 Task: Get directions from Chichen Itza, Mexico to Tulum, Quintana Roo, Mexico and explore the nearby things to do with rating 4.5 and open @ 5:00 Sunday
Action: Mouse moved to (315, 72)
Screenshot: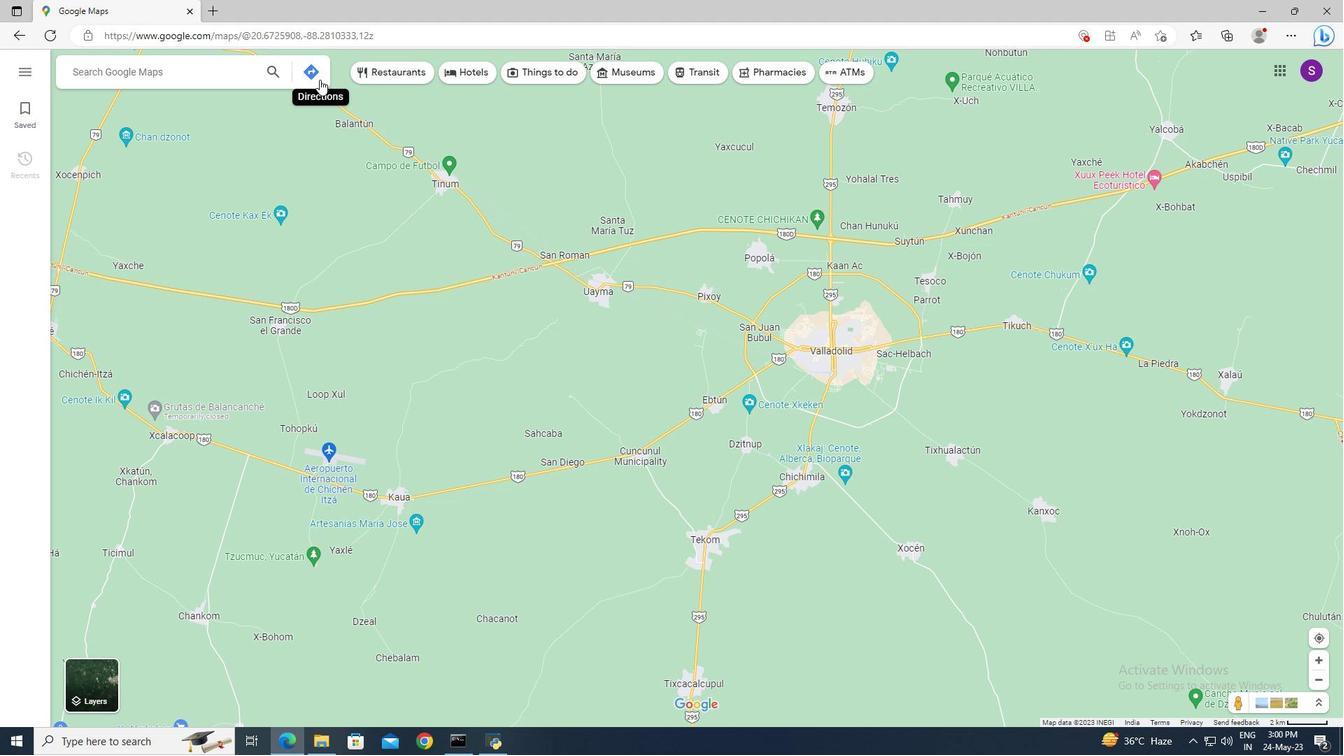 
Action: Mouse pressed left at (315, 72)
Screenshot: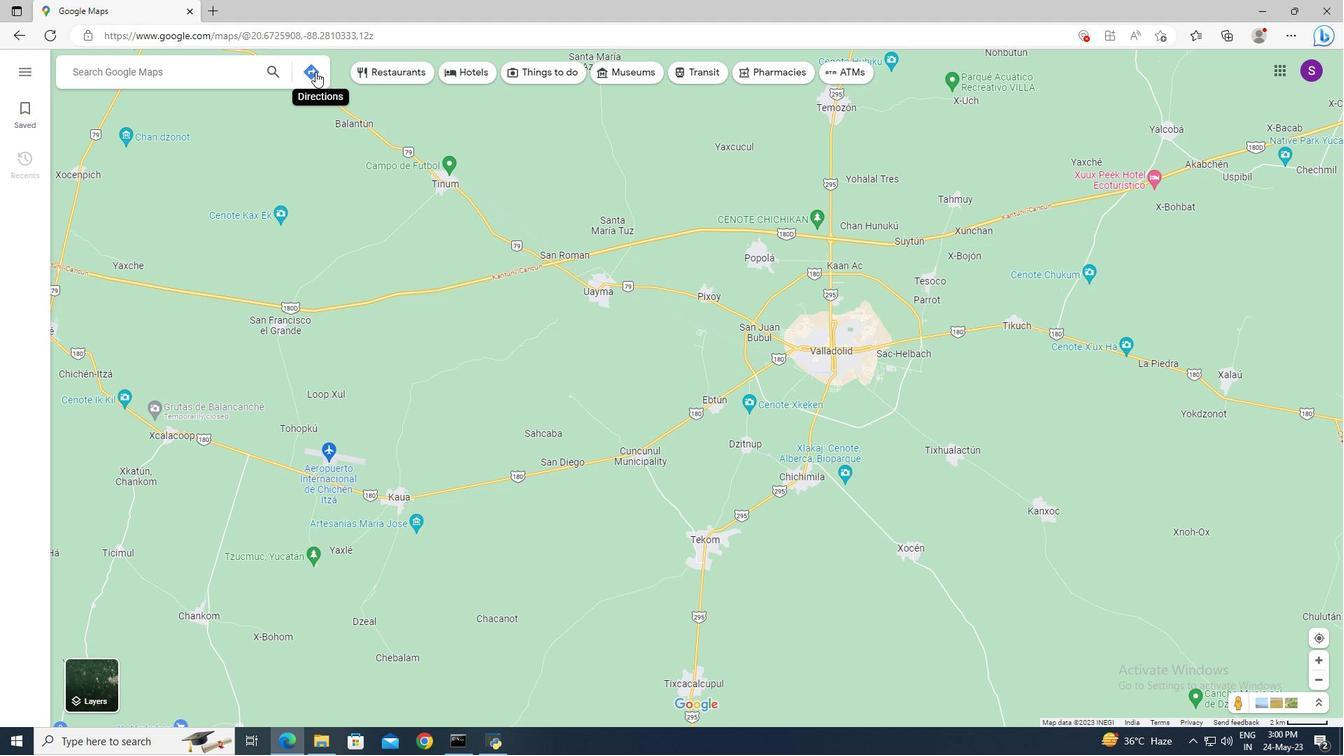 
Action: Mouse moved to (189, 109)
Screenshot: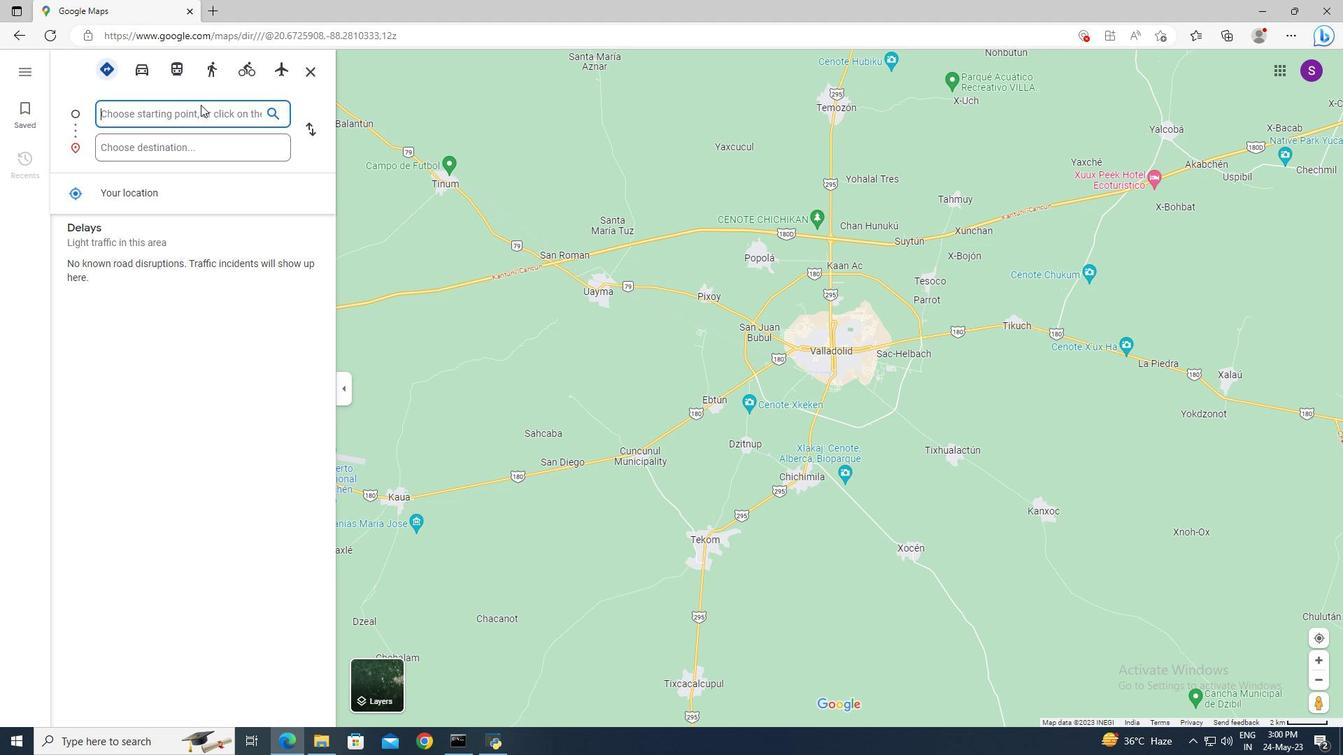 
Action: Mouse pressed left at (189, 109)
Screenshot: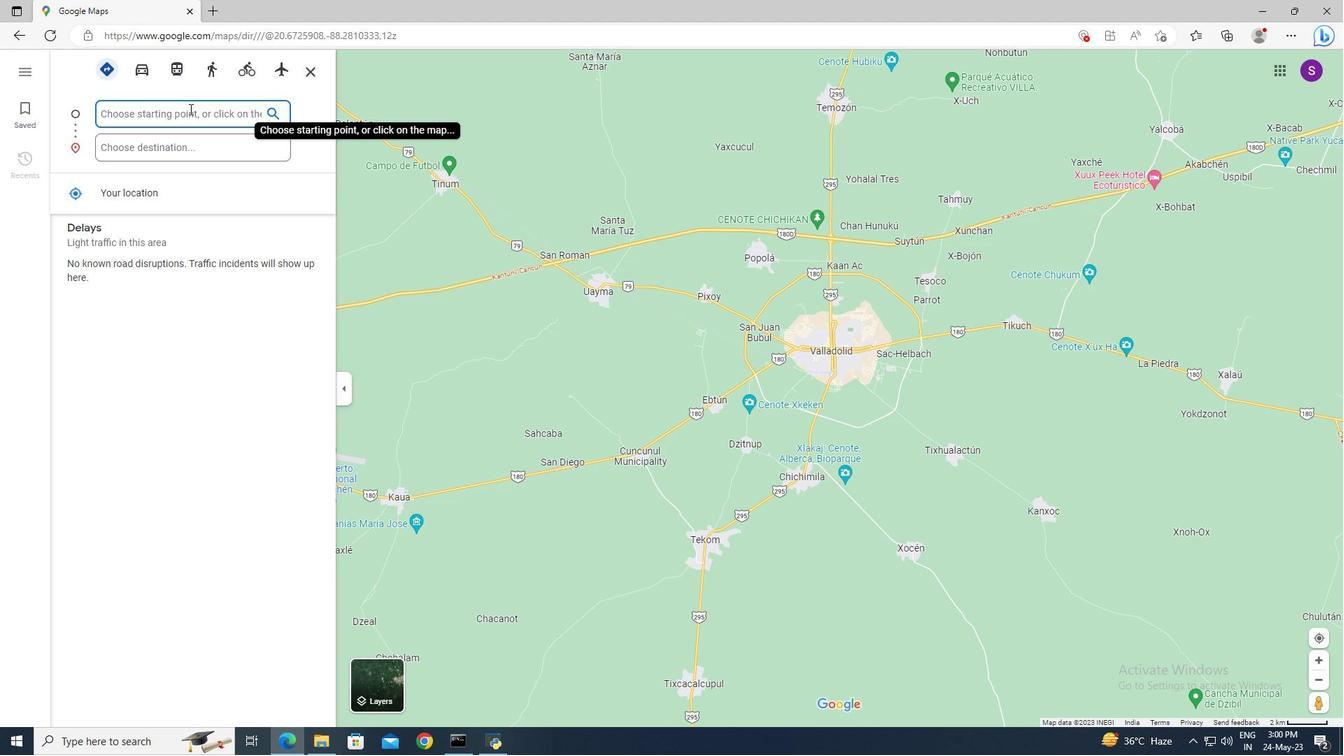 
Action: Key pressed <Key.shift>Chichen<Key.space><Key.shift>Itza,<Key.space><Key.shift>Mexico<Key.tab><Key.tab><Key.shift><Key.shift>Tulum,<Key.space><Key.shift>Qui
Screenshot: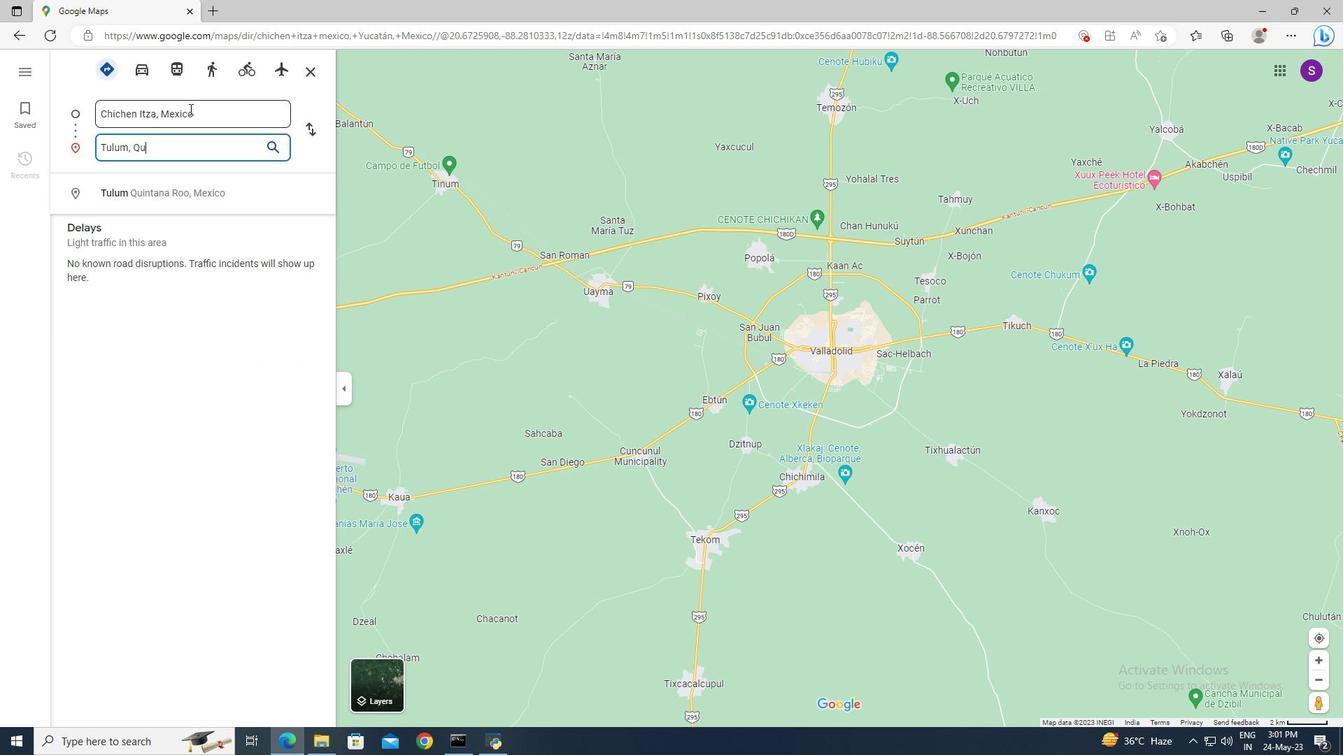 
Action: Mouse moved to (187, 188)
Screenshot: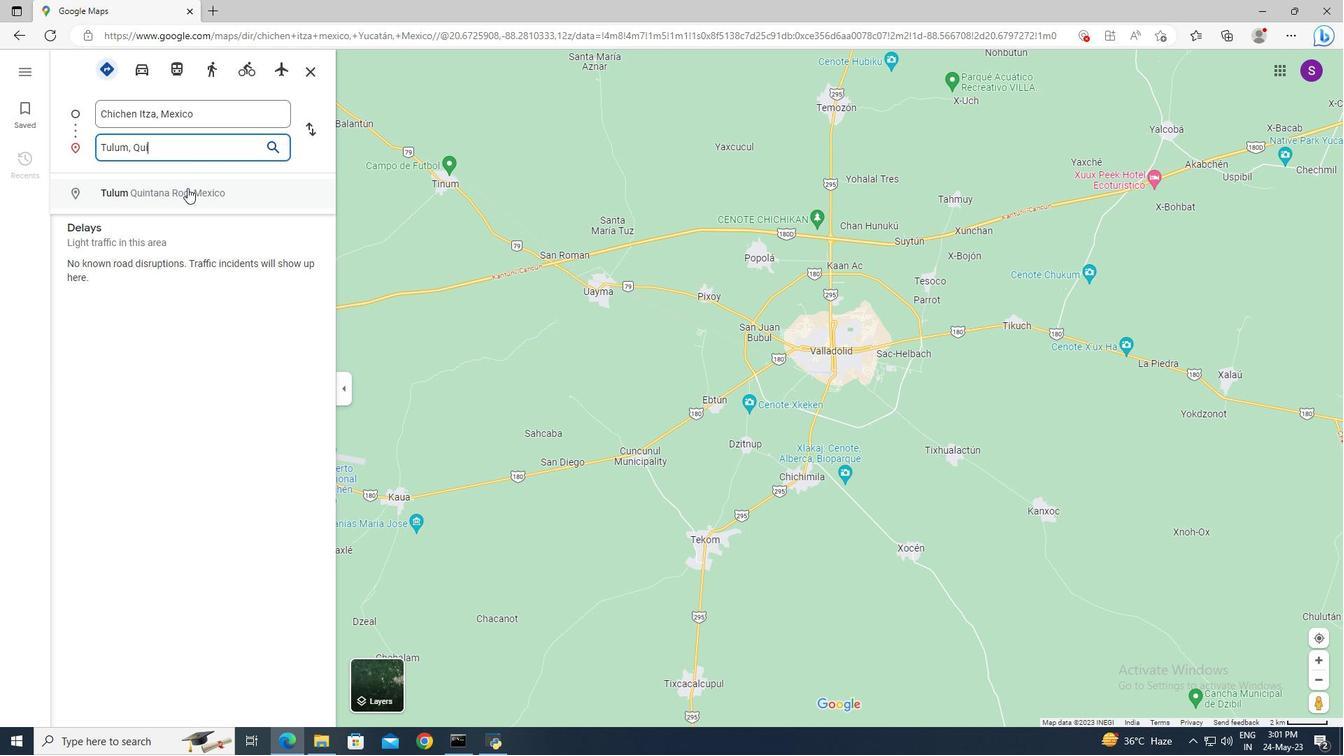 
Action: Mouse pressed left at (187, 188)
Screenshot: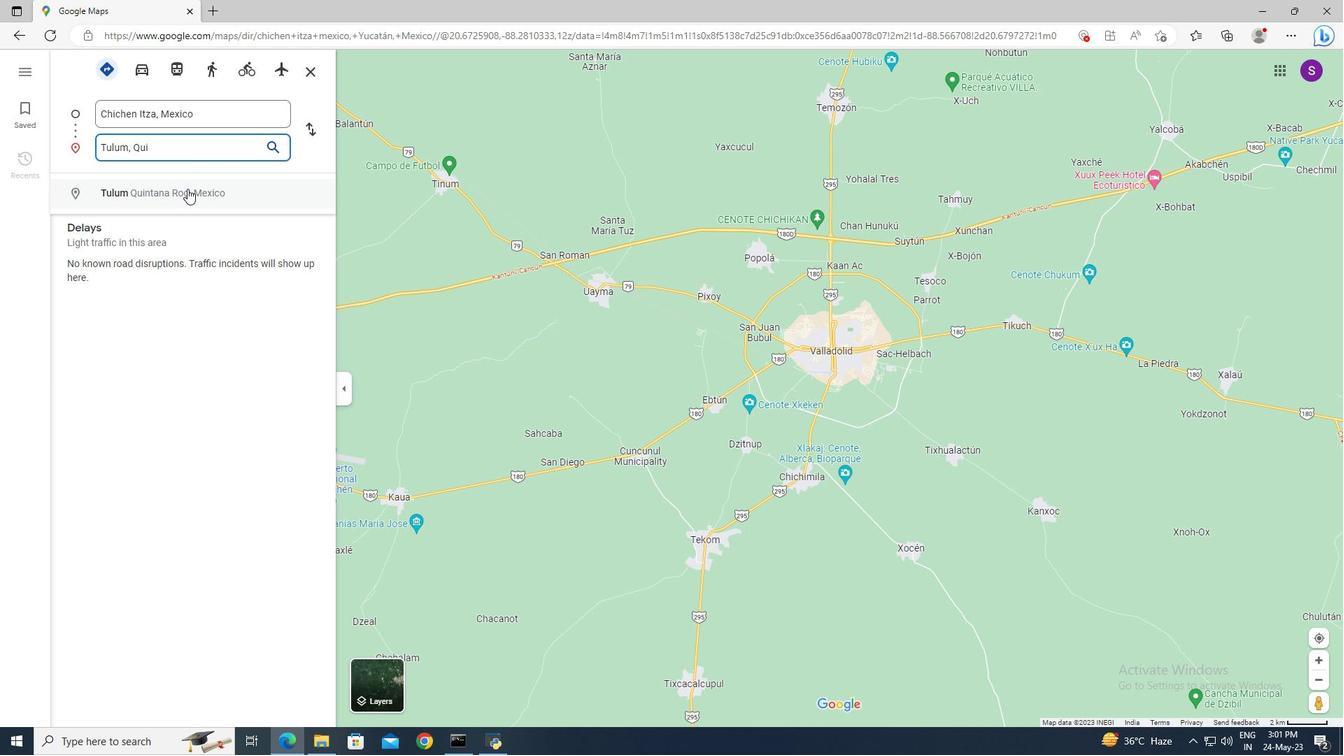
Action: Mouse moved to (308, 615)
Screenshot: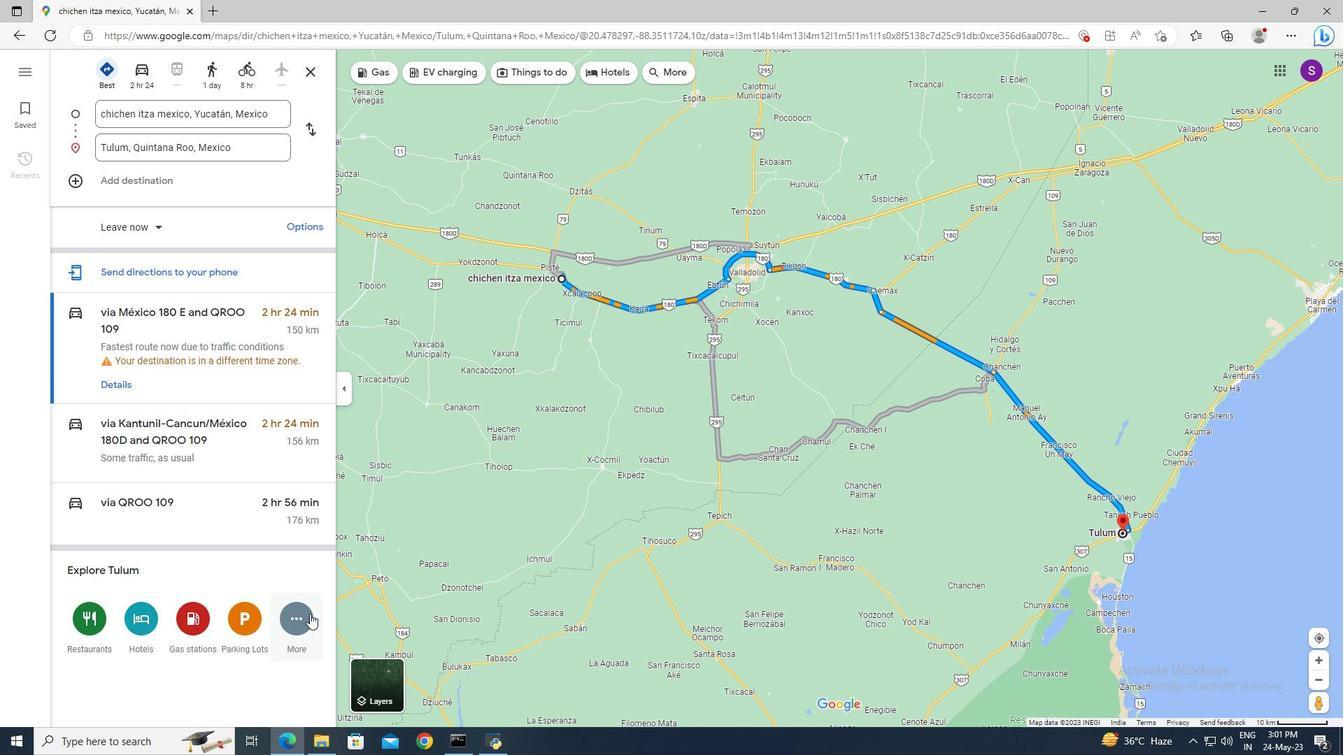 
Action: Mouse pressed left at (308, 615)
Screenshot: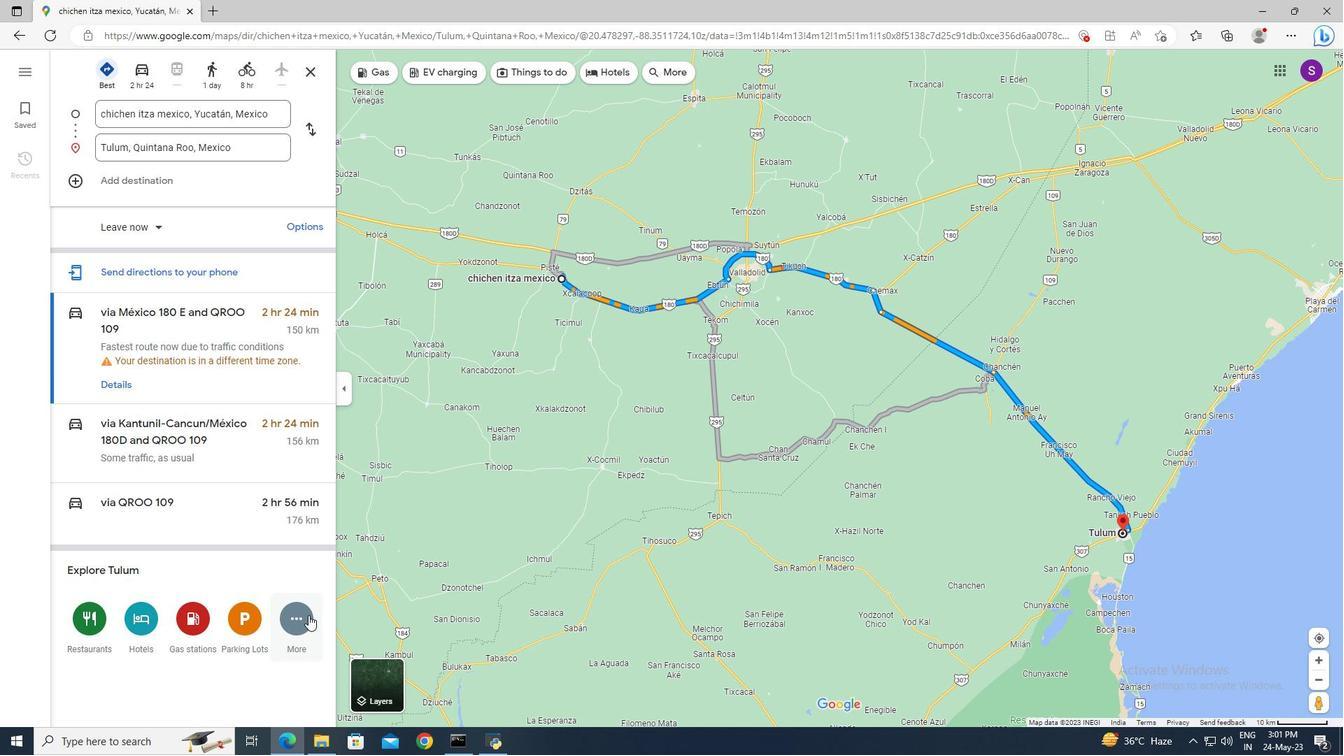 
Action: Mouse moved to (275, 477)
Screenshot: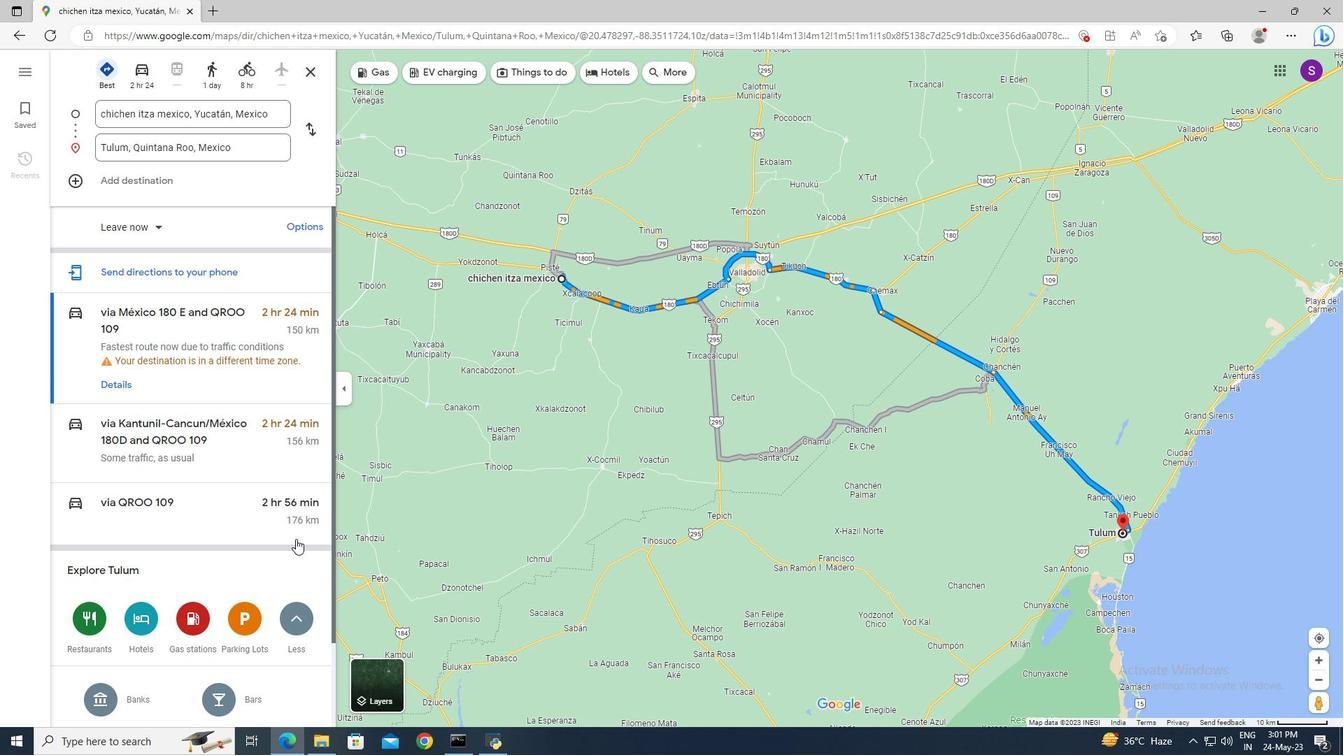 
Action: Mouse scrolled (275, 477) with delta (0, 0)
Screenshot: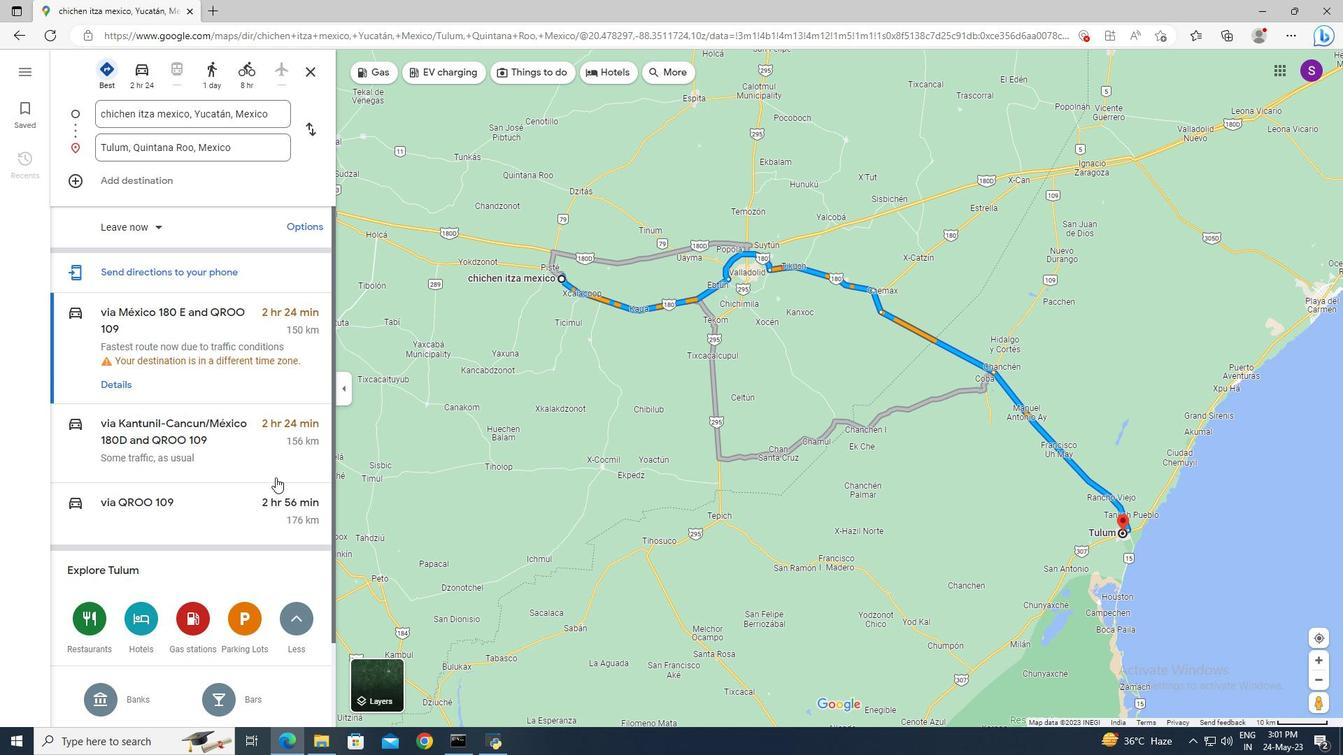 
Action: Mouse scrolled (275, 477) with delta (0, 0)
Screenshot: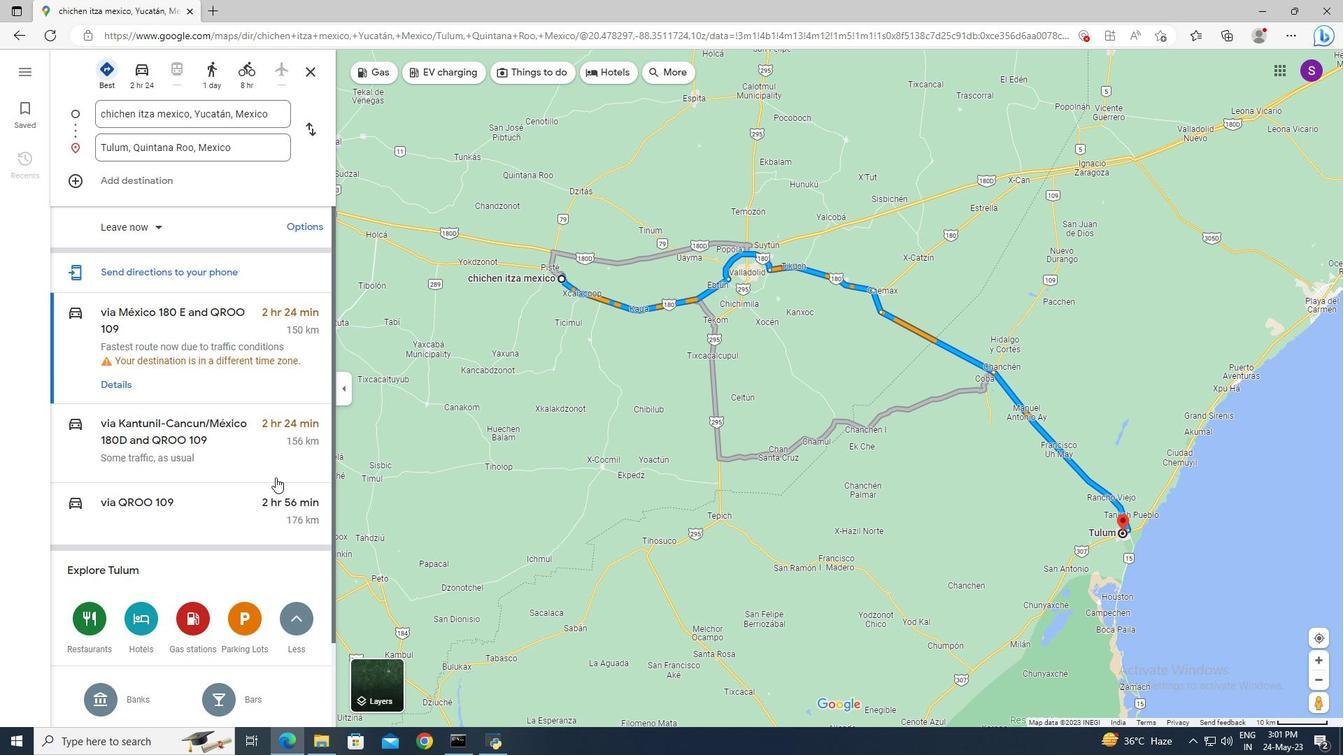 
Action: Mouse moved to (90, 530)
Screenshot: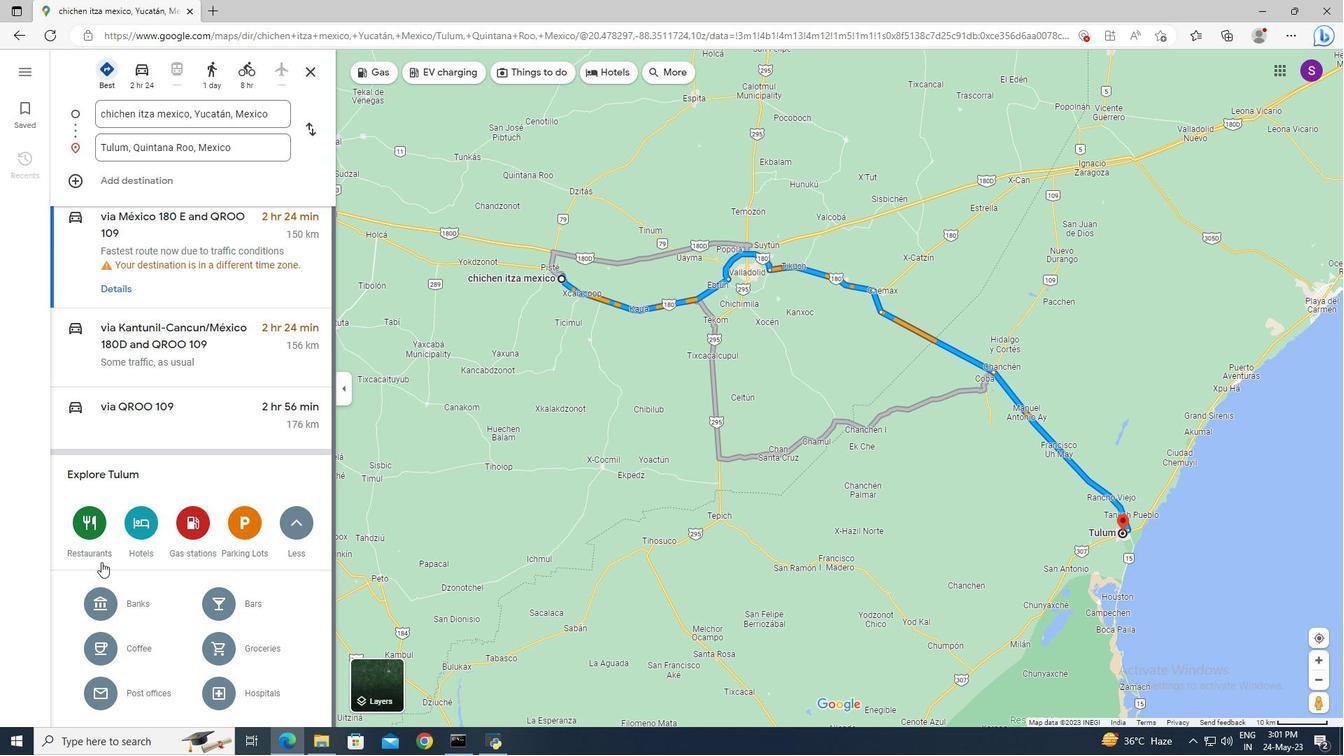 
Action: Mouse pressed left at (90, 530)
Screenshot: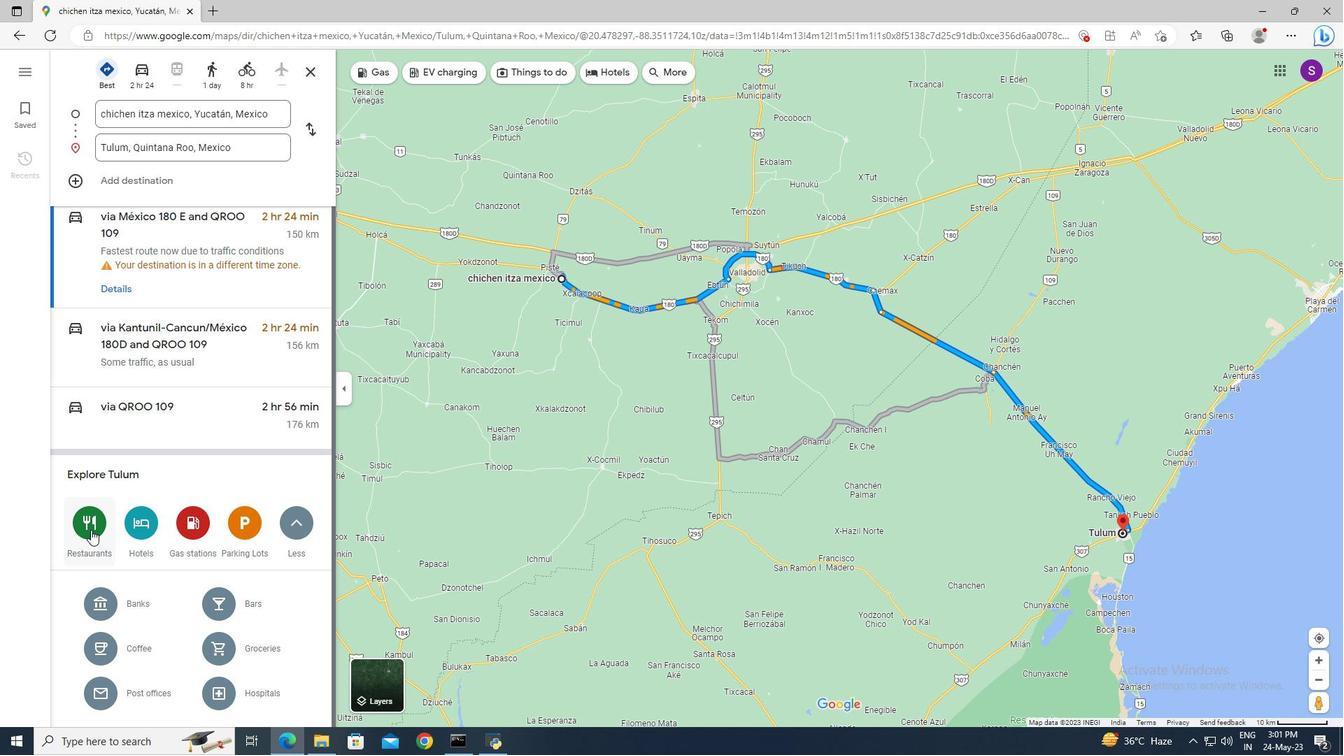 
Action: Mouse moved to (182, 202)
Screenshot: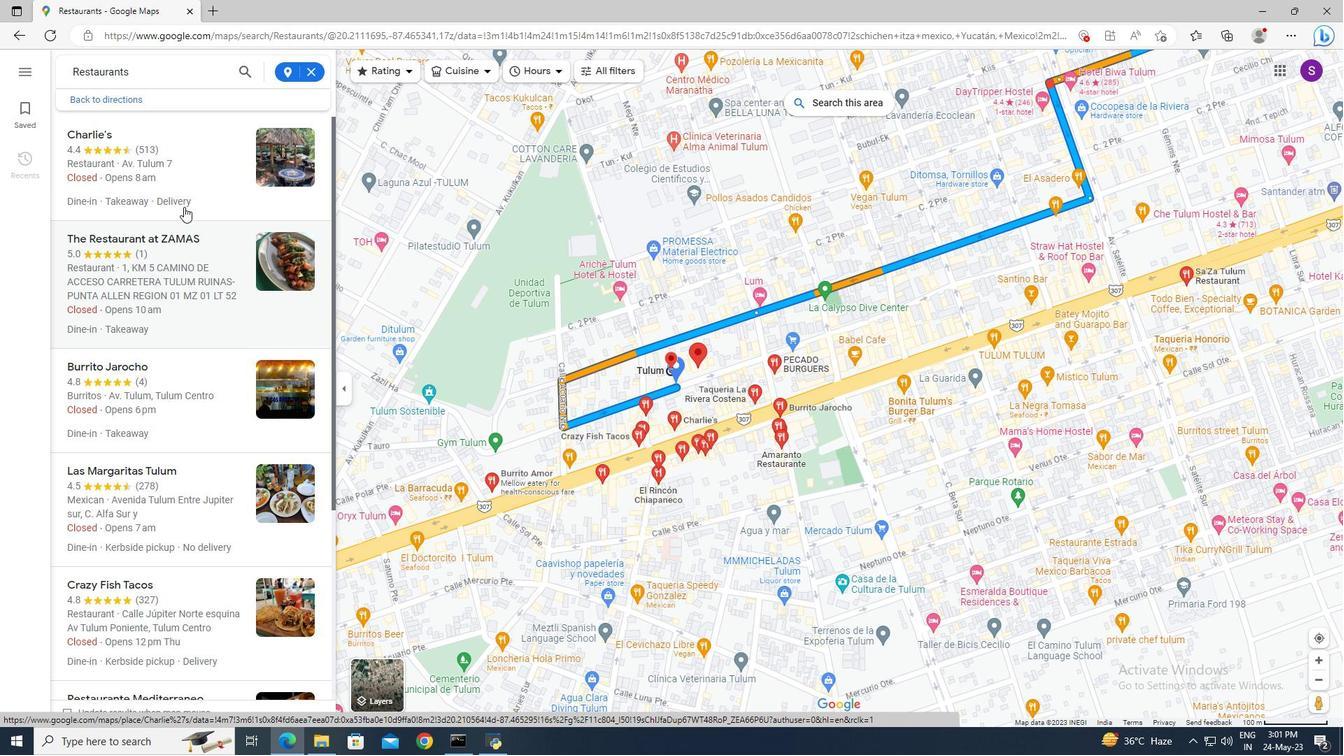
Action: Mouse scrolled (182, 202) with delta (0, 0)
Screenshot: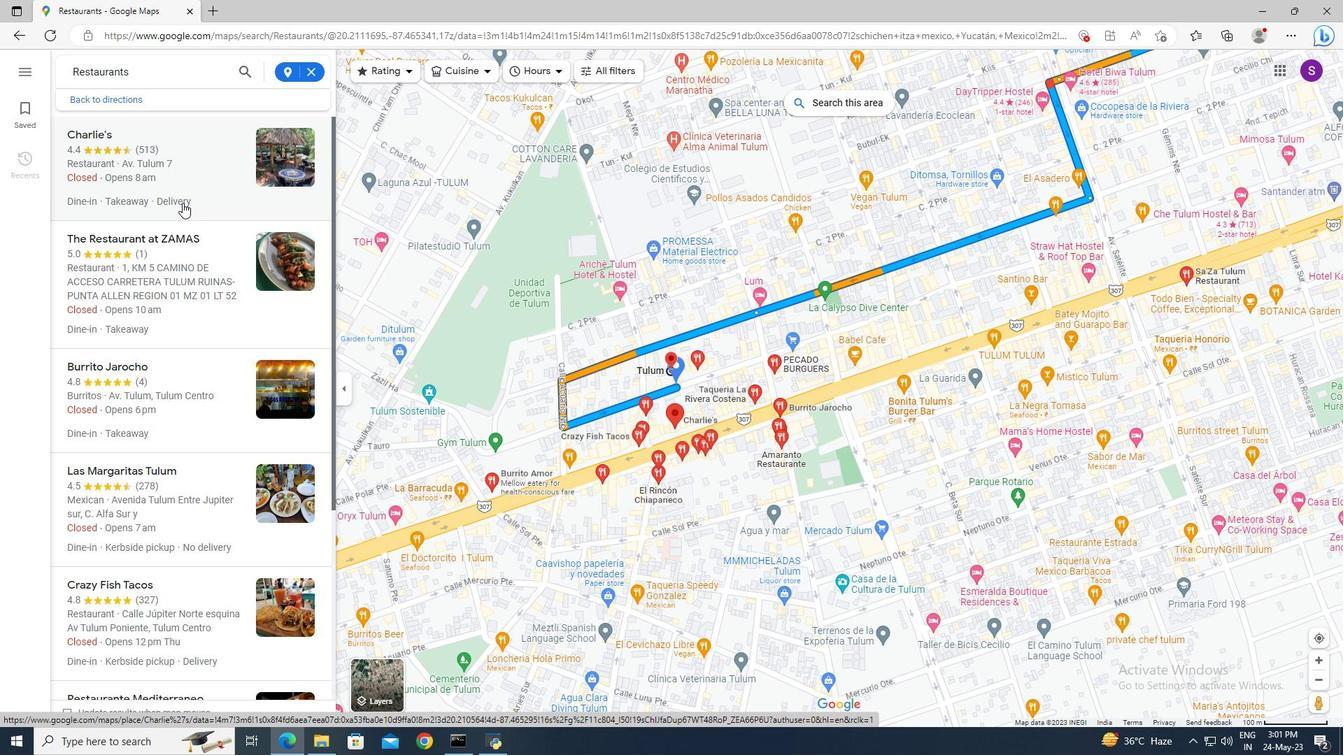 
Action: Mouse moved to (181, 202)
Screenshot: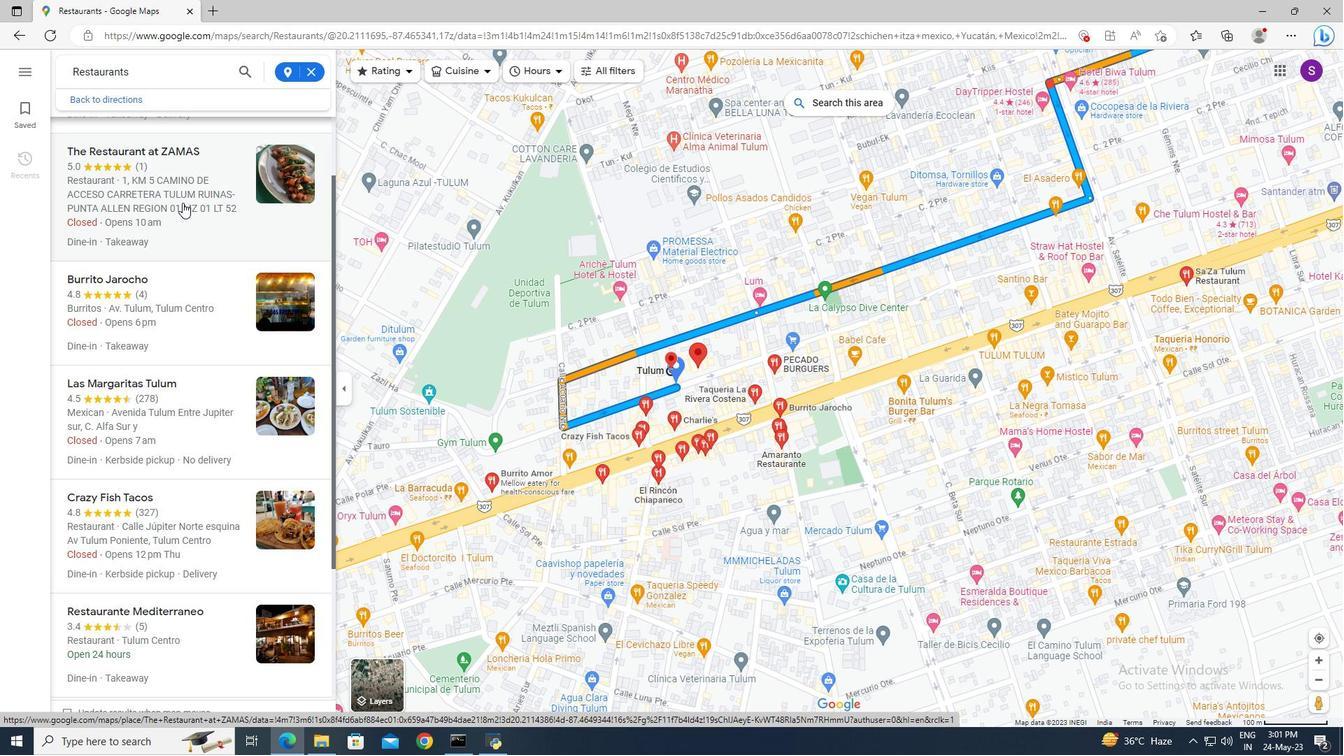 
Action: Mouse scrolled (181, 203) with delta (0, 0)
Screenshot: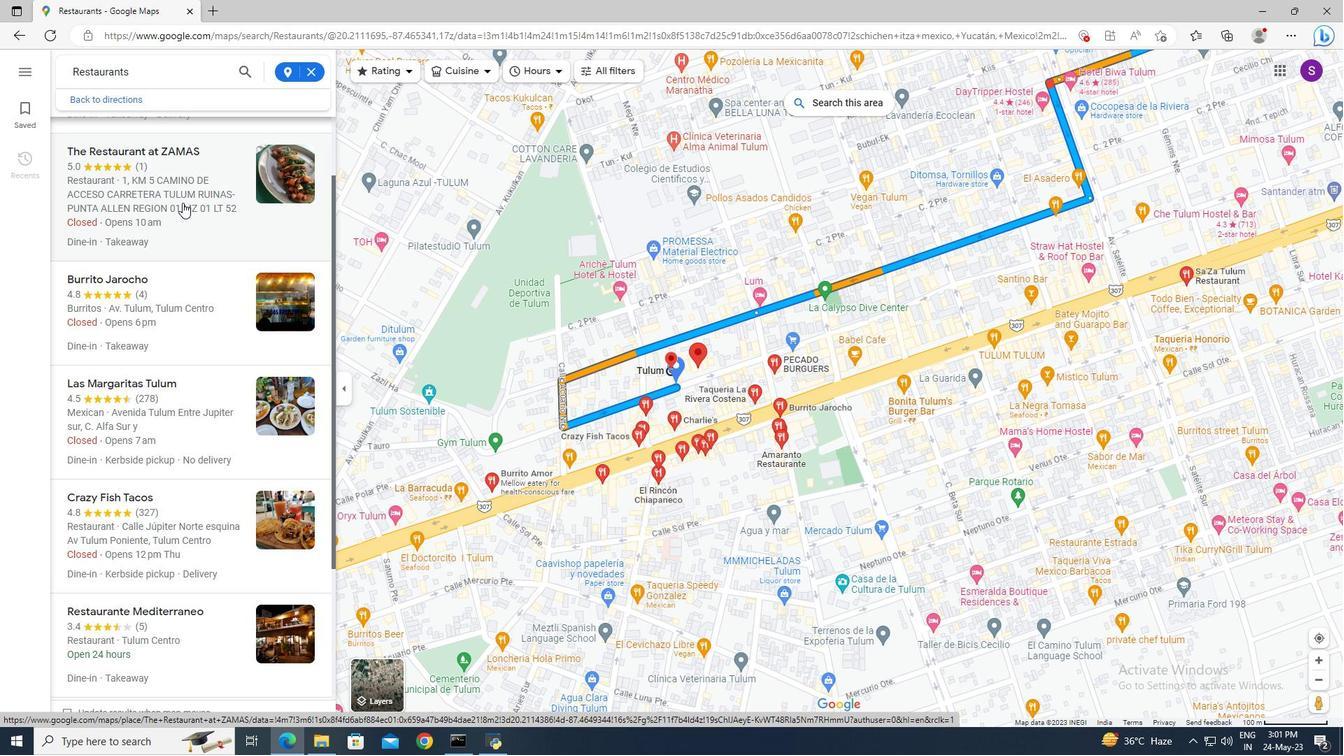 
Action: Mouse moved to (181, 202)
Screenshot: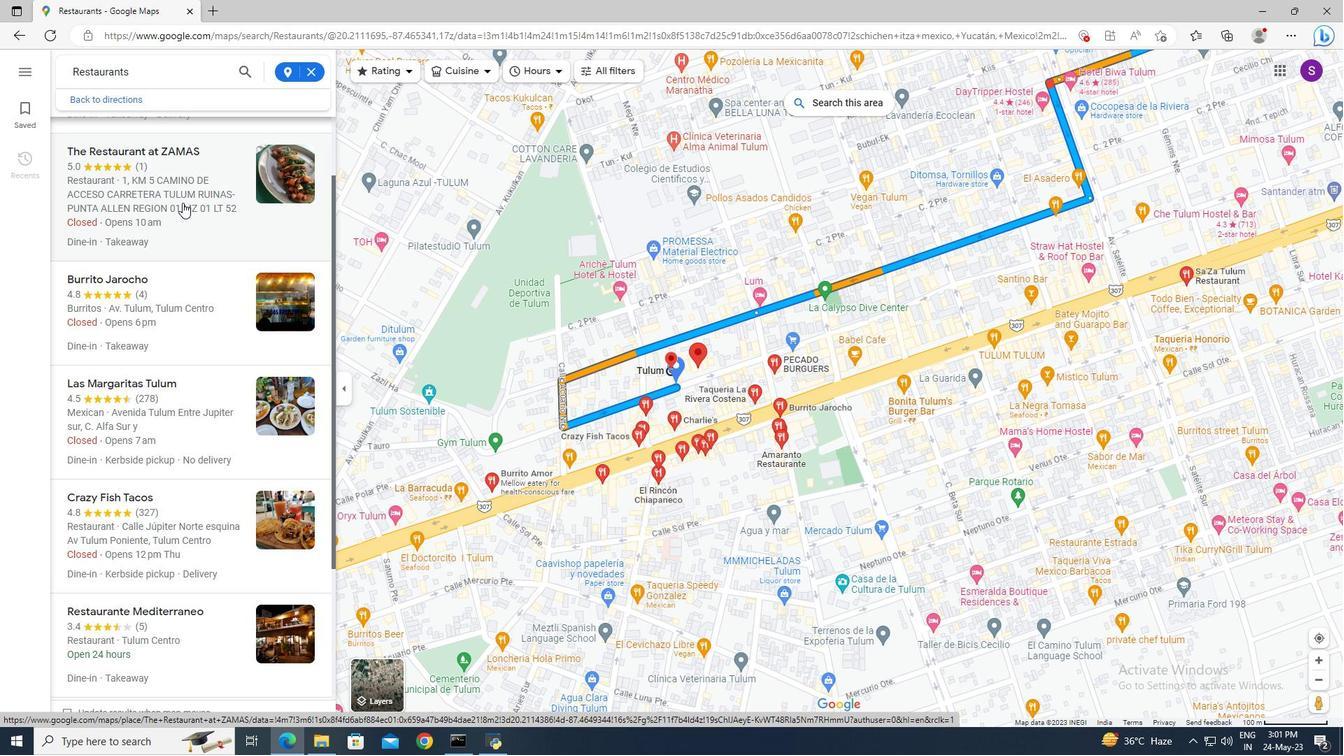 
Action: Mouse scrolled (181, 203) with delta (0, 0)
Screenshot: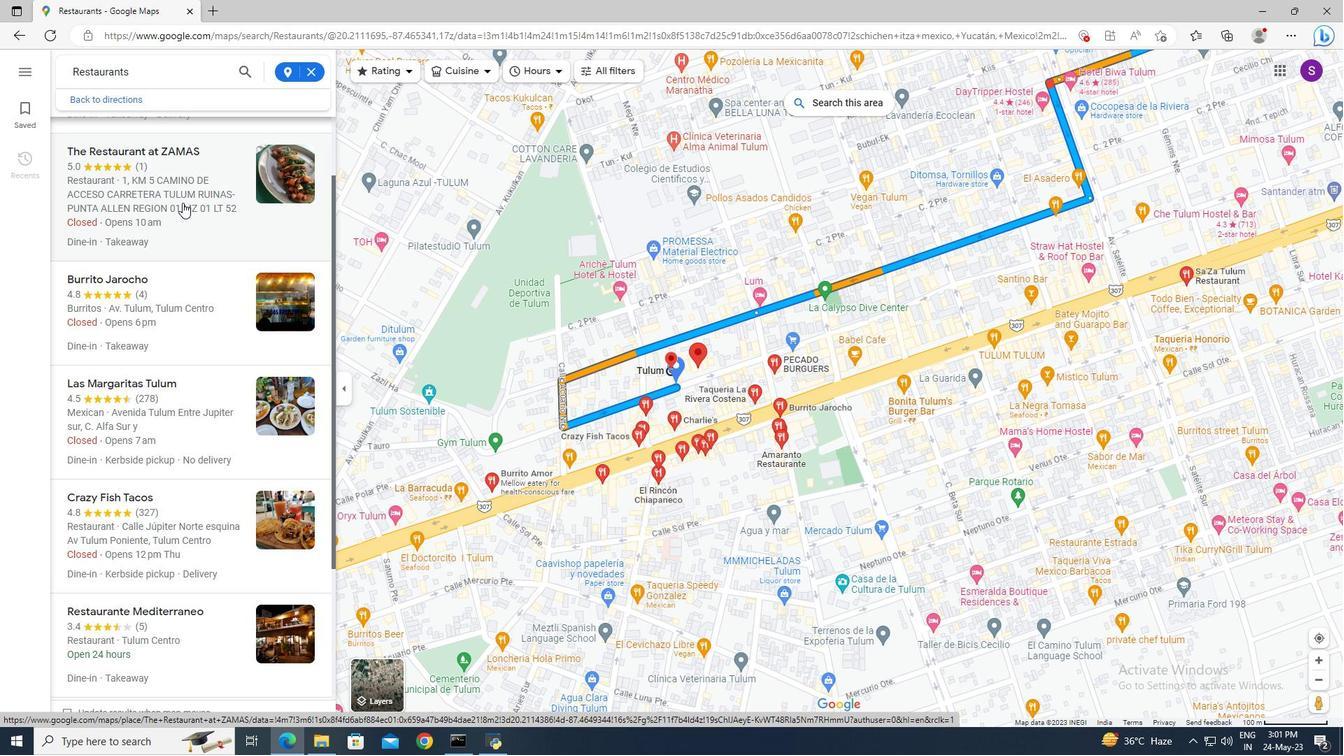 
Action: Mouse moved to (176, 204)
Screenshot: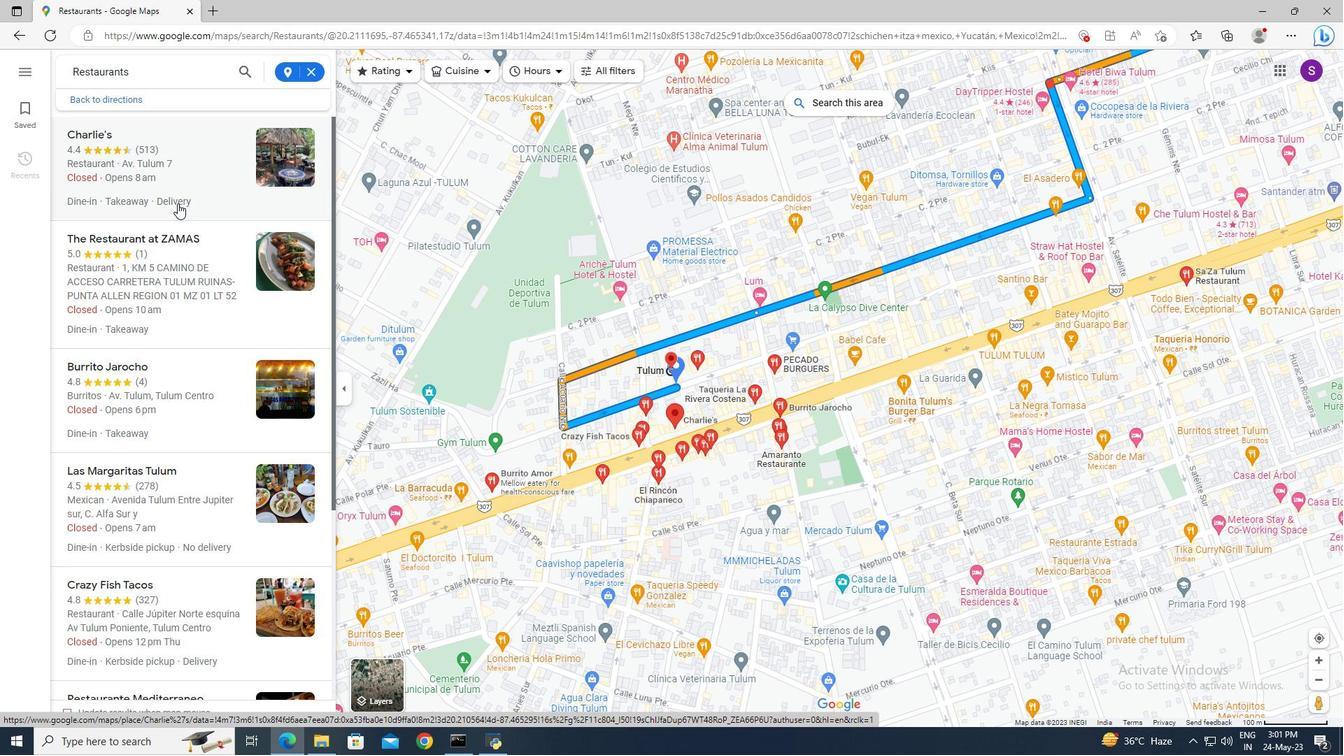 
Action: Mouse scrolled (176, 203) with delta (0, 0)
Screenshot: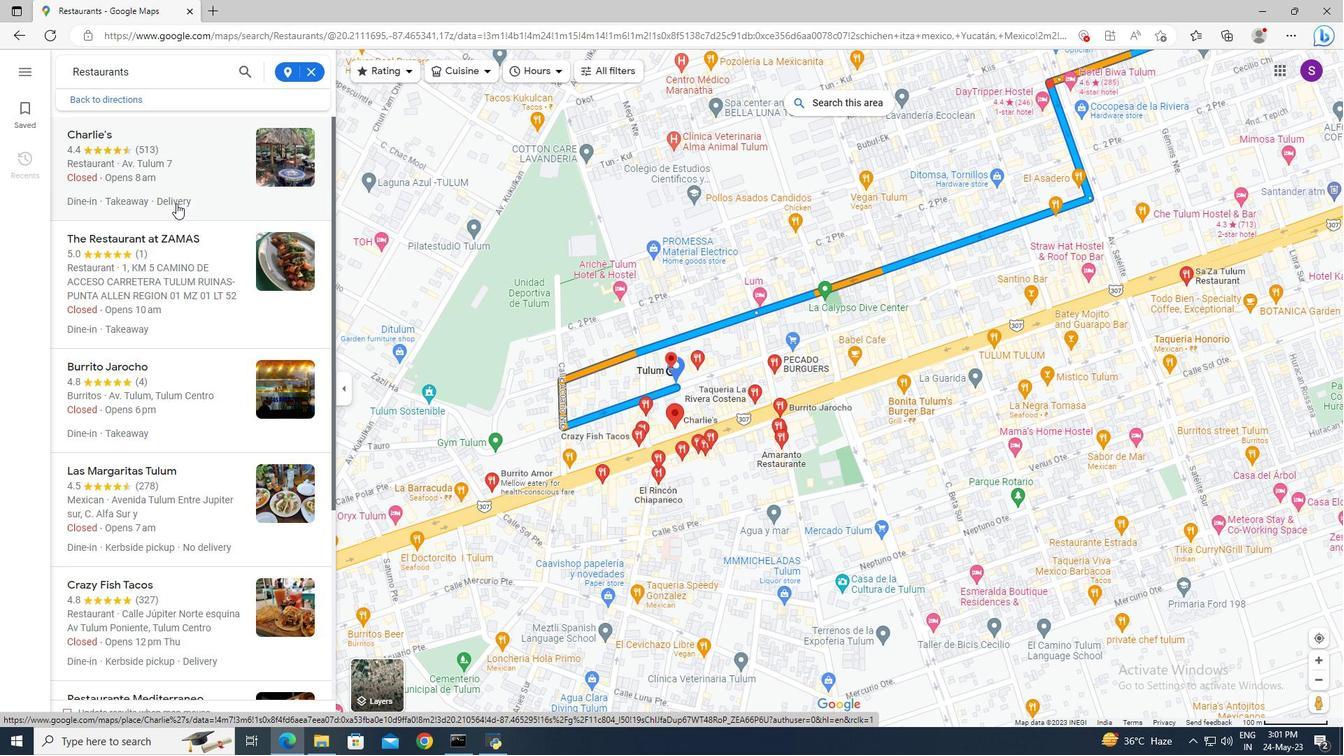 
Action: Mouse scrolled (176, 203) with delta (0, 0)
Screenshot: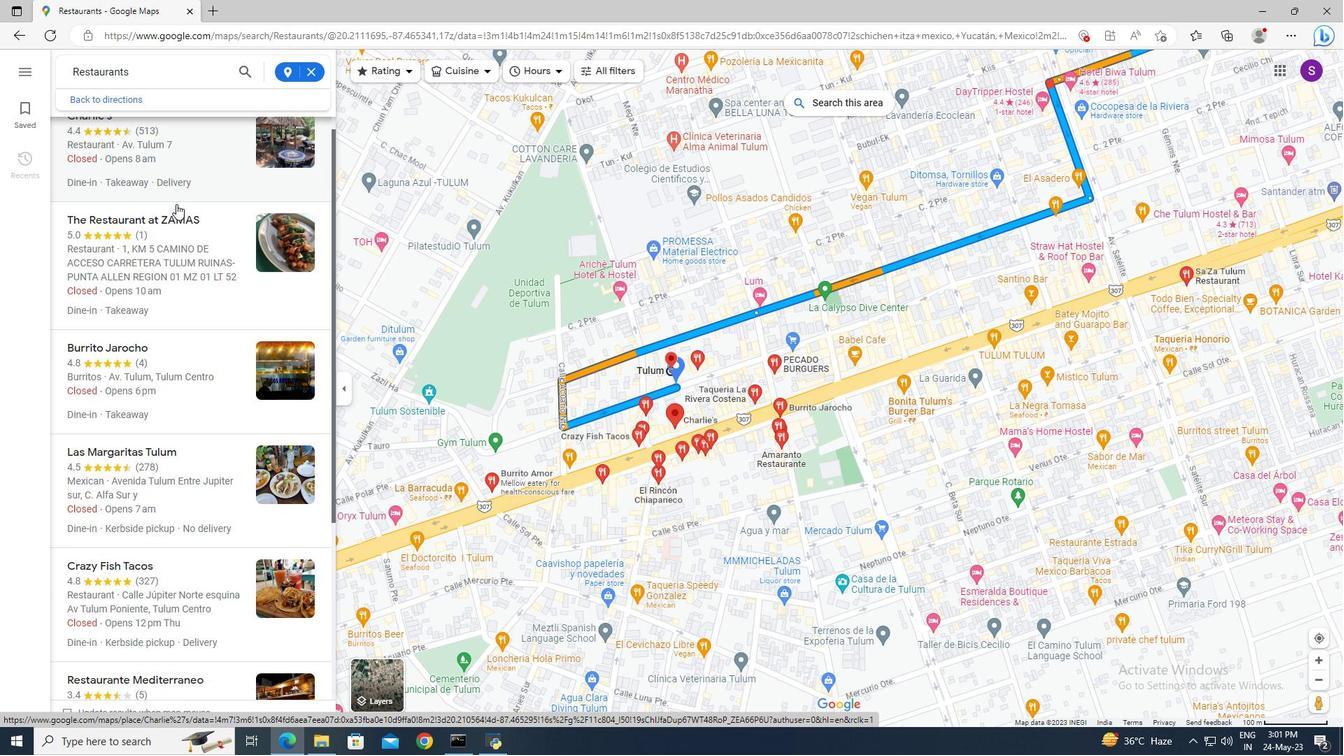 
Action: Mouse moved to (598, 72)
Screenshot: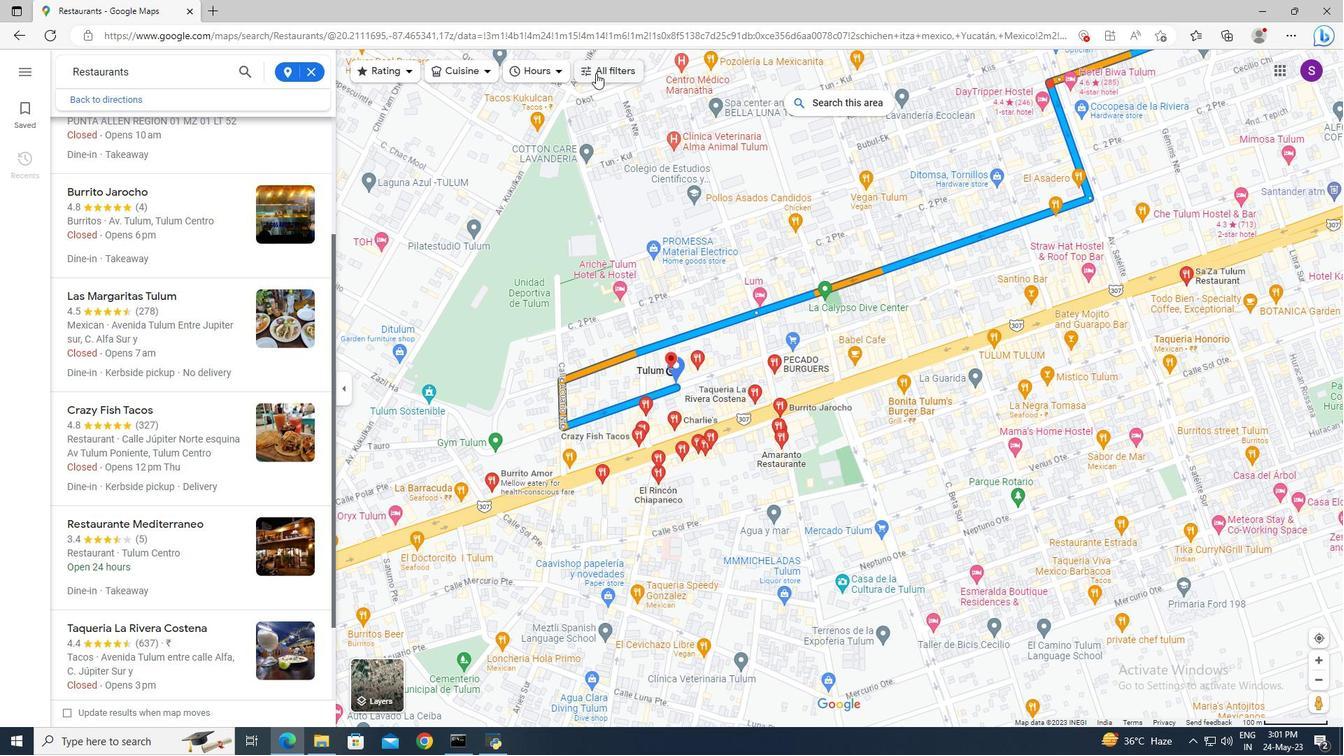 
Action: Mouse pressed left at (598, 72)
Screenshot: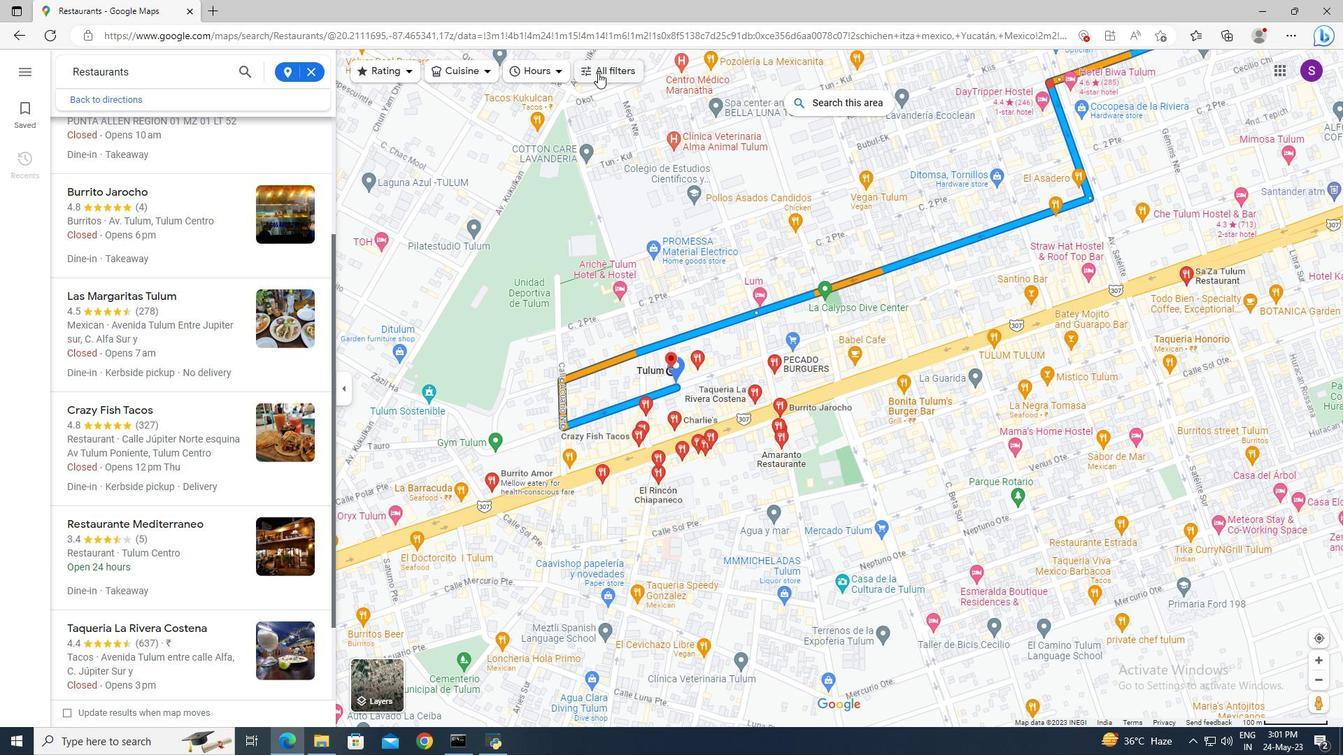 
Action: Mouse moved to (136, 211)
Screenshot: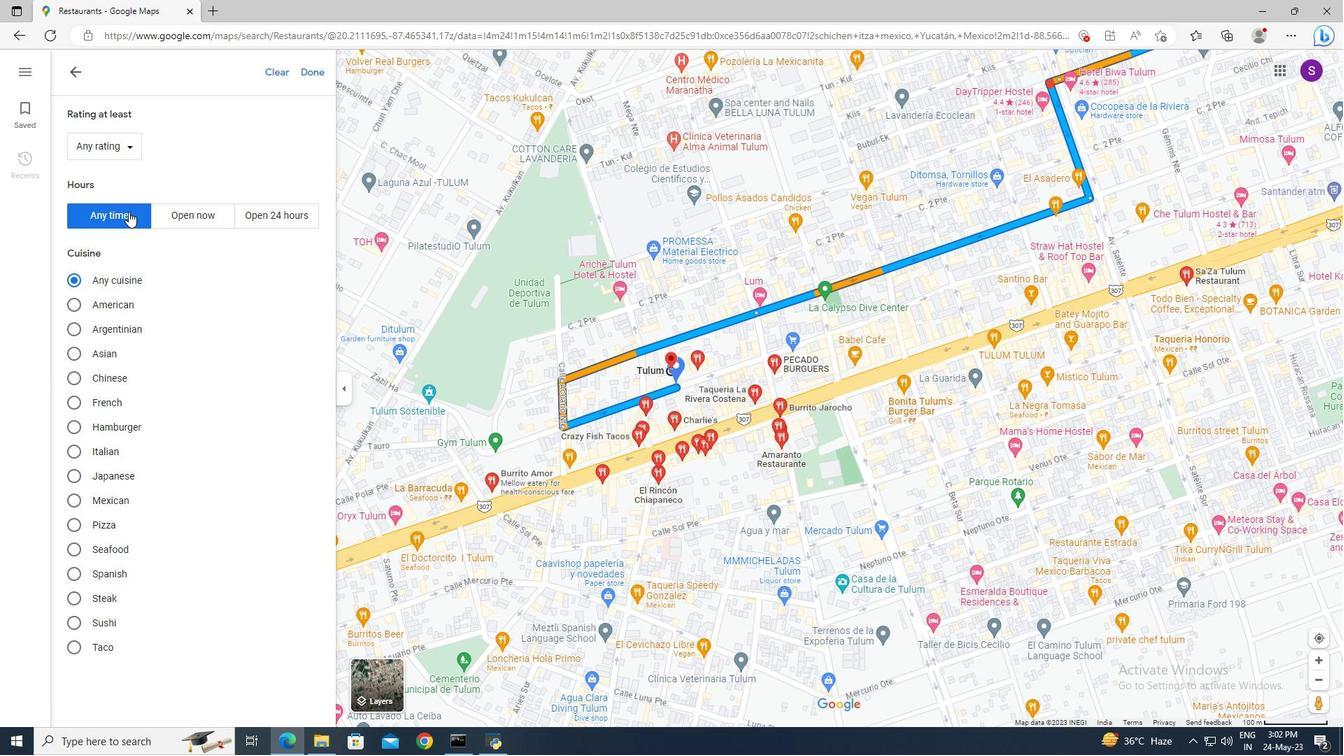 
Action: Mouse pressed left at (136, 211)
Screenshot: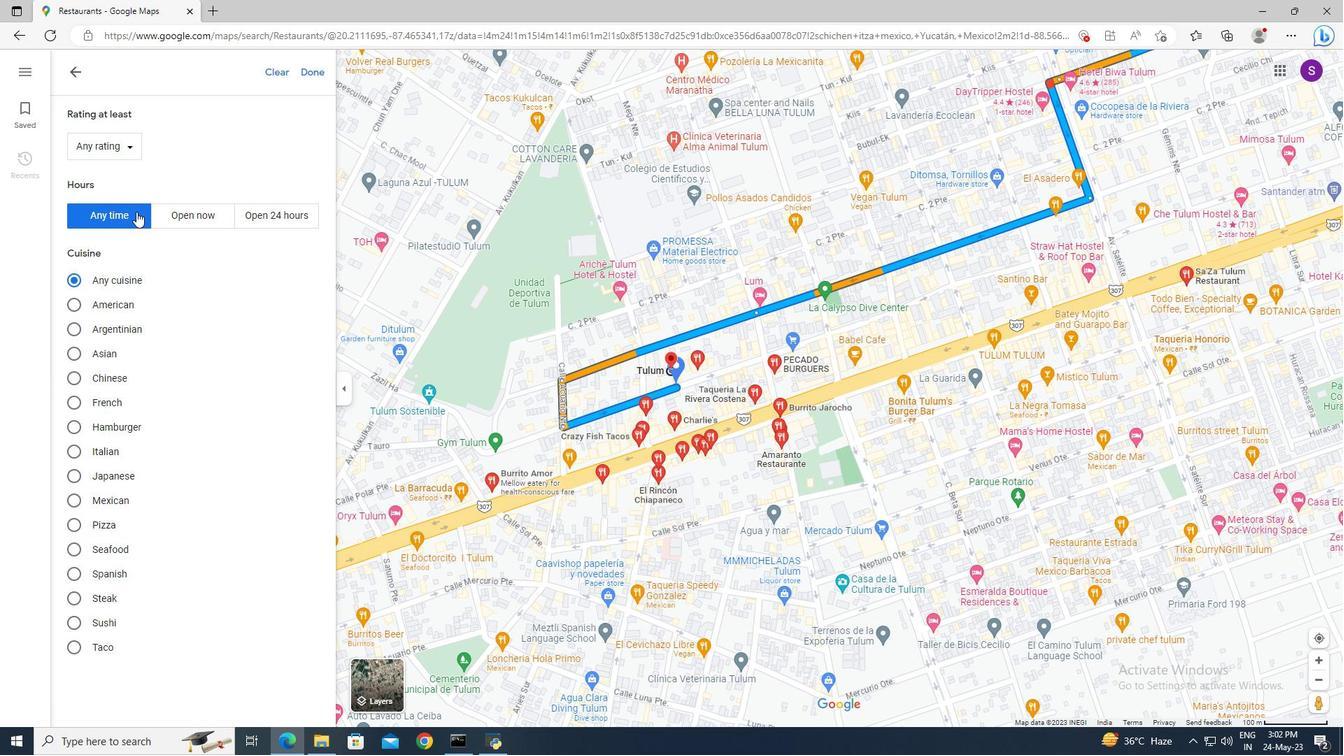 
Action: Mouse moved to (162, 211)
Screenshot: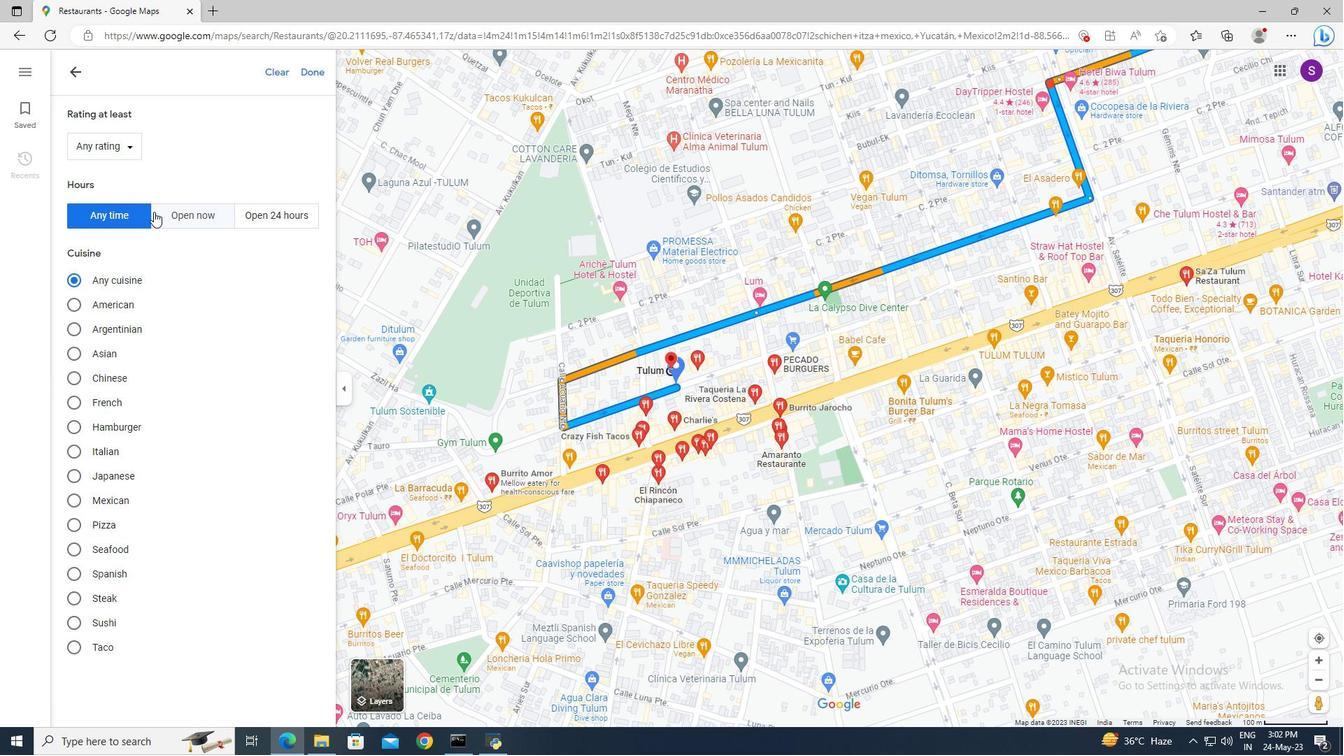 
Action: Mouse pressed left at (162, 211)
Screenshot: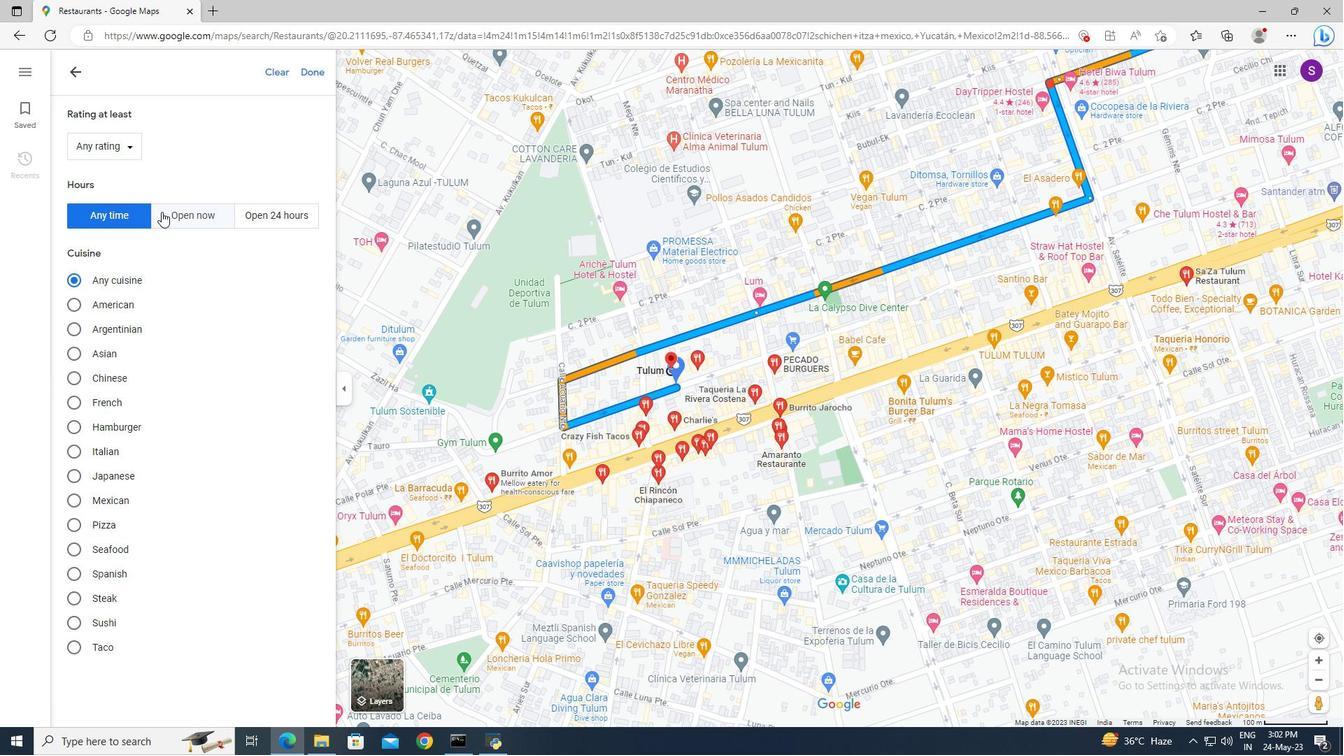 
Action: Mouse moved to (265, 221)
Screenshot: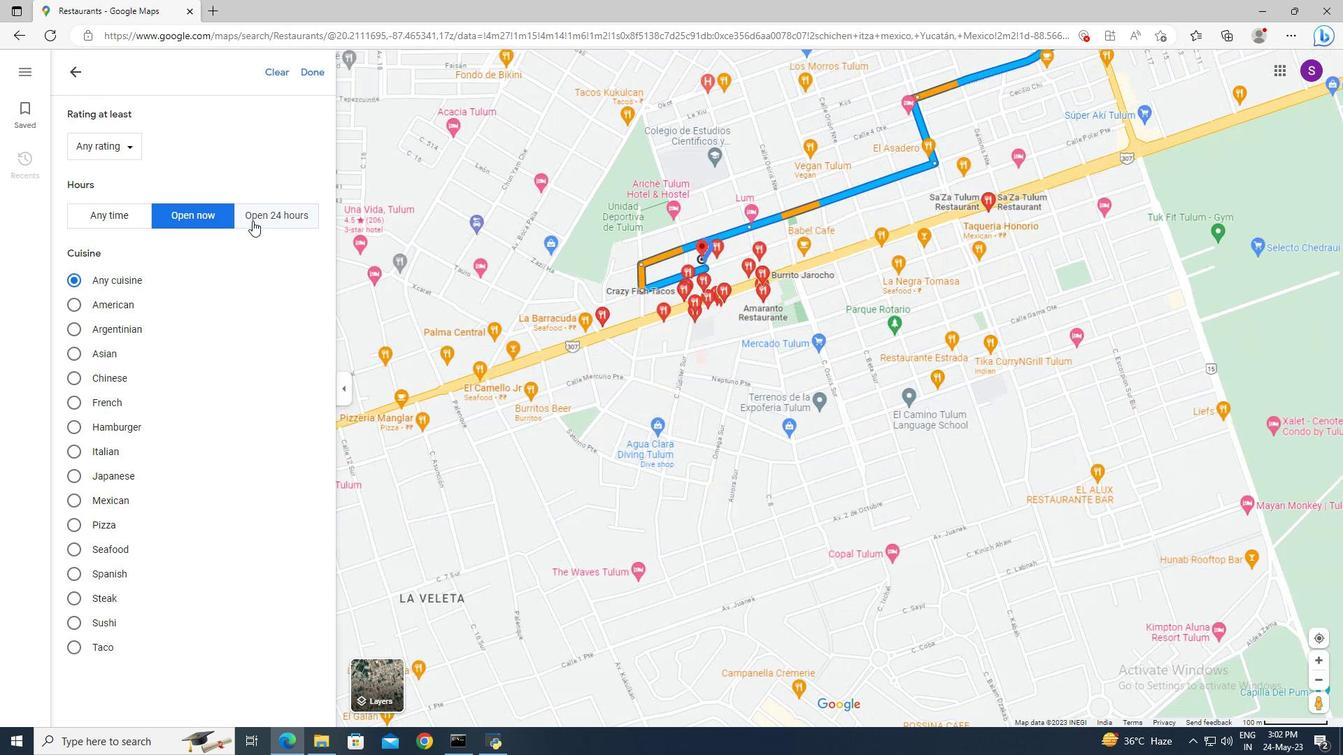 
Action: Mouse pressed left at (265, 221)
Screenshot: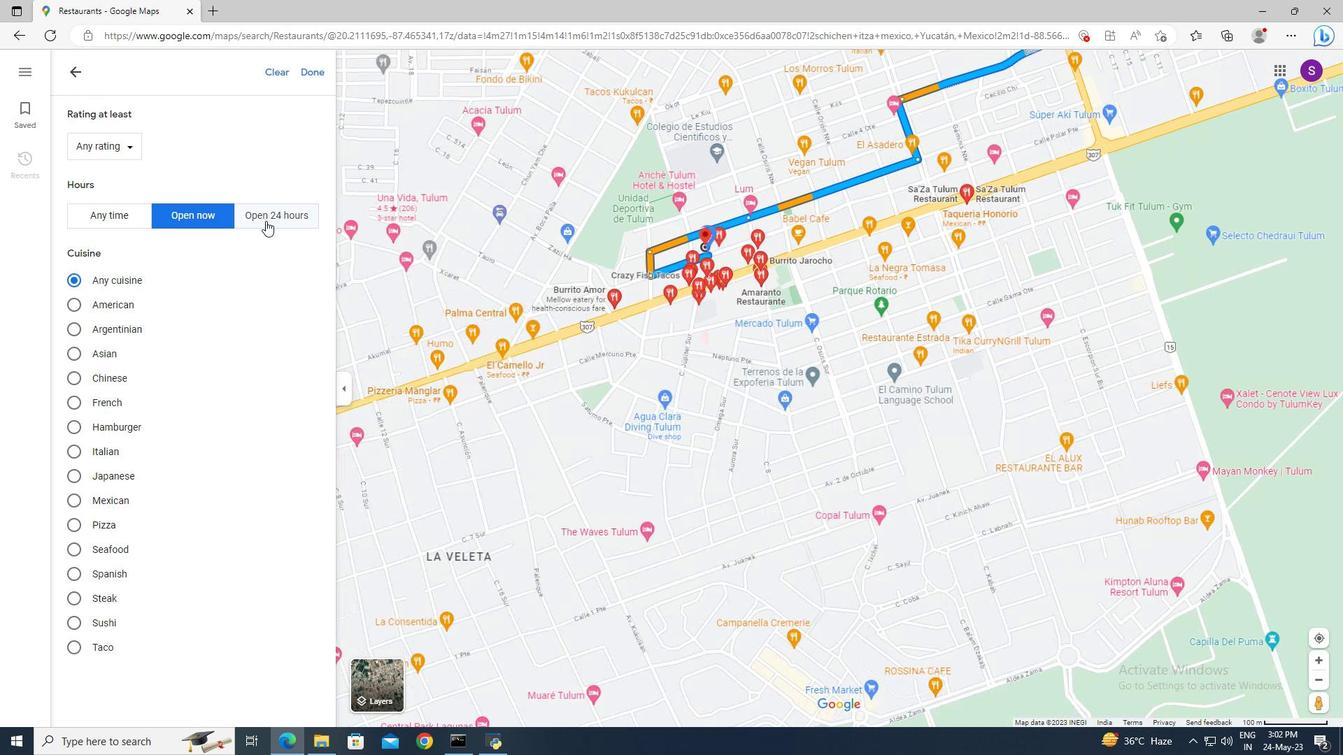 
Action: Mouse moved to (111, 215)
Screenshot: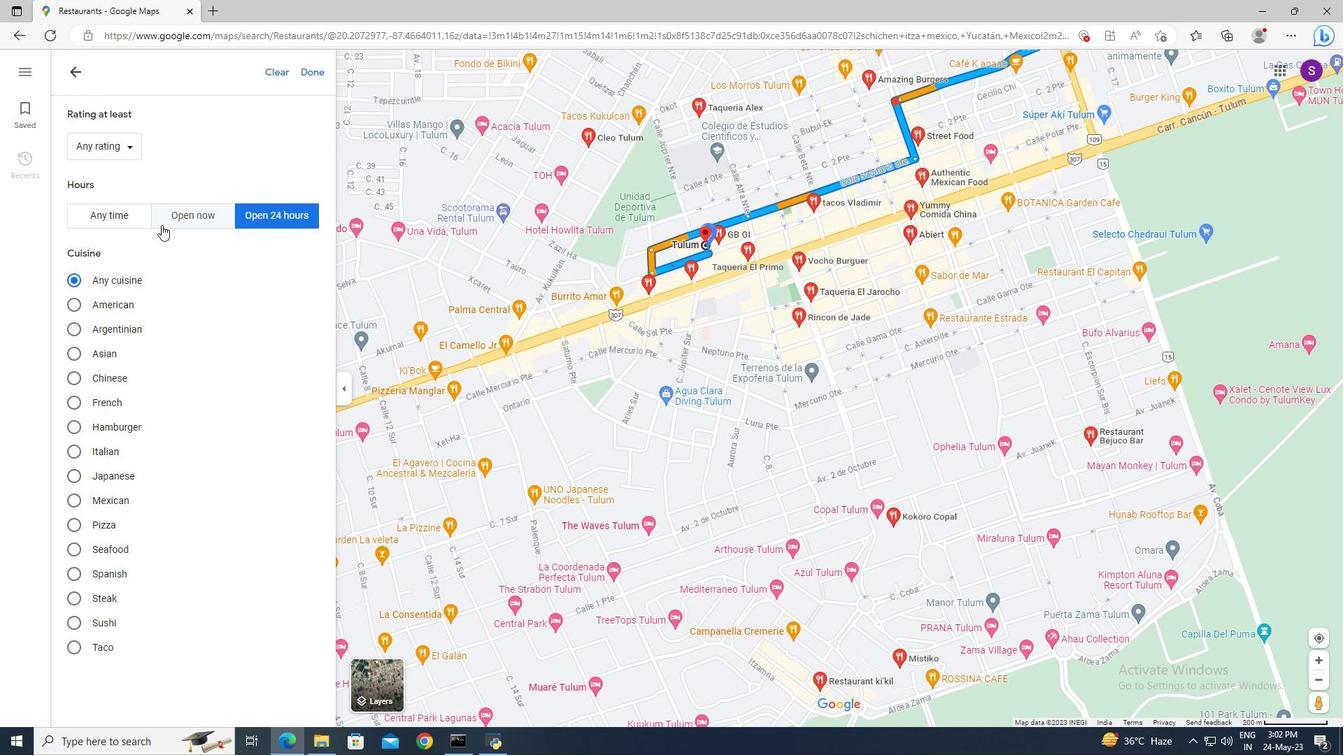 
Action: Mouse pressed left at (111, 215)
Screenshot: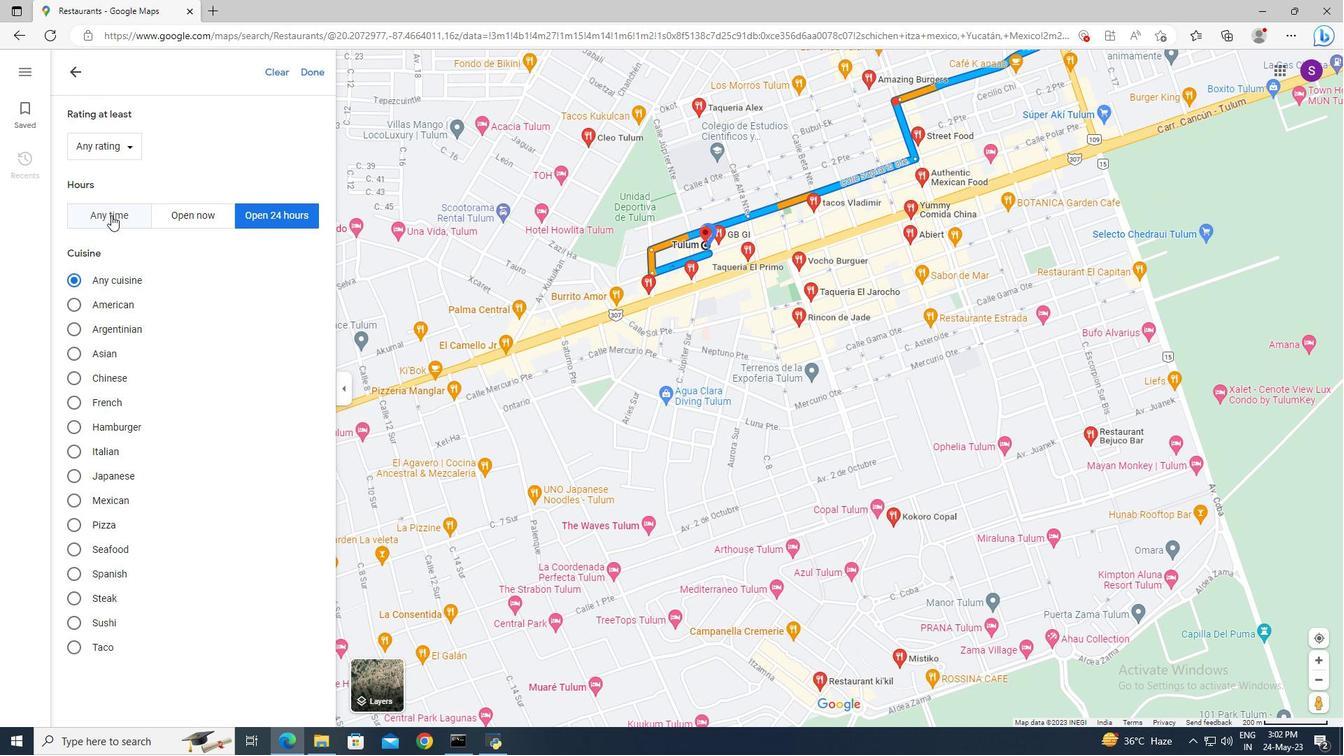 
Action: Mouse moved to (130, 152)
Screenshot: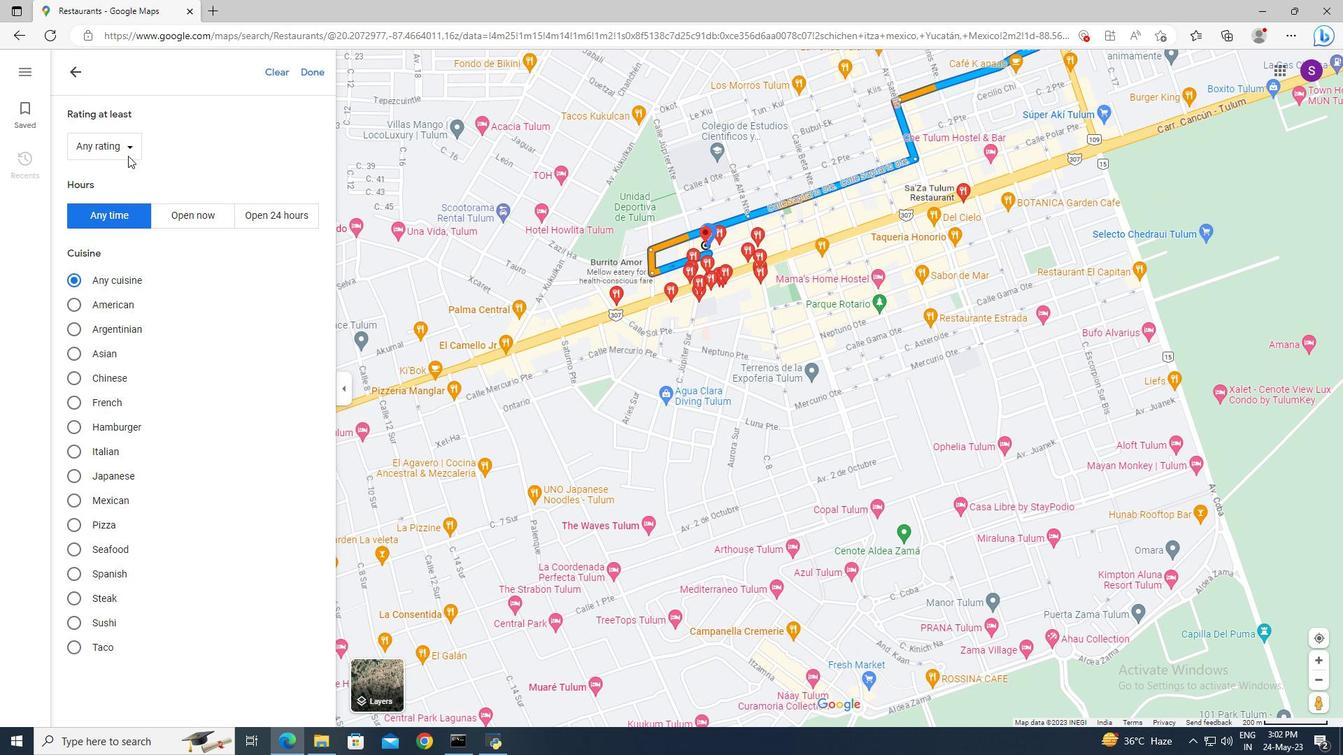 
Action: Mouse pressed left at (130, 152)
Screenshot: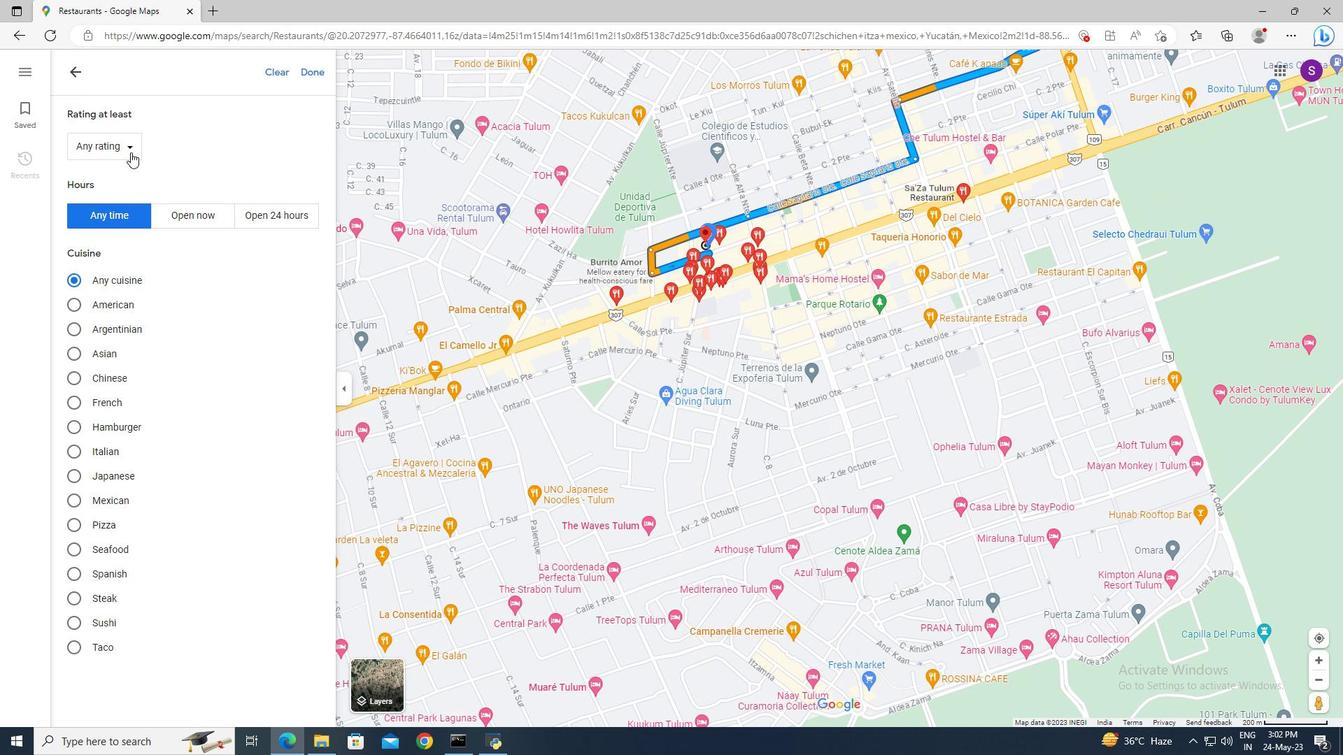 
Action: Mouse moved to (124, 283)
Screenshot: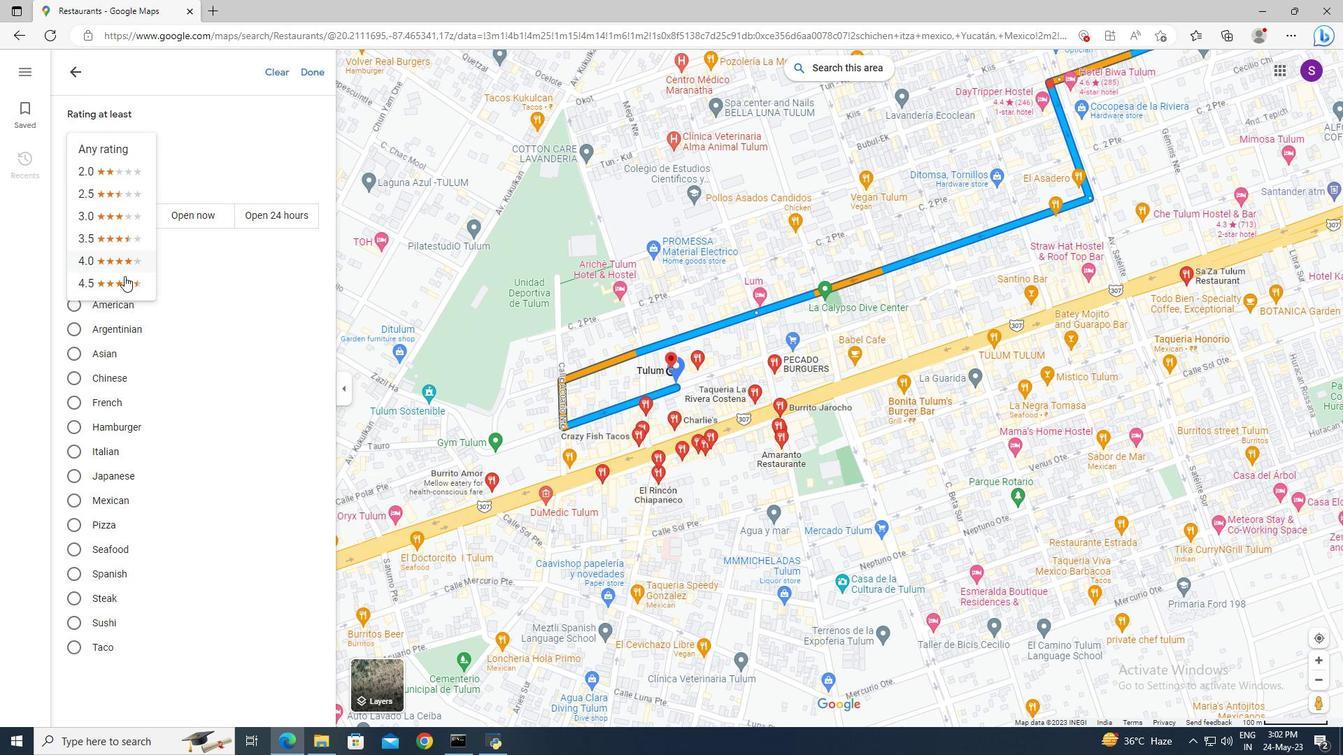 
Action: Mouse pressed left at (124, 283)
Screenshot: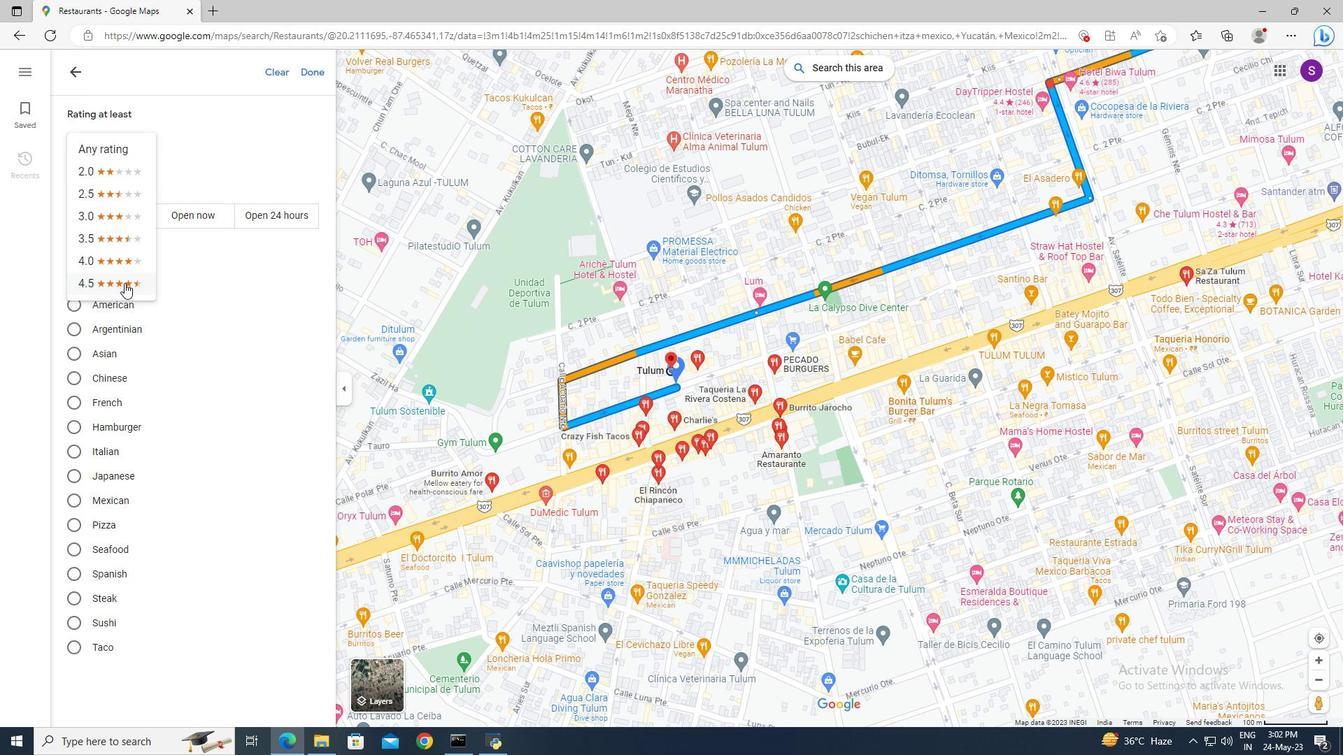 
Action: Mouse moved to (148, 257)
Screenshot: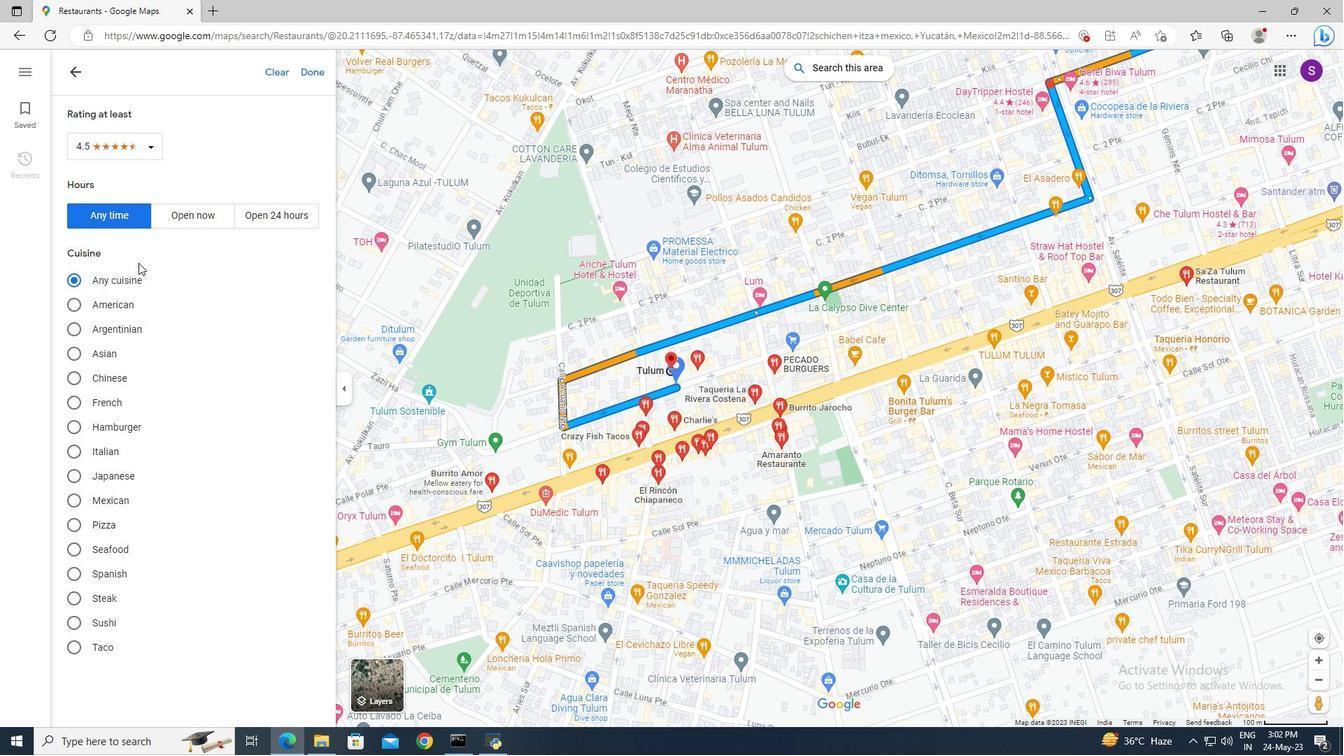 
Action: Mouse scrolled (148, 256) with delta (0, 0)
Screenshot: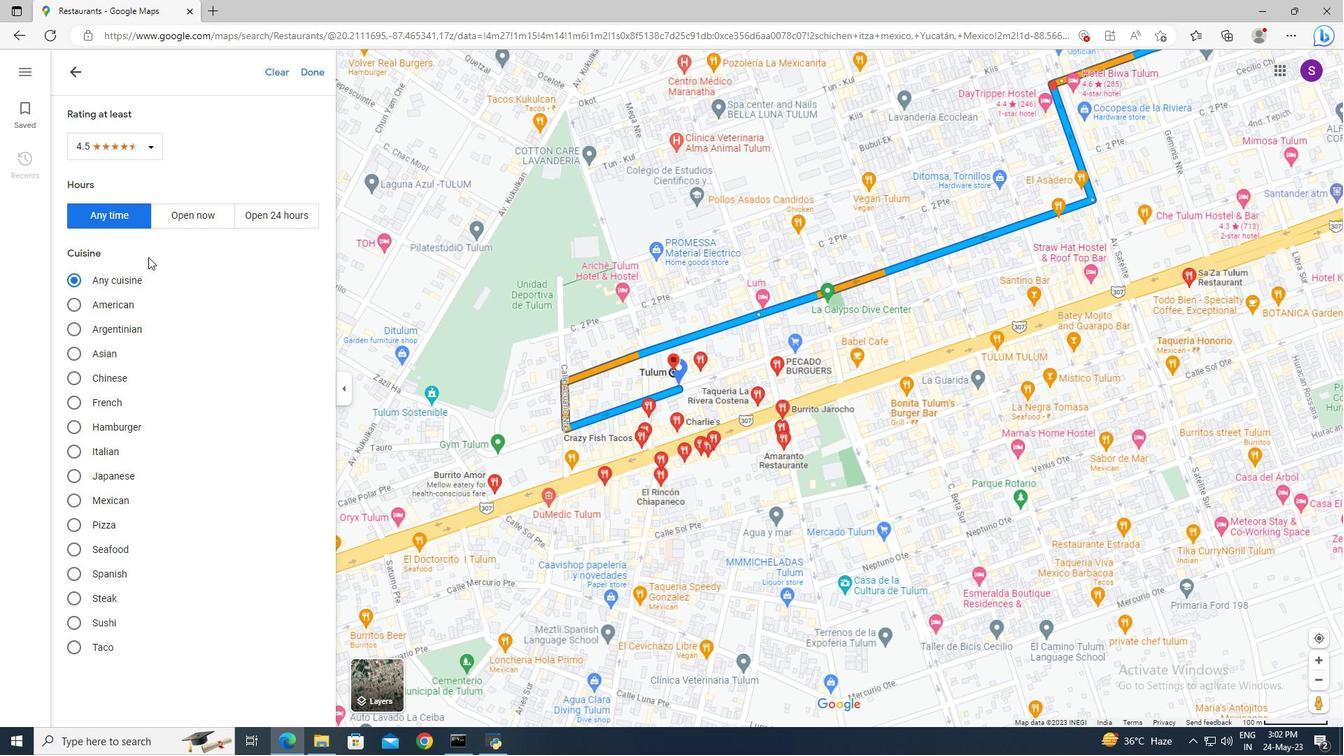 
Action: Mouse scrolled (148, 256) with delta (0, 0)
Screenshot: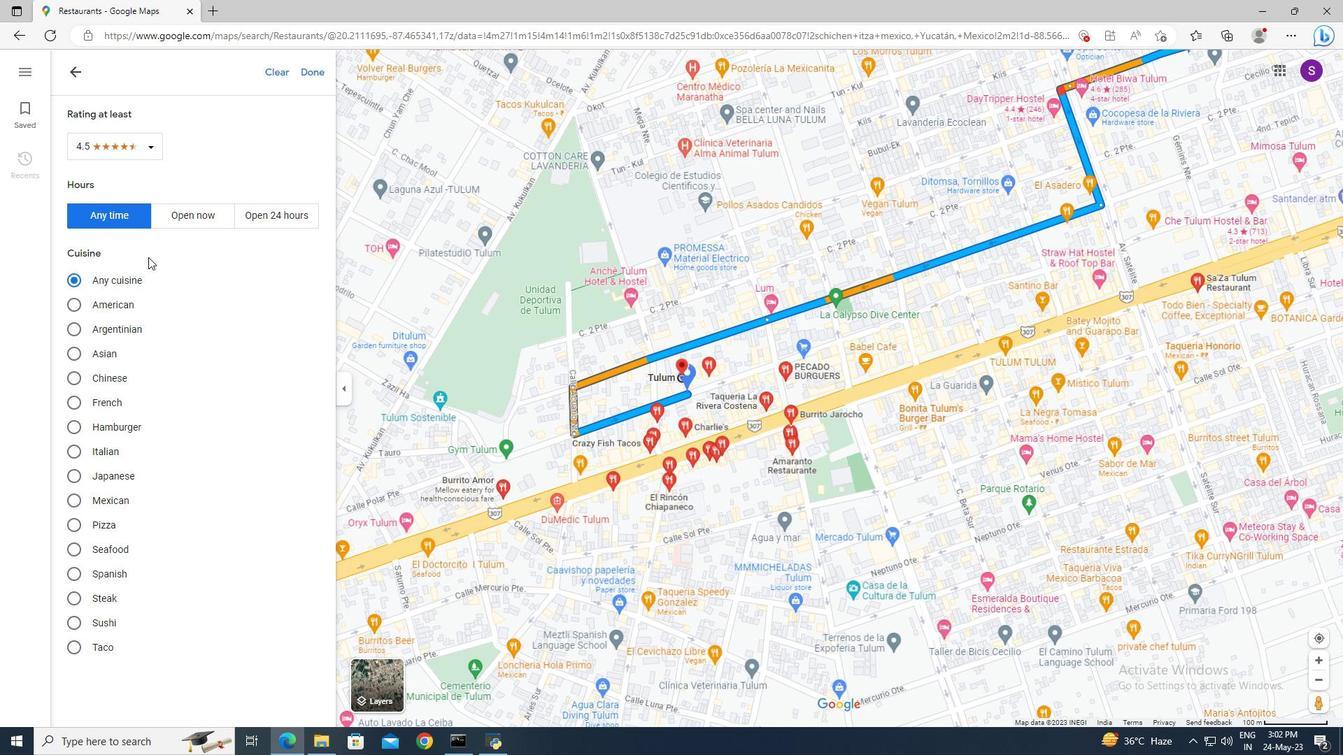 
Action: Mouse scrolled (148, 256) with delta (0, 0)
Screenshot: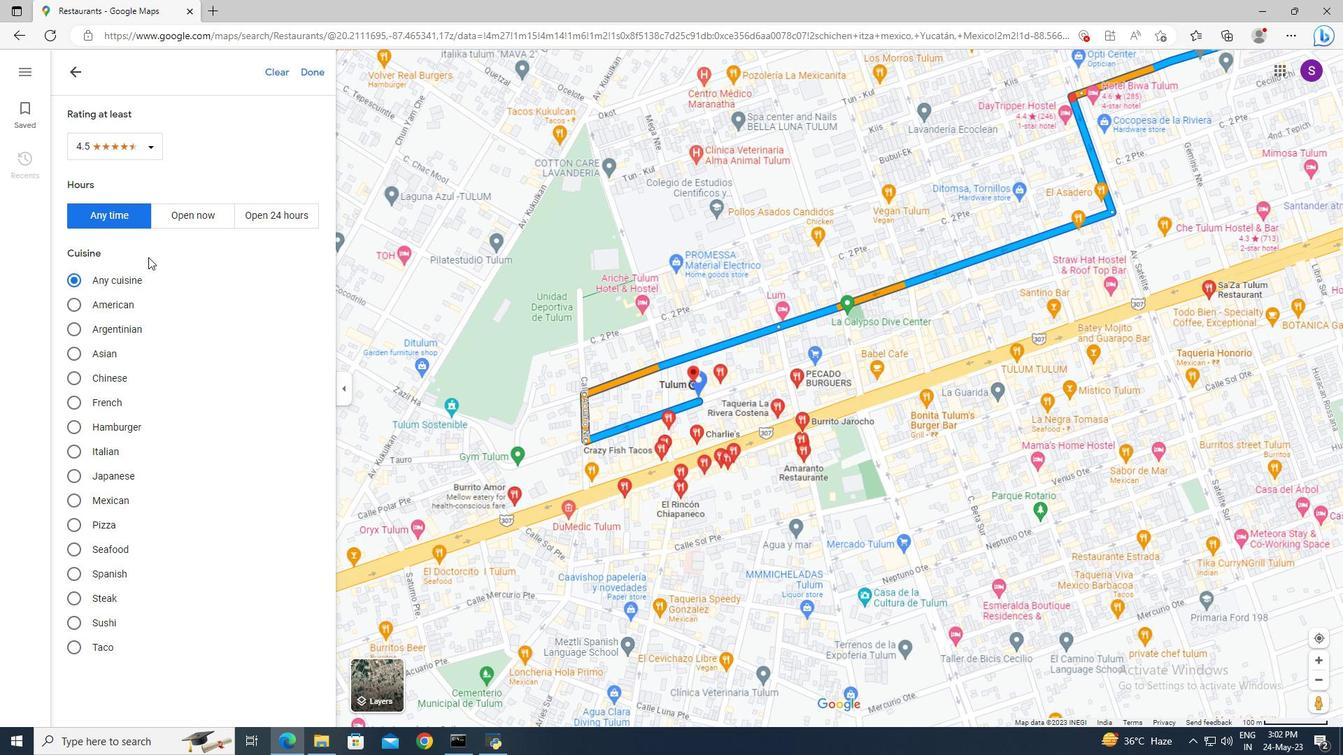 
Action: Mouse moved to (75, 357)
Screenshot: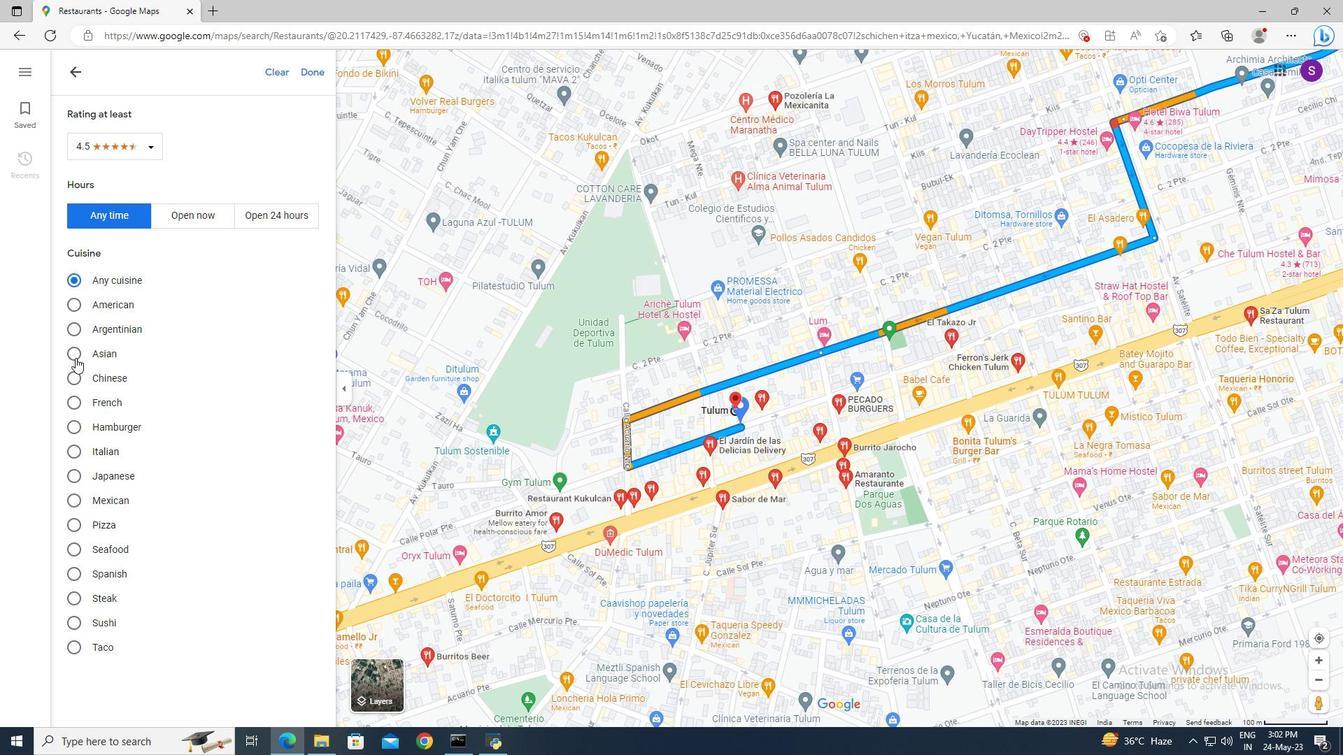 
Action: Mouse pressed left at (75, 357)
Screenshot: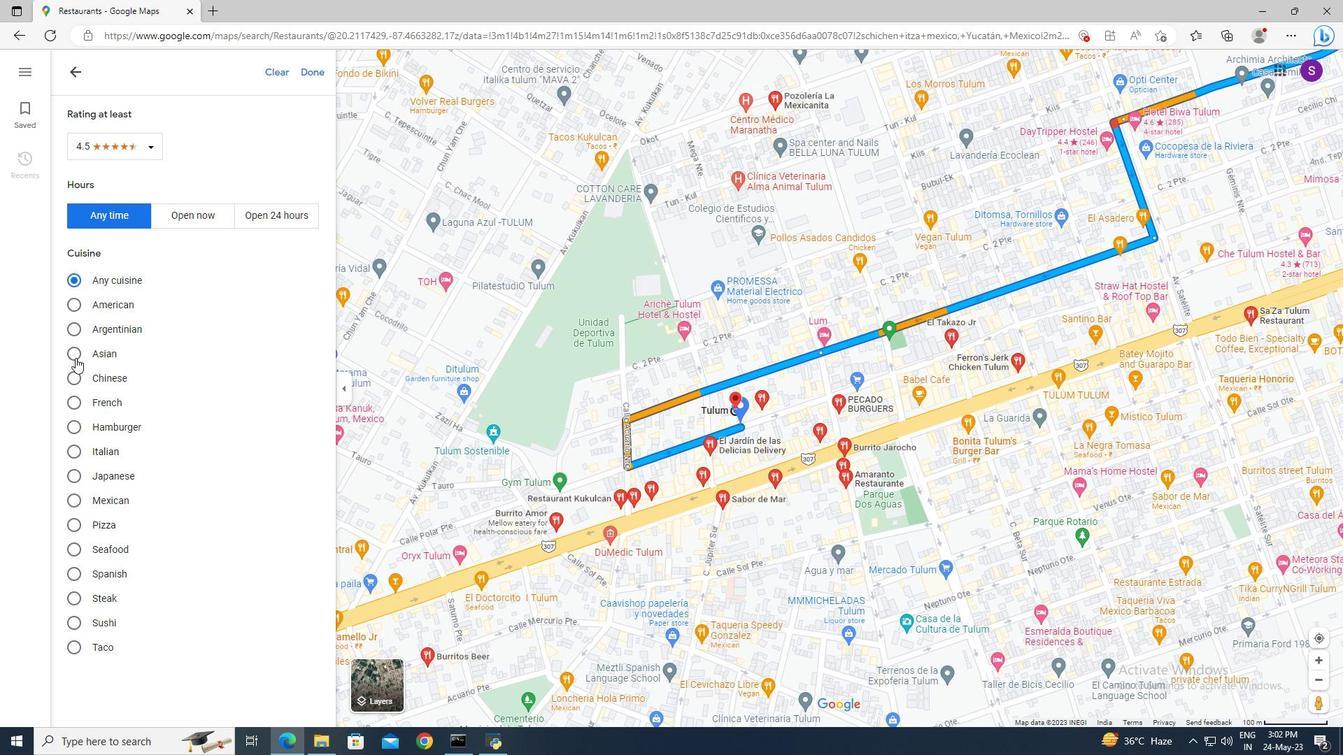
Action: Mouse moved to (310, 70)
Screenshot: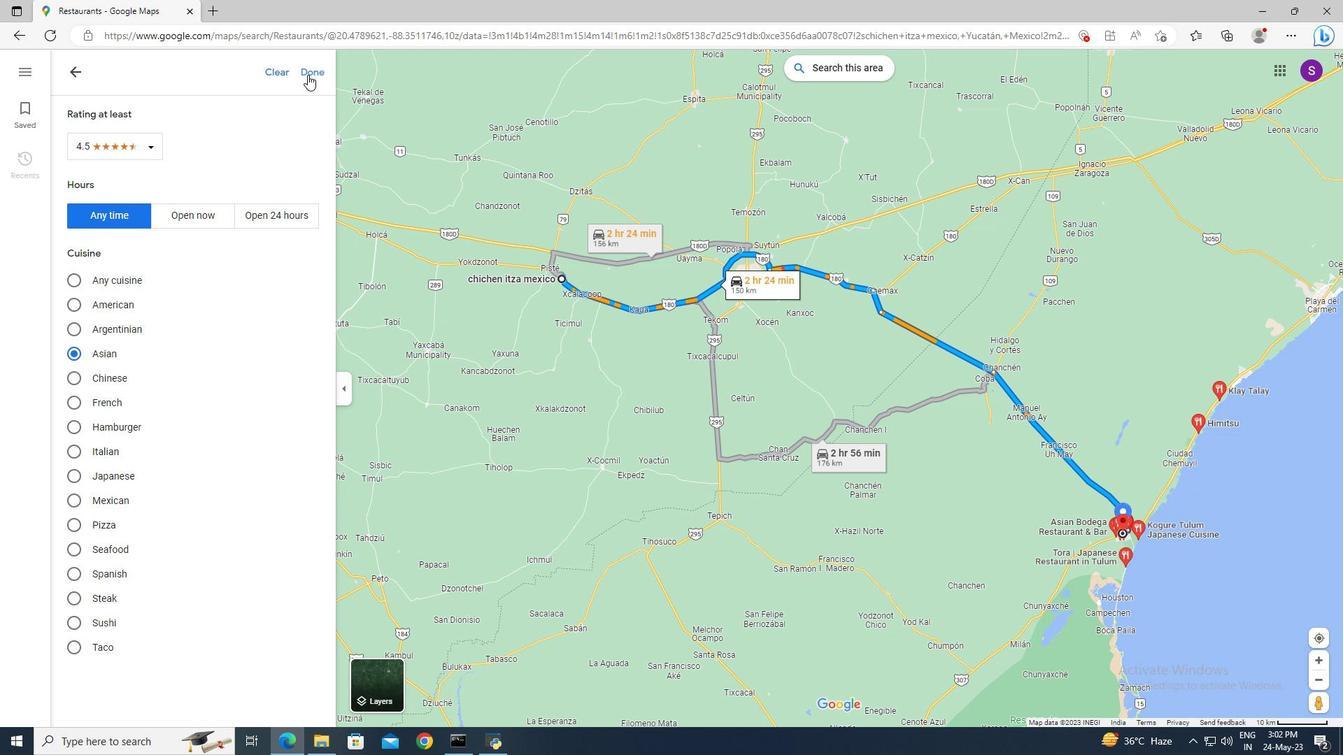 
Action: Mouse pressed left at (310, 70)
Screenshot: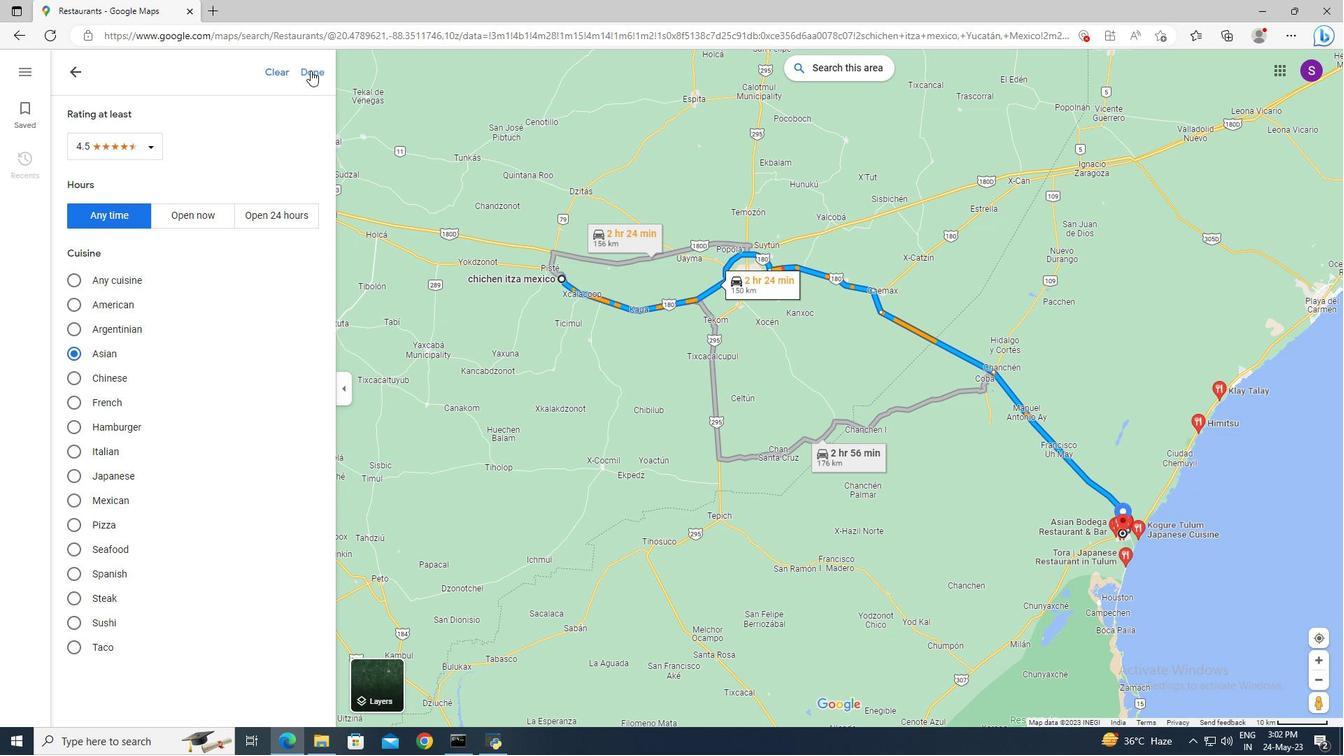 
Action: Mouse moved to (225, 165)
Screenshot: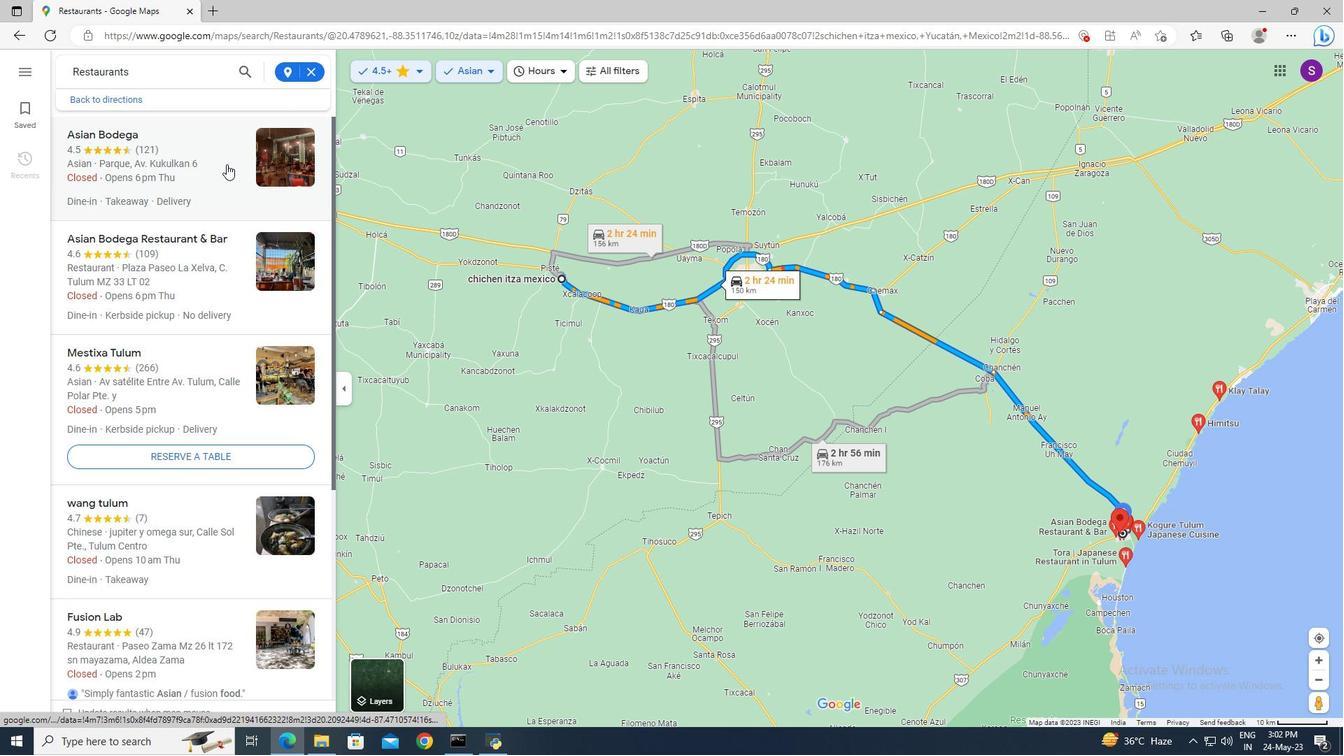 
Action: Mouse scrolled (225, 164) with delta (0, 0)
Screenshot: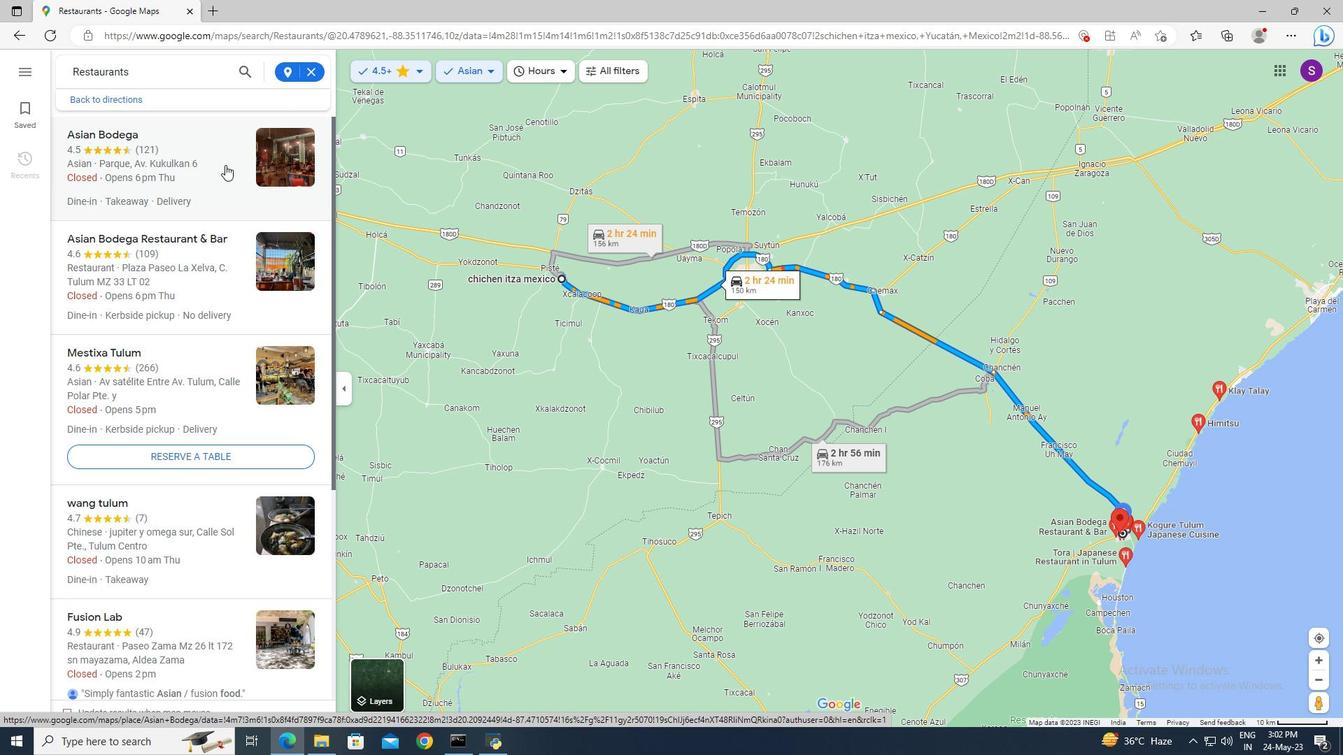 
Action: Mouse scrolled (225, 164) with delta (0, 0)
Screenshot: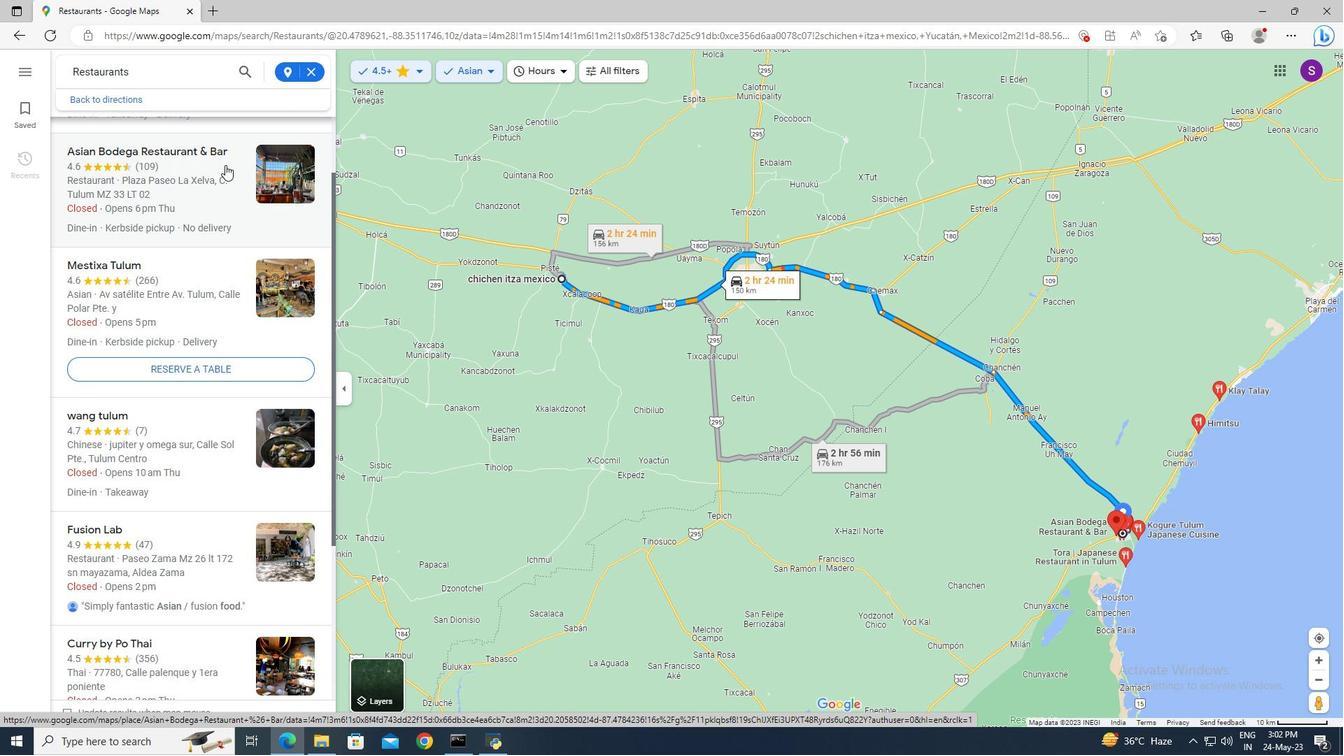 
Action: Mouse scrolled (225, 164) with delta (0, 0)
Screenshot: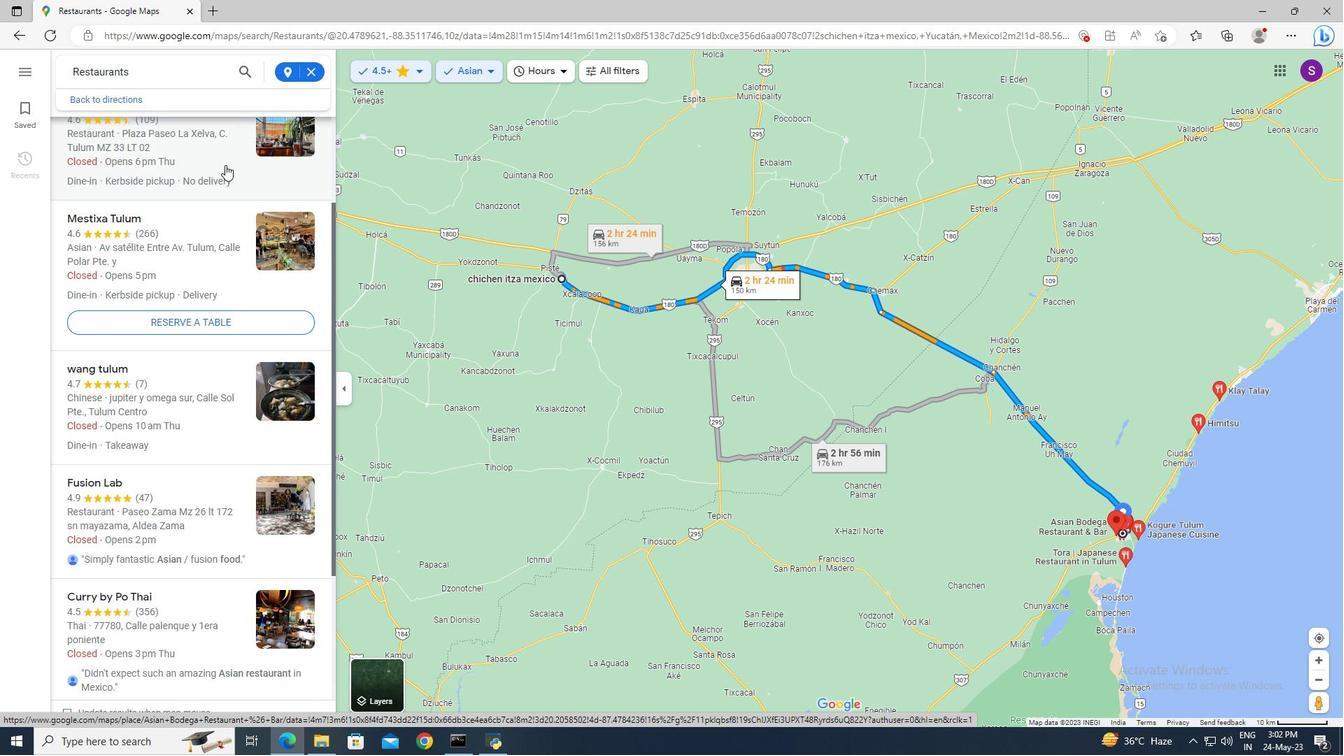 
Action: Mouse scrolled (225, 164) with delta (0, 0)
Screenshot: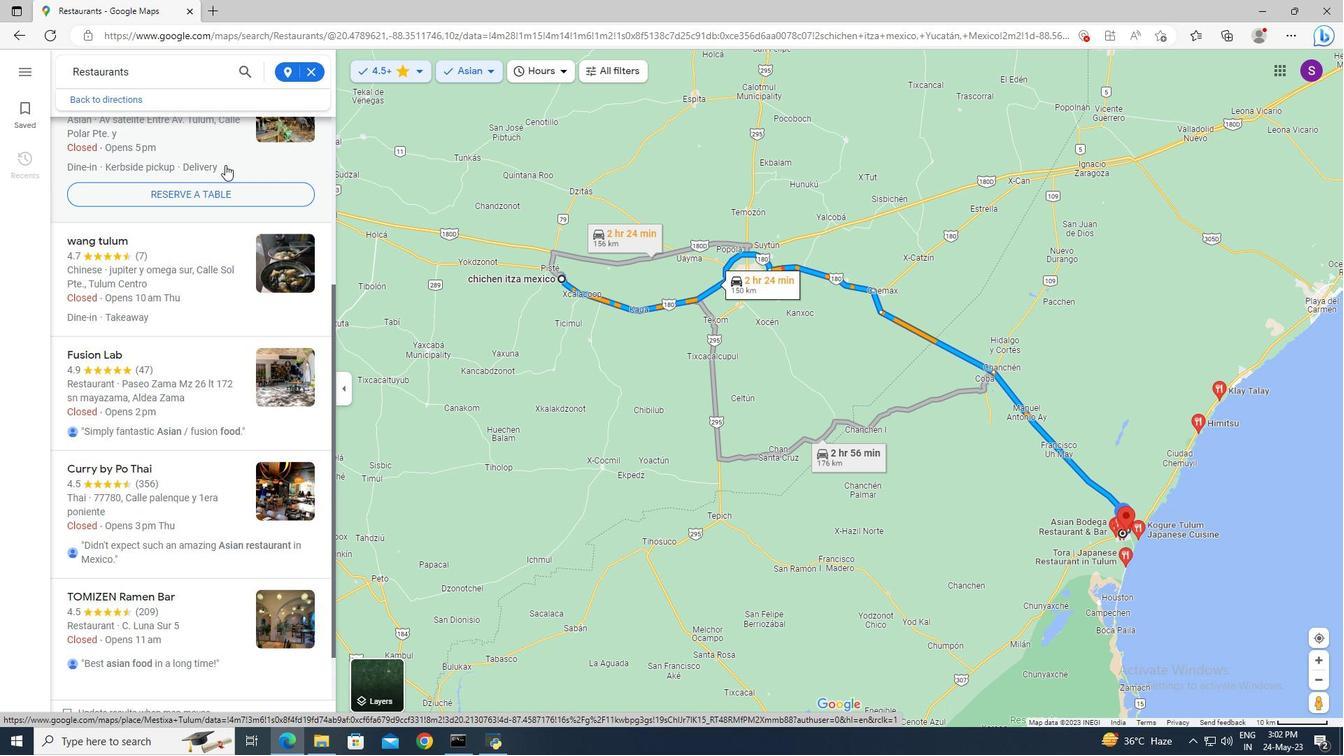 
Action: Mouse scrolled (225, 164) with delta (0, 0)
Screenshot: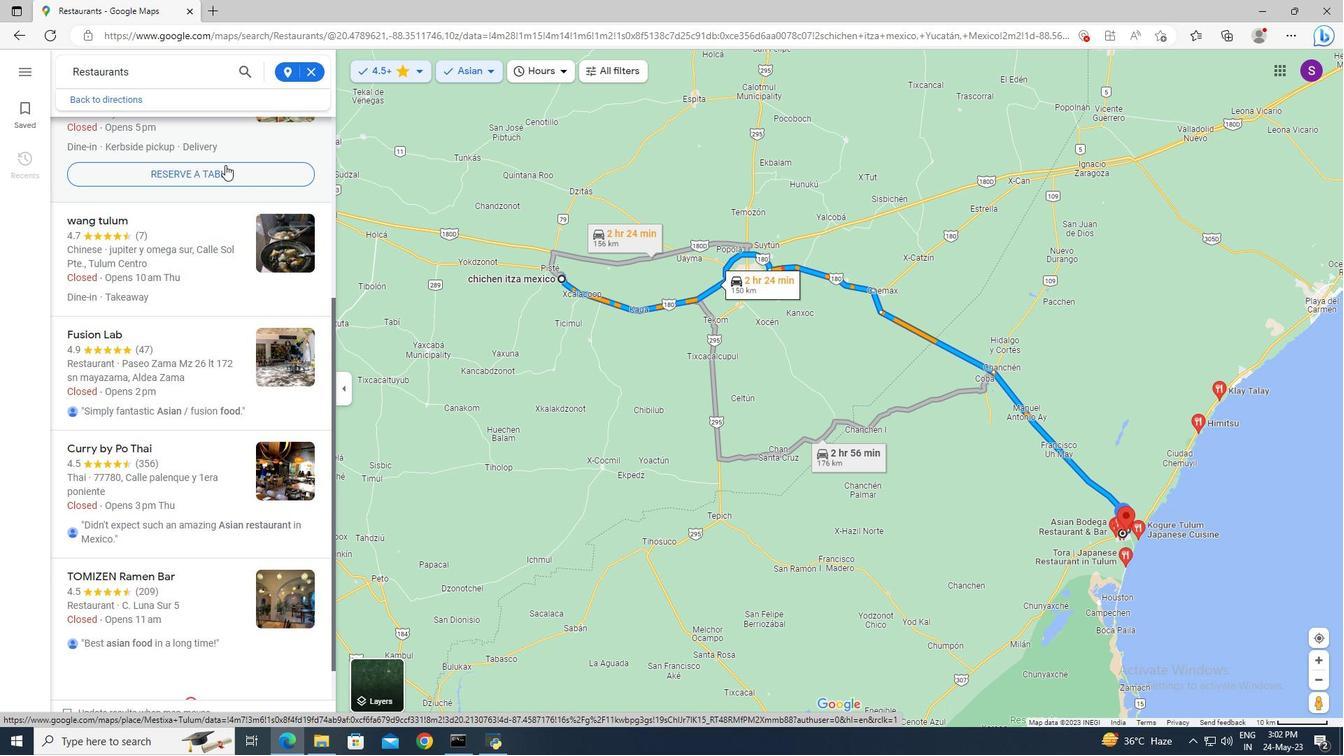 
Action: Mouse scrolled (225, 164) with delta (0, 0)
Screenshot: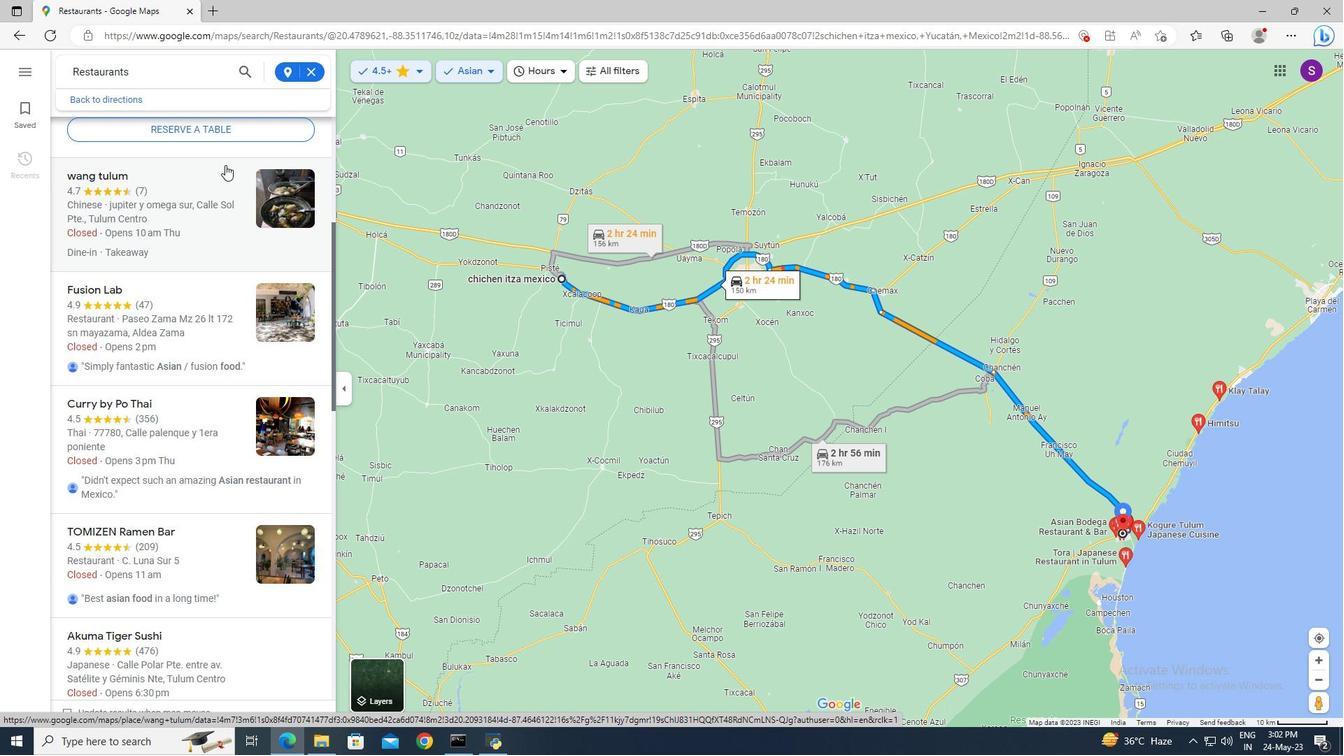 
Action: Mouse scrolled (225, 164) with delta (0, 0)
Screenshot: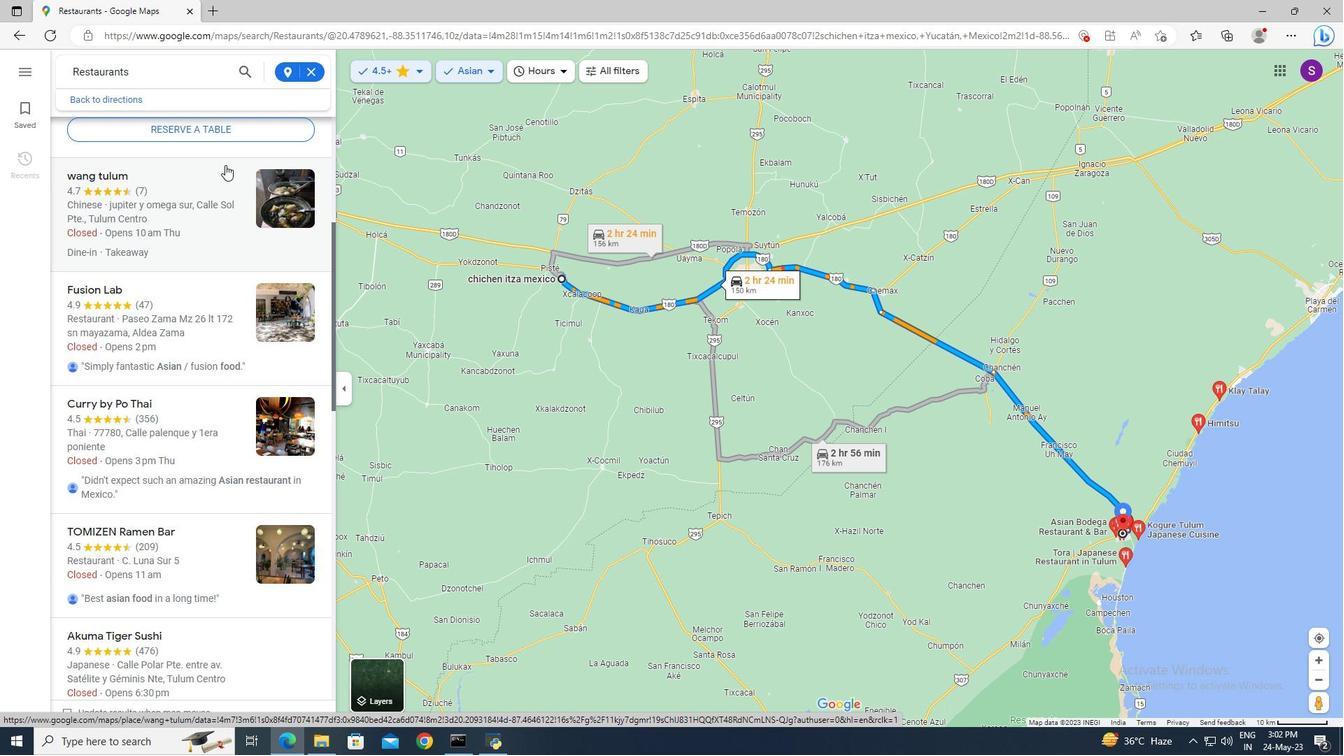 
Action: Mouse scrolled (225, 164) with delta (0, 0)
Screenshot: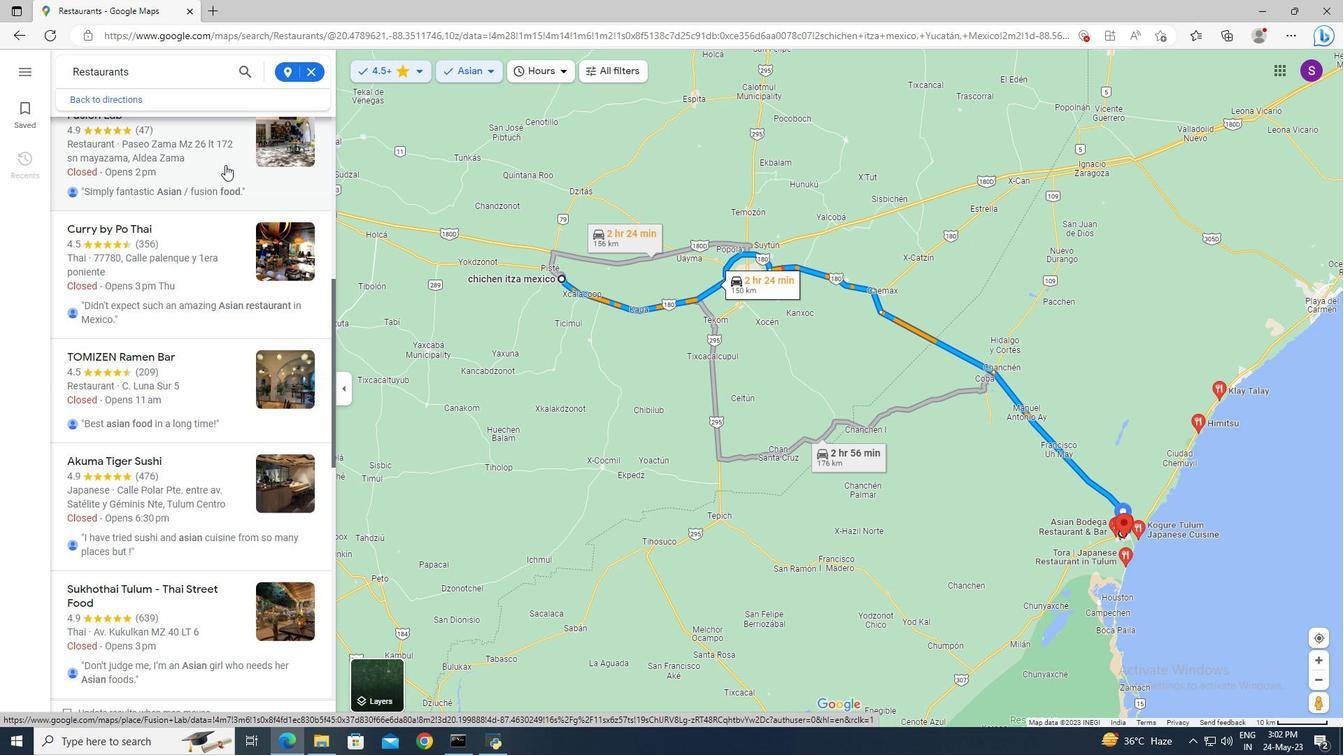 
Action: Mouse scrolled (225, 164) with delta (0, 0)
Screenshot: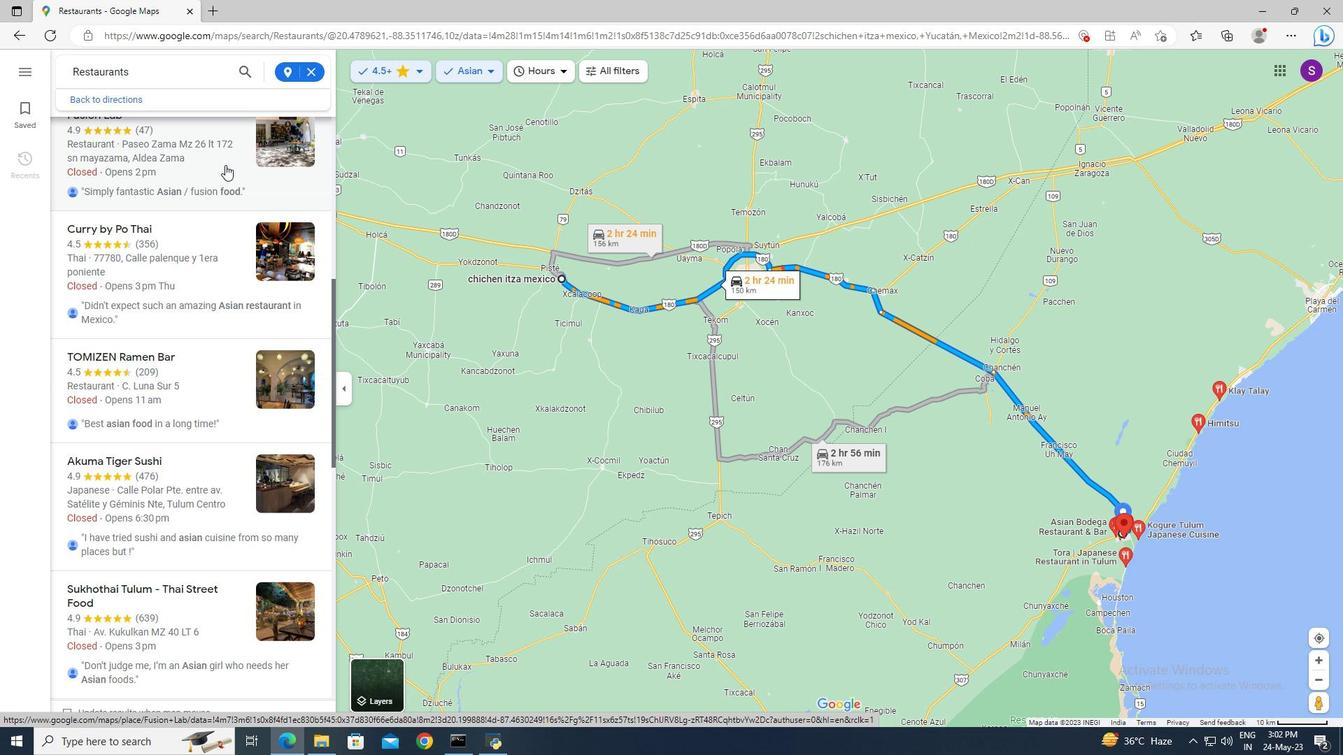 
Action: Mouse scrolled (225, 164) with delta (0, 0)
Screenshot: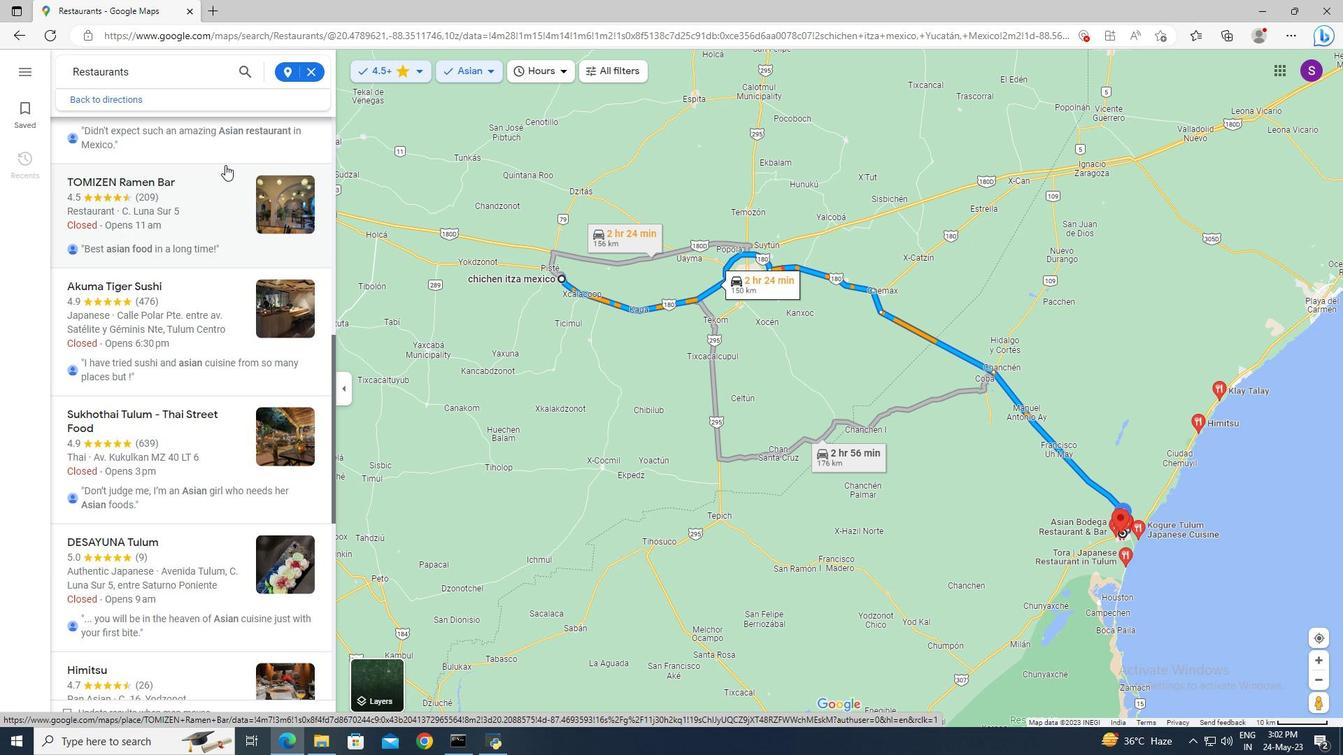 
Action: Mouse scrolled (225, 164) with delta (0, 0)
Screenshot: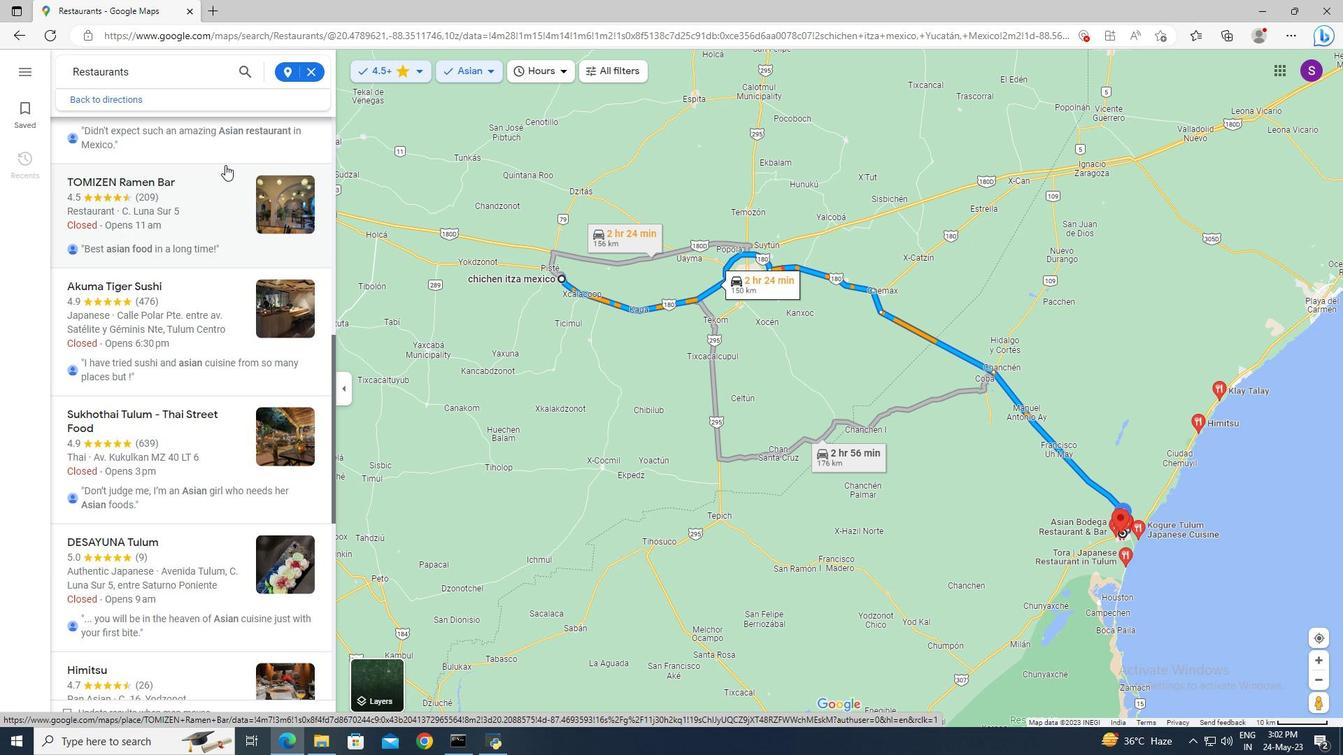 
Action: Mouse moved to (534, 74)
Screenshot: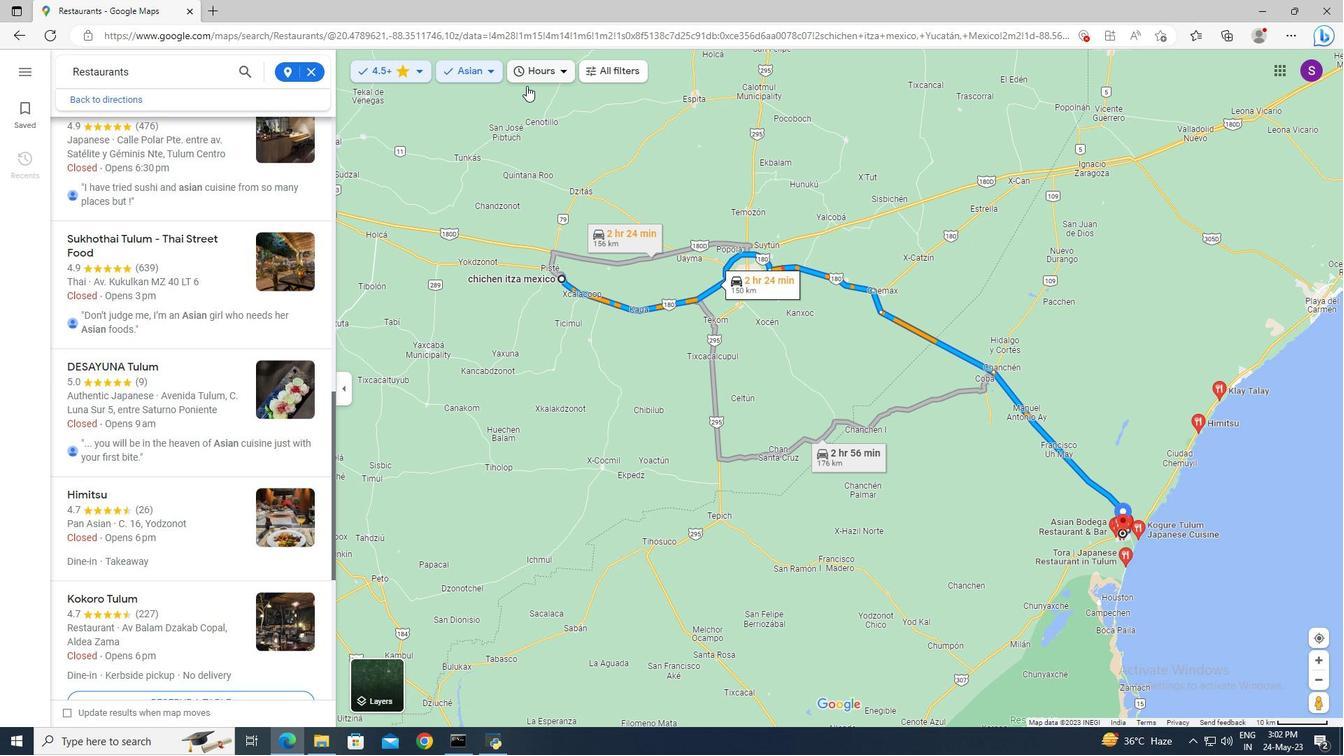 
Action: Mouse pressed left at (534, 74)
Screenshot: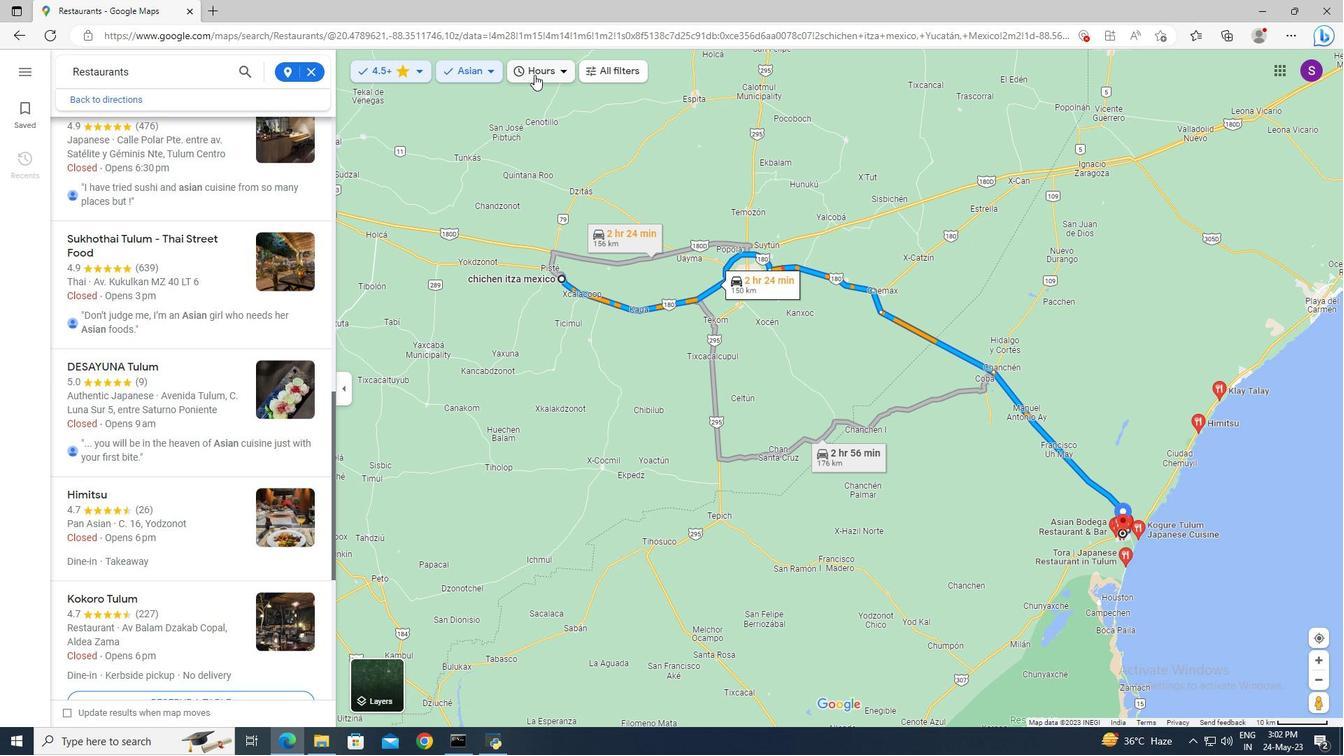 
Action: Mouse moved to (637, 373)
Screenshot: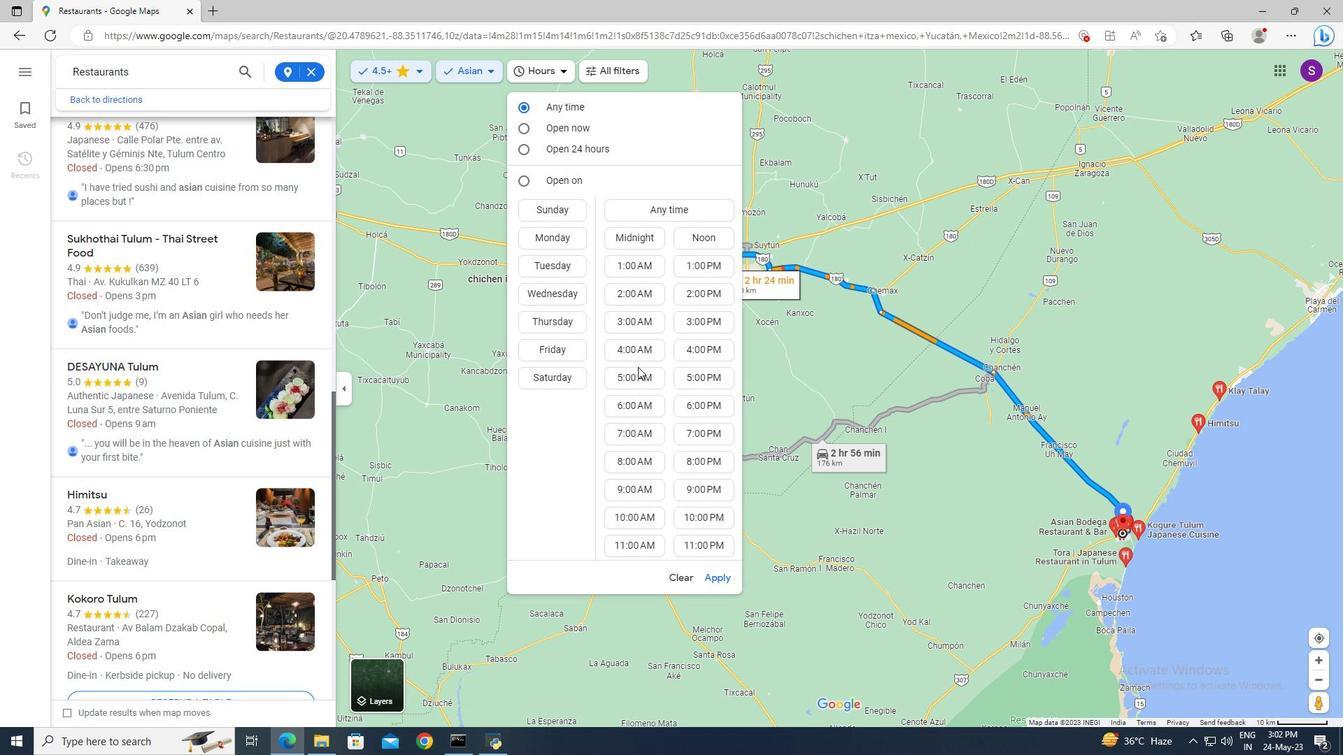 
Action: Mouse pressed left at (637, 373)
Screenshot: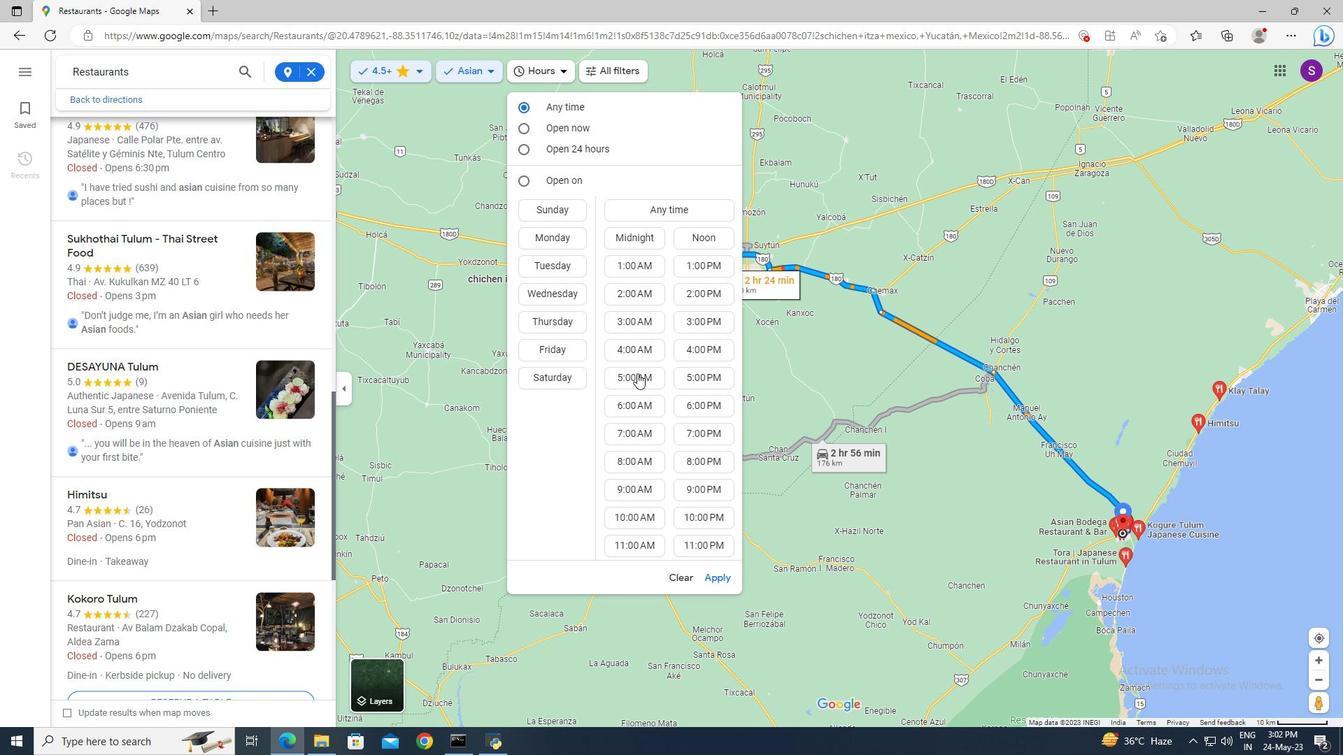 
Action: Mouse moved to (569, 212)
Screenshot: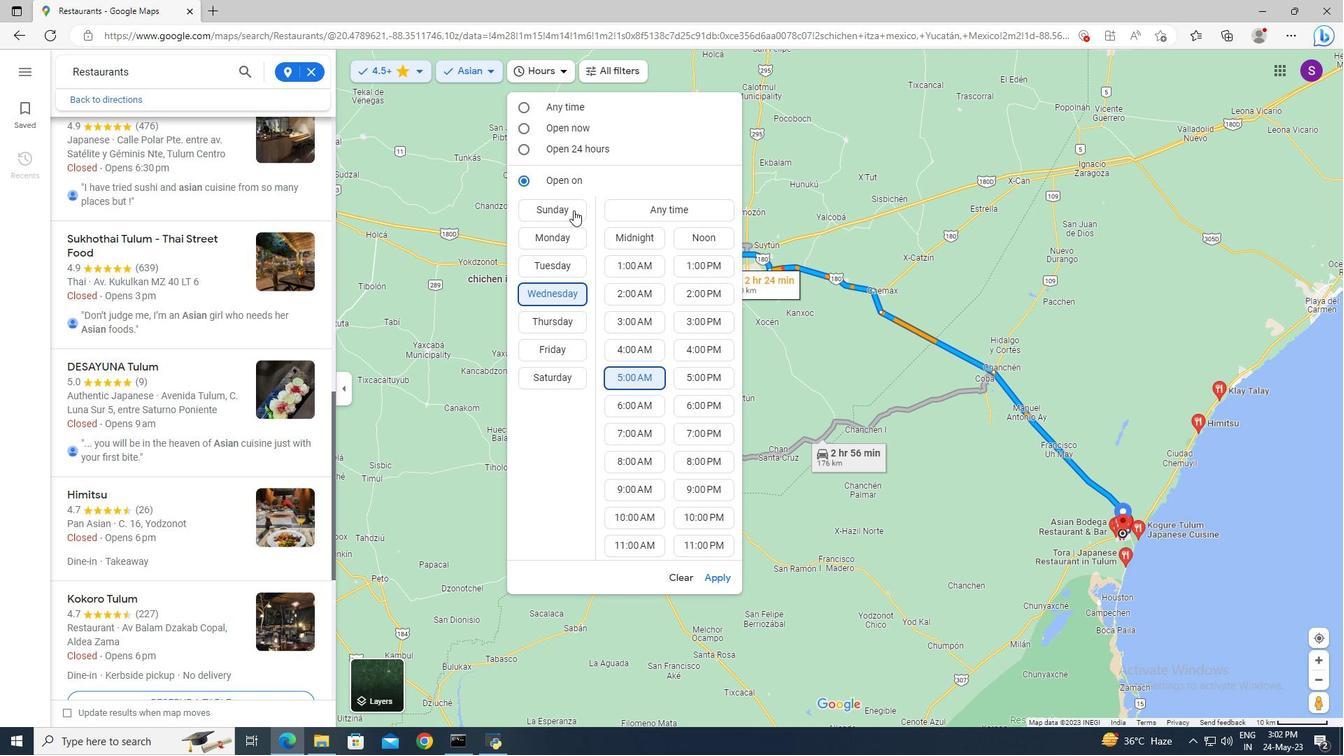 
Action: Mouse pressed left at (569, 212)
Screenshot: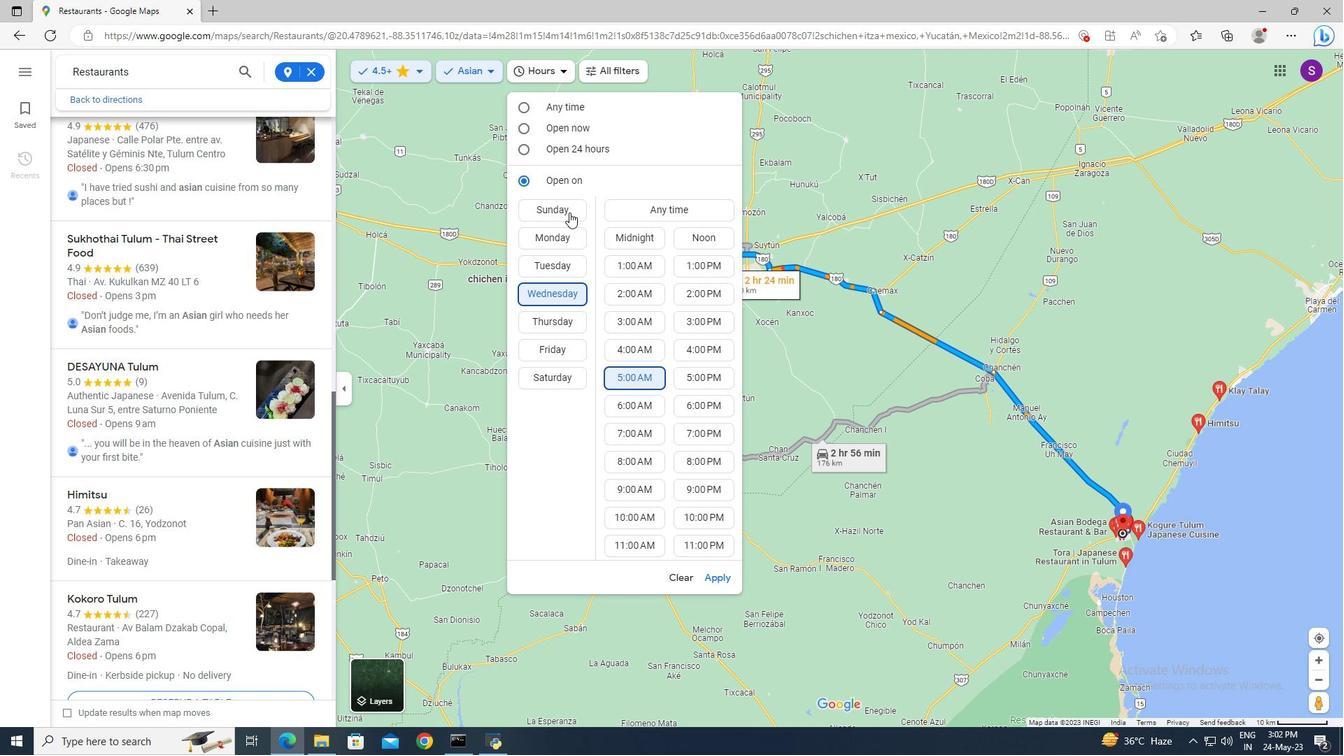 
Action: Mouse moved to (638, 374)
Screenshot: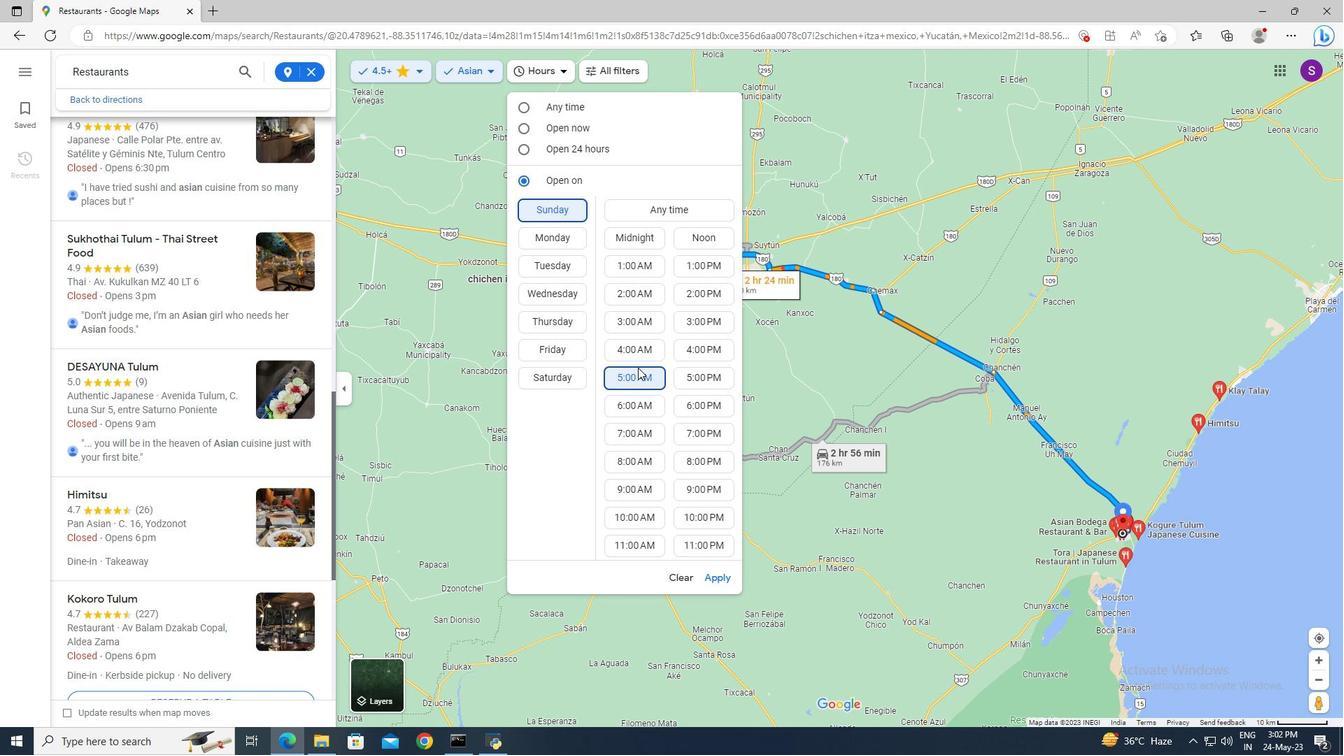 
Action: Mouse pressed left at (638, 374)
Screenshot: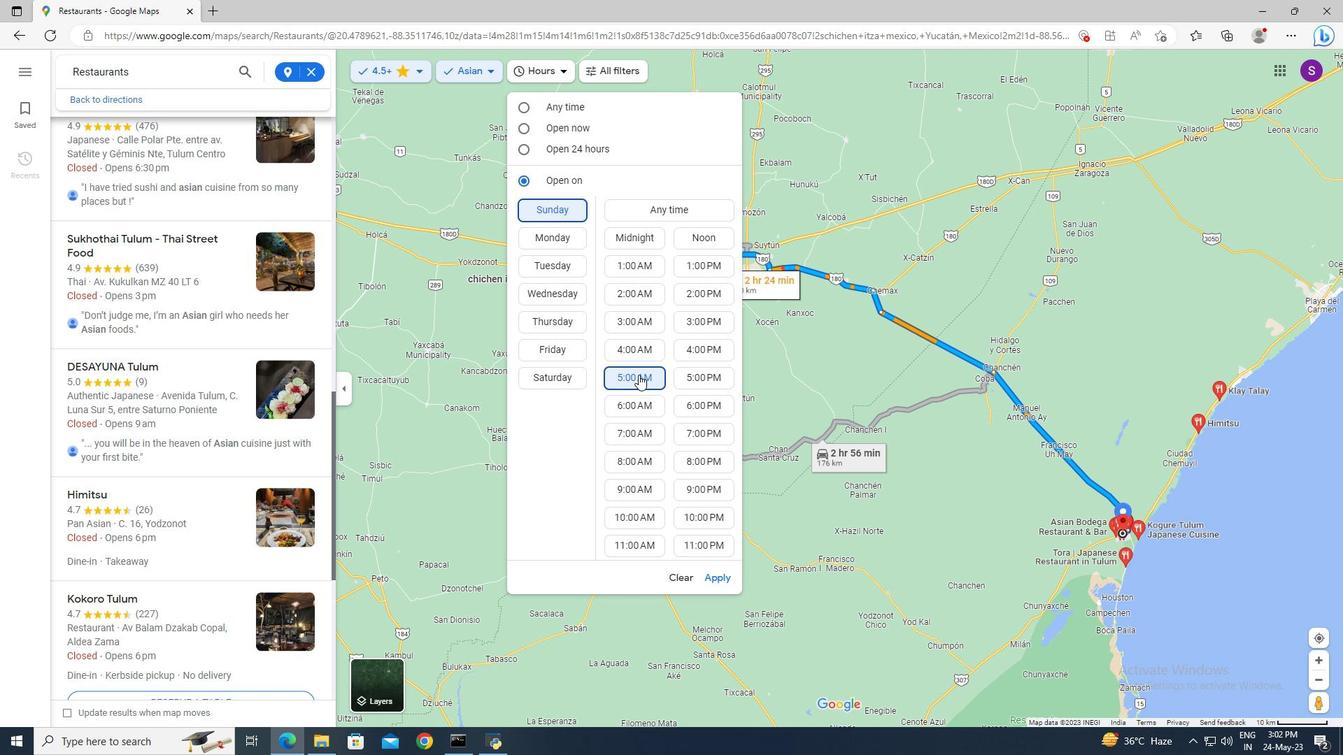 
Action: Mouse moved to (717, 580)
Screenshot: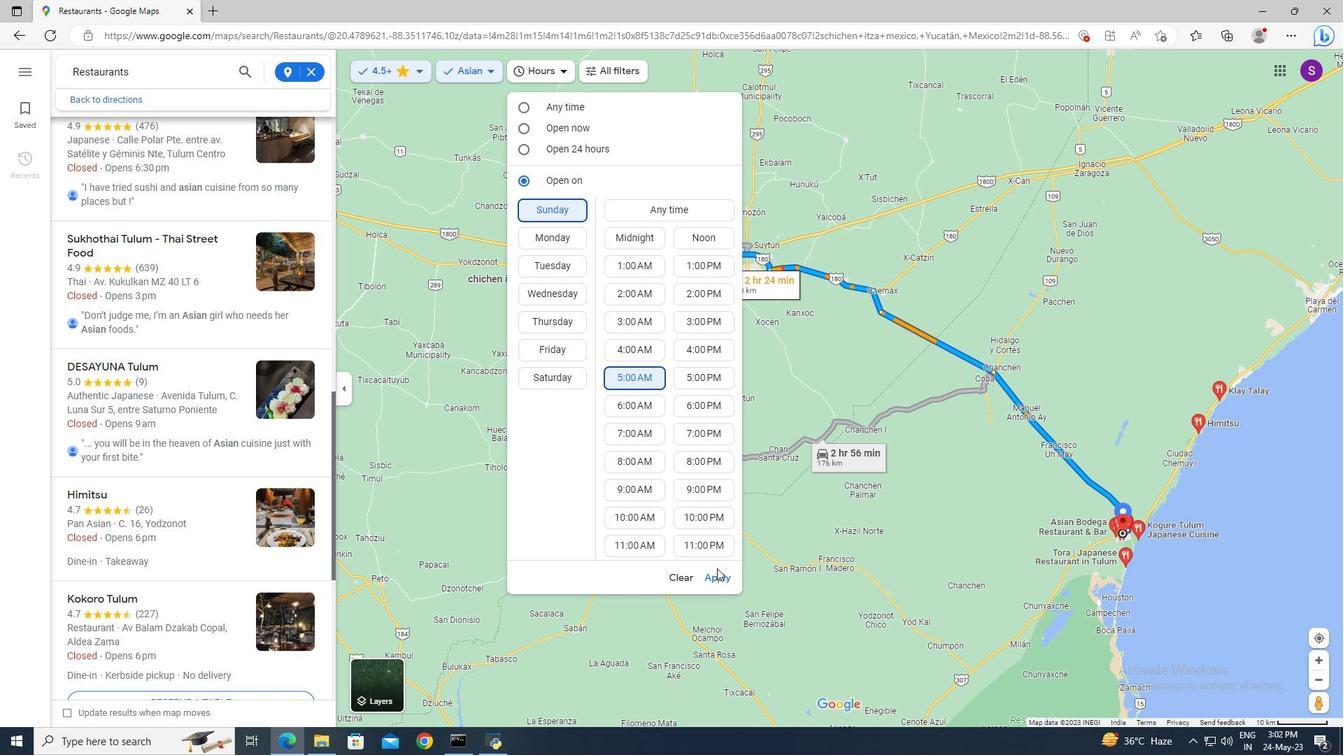 
Action: Mouse pressed left at (717, 580)
Screenshot: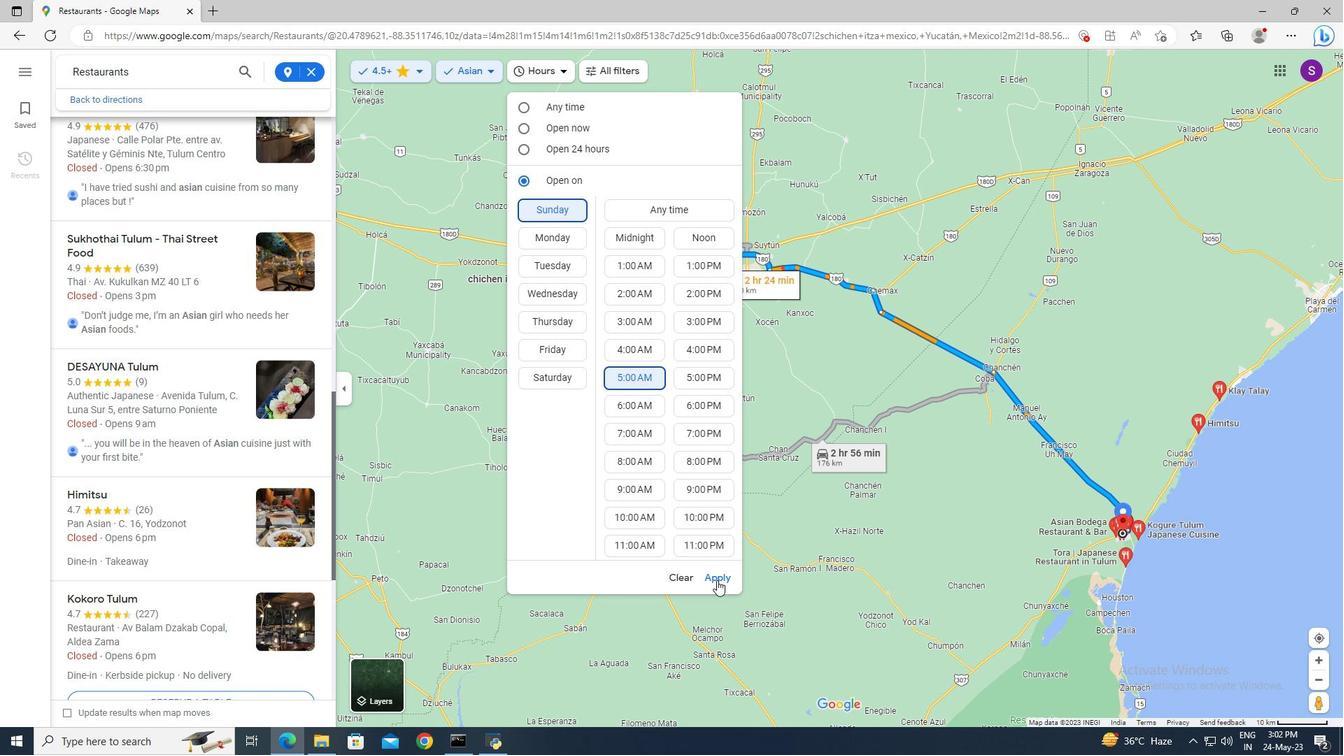 
Action: Mouse moved to (255, 257)
Screenshot: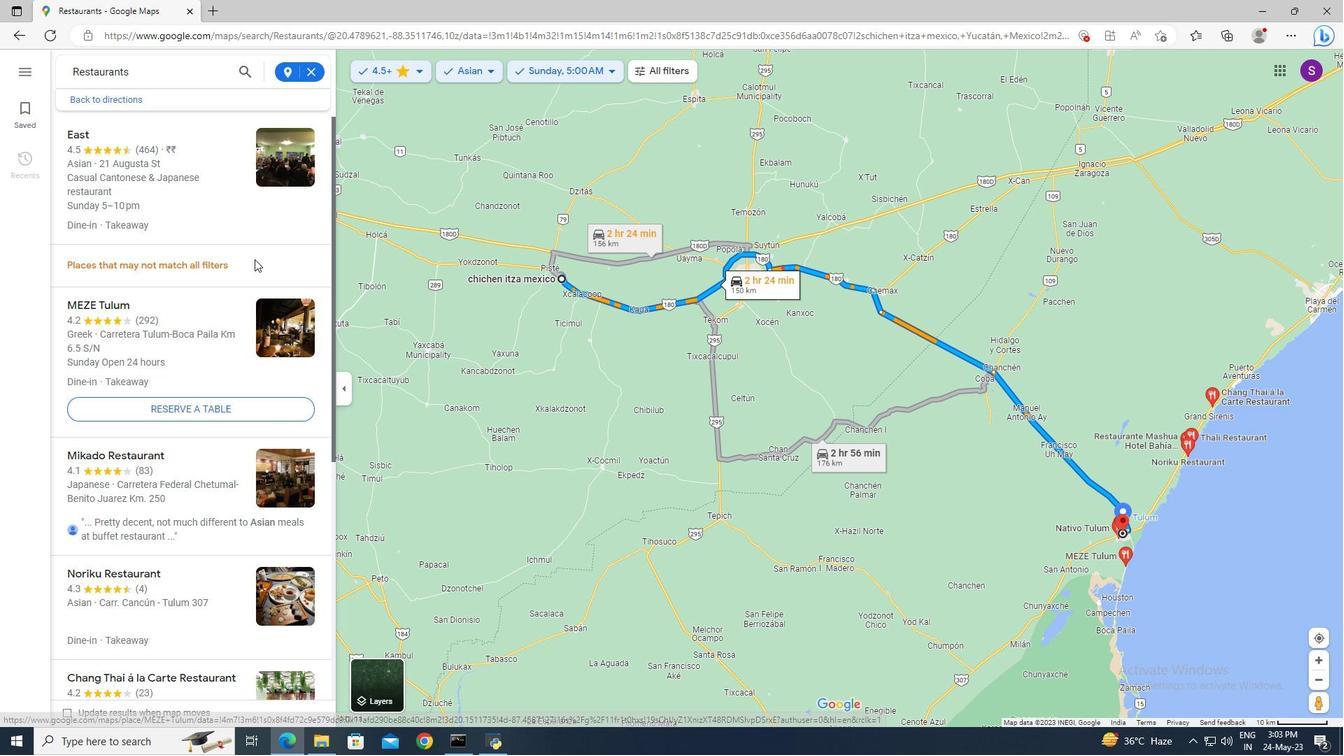
Action: Mouse scrolled (255, 256) with delta (0, 0)
Screenshot: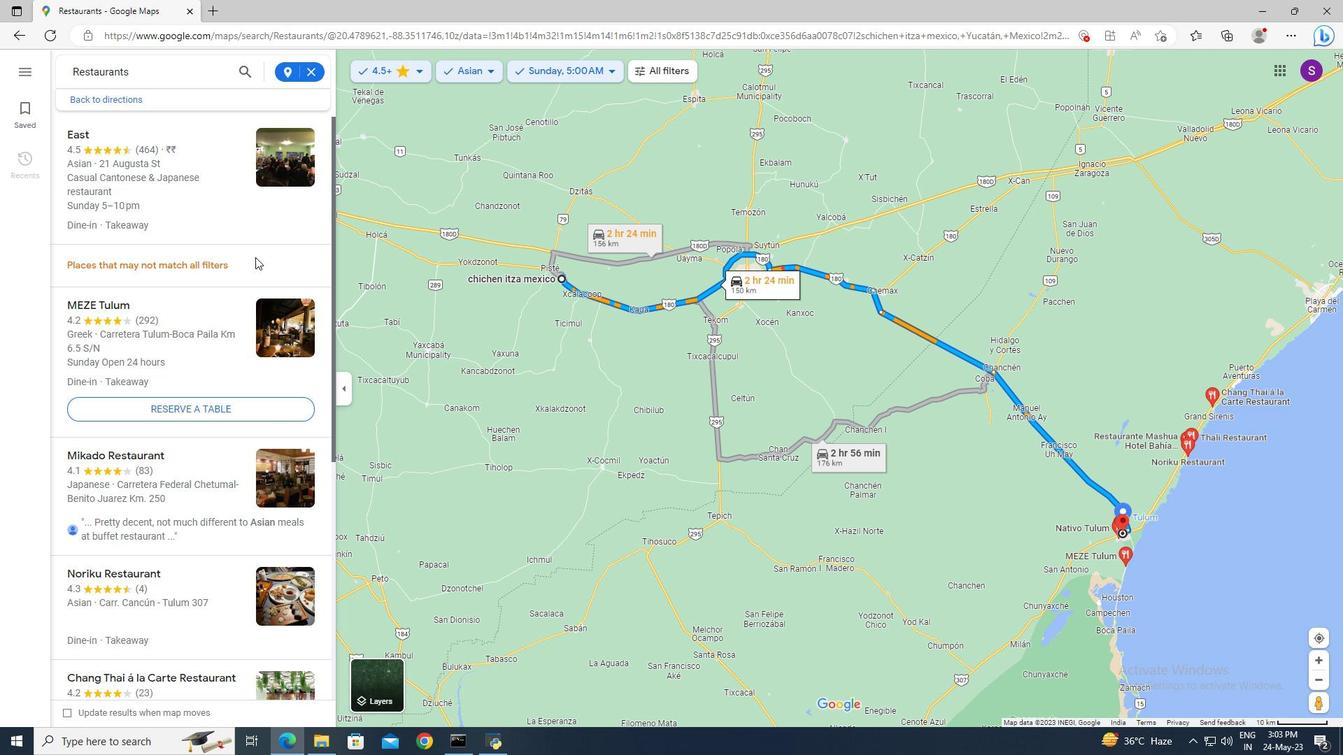 
Action: Mouse scrolled (255, 256) with delta (0, 0)
Screenshot: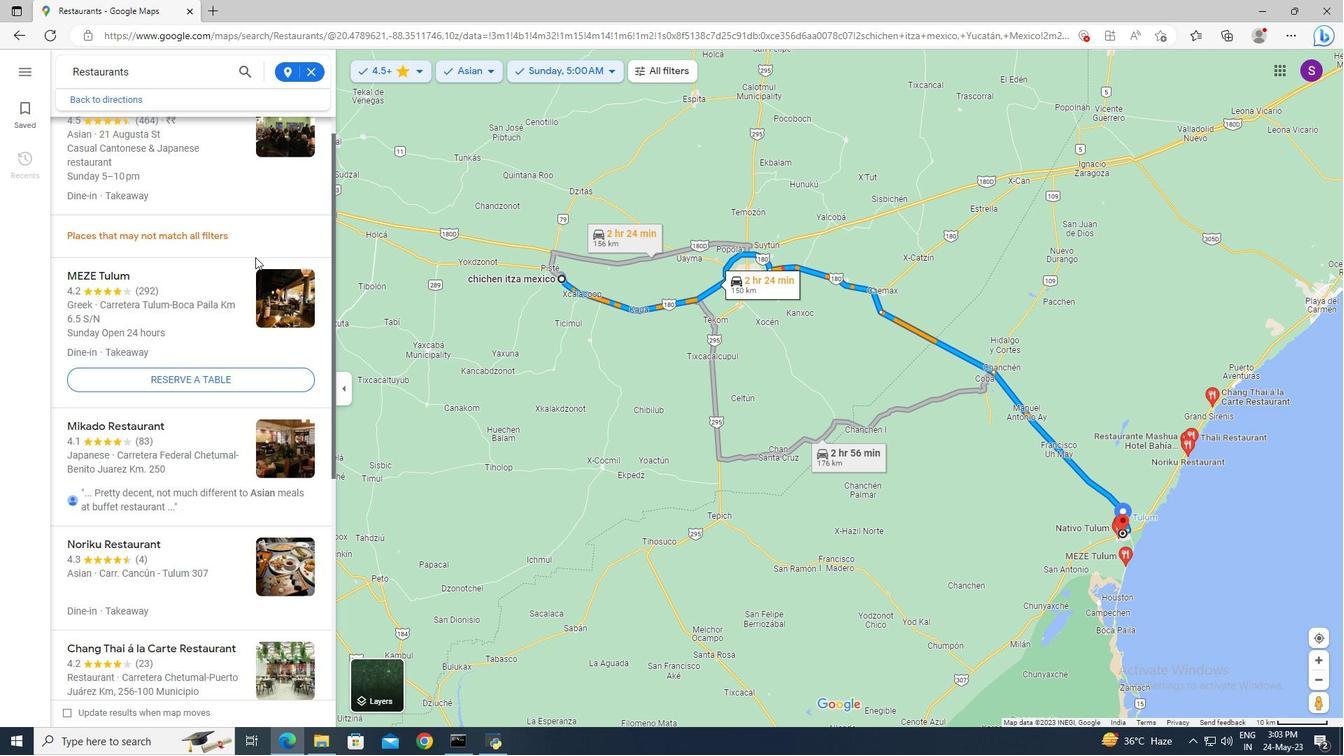 
Action: Mouse scrolled (255, 256) with delta (0, 0)
Screenshot: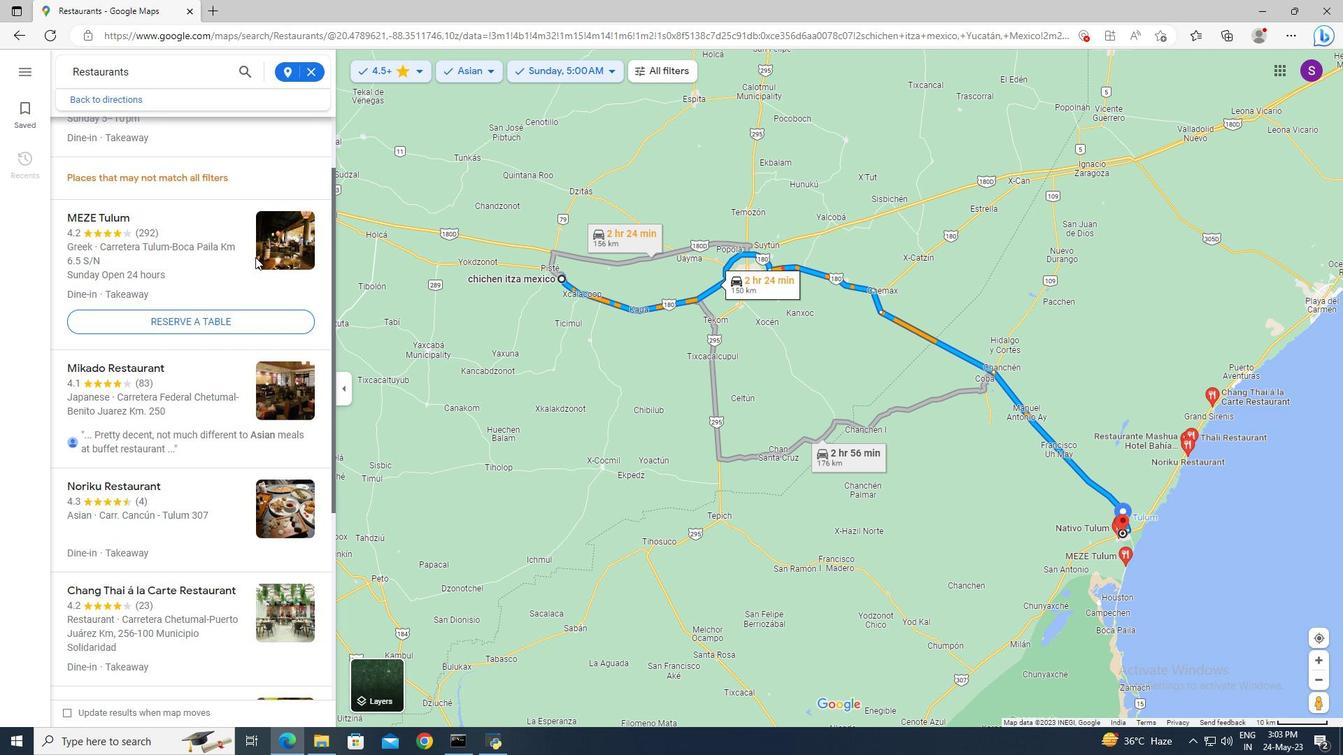 
Action: Mouse moved to (258, 255)
Screenshot: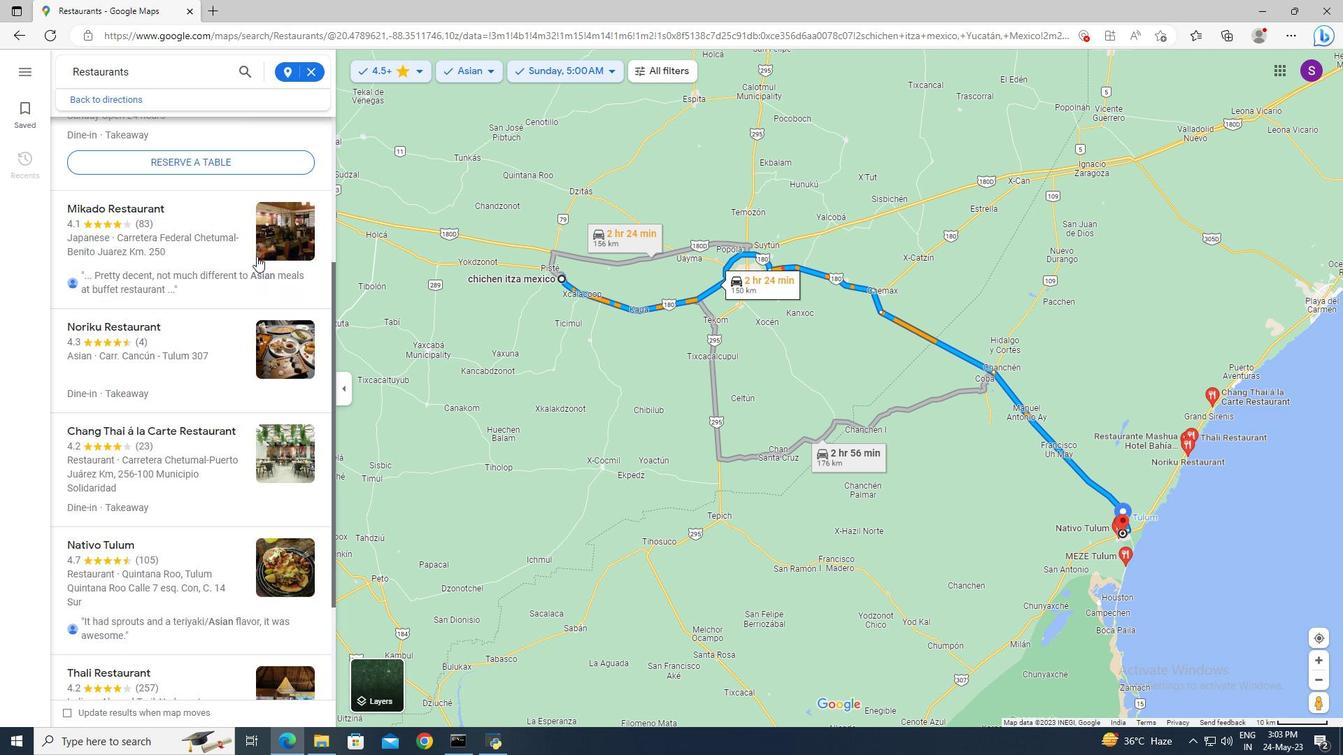 
Action: Mouse scrolled (258, 254) with delta (0, 0)
Screenshot: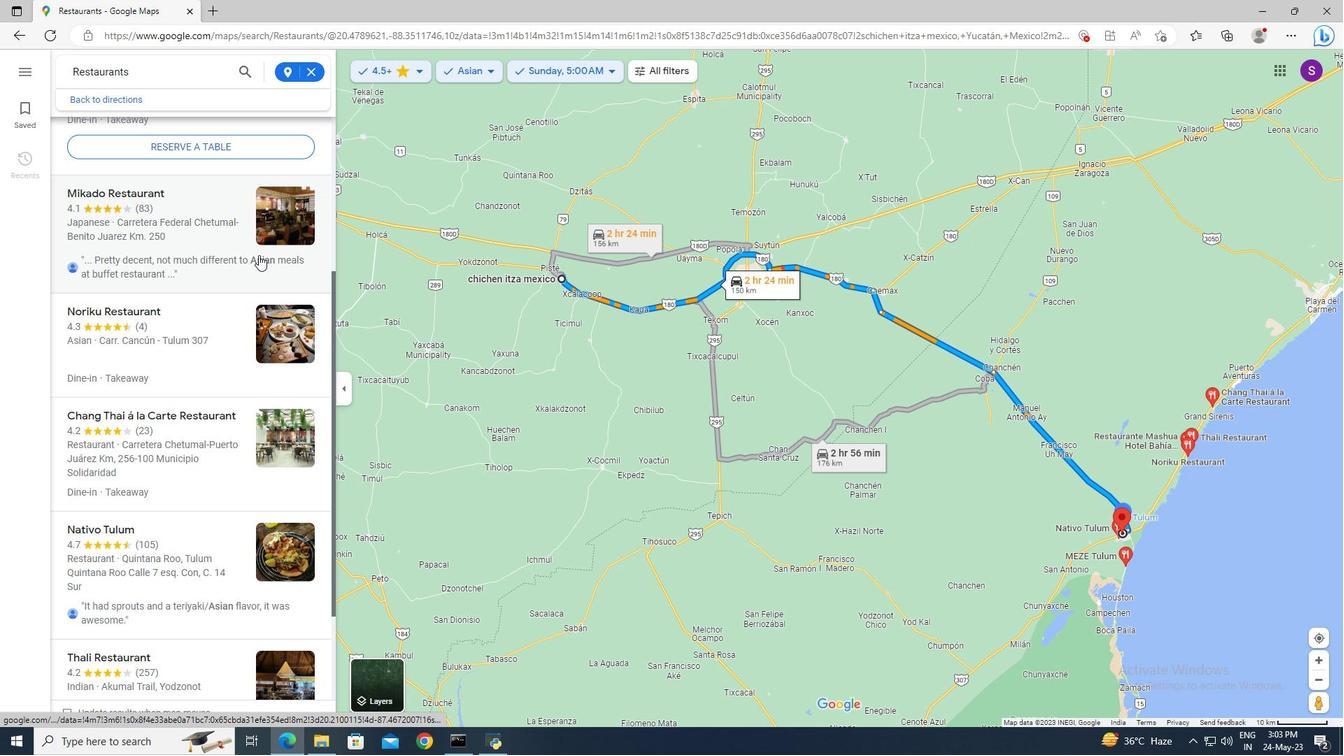 
Action: Mouse scrolled (258, 254) with delta (0, 0)
Screenshot: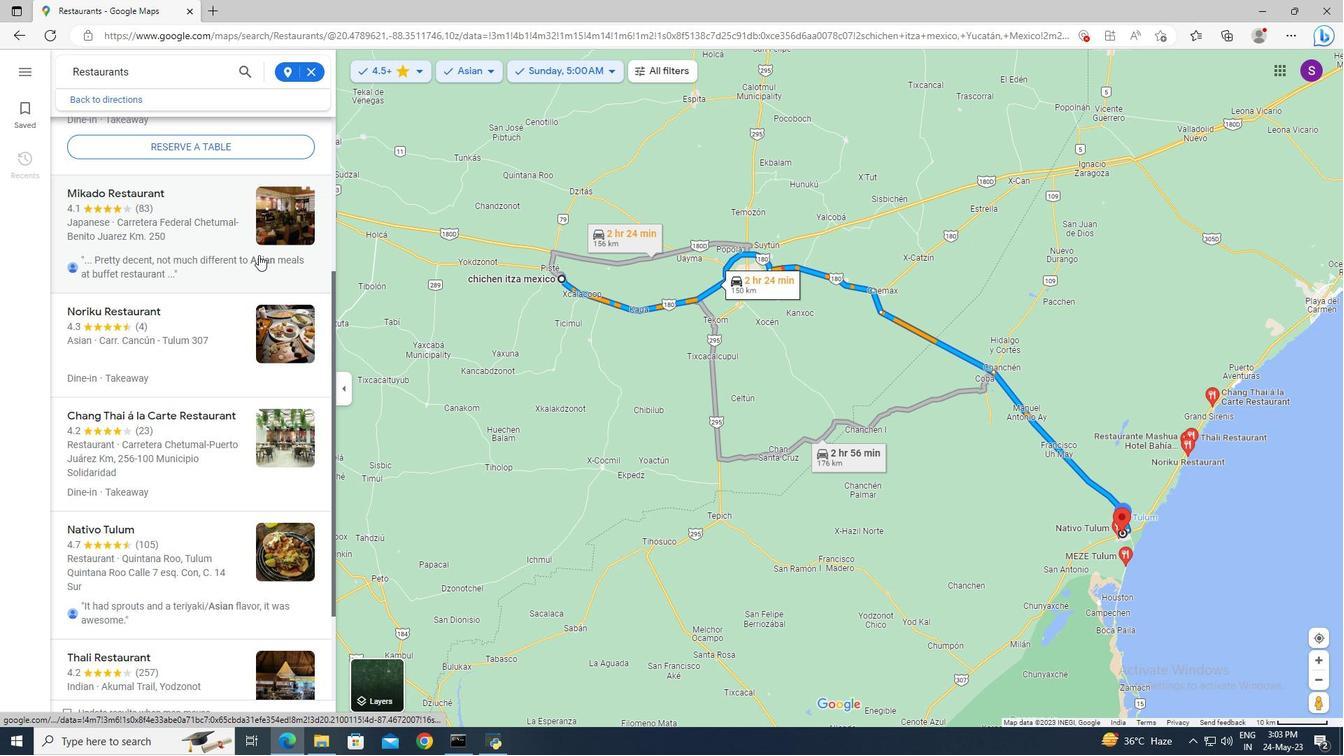 
Action: Mouse scrolled (258, 254) with delta (0, 0)
Screenshot: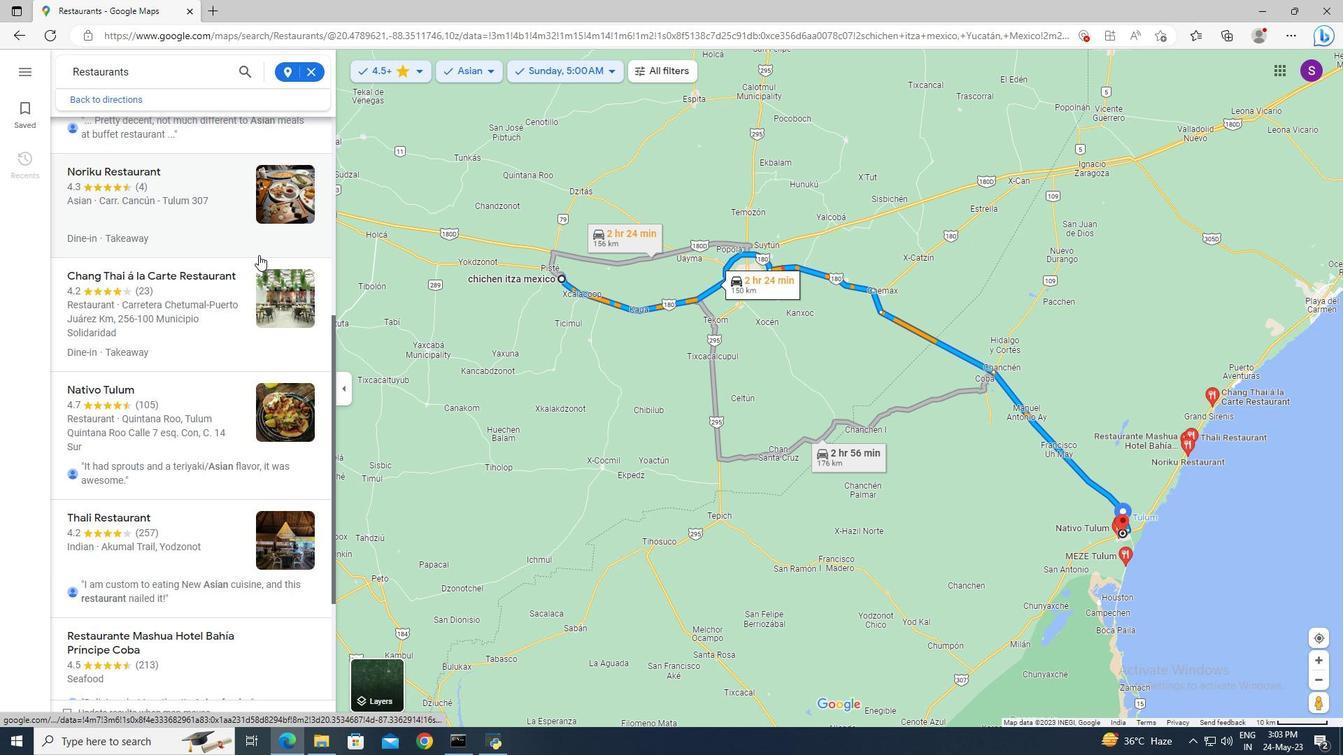 
Action: Mouse scrolled (258, 254) with delta (0, 0)
Screenshot: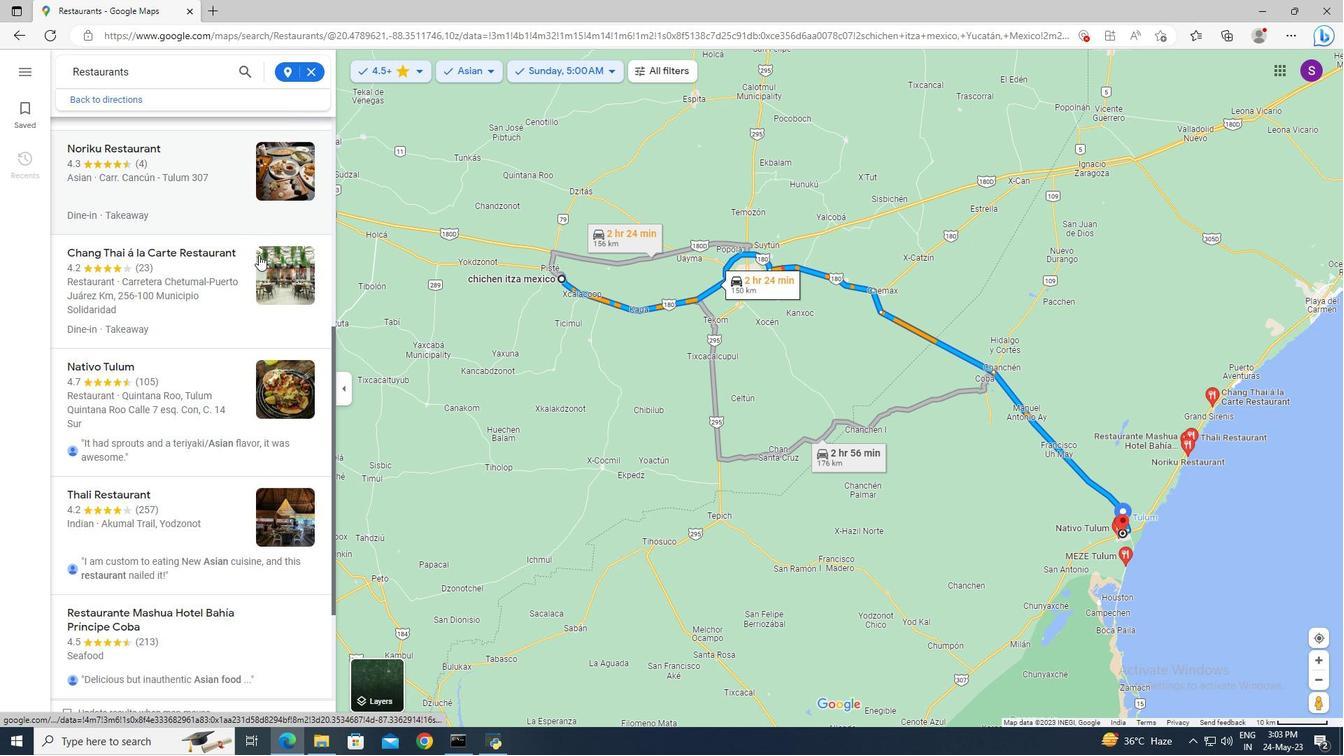 
Action: Mouse scrolled (258, 256) with delta (0, 0)
Screenshot: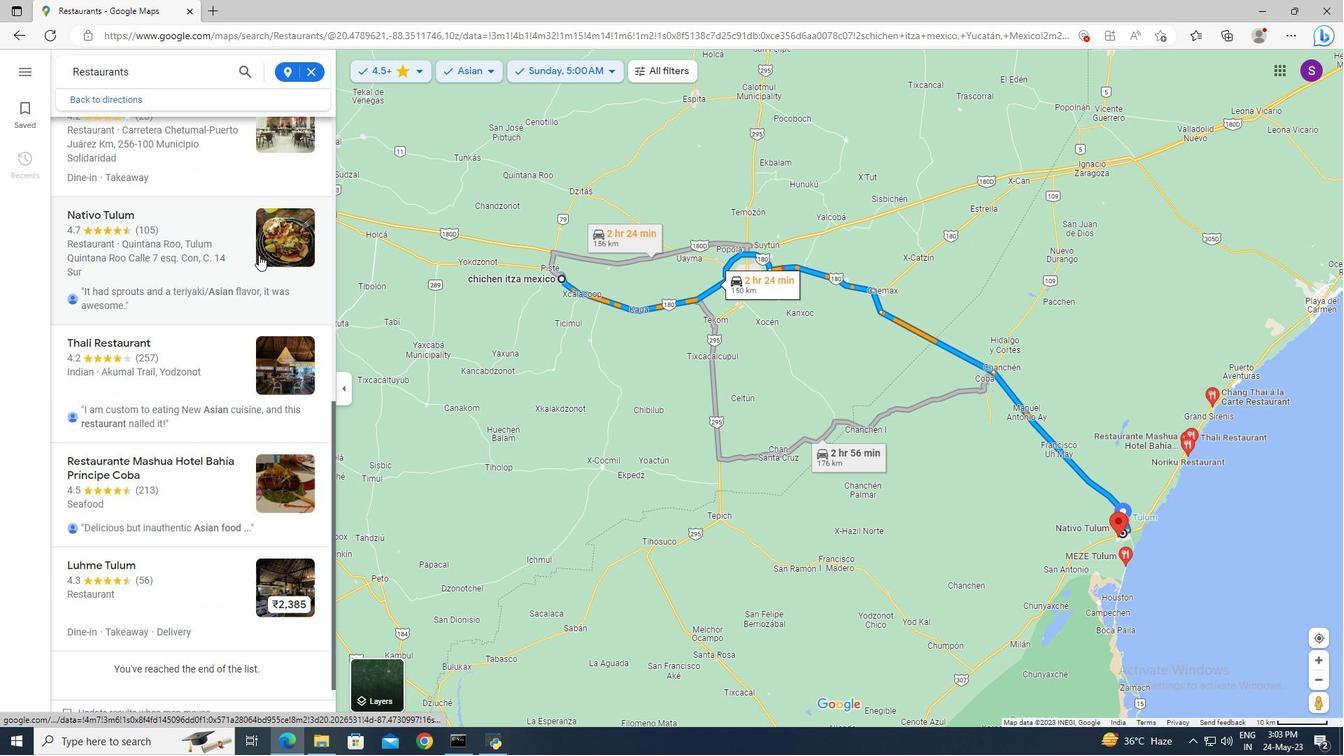 
Action: Mouse scrolled (258, 256) with delta (0, 0)
Screenshot: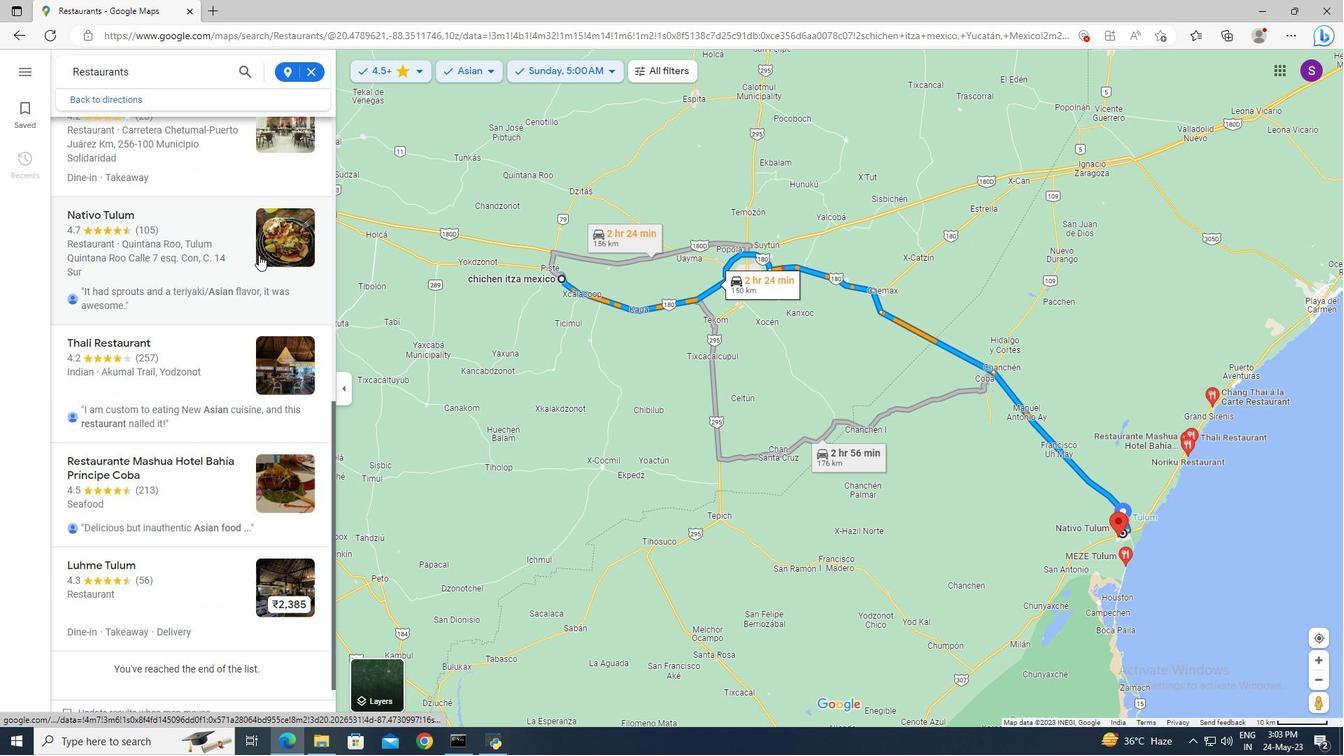
Action: Mouse scrolled (258, 256) with delta (0, 0)
Screenshot: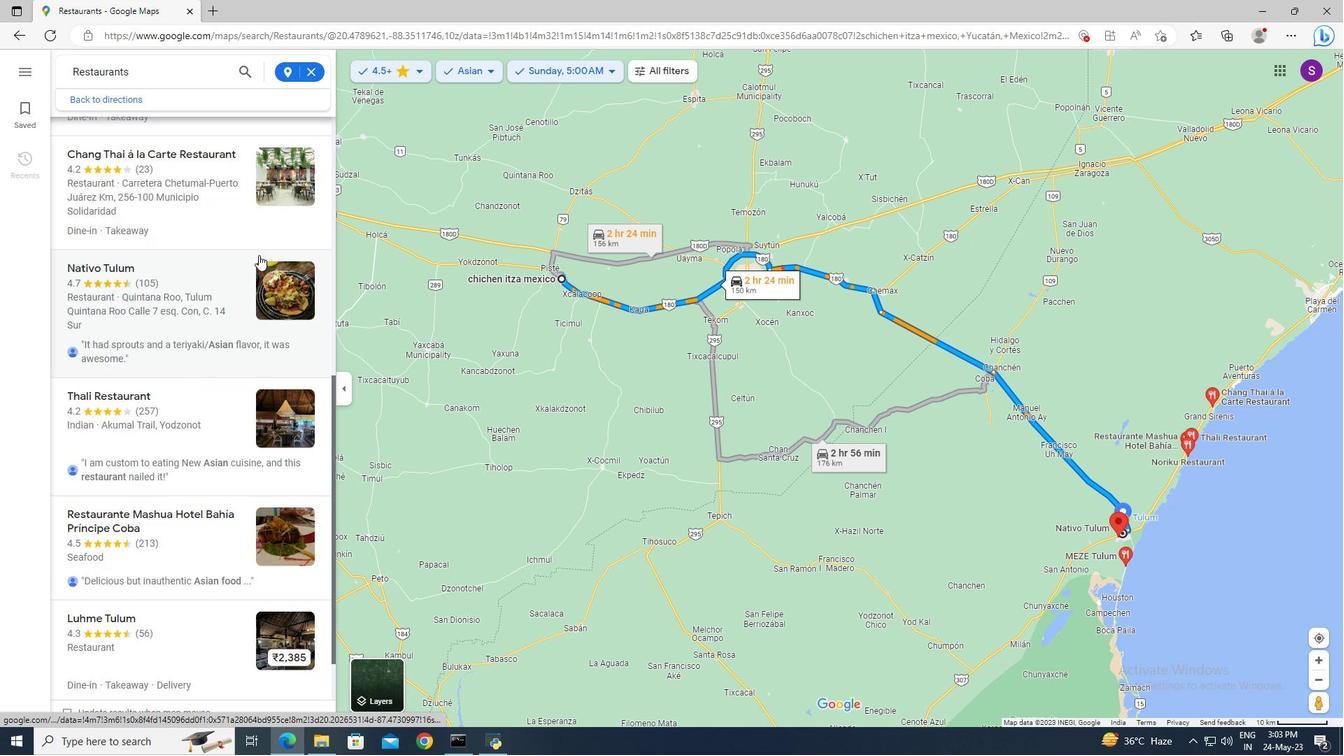 
Action: Mouse scrolled (258, 256) with delta (0, 0)
Screenshot: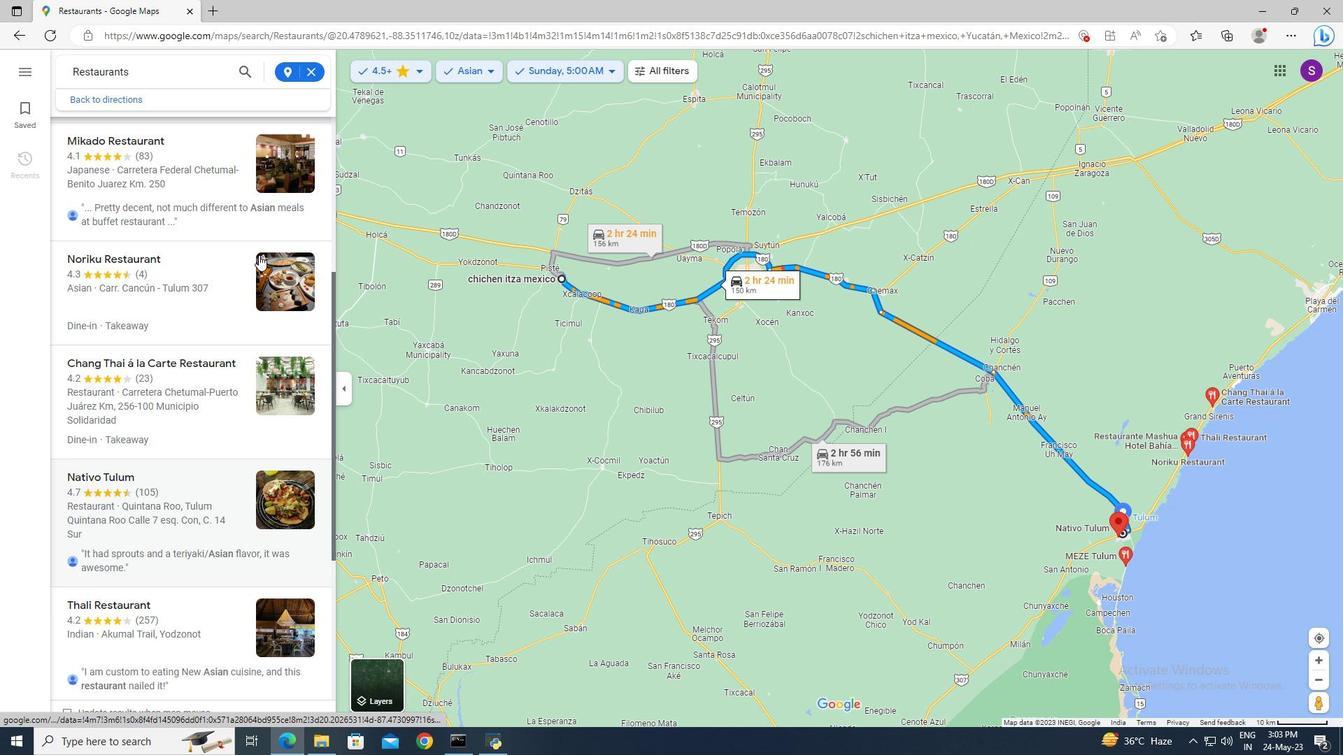 
Action: Mouse scrolled (258, 256) with delta (0, 0)
Screenshot: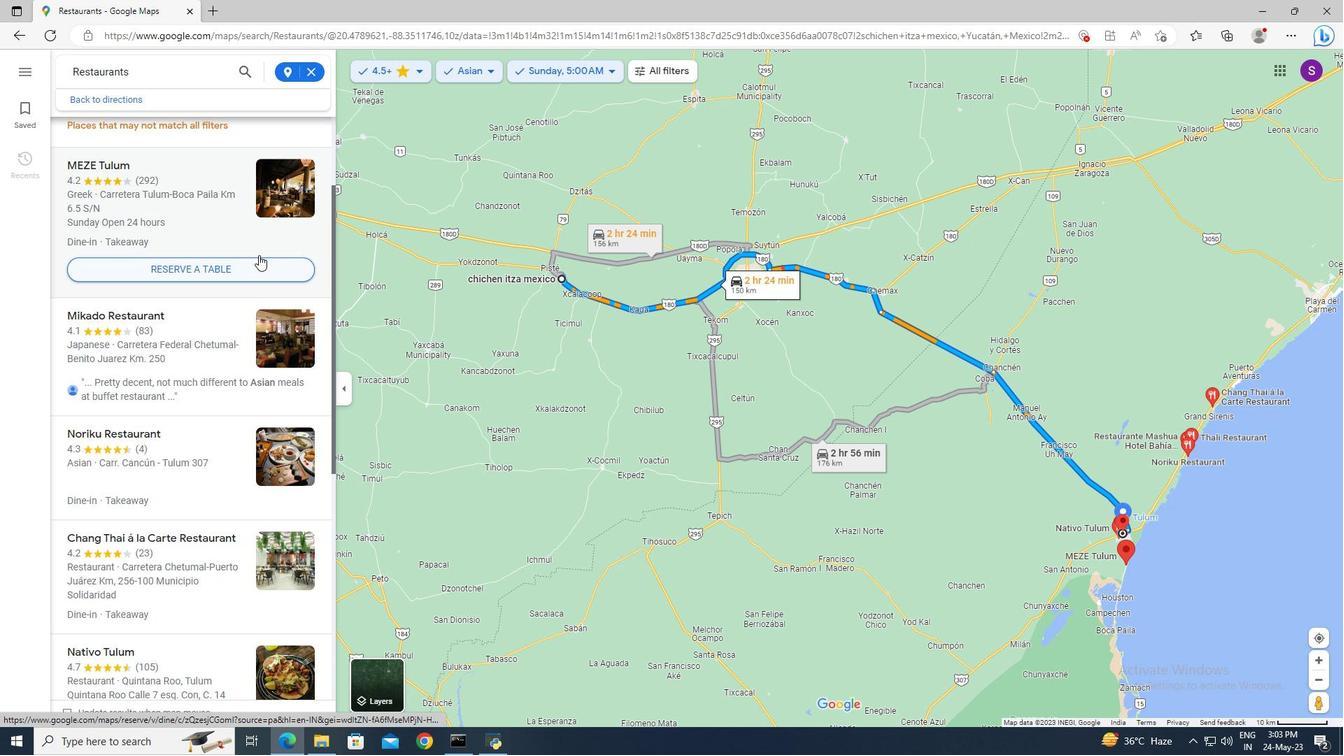 
Action: Mouse moved to (103, 102)
Screenshot: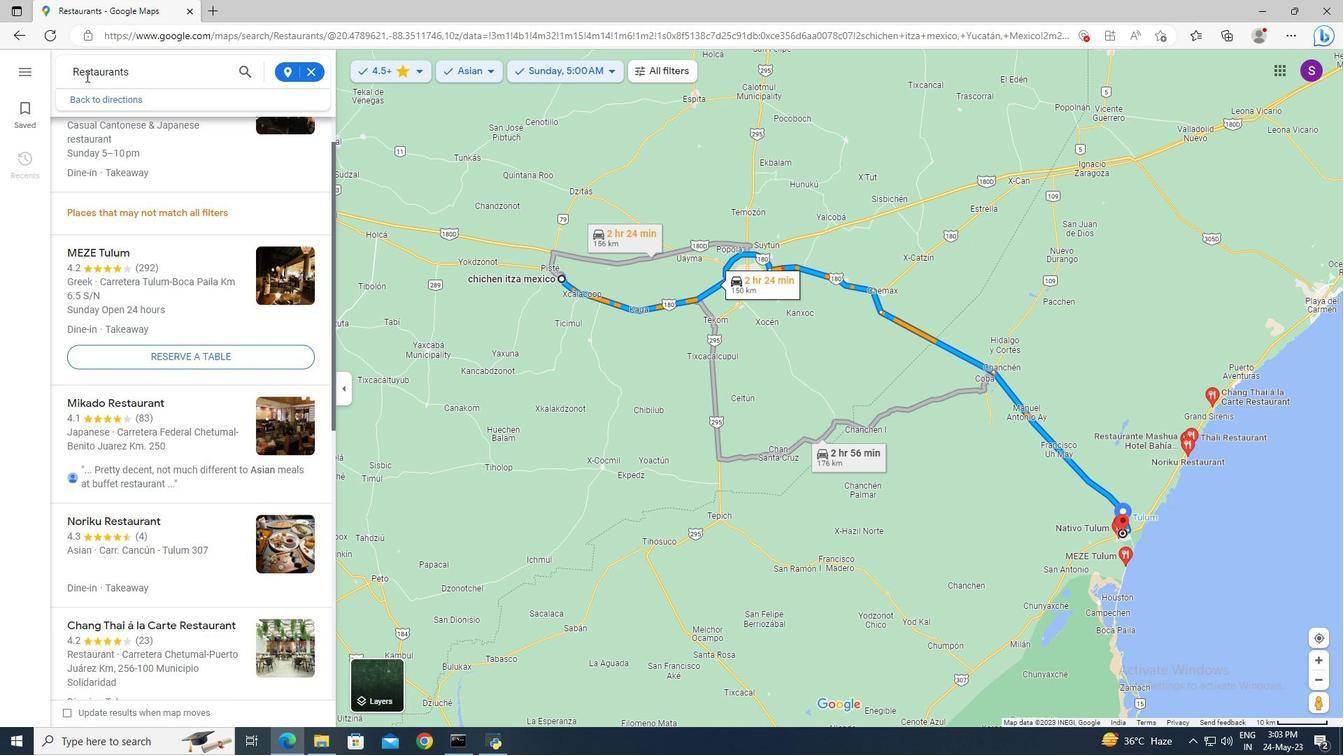 
Action: Mouse pressed left at (103, 102)
Screenshot: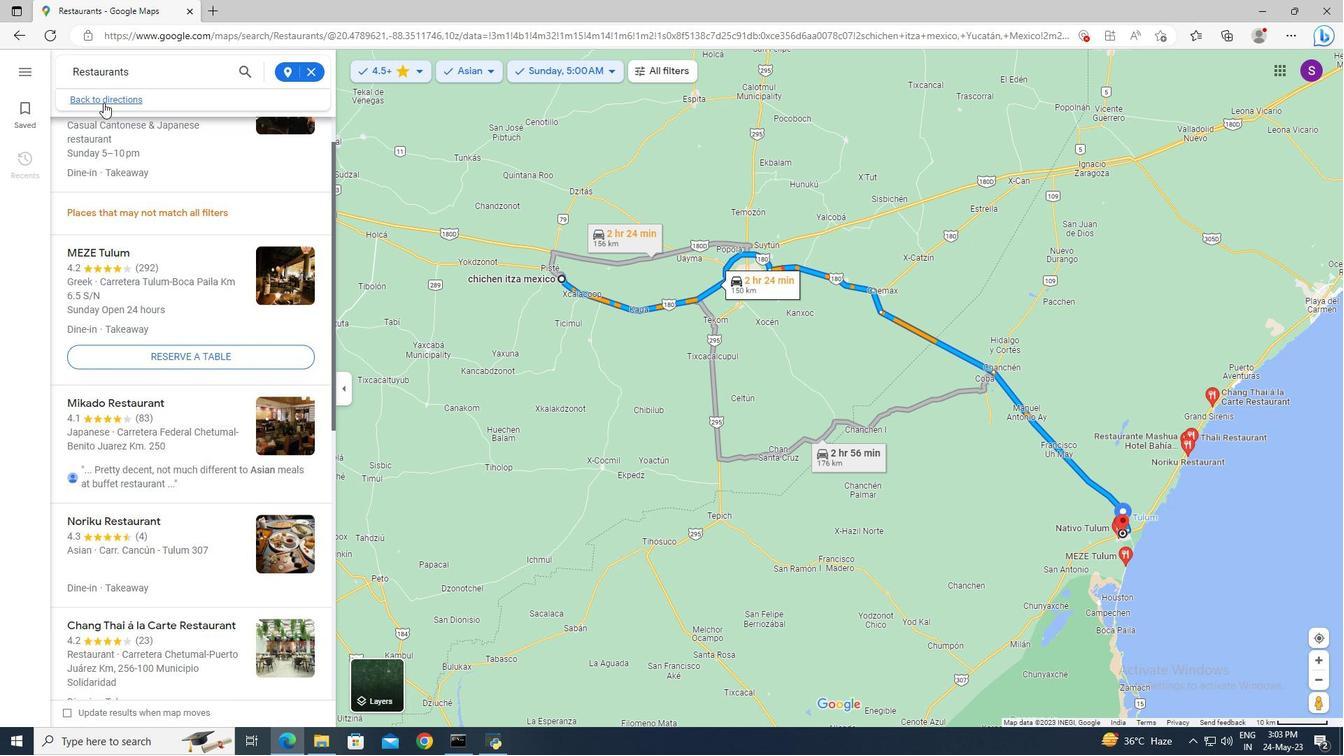 
Action: Mouse moved to (252, 227)
Screenshot: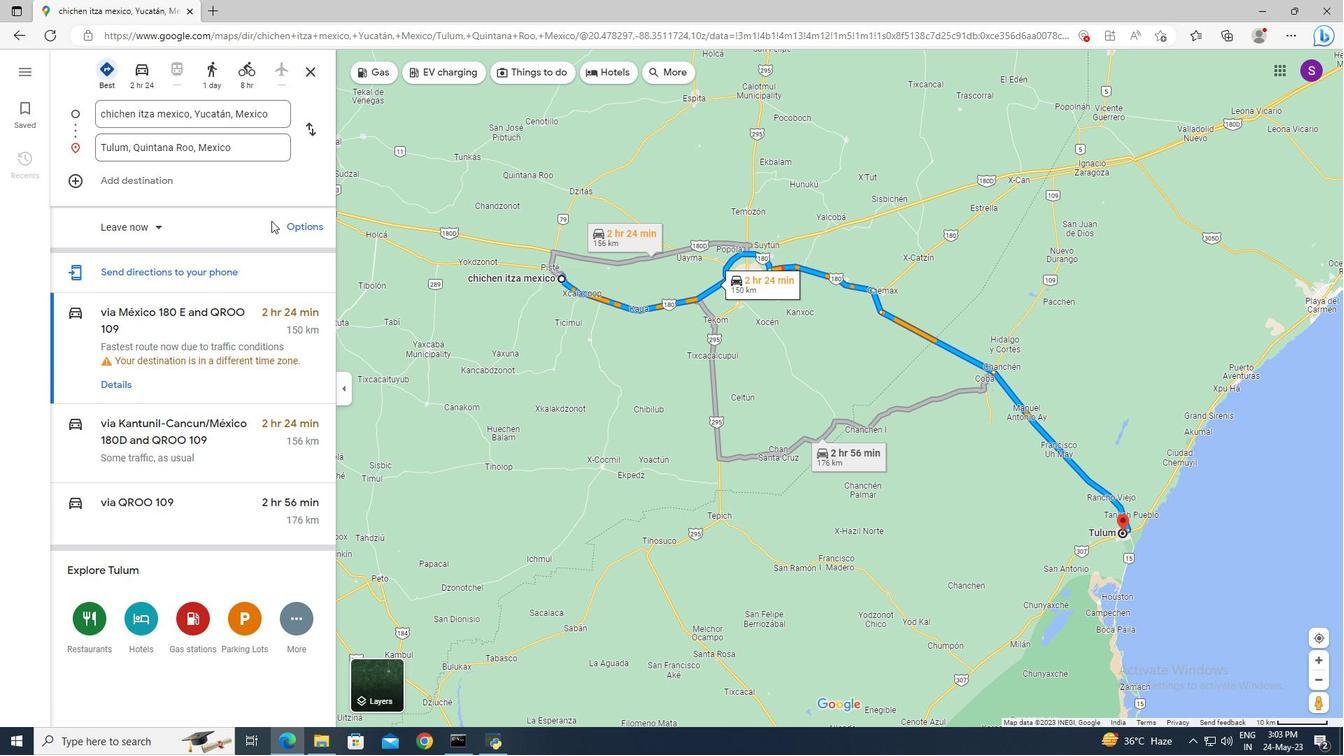 
Action: Mouse scrolled (252, 226) with delta (0, 0)
Screenshot: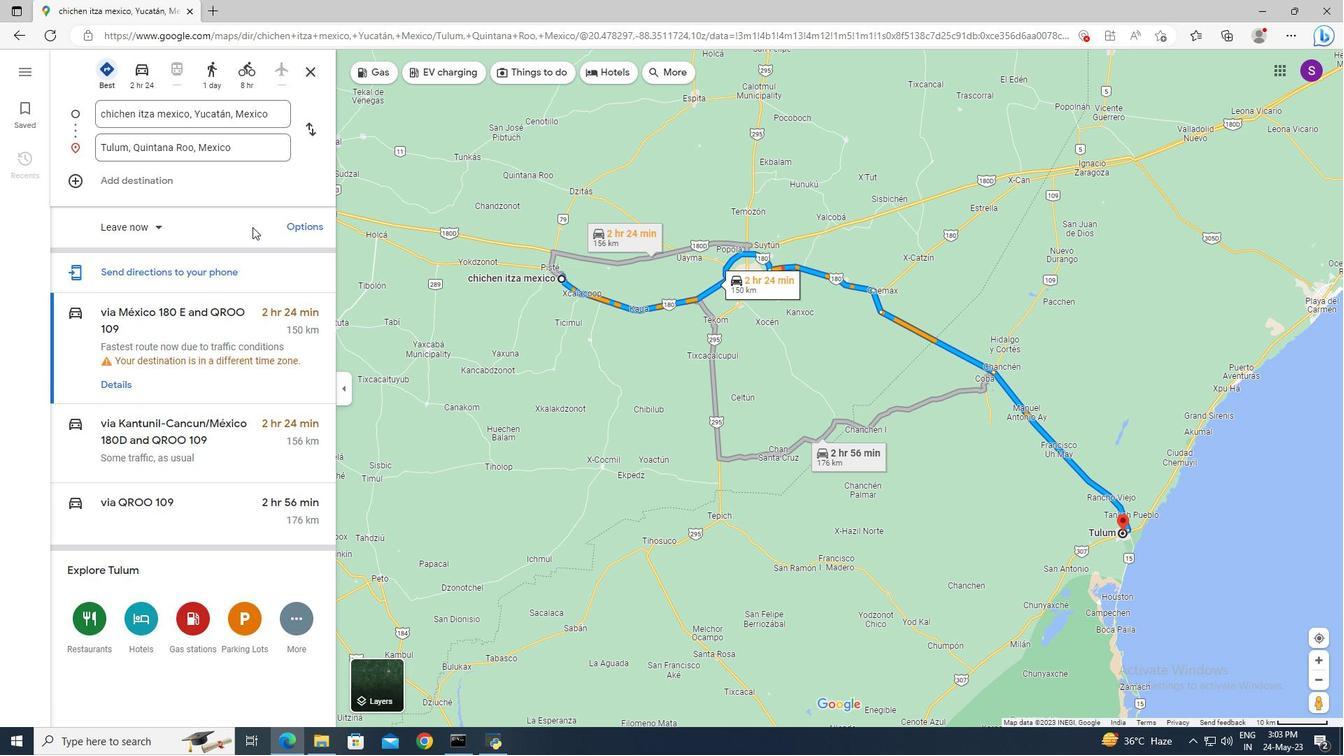 
Action: Mouse moved to (235, 325)
Screenshot: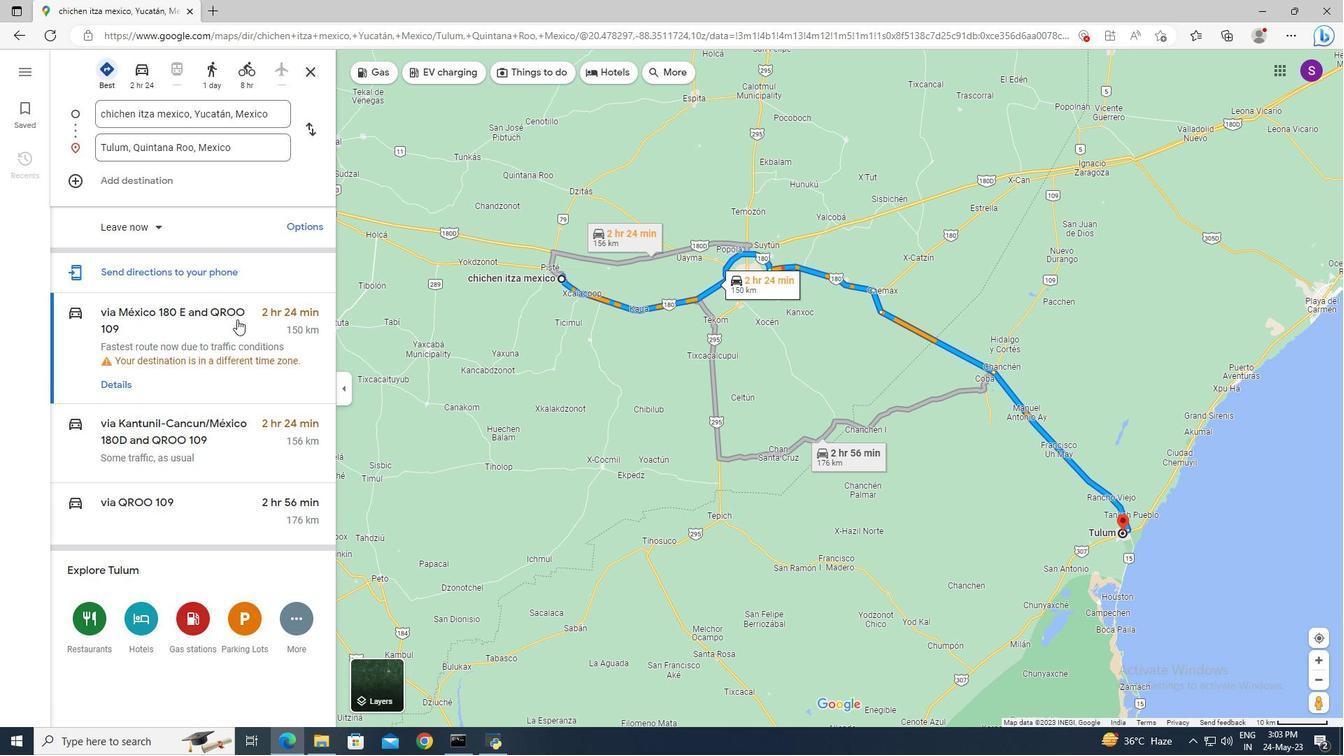 
Action: Mouse scrolled (235, 325) with delta (0, 0)
Screenshot: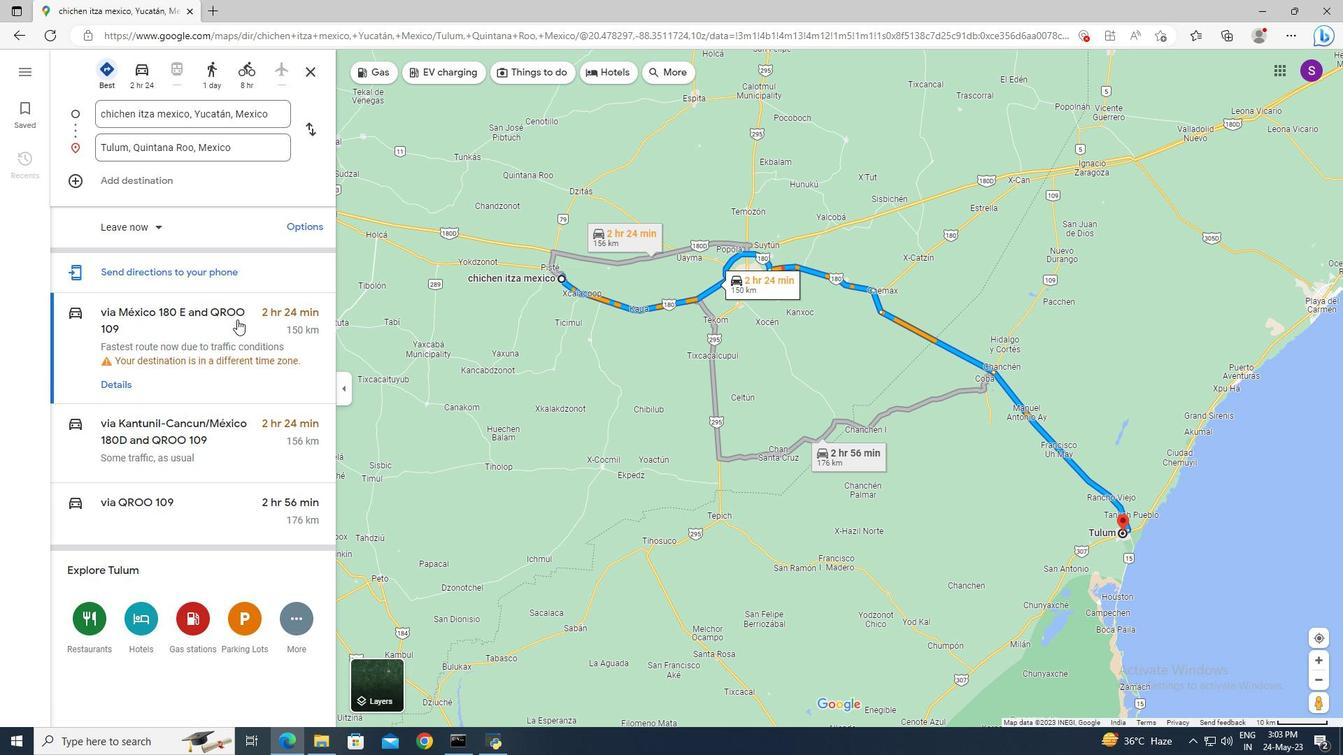 
Action: Mouse moved to (235, 326)
Screenshot: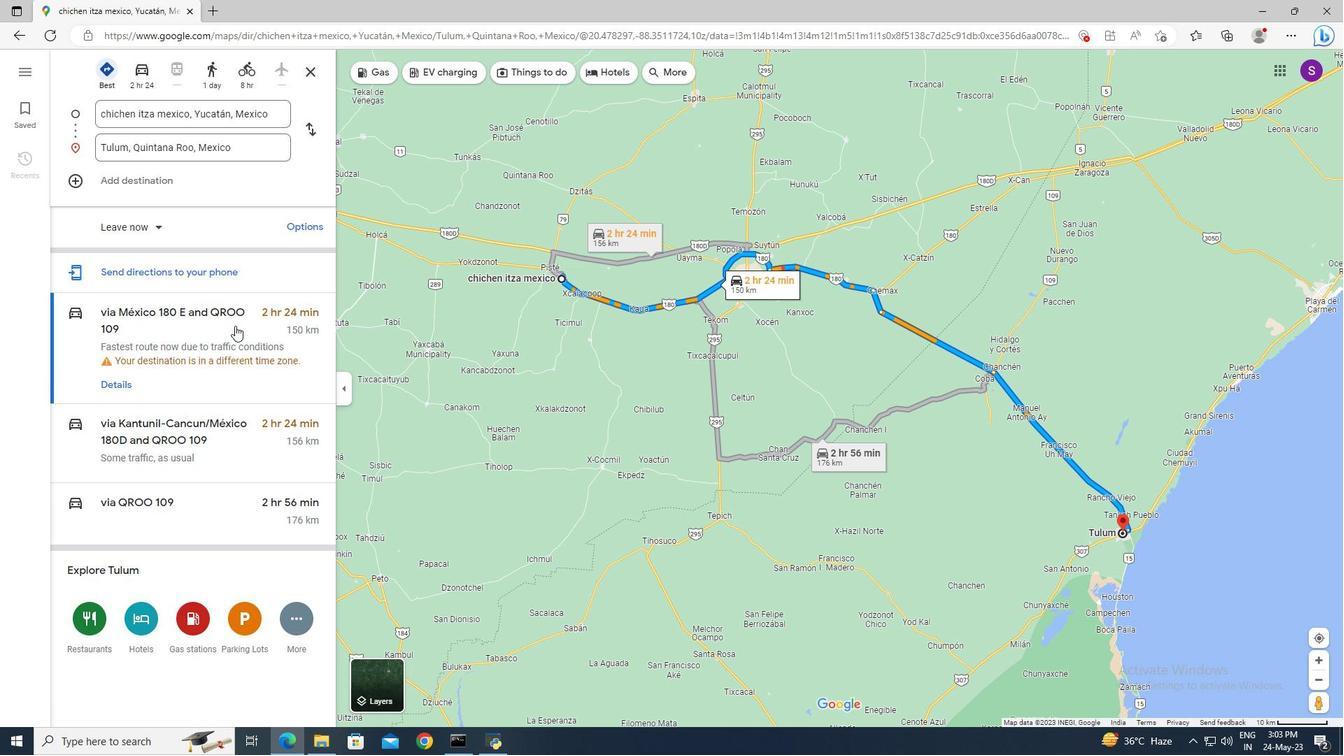 
Action: Mouse scrolled (235, 325) with delta (0, 0)
Screenshot: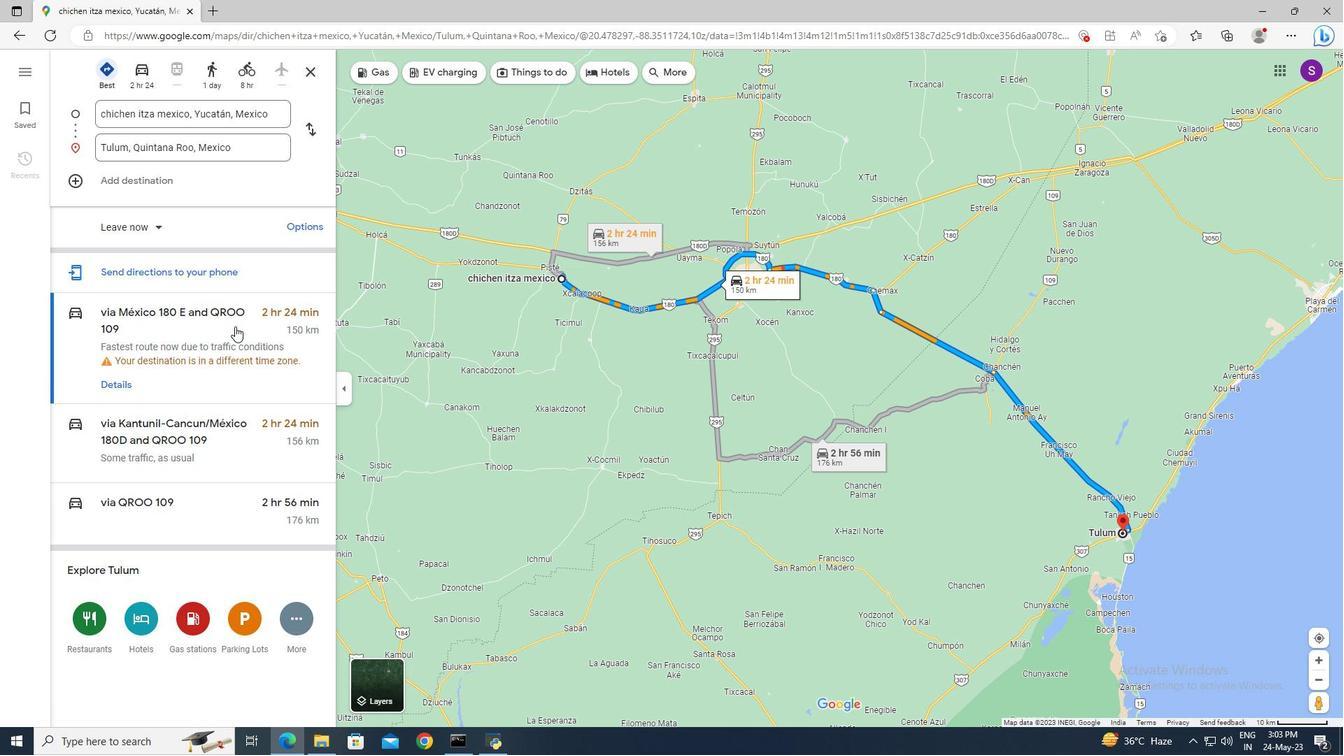 
Action: Mouse moved to (295, 614)
Screenshot: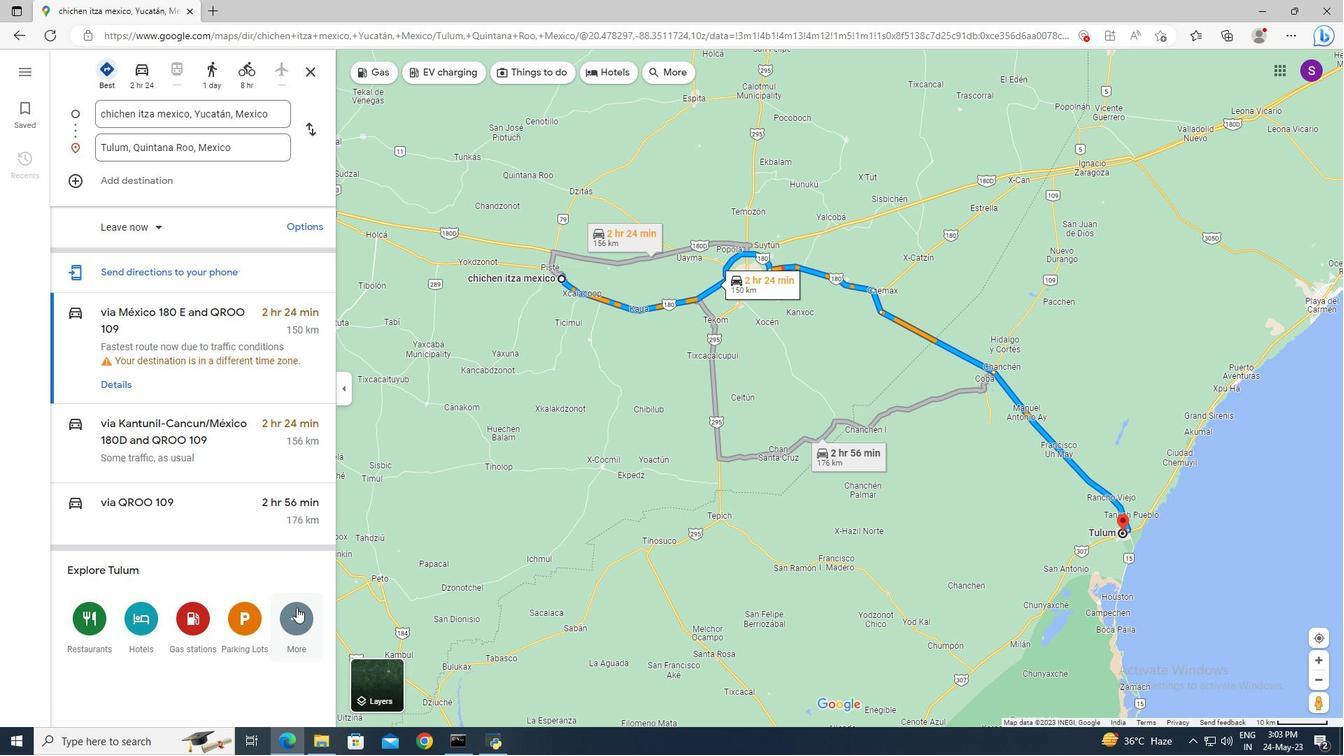 
Action: Mouse pressed left at (295, 614)
Screenshot: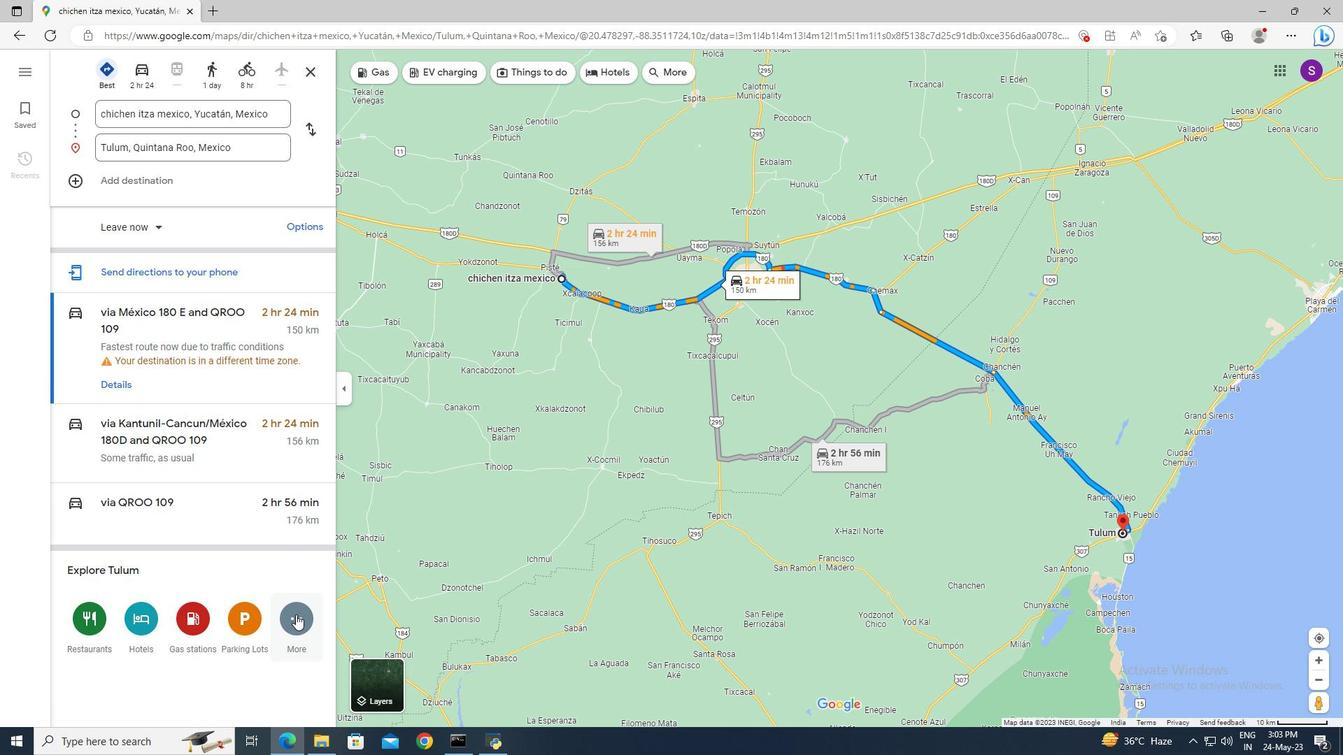 
Action: Mouse moved to (223, 351)
Screenshot: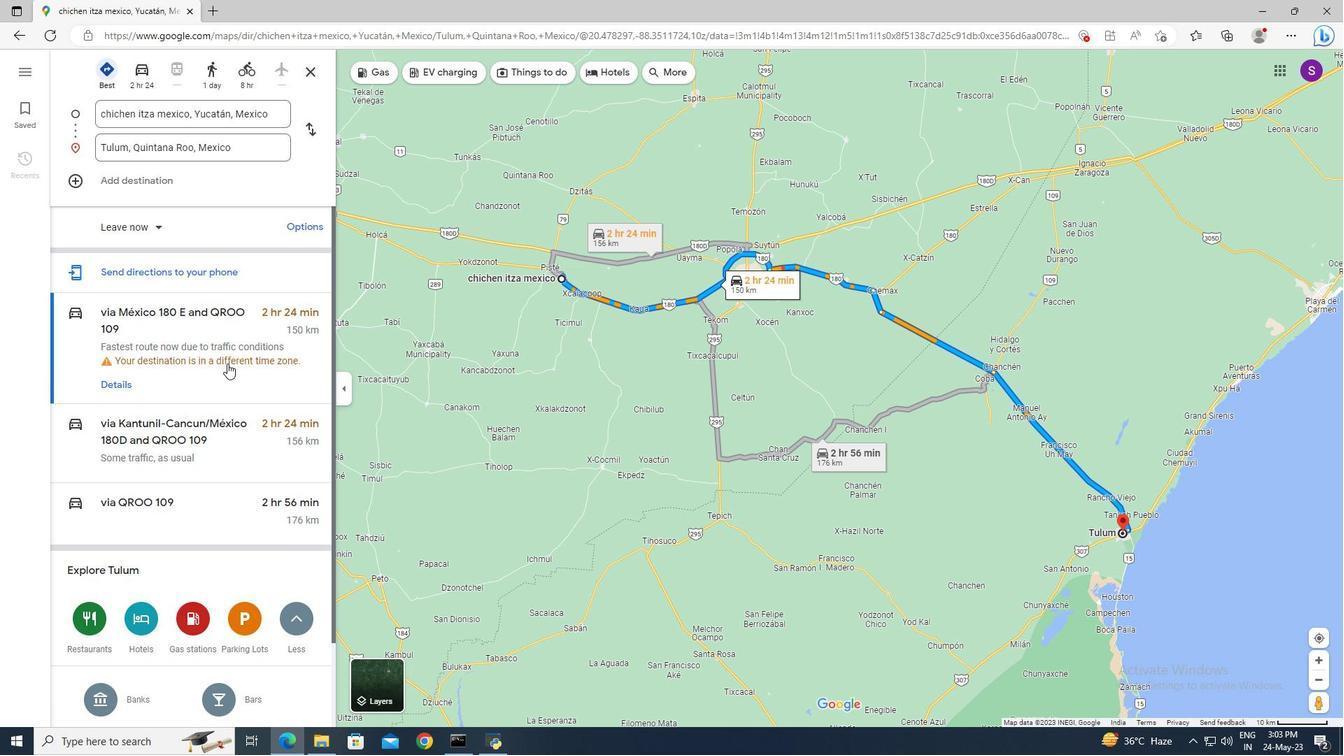 
Action: Mouse scrolled (223, 350) with delta (0, 0)
Screenshot: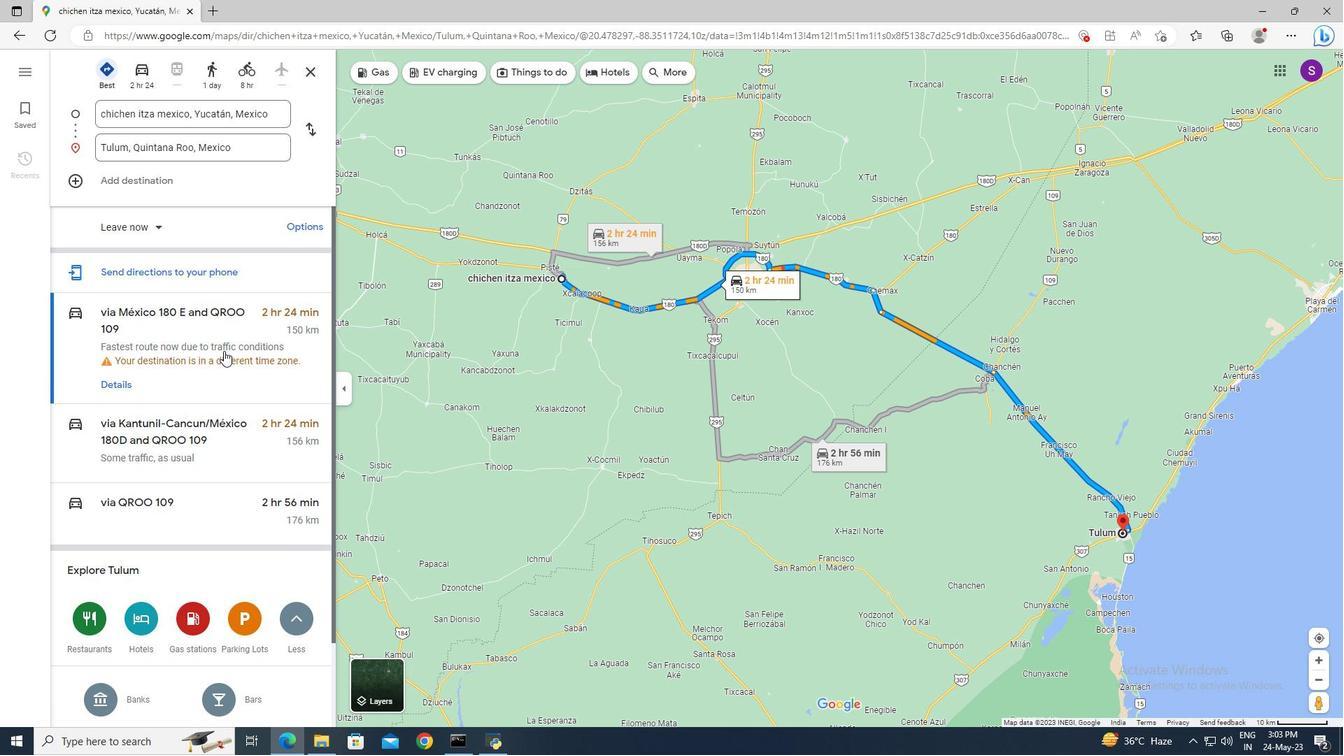 
Action: Mouse moved to (223, 349)
Screenshot: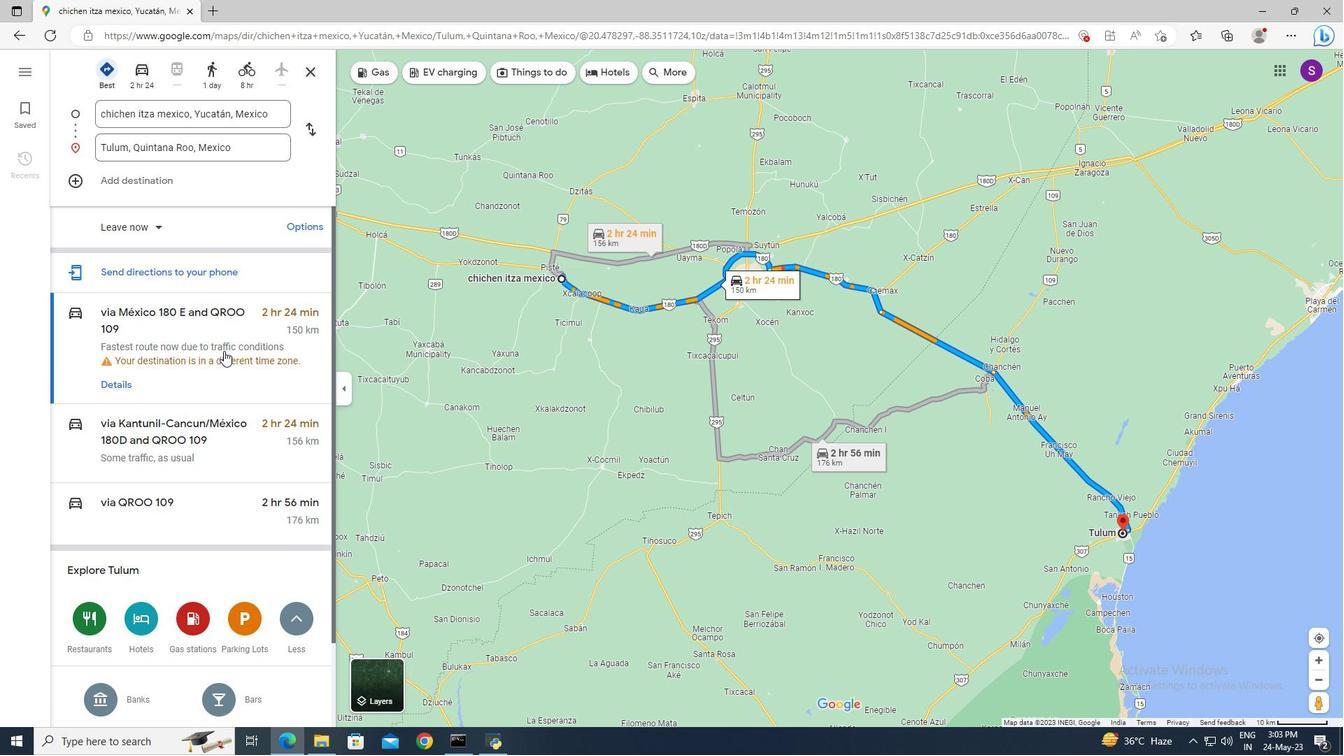 
Action: Mouse scrolled (223, 349) with delta (0, 0)
Screenshot: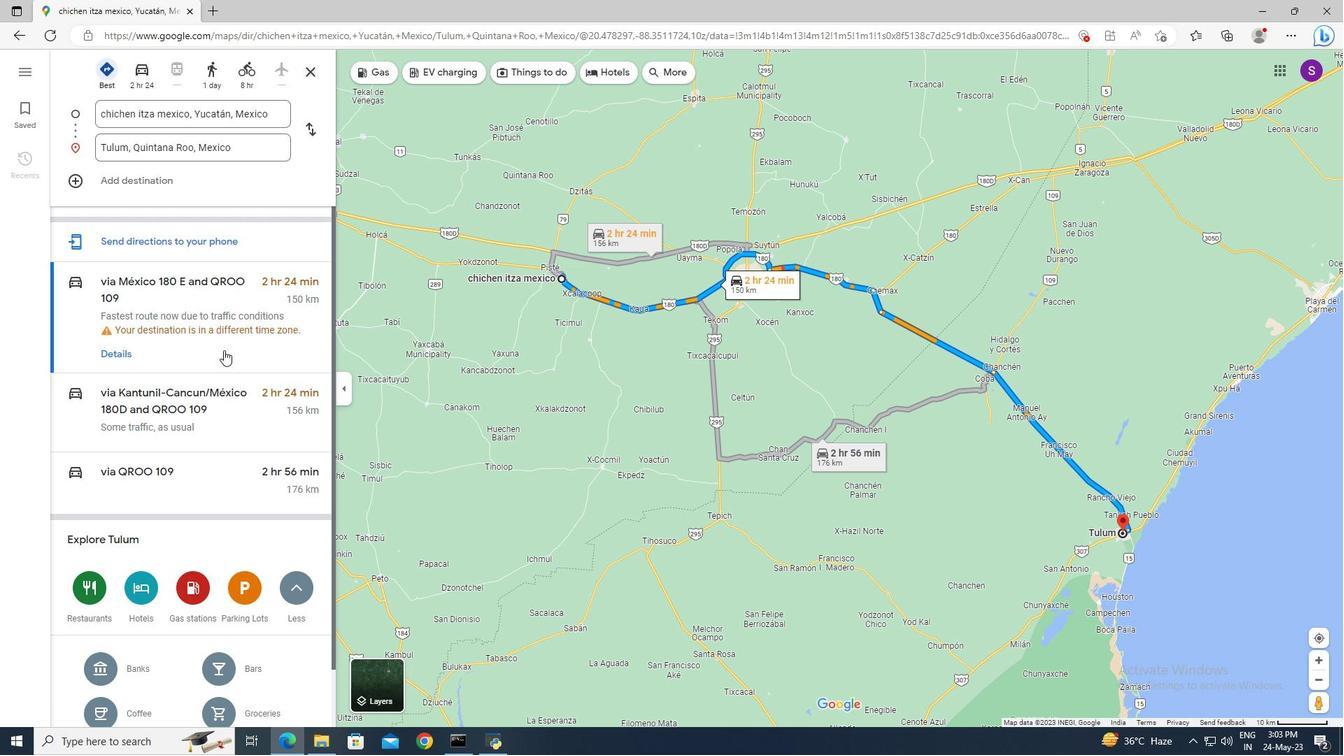 
Action: Mouse moved to (134, 647)
Screenshot: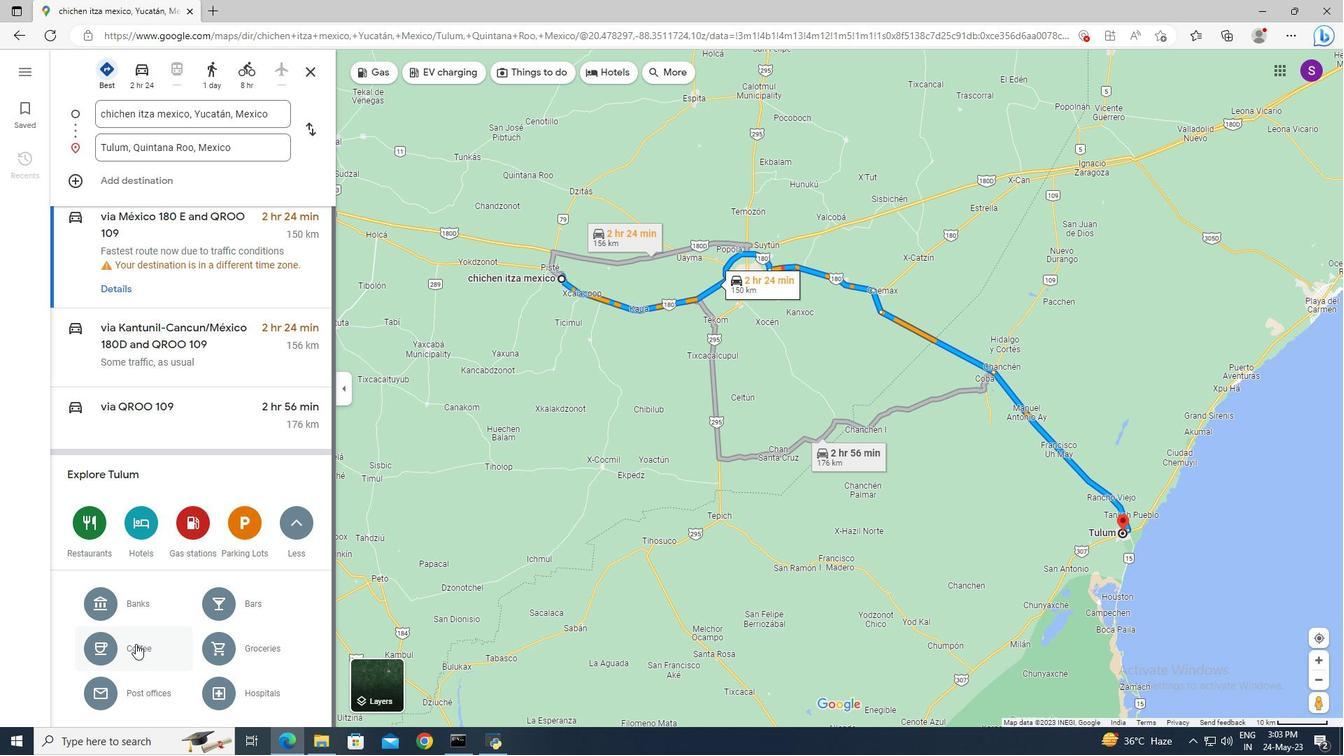 
Action: Mouse pressed left at (134, 647)
Screenshot: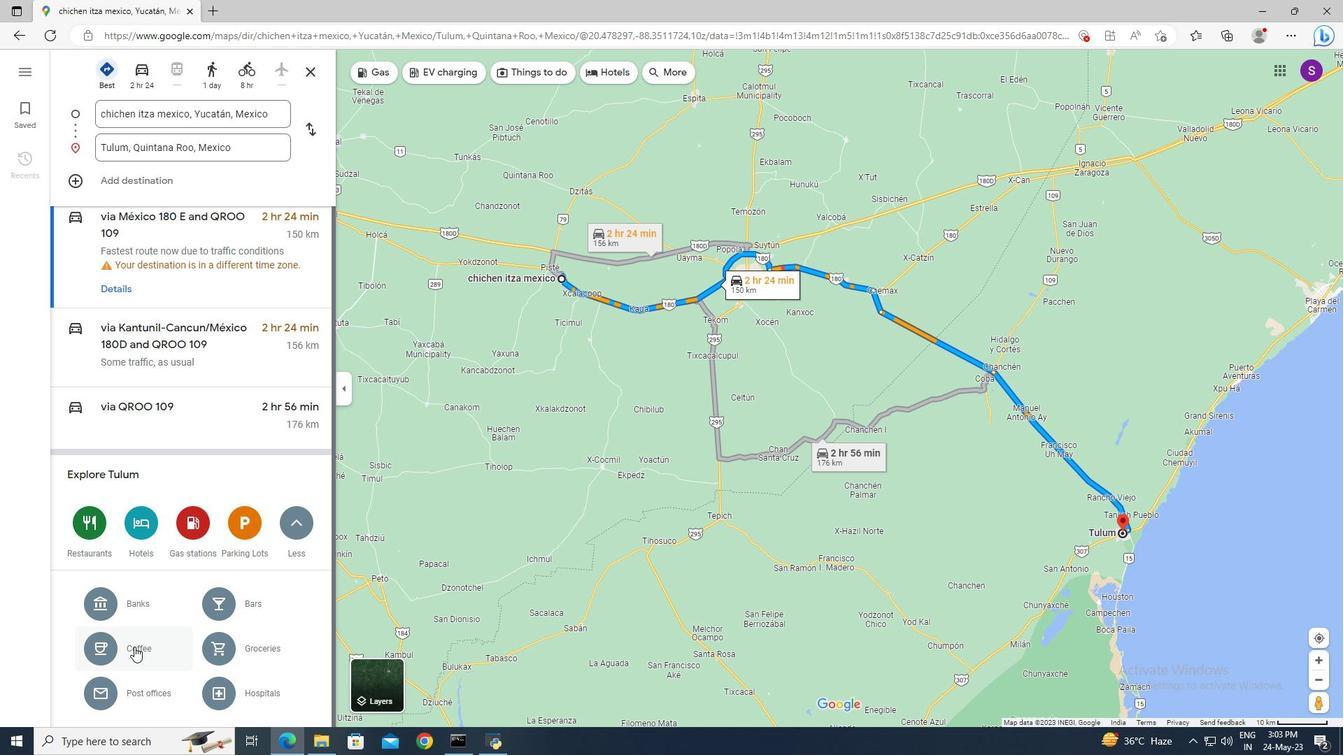 
Action: Mouse moved to (407, 70)
Screenshot: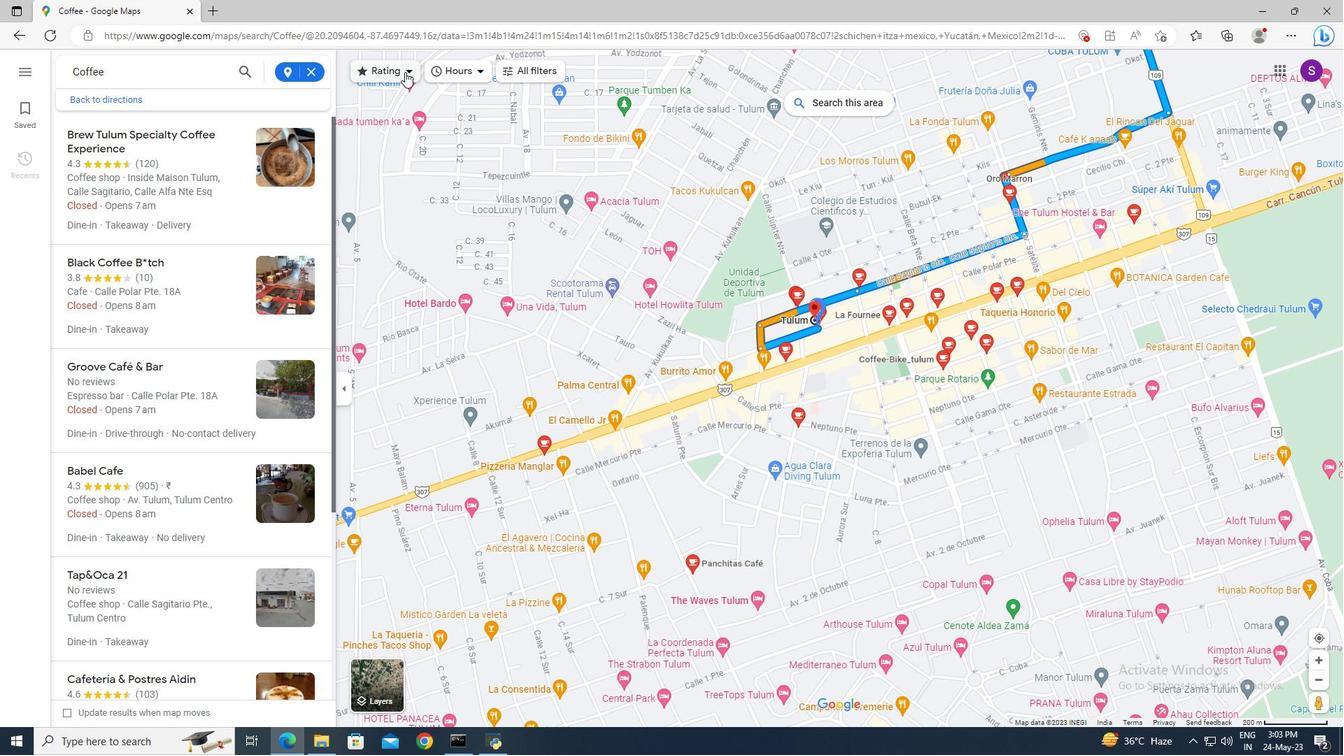 
Action: Mouse pressed left at (407, 70)
Screenshot: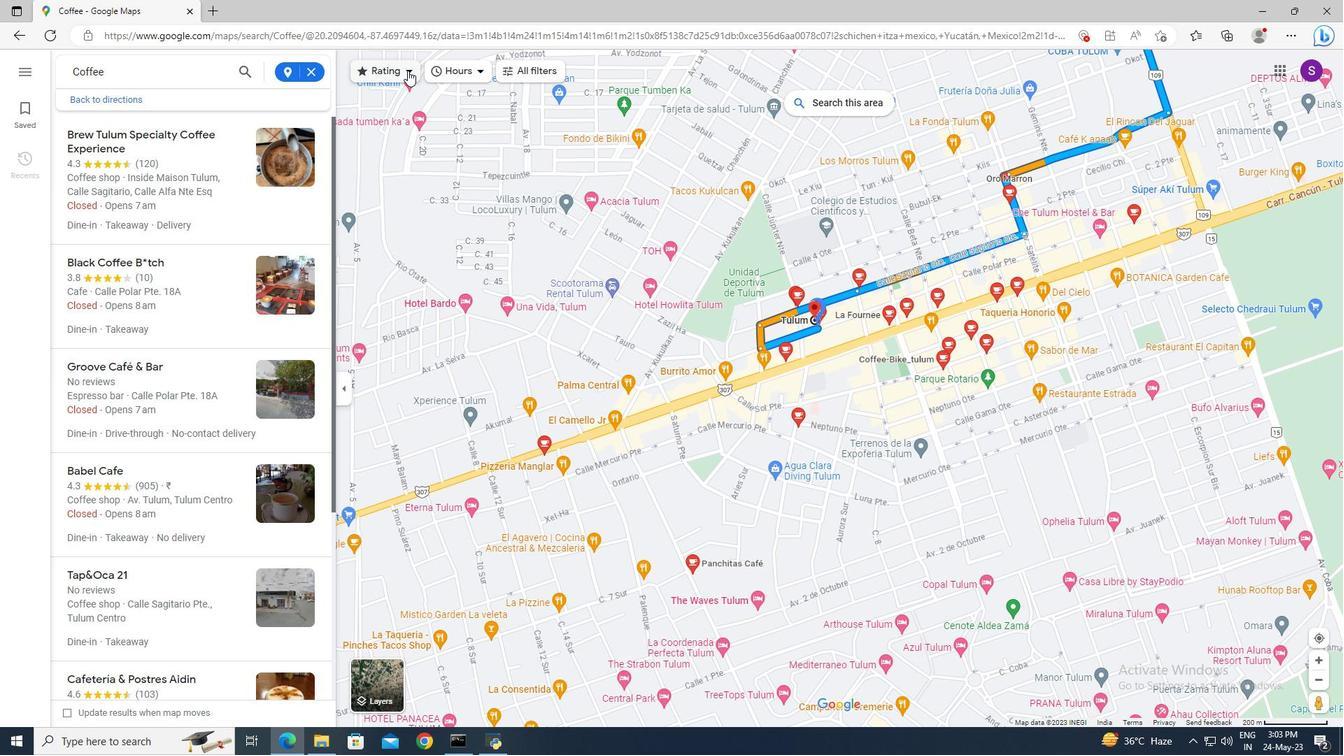 
Action: Mouse moved to (406, 240)
Screenshot: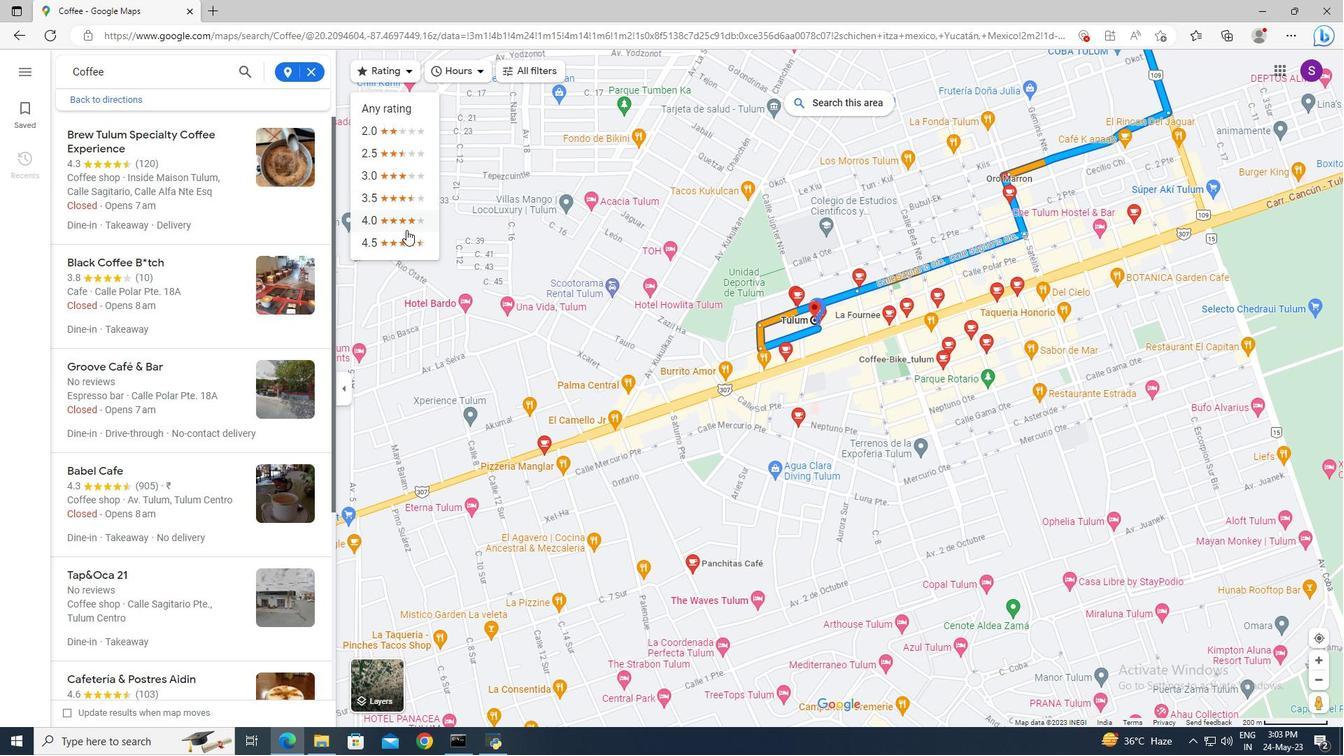 
Action: Mouse pressed left at (406, 240)
Screenshot: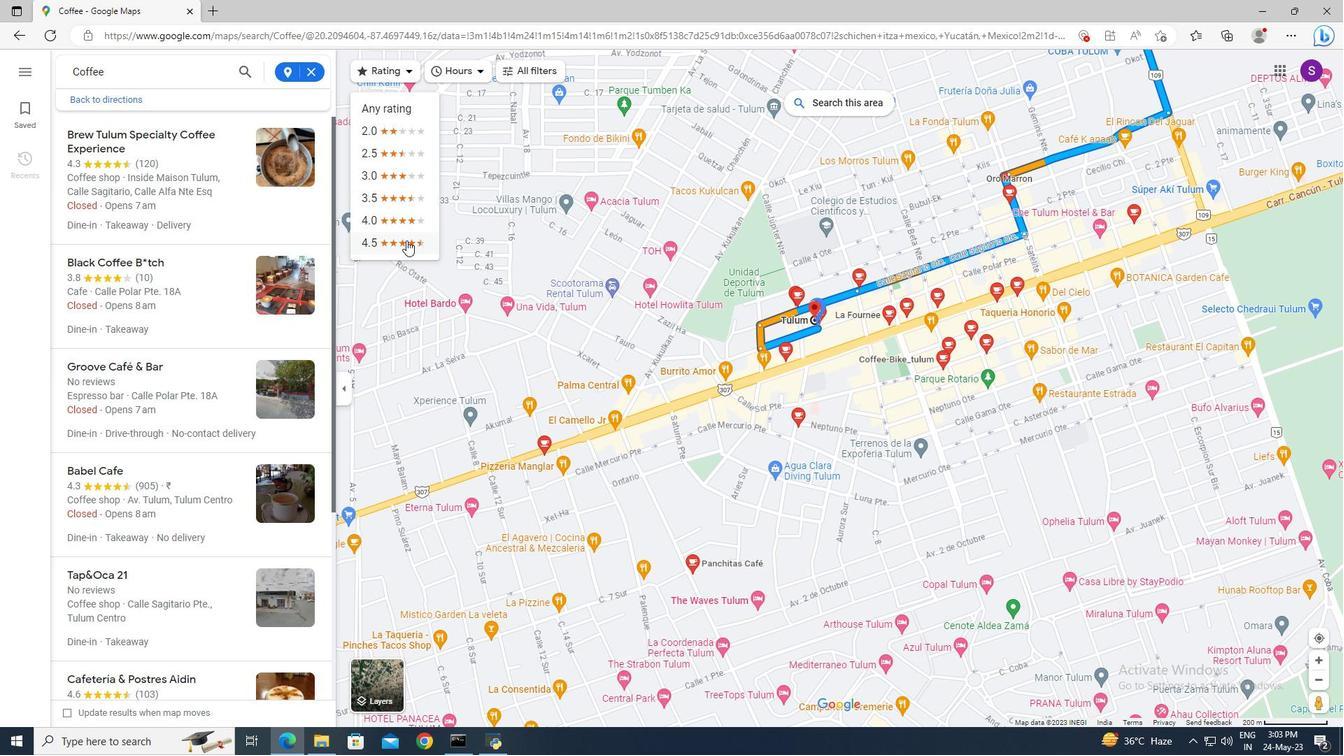 
Action: Mouse moved to (488, 72)
Screenshot: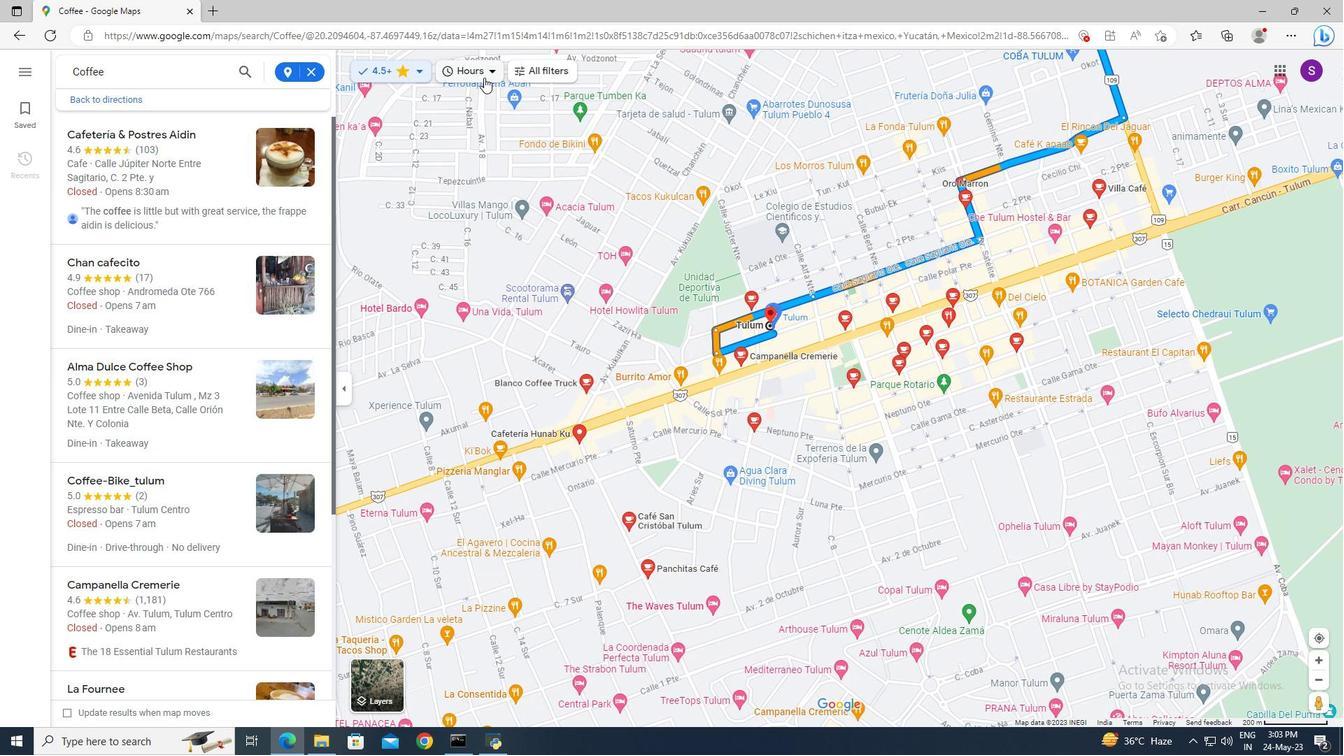 
Action: Mouse pressed left at (488, 72)
Screenshot: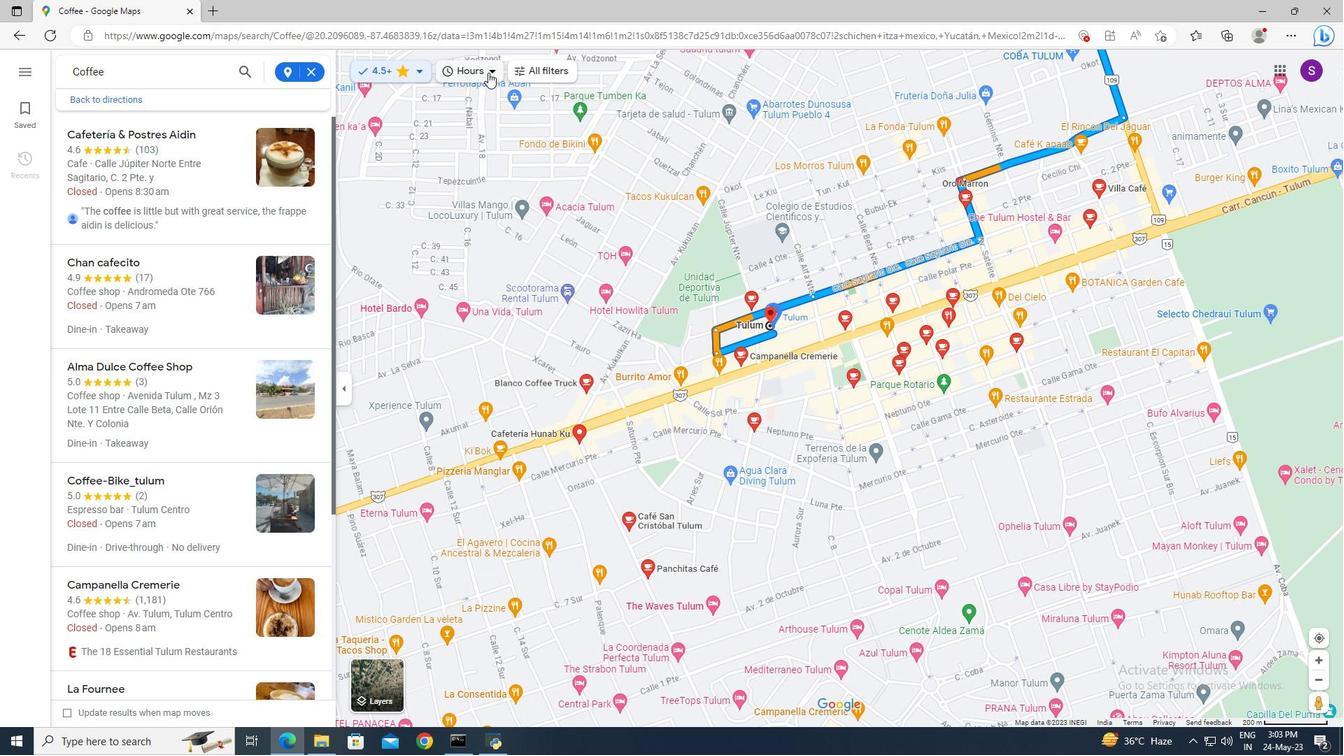
Action: Mouse moved to (570, 380)
Screenshot: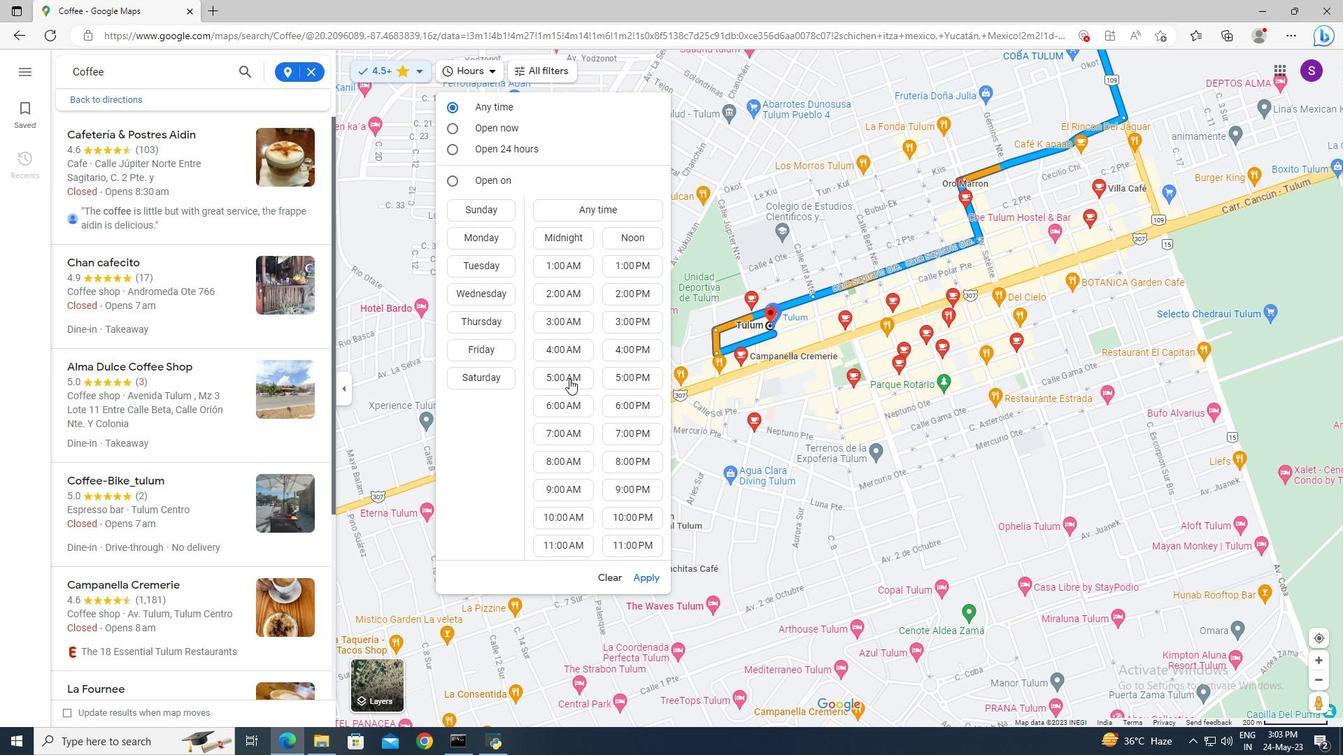
Action: Mouse pressed left at (570, 380)
Screenshot: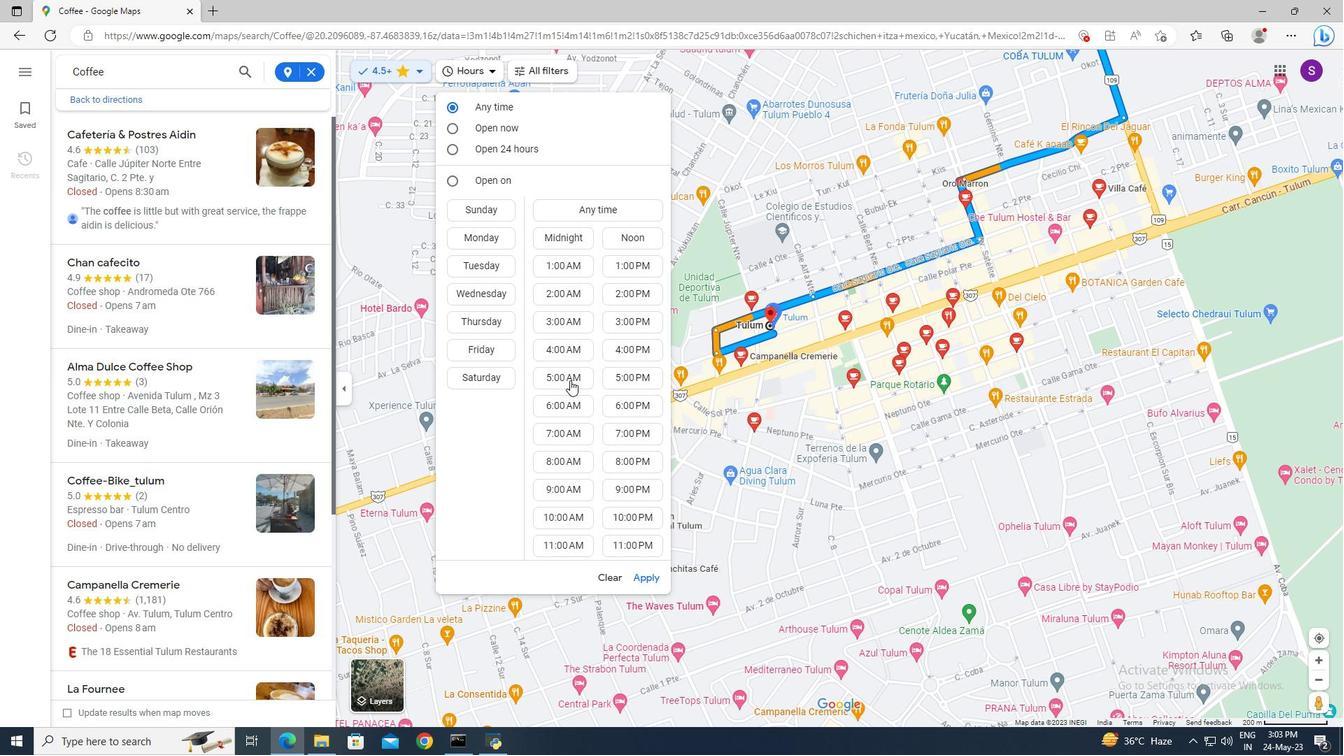 
Action: Mouse moved to (491, 215)
Screenshot: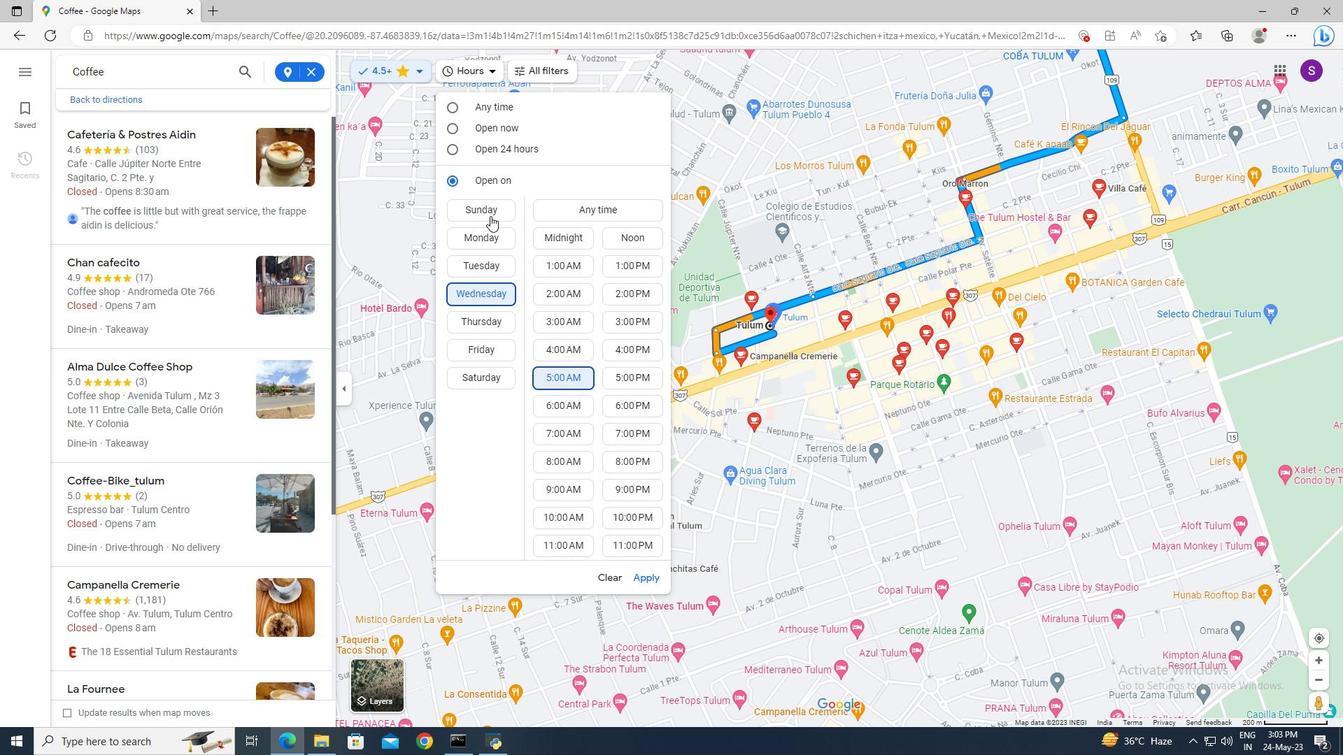 
Action: Mouse pressed left at (491, 215)
Screenshot: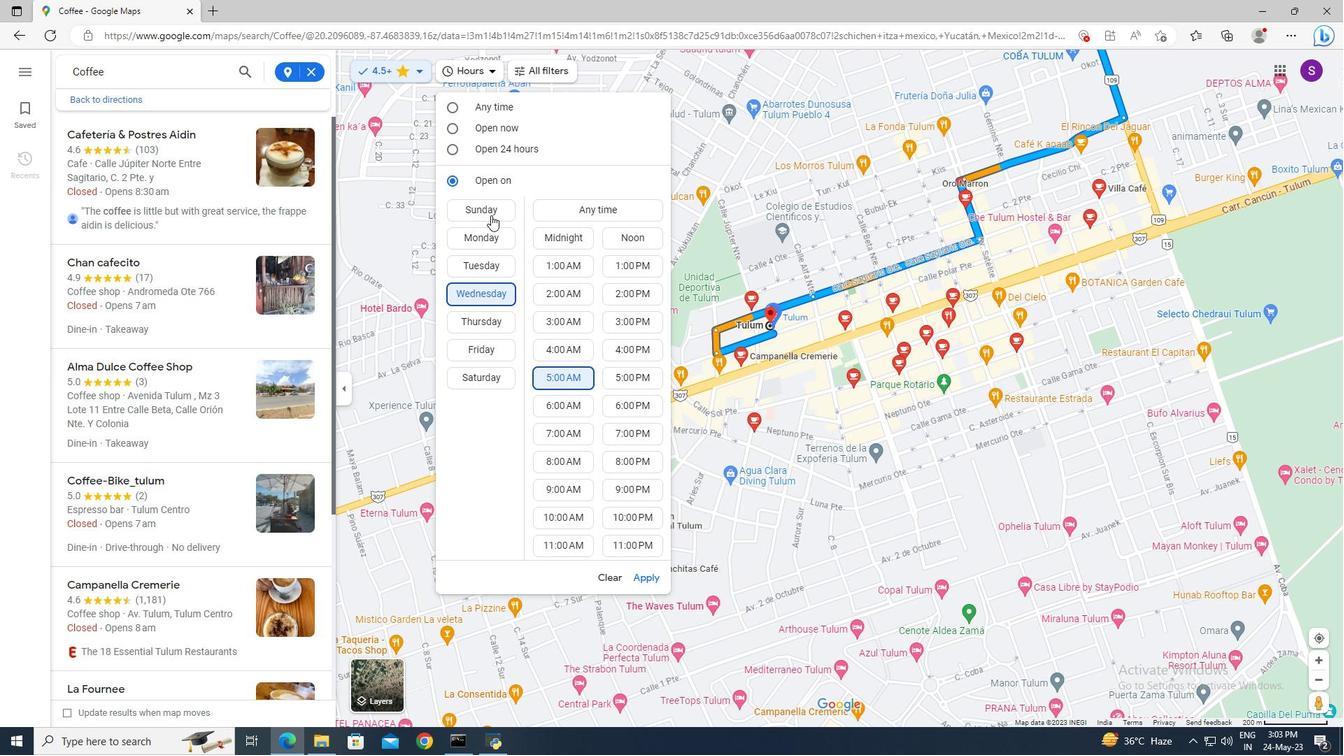 
Action: Mouse moved to (607, 367)
Screenshot: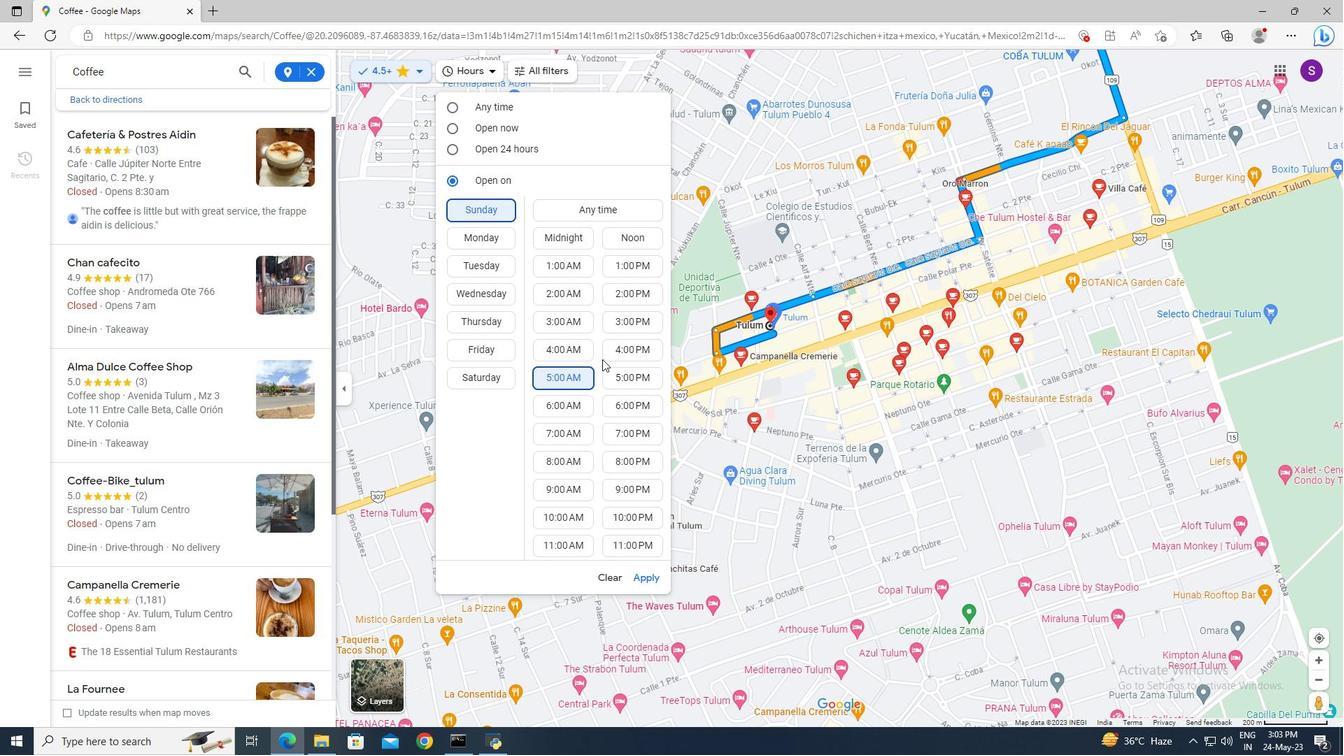 
Action: Mouse pressed left at (607, 367)
Screenshot: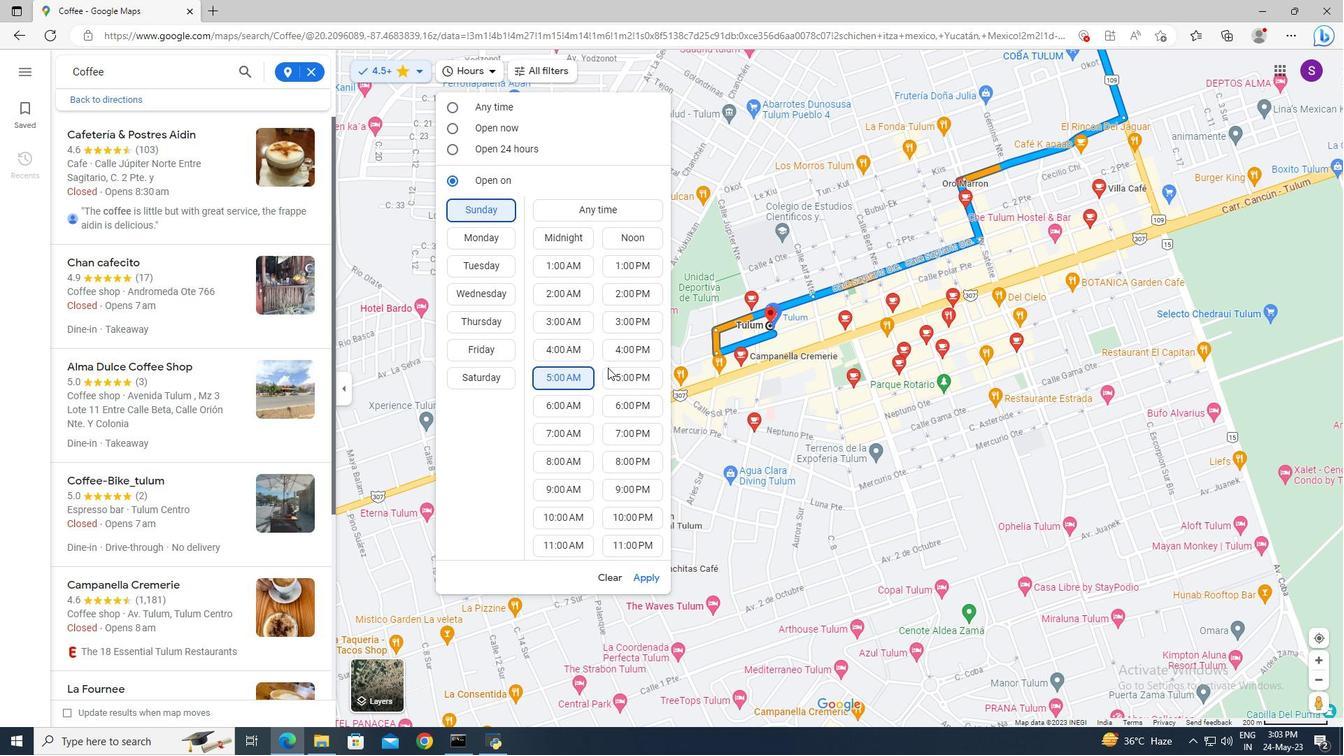 
Action: Mouse moved to (614, 375)
Screenshot: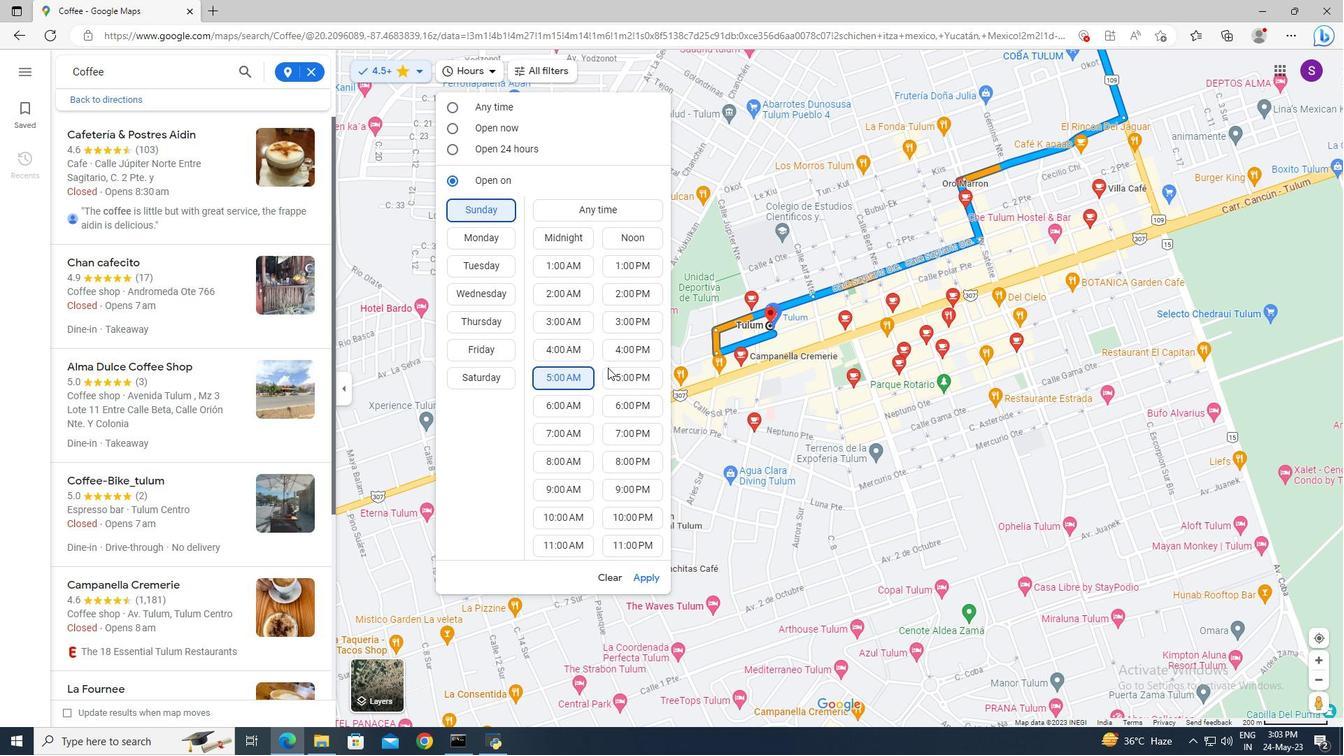 
Action: Mouse pressed left at (614, 375)
Screenshot: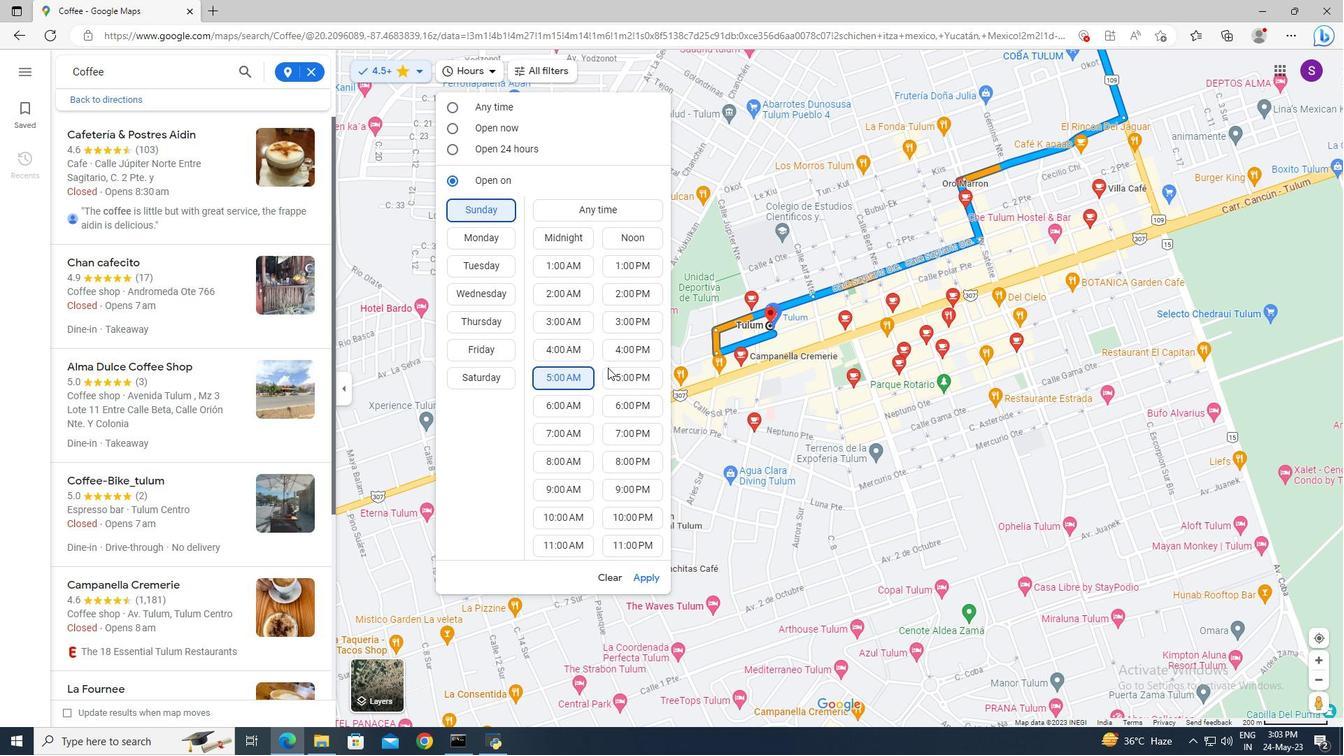 
Action: Mouse moved to (644, 572)
Screenshot: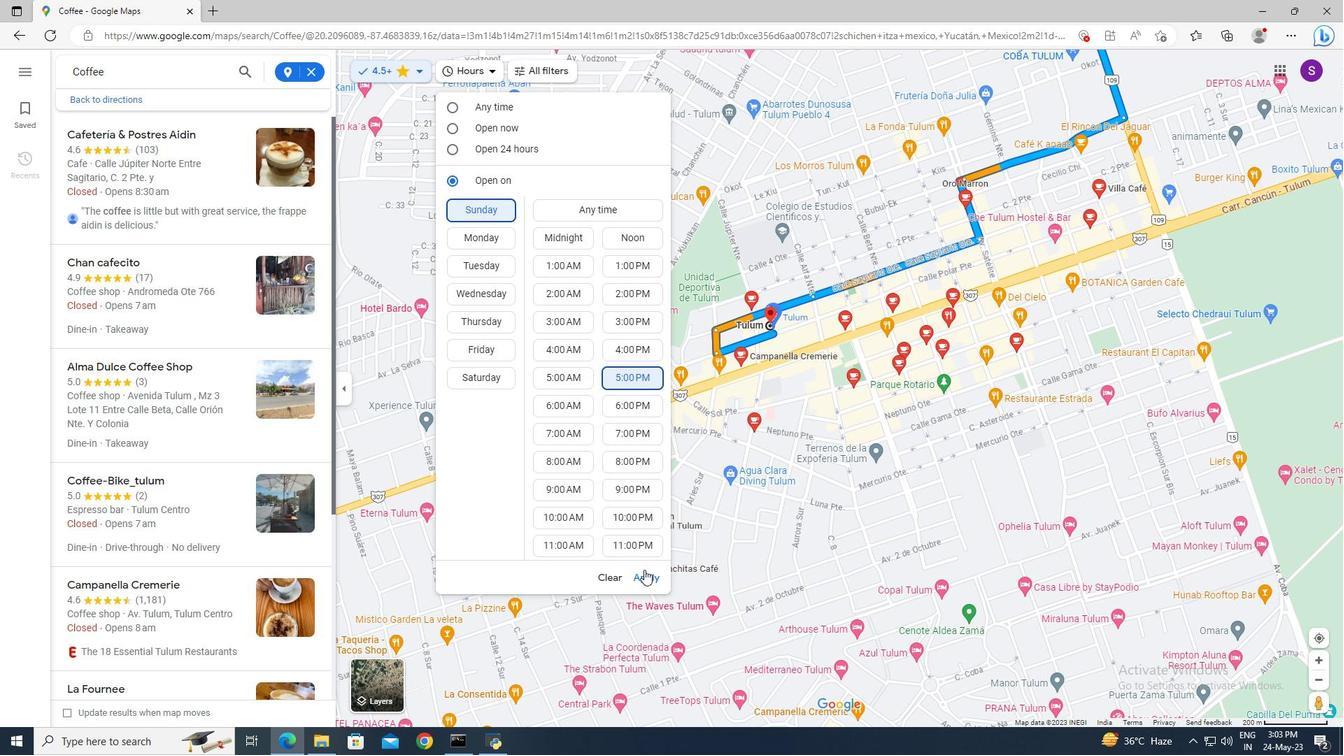
Action: Mouse pressed left at (644, 572)
Screenshot: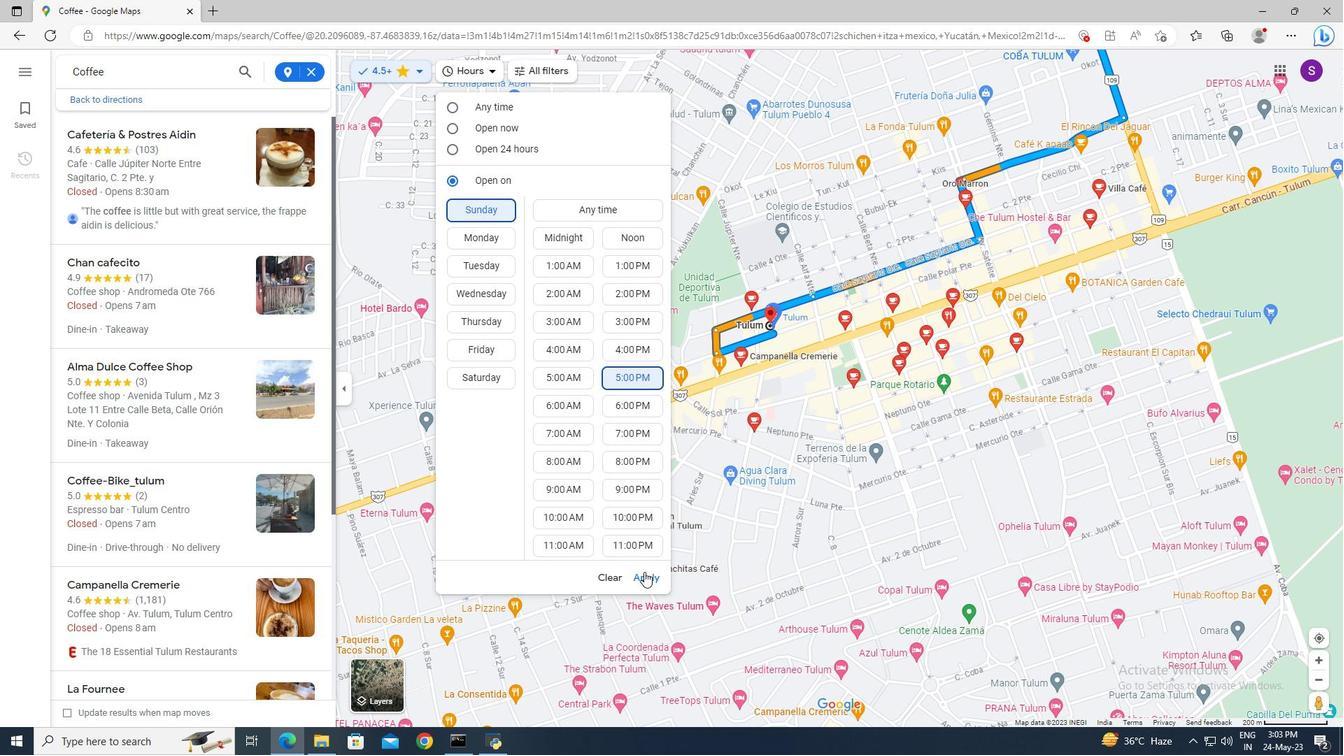 
Action: Mouse moved to (202, 149)
Screenshot: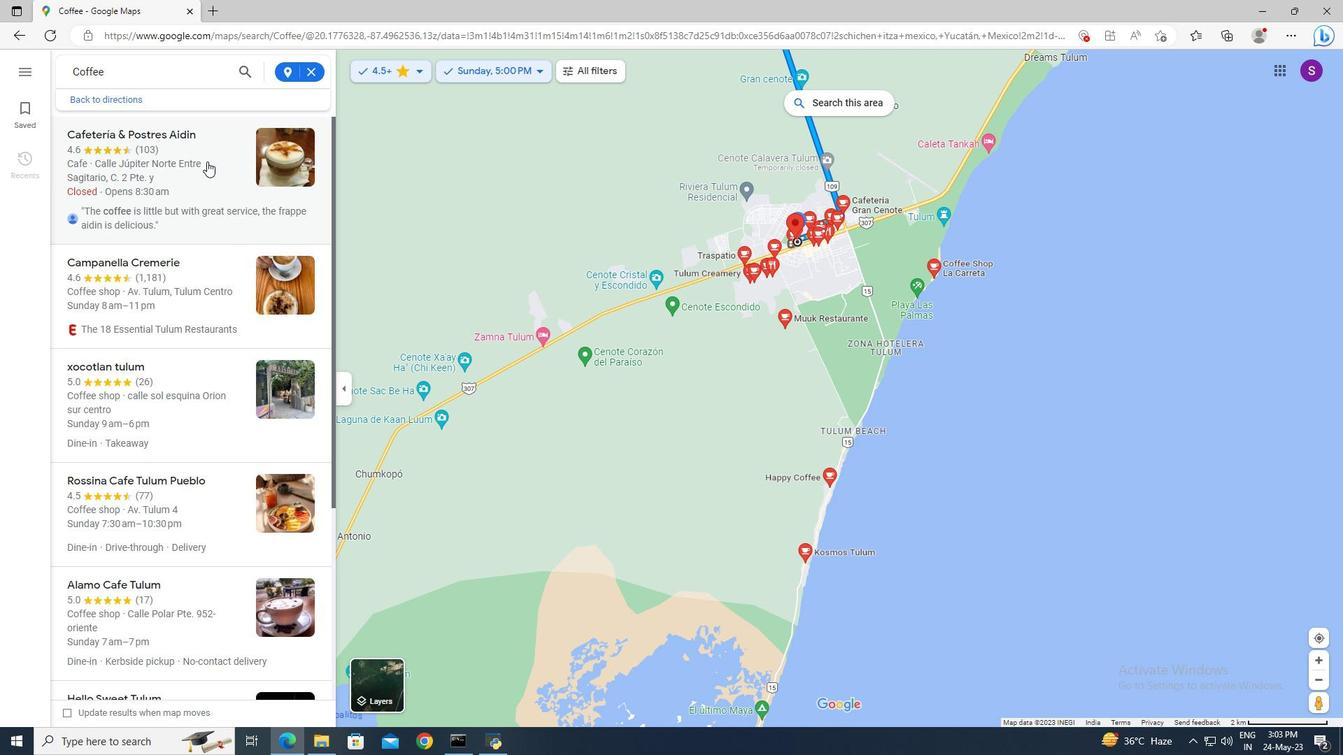 
Action: Mouse pressed left at (202, 149)
Screenshot: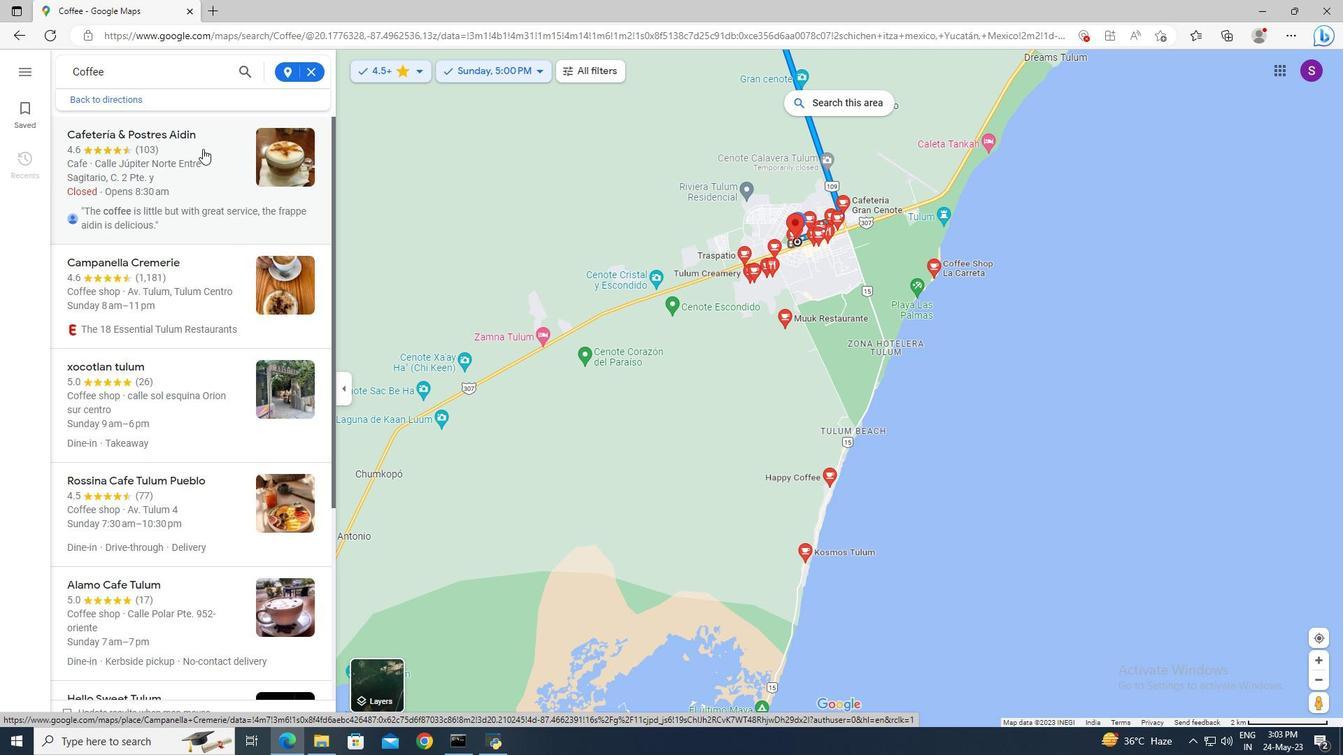 
Action: Mouse moved to (523, 364)
Screenshot: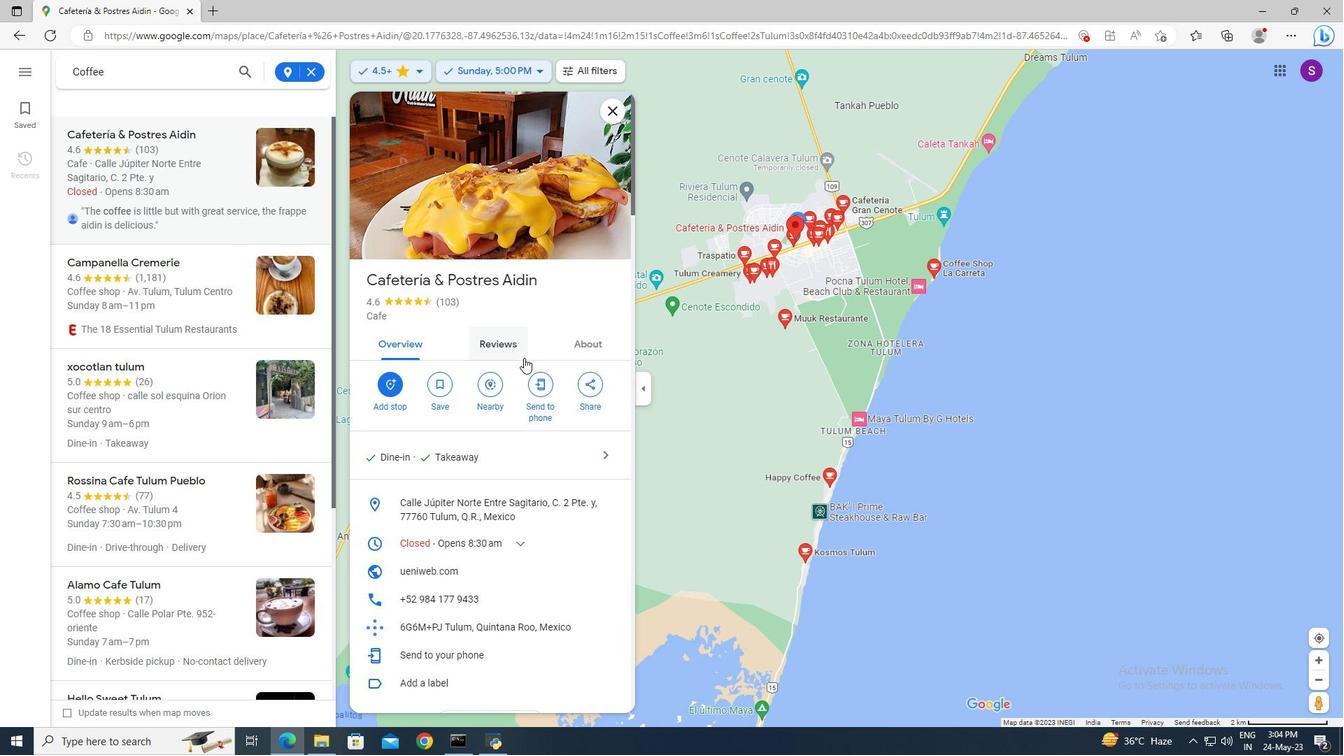 
Action: Mouse scrolled (523, 363) with delta (0, 0)
Screenshot: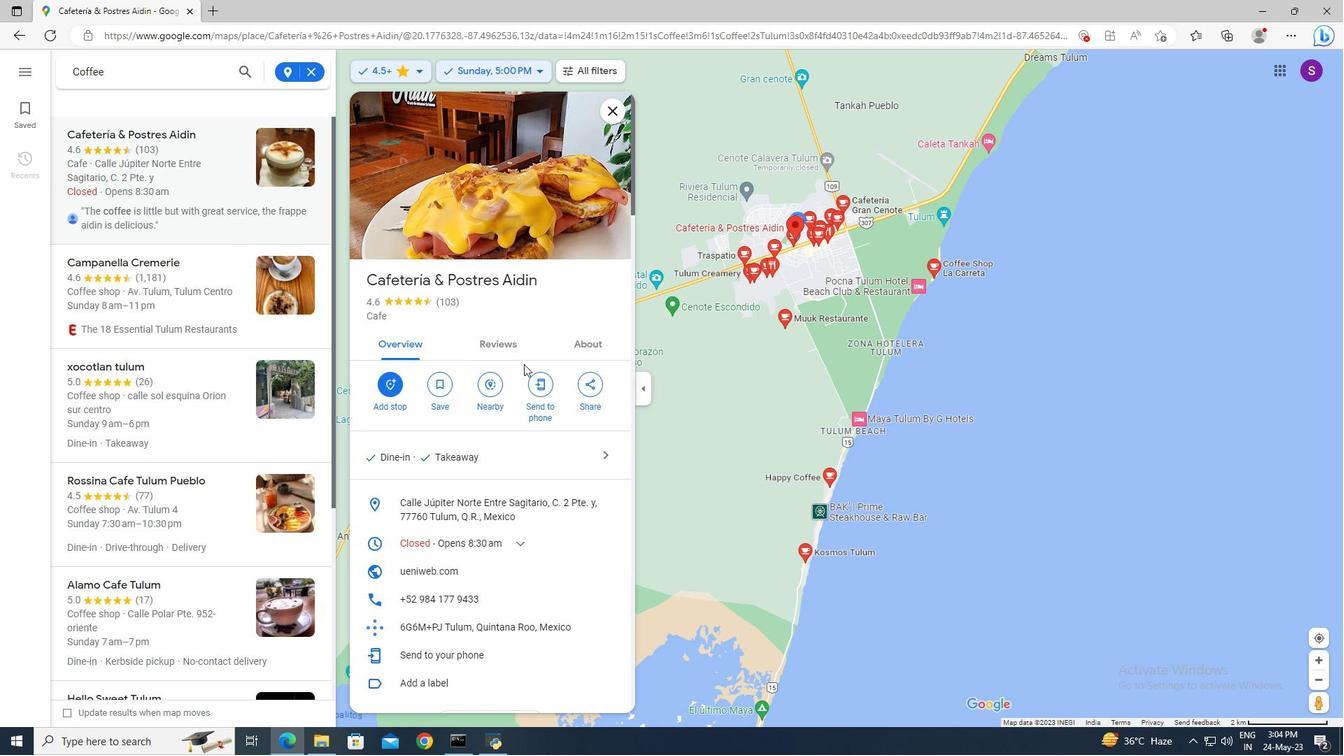 
Action: Mouse moved to (523, 365)
Screenshot: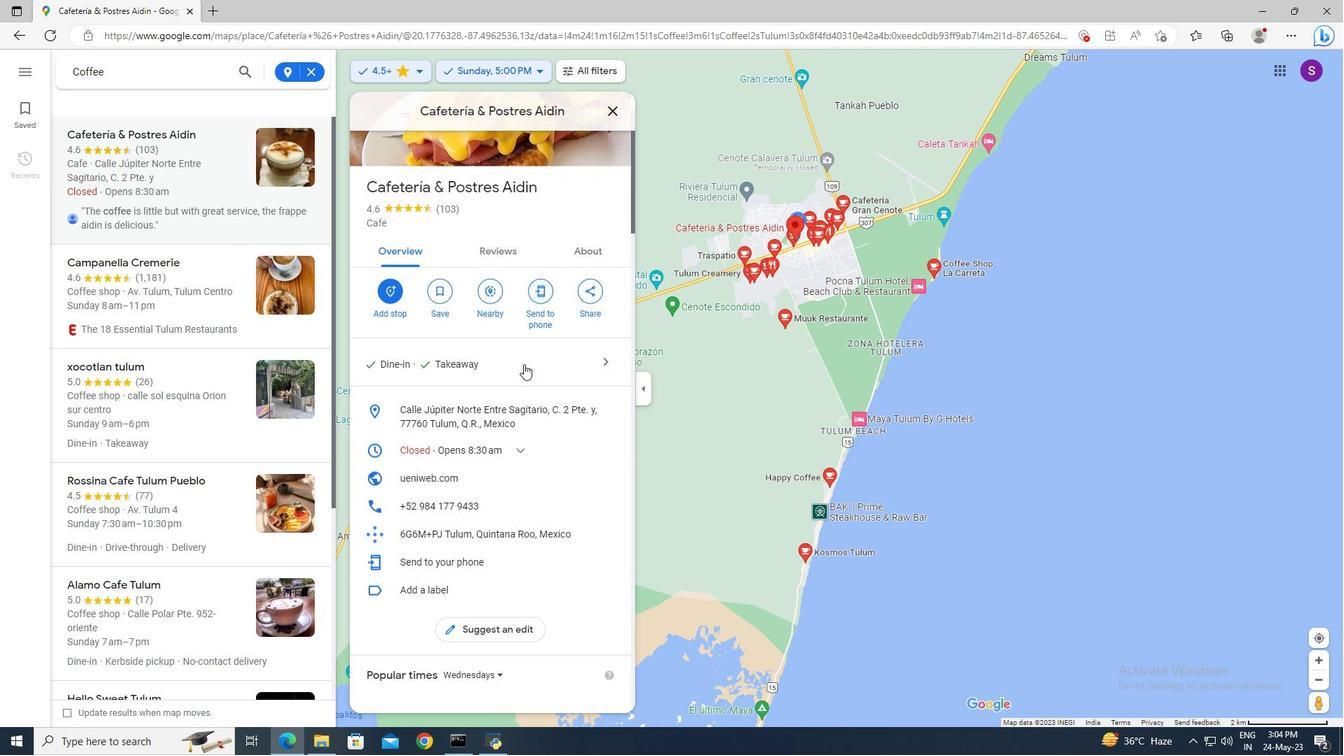 
Action: Mouse scrolled (523, 364) with delta (0, 0)
Screenshot: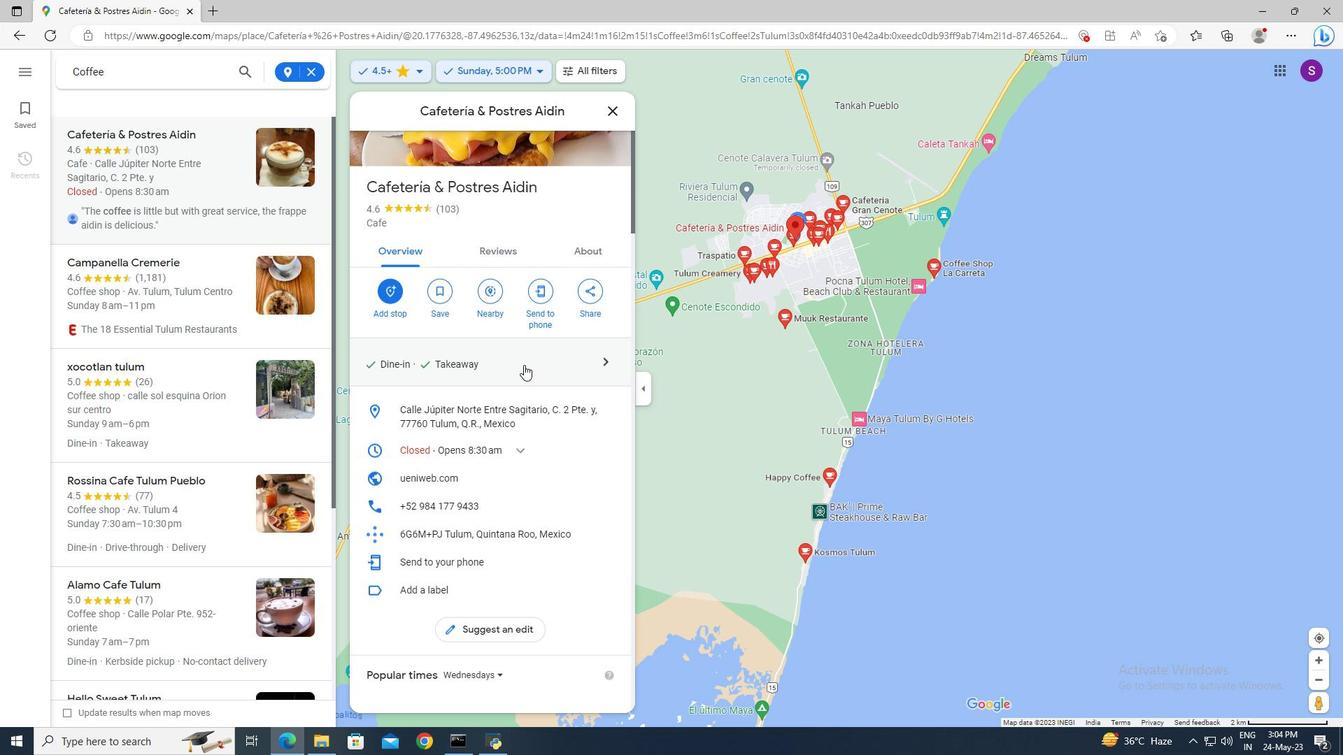 
Action: Mouse scrolled (523, 364) with delta (0, 0)
Screenshot: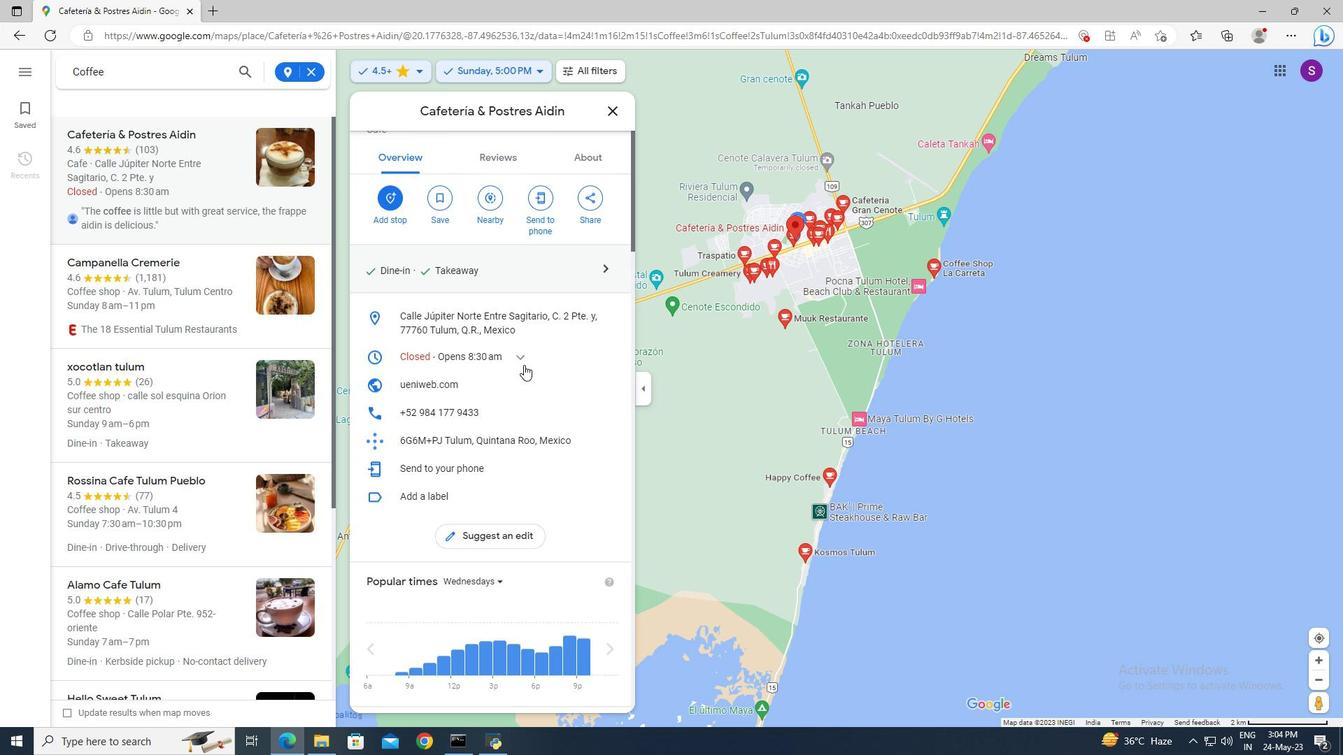 
Action: Mouse scrolled (523, 364) with delta (0, 0)
Screenshot: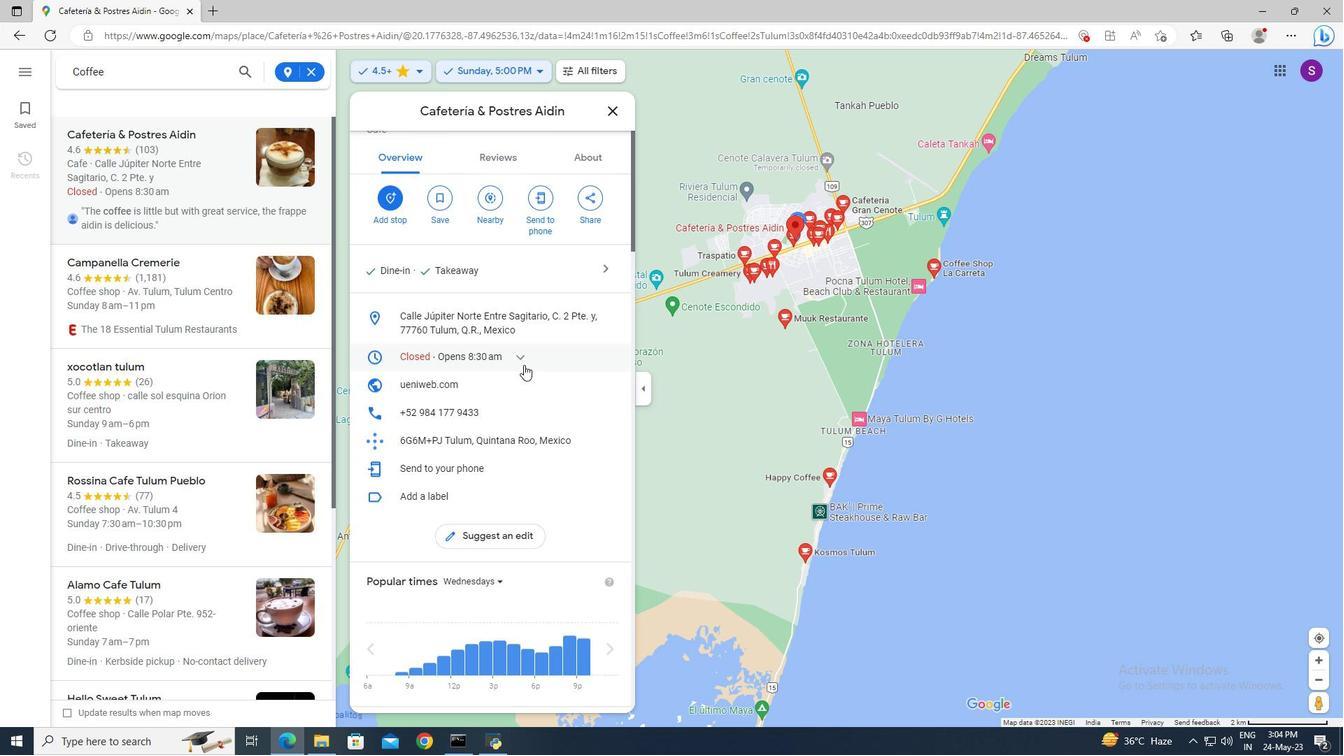 
Action: Mouse scrolled (523, 364) with delta (0, 0)
Screenshot: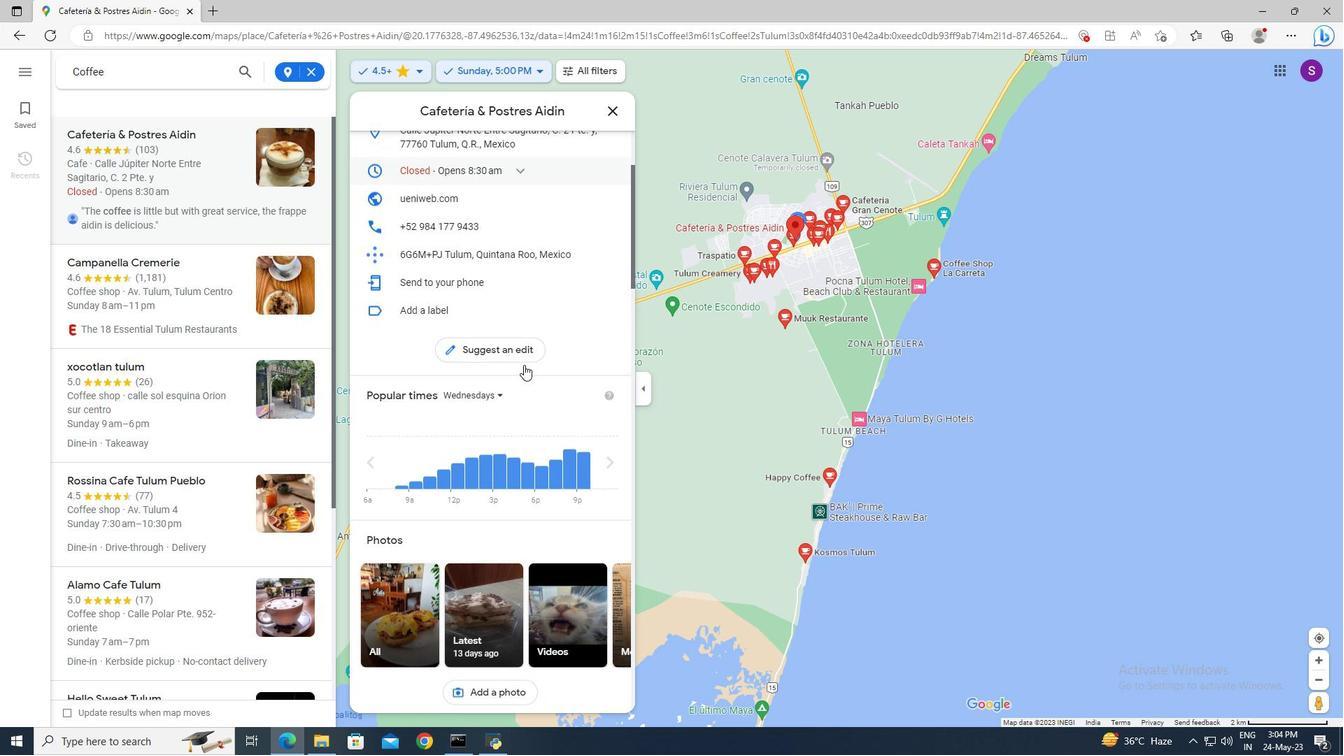 
Action: Mouse moved to (523, 365)
Screenshot: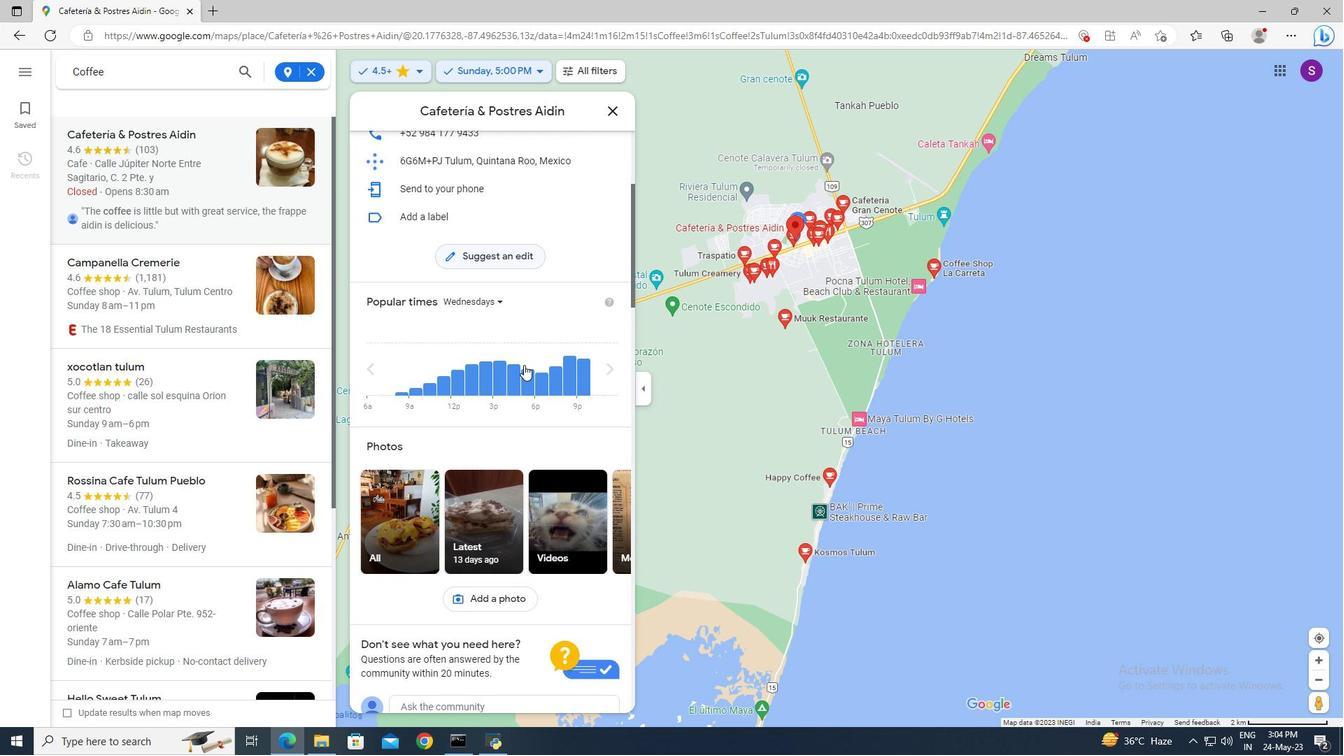
Action: Mouse scrolled (523, 365) with delta (0, 0)
Screenshot: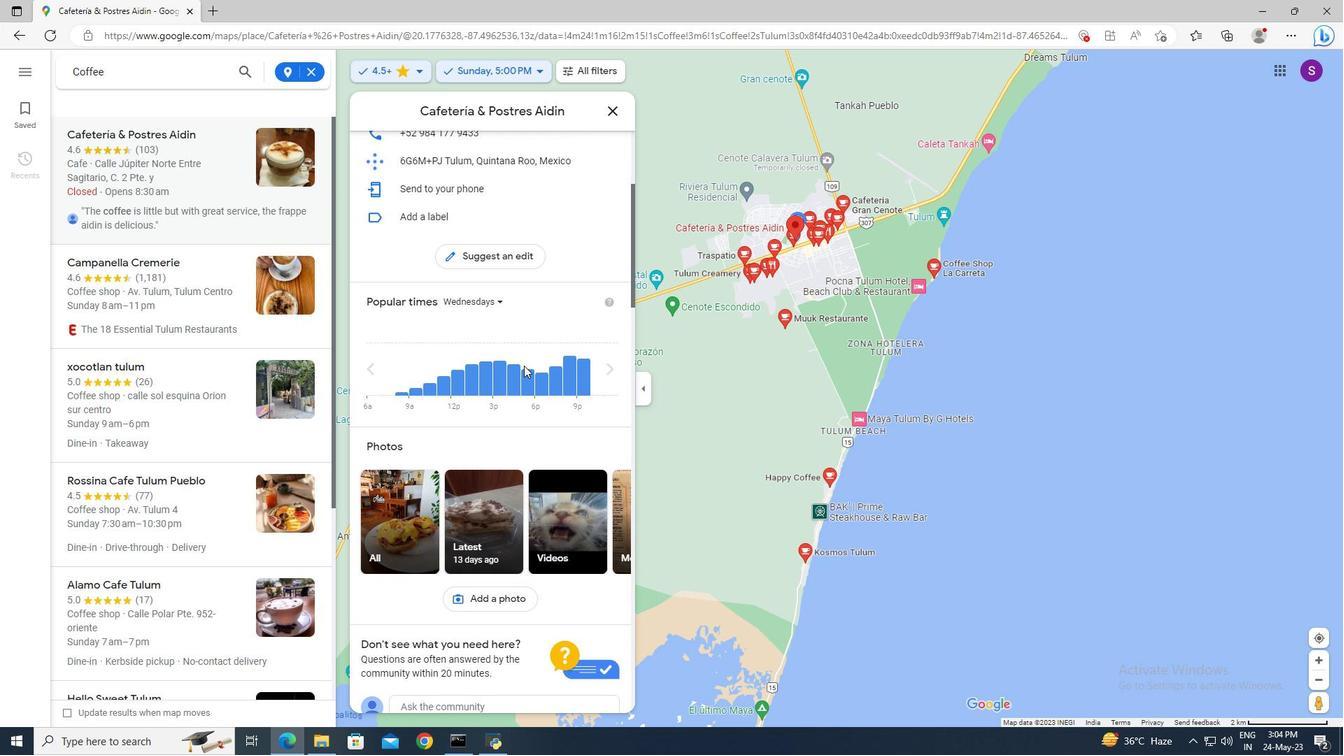 
Action: Mouse scrolled (523, 365) with delta (0, 0)
Screenshot: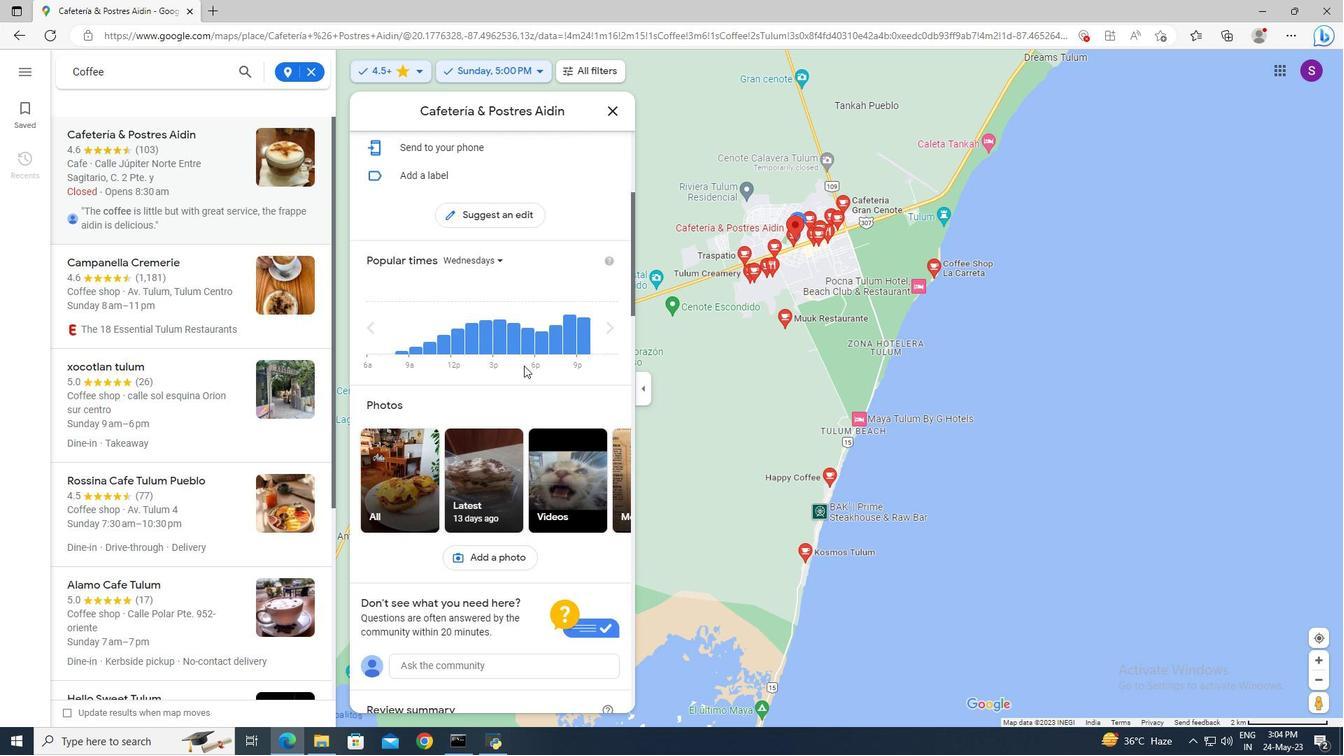 
Action: Mouse scrolled (523, 365) with delta (0, 0)
Screenshot: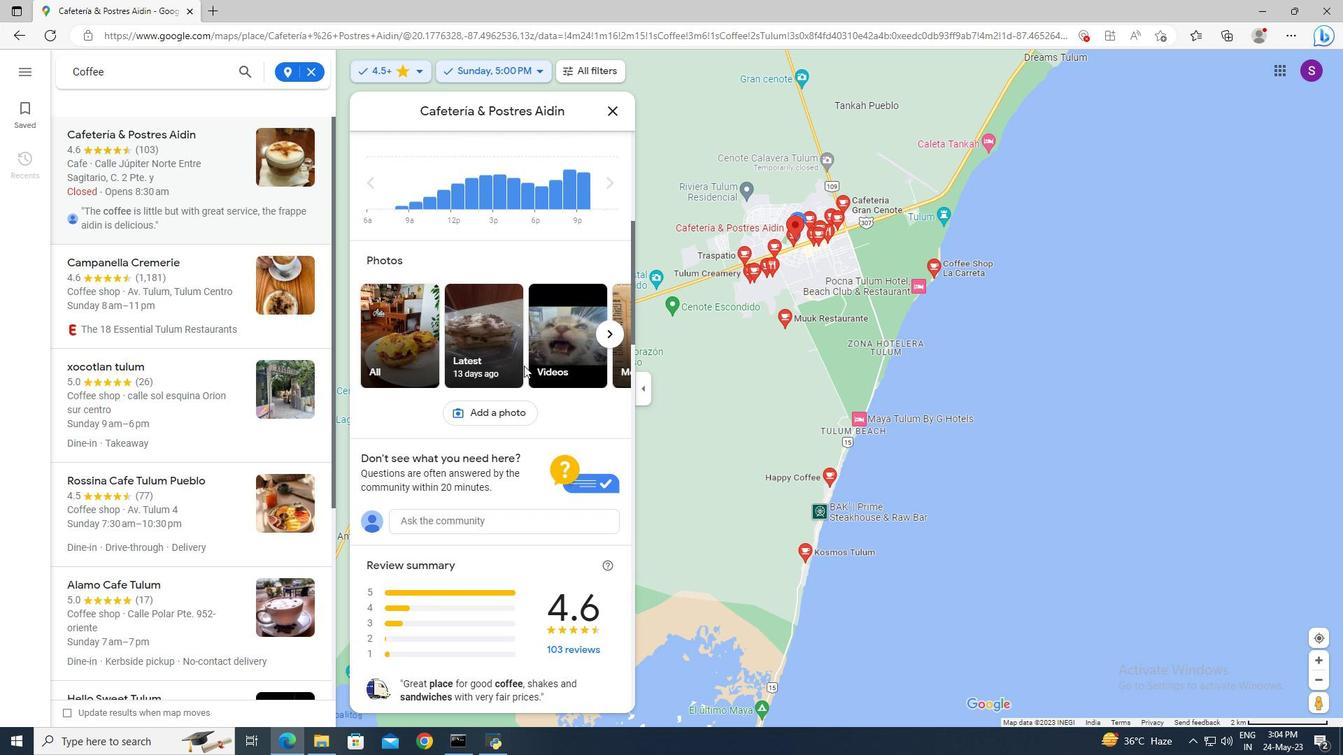 
Action: Mouse scrolled (523, 365) with delta (0, 0)
Screenshot: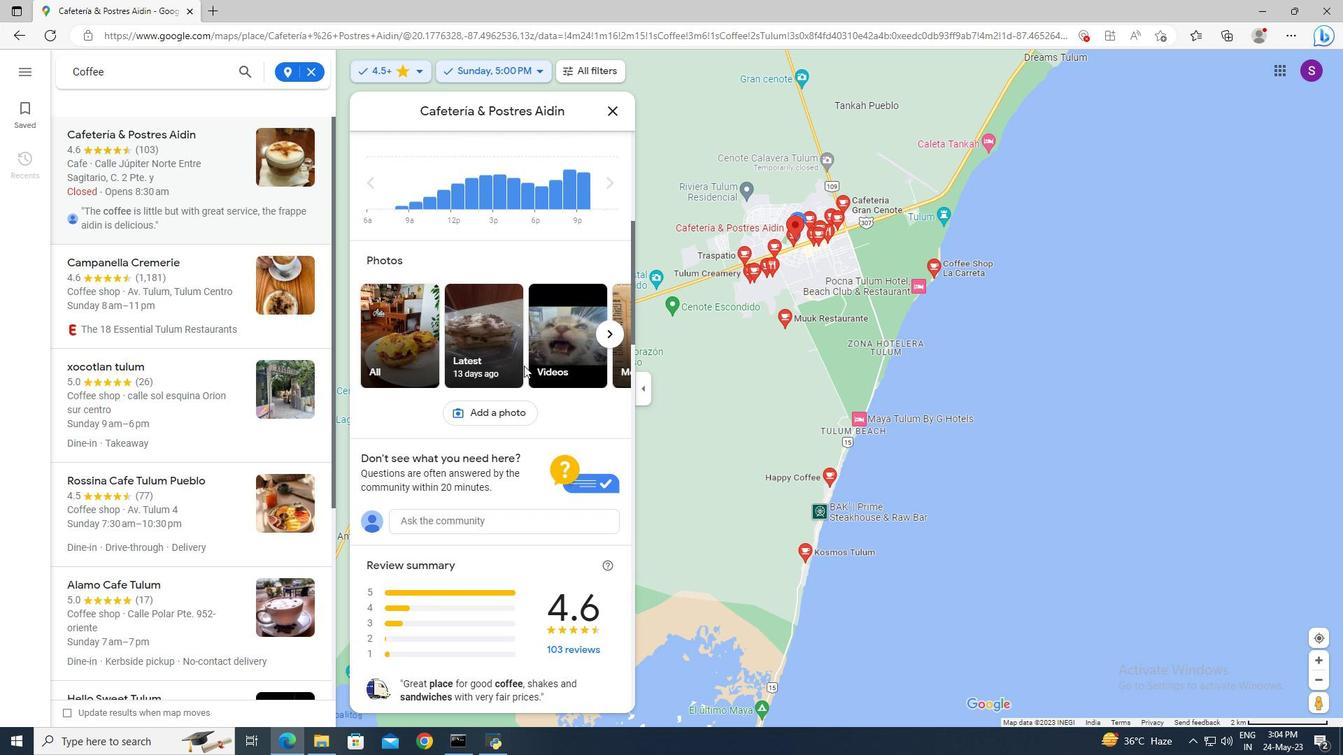 
Action: Mouse scrolled (523, 365) with delta (0, 0)
Screenshot: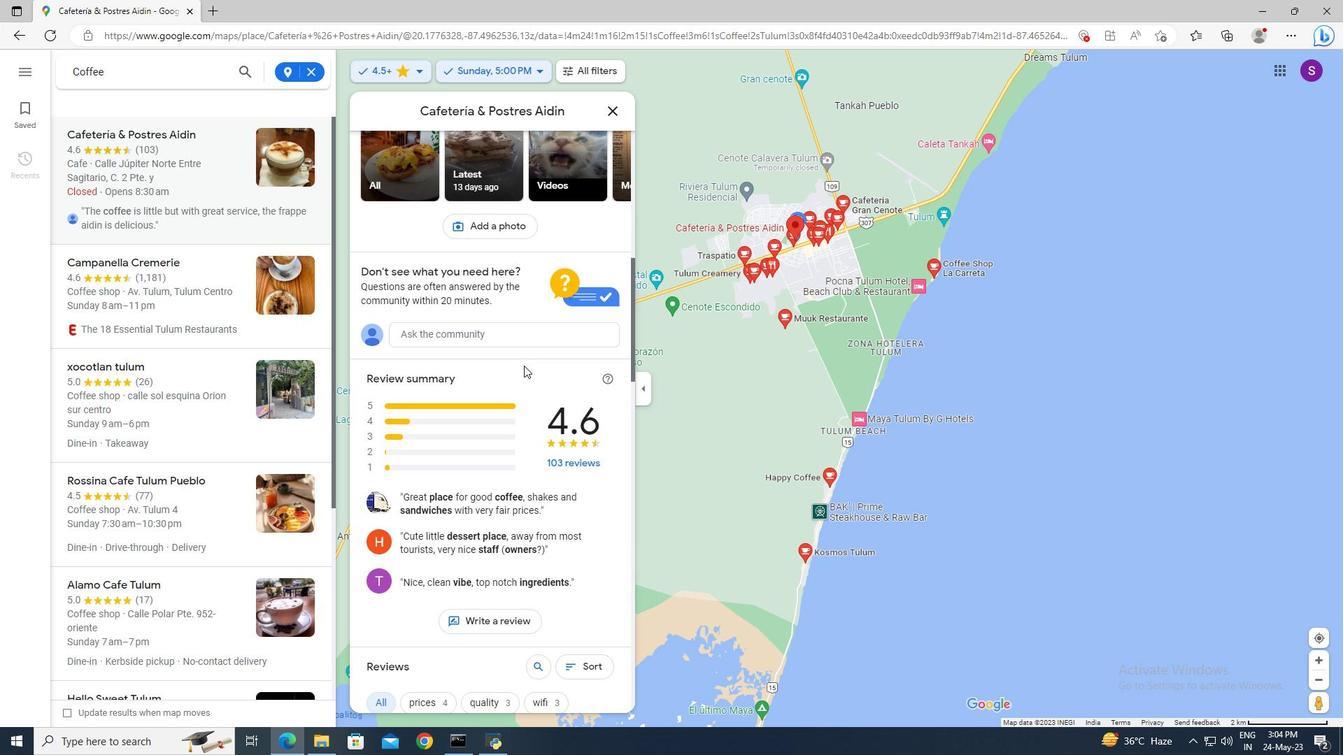 
Action: Mouse scrolled (523, 365) with delta (0, 0)
Screenshot: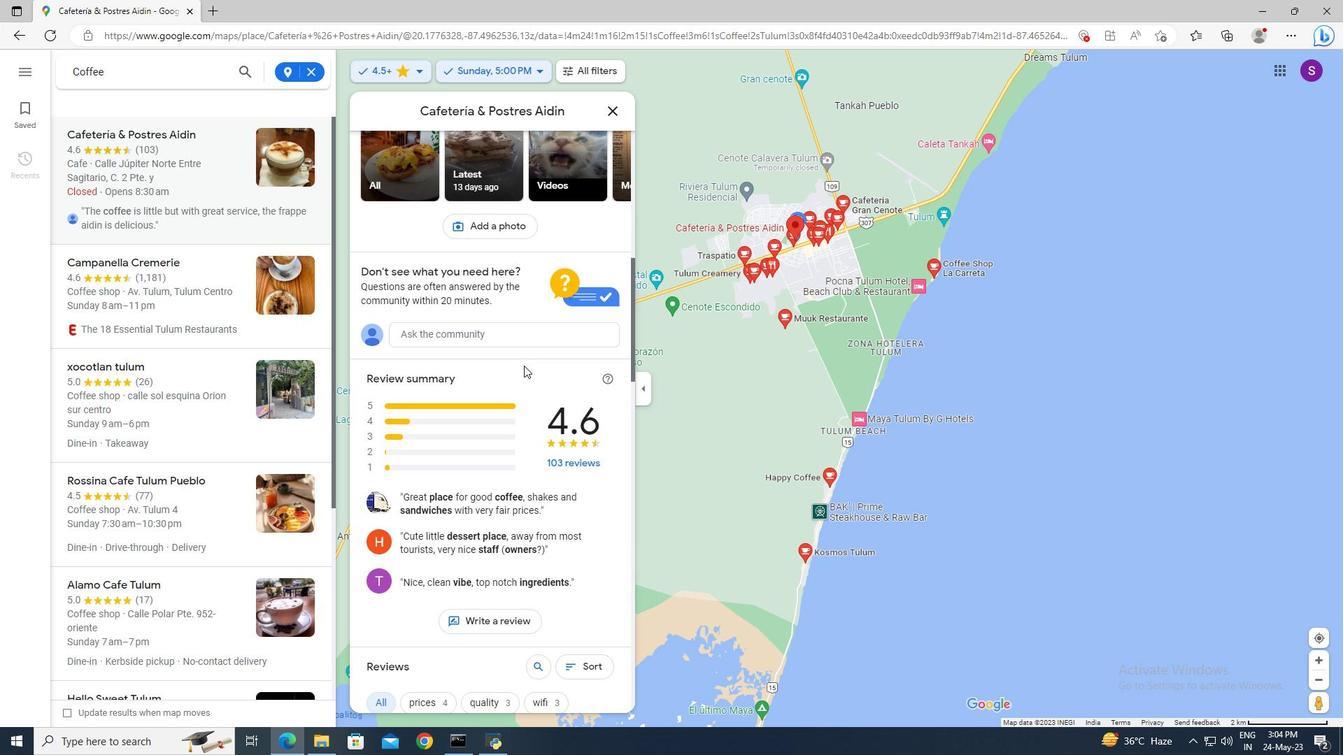 
Action: Mouse scrolled (523, 365) with delta (0, 0)
Screenshot: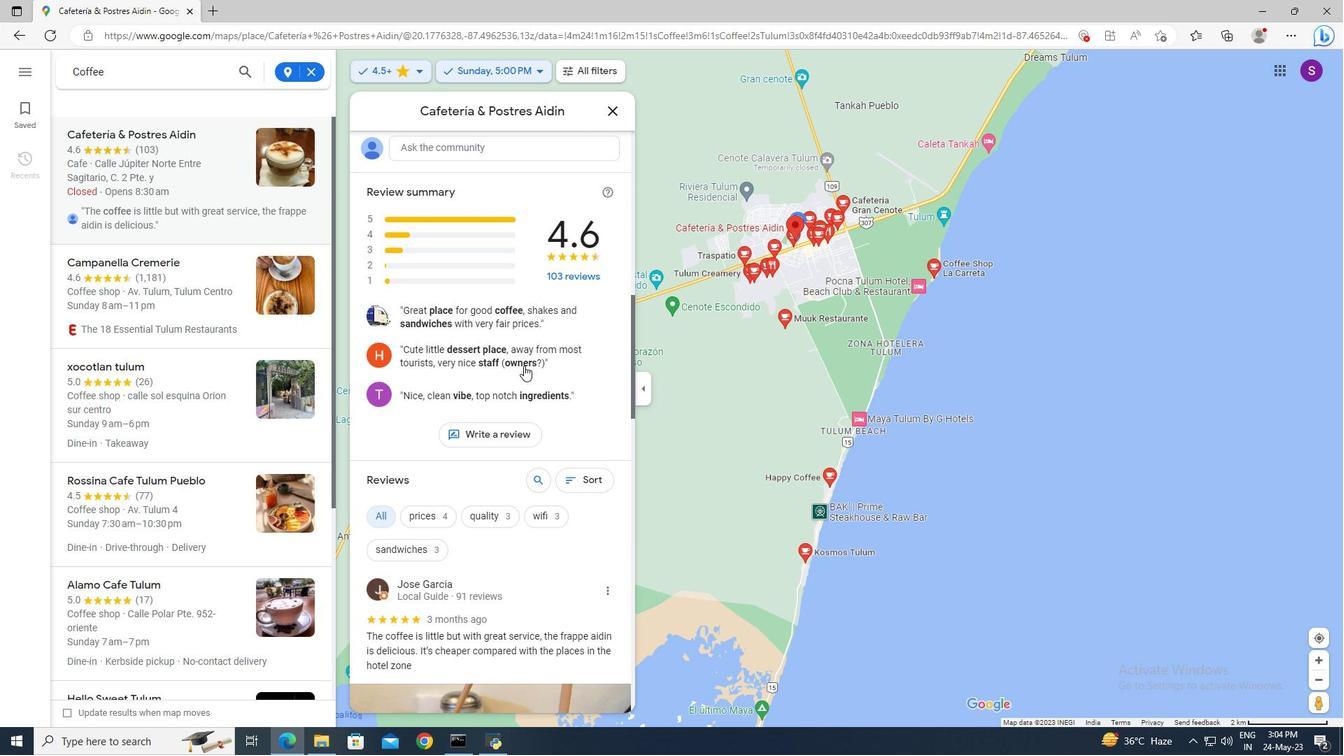 
Action: Mouse scrolled (523, 365) with delta (0, 0)
Screenshot: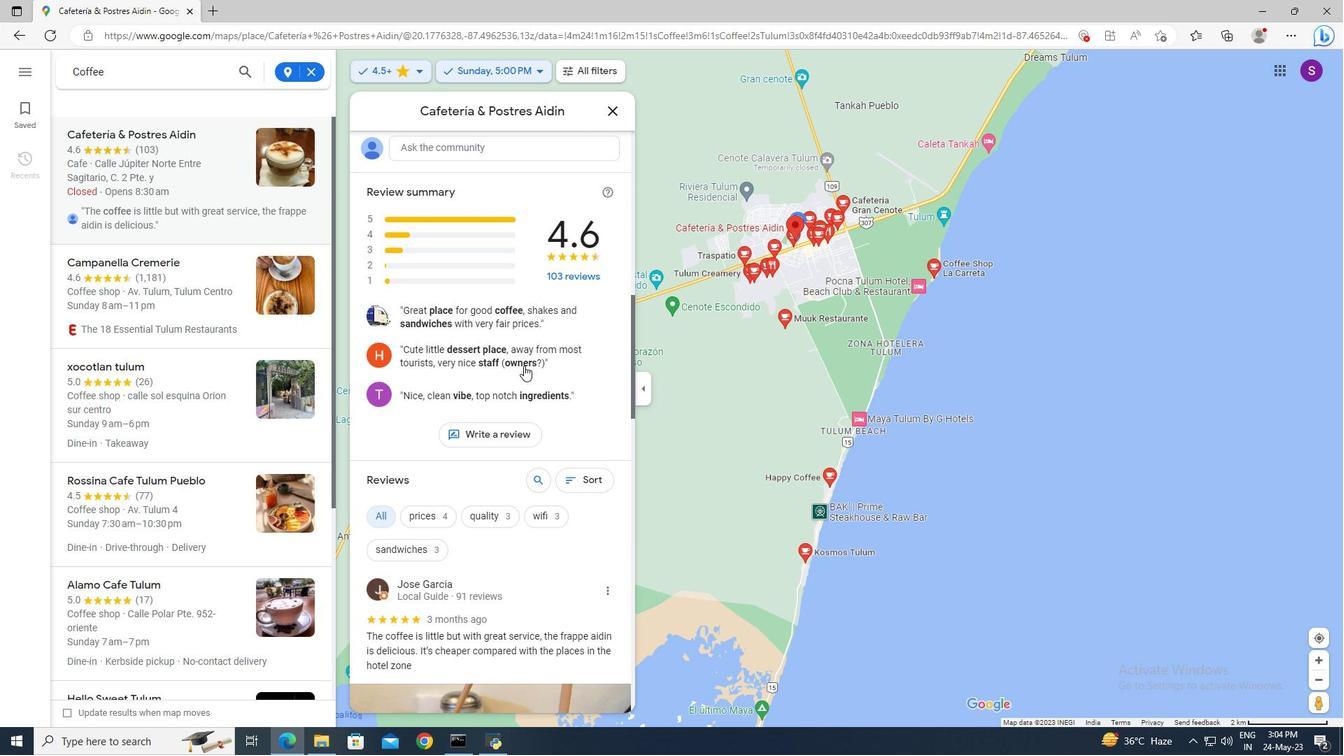 
Action: Mouse scrolled (523, 365) with delta (0, 0)
Screenshot: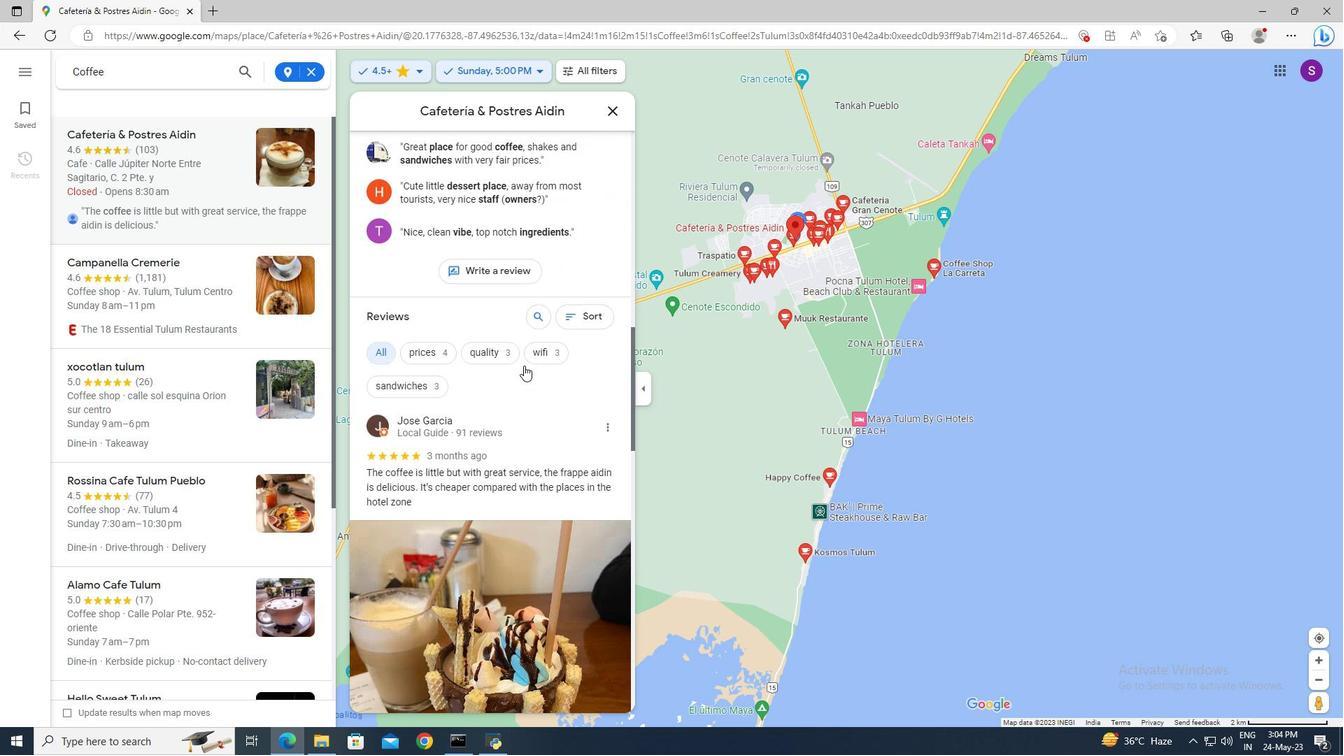 
Action: Mouse scrolled (523, 366) with delta (0, 0)
Screenshot: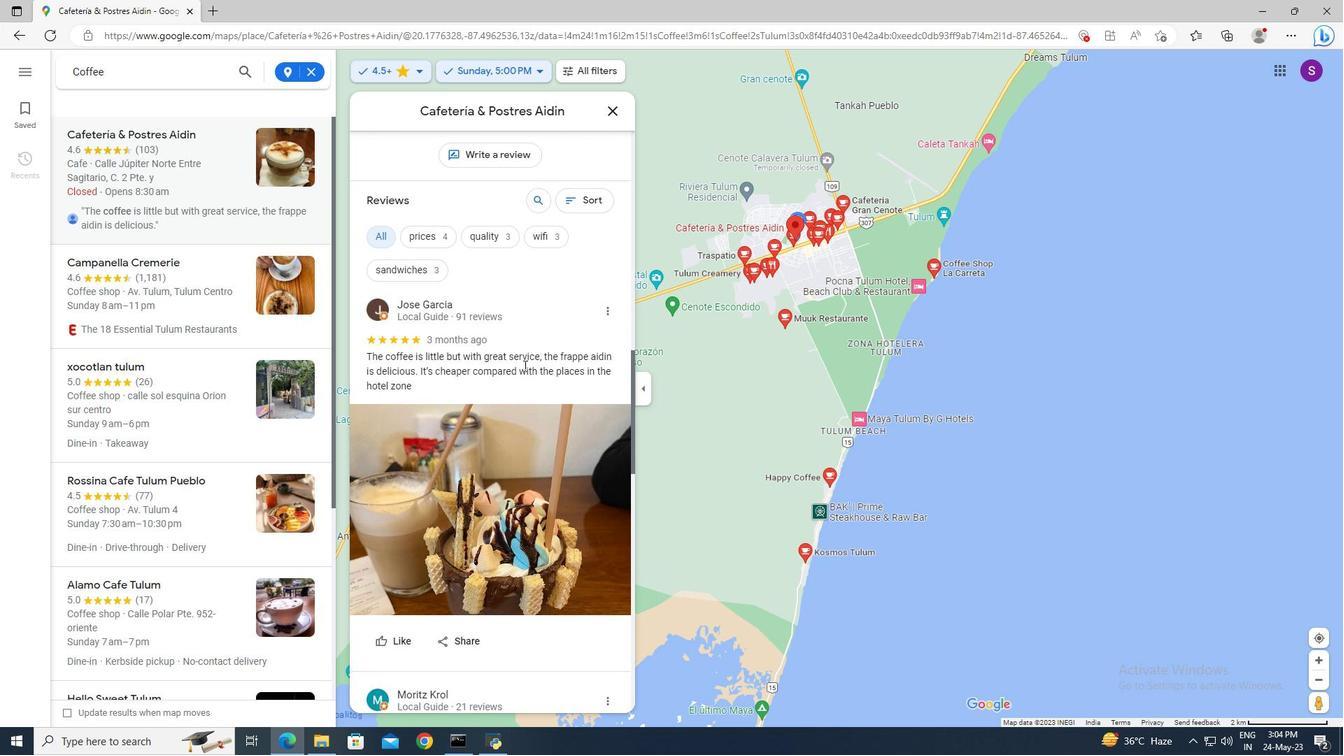 
Action: Mouse scrolled (523, 366) with delta (0, 0)
Screenshot: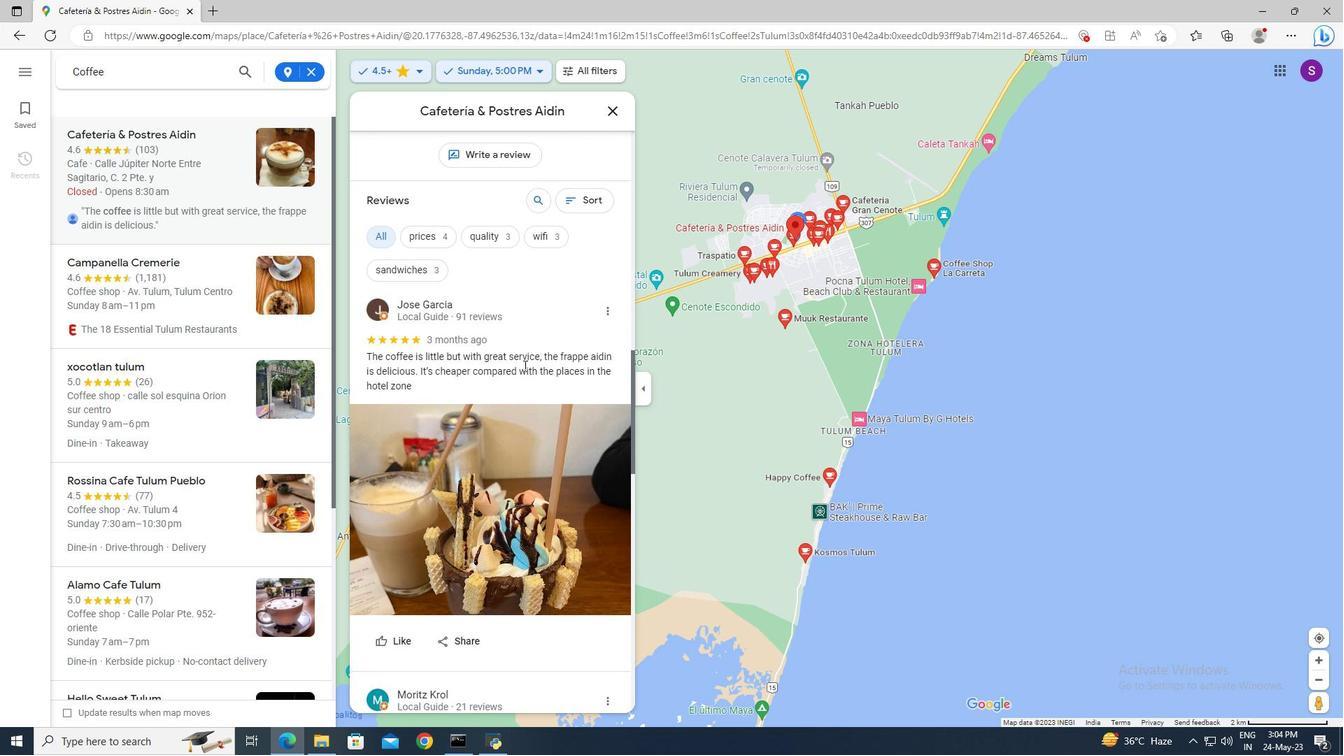 
Action: Mouse moved to (520, 367)
Screenshot: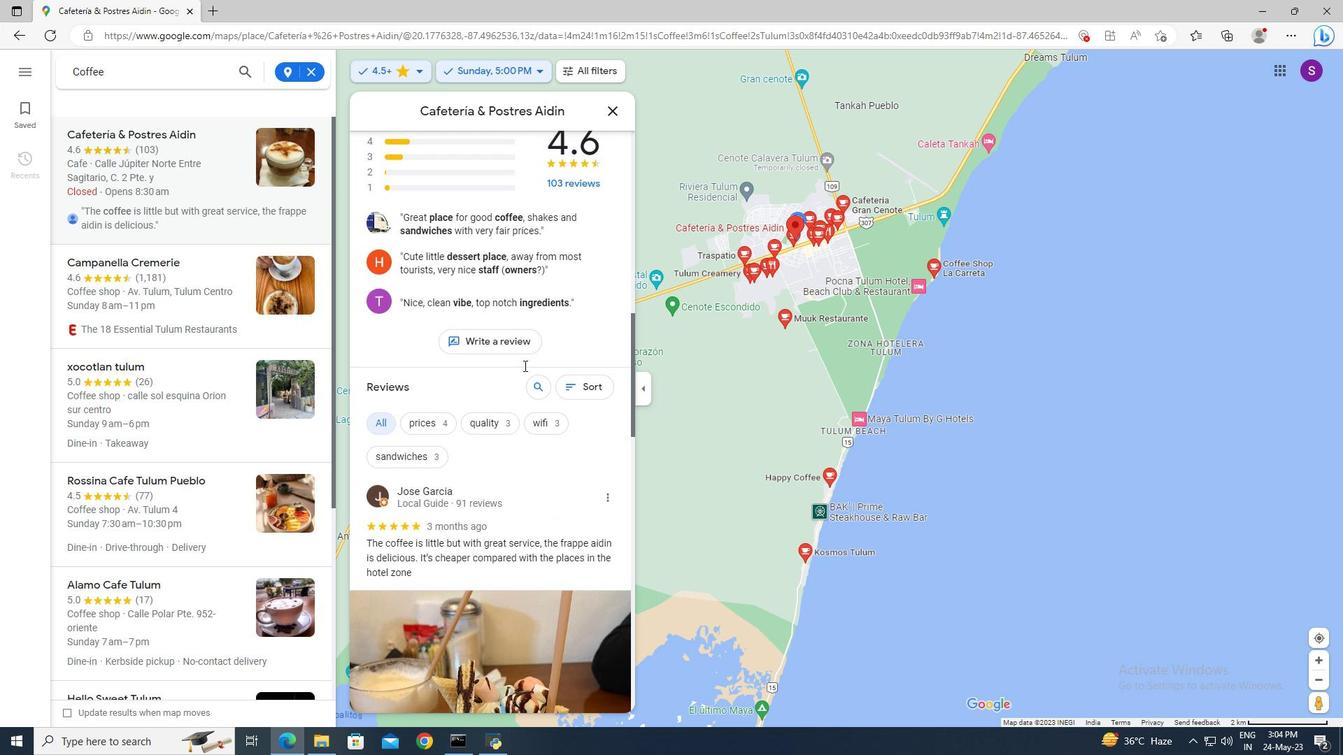 
Action: Mouse scrolled (520, 367) with delta (0, 0)
Screenshot: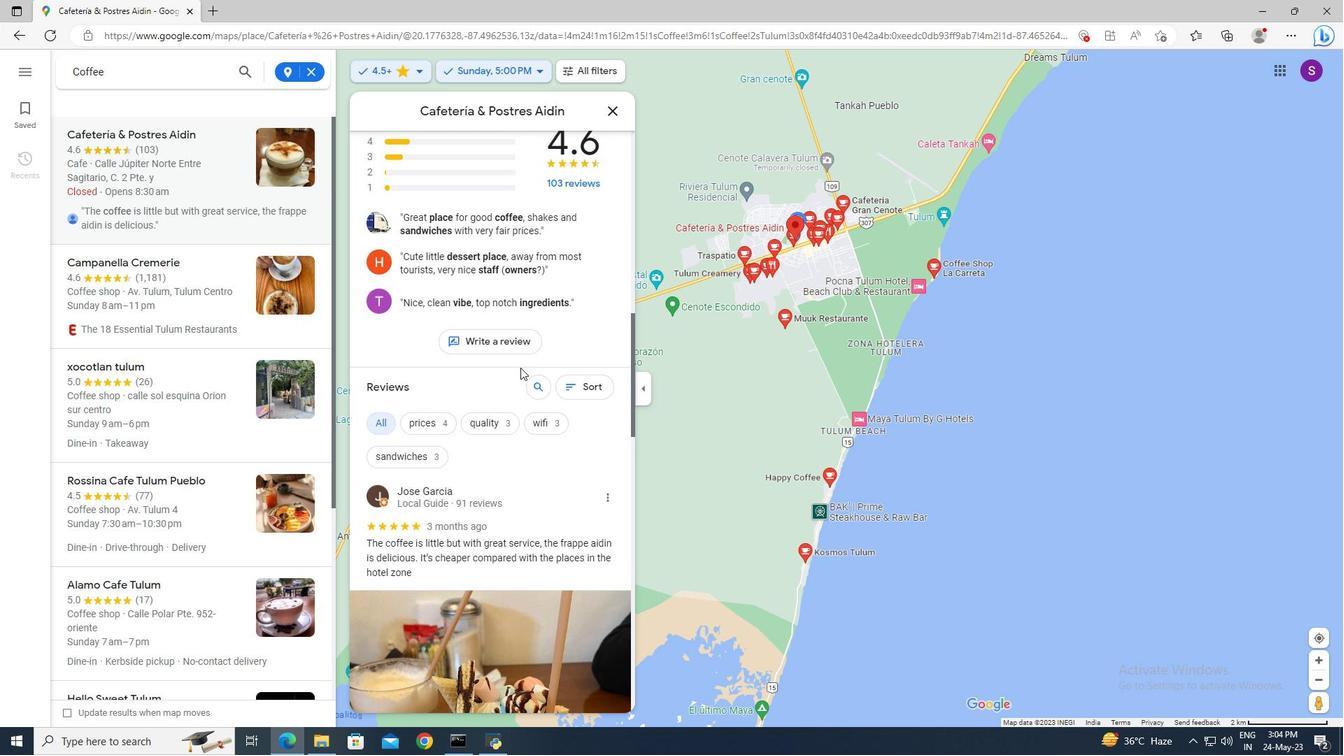 
Action: Mouse scrolled (520, 367) with delta (0, 0)
Screenshot: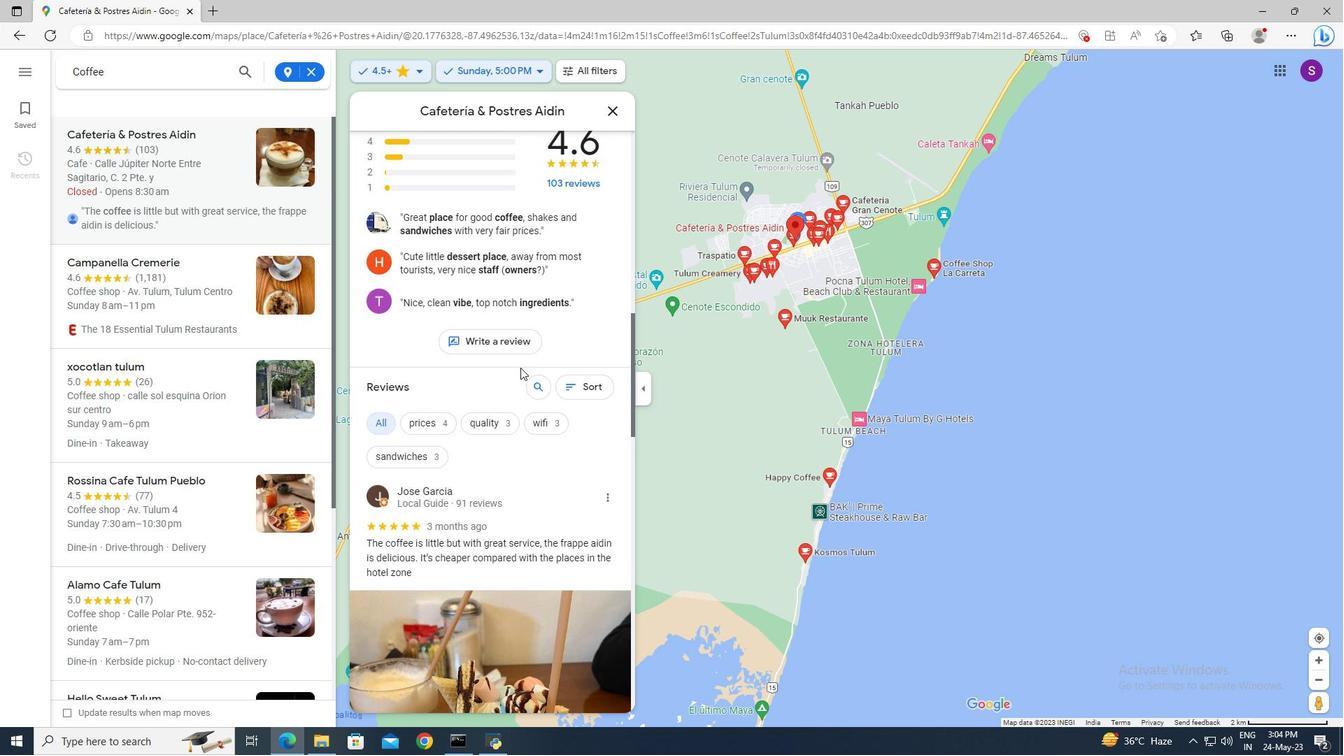 
Action: Mouse moved to (519, 369)
Screenshot: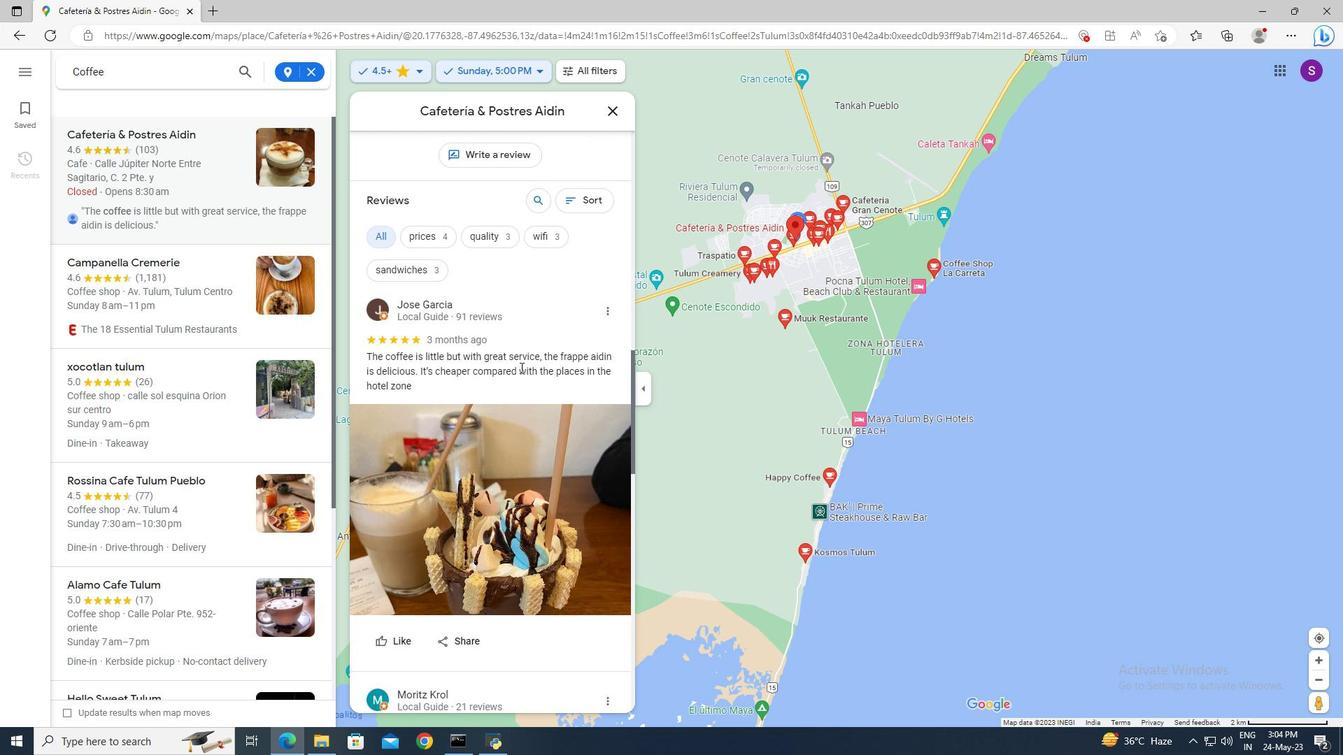 
Action: Mouse scrolled (519, 368) with delta (0, 0)
Screenshot: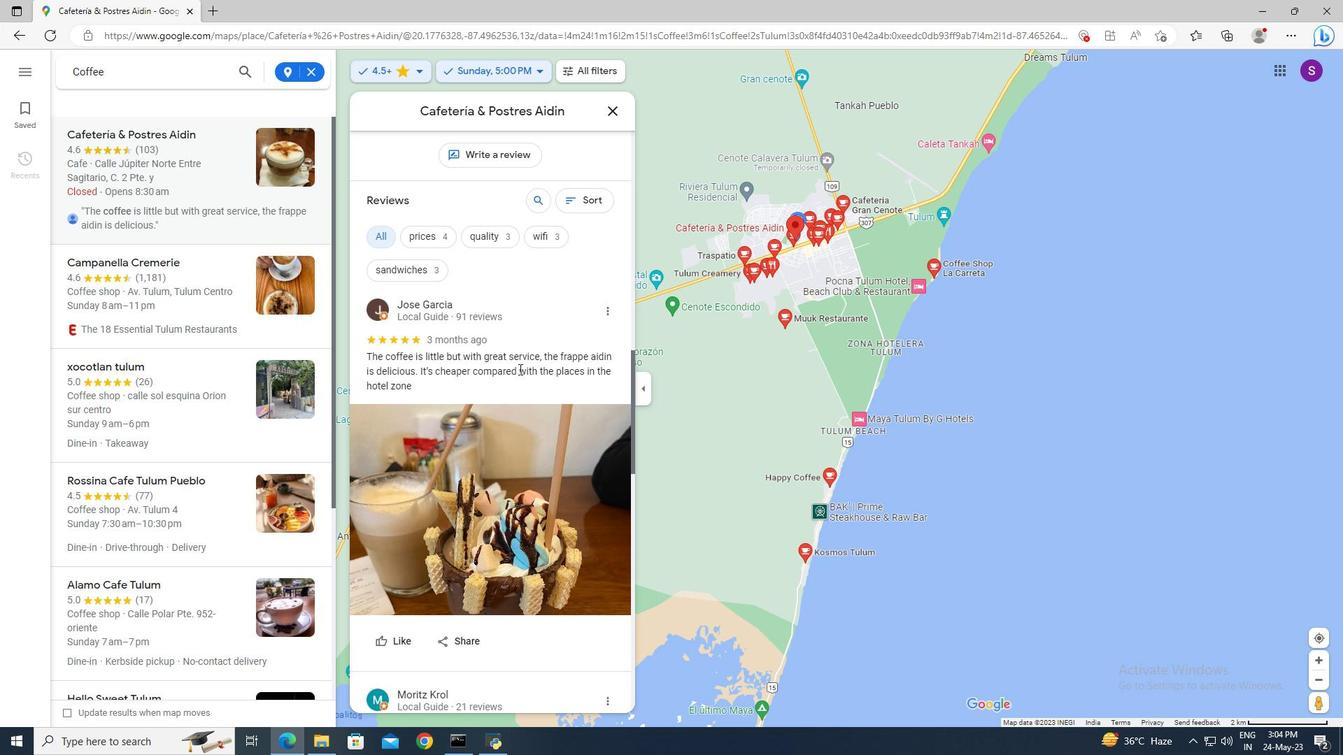 
Action: Mouse scrolled (519, 368) with delta (0, 0)
Screenshot: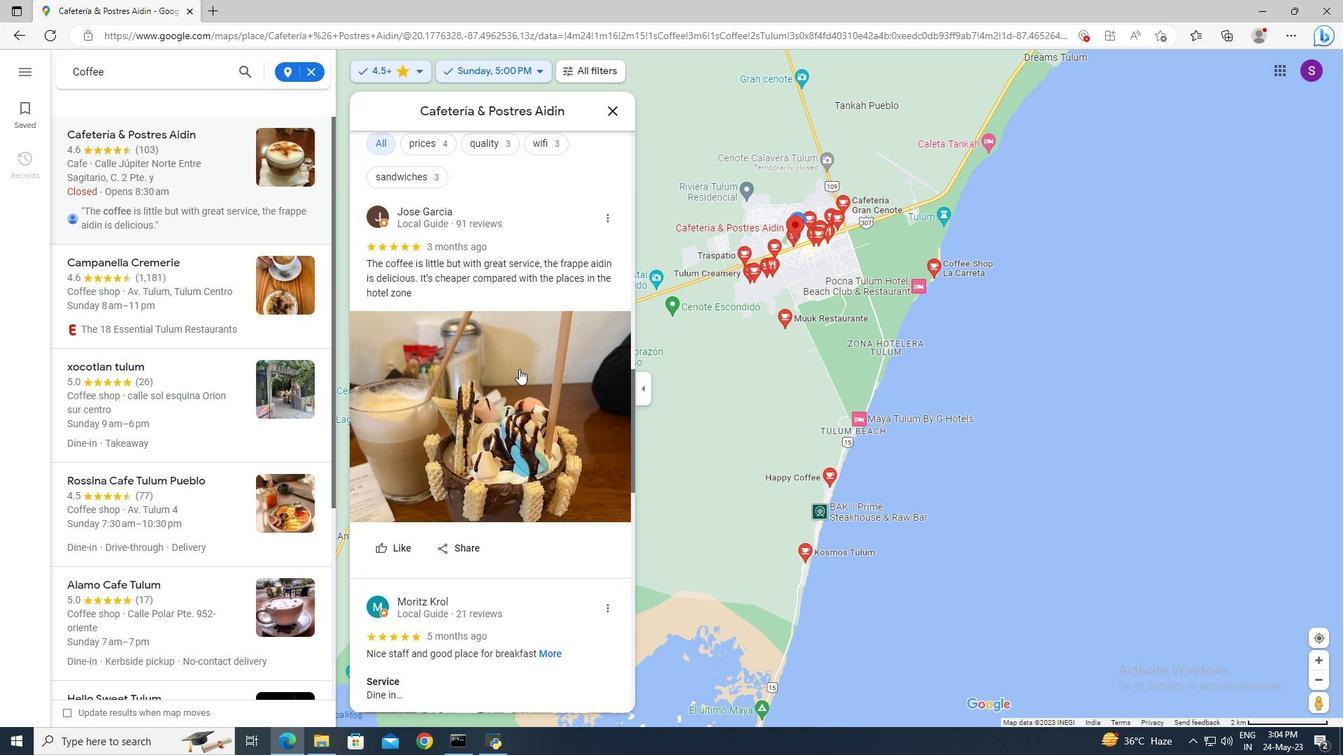
Action: Mouse scrolled (519, 368) with delta (0, 0)
Screenshot: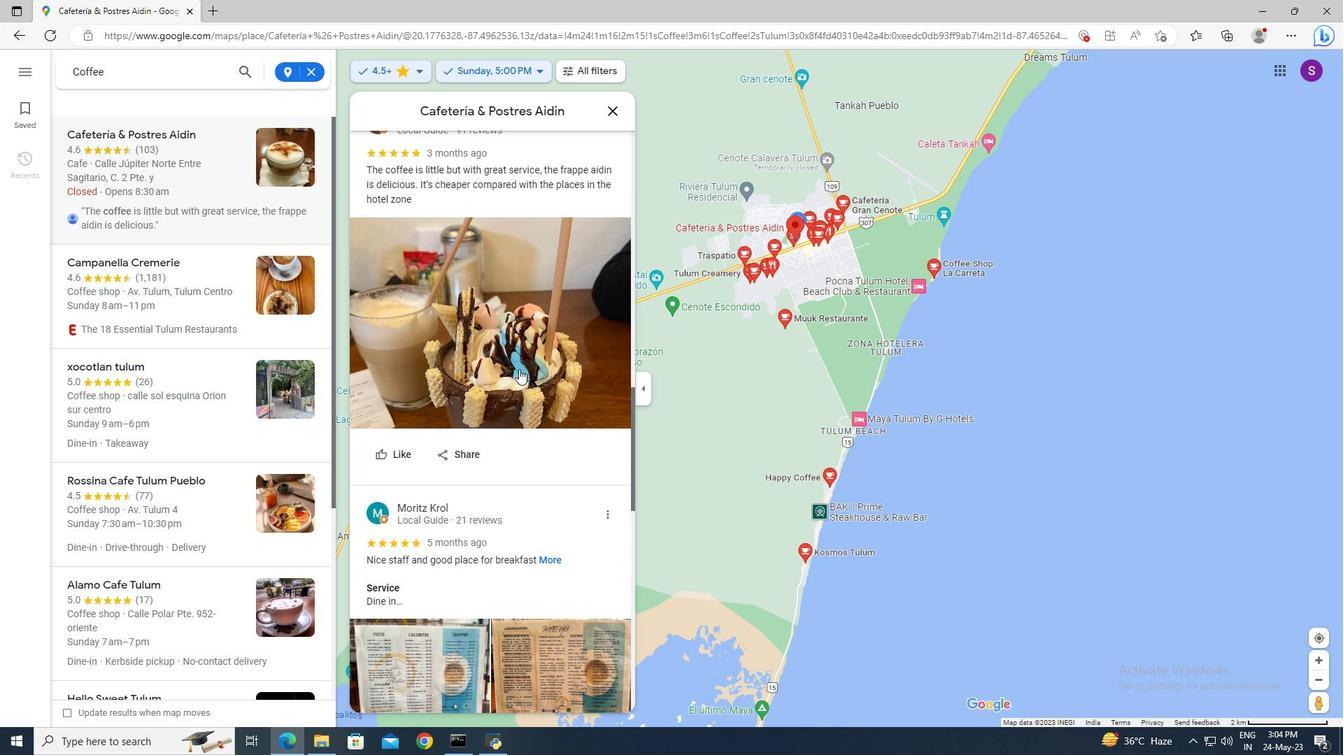 
Action: Mouse scrolled (519, 368) with delta (0, 0)
Screenshot: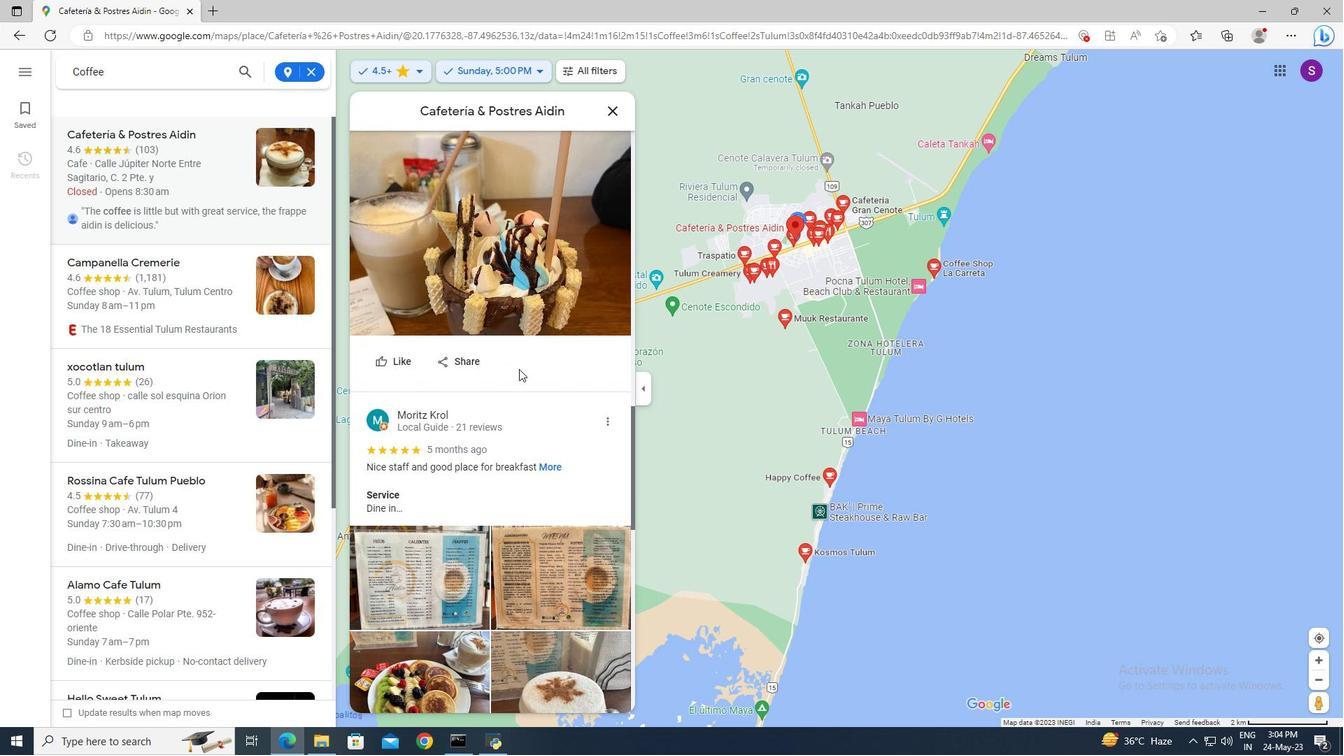 
Action: Mouse scrolled (519, 368) with delta (0, 0)
Screenshot: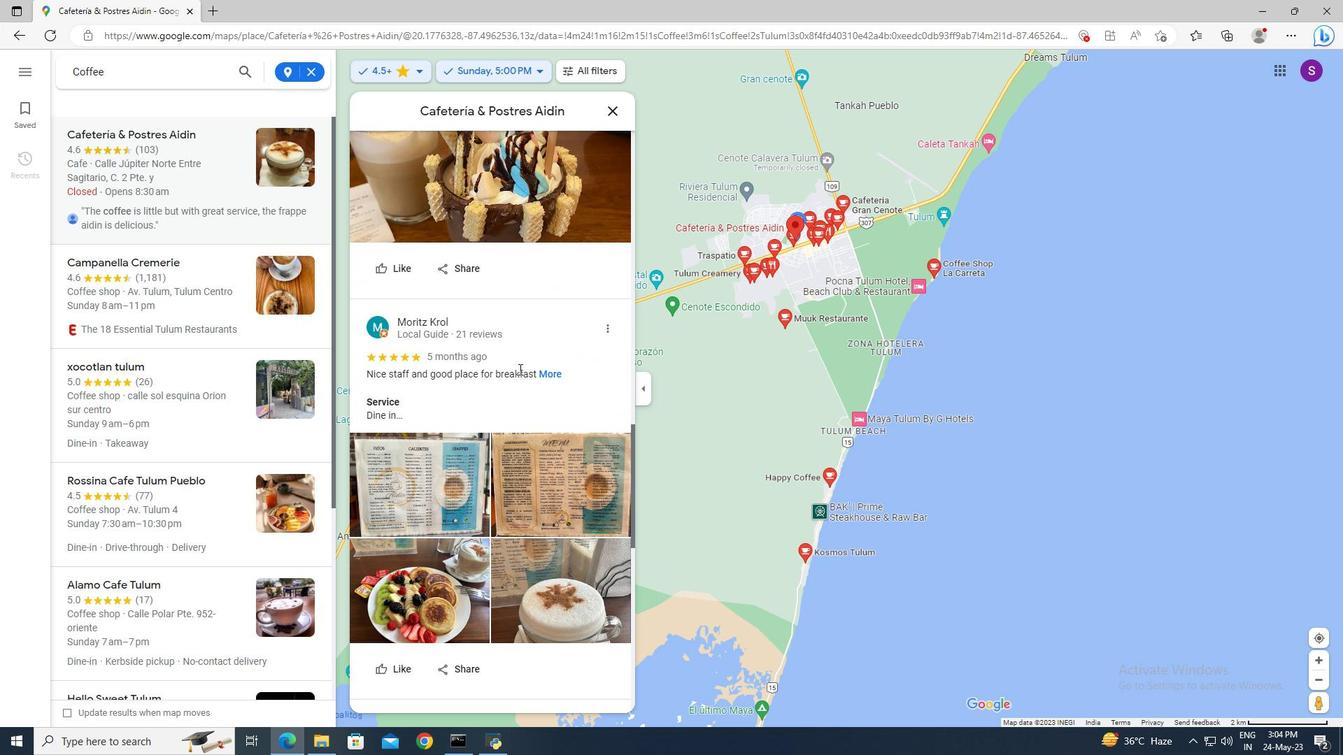 
Action: Mouse scrolled (519, 370) with delta (0, 0)
Screenshot: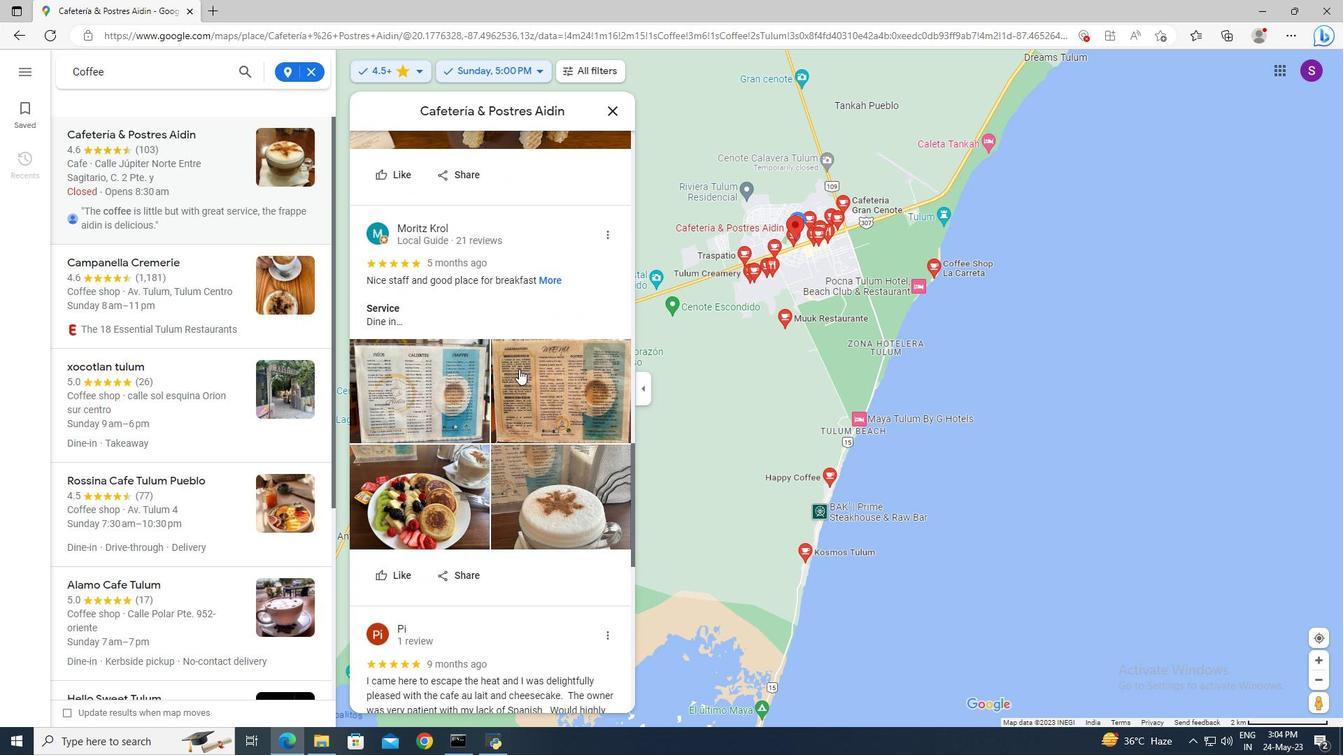 
Action: Mouse scrolled (519, 368) with delta (0, 0)
Screenshot: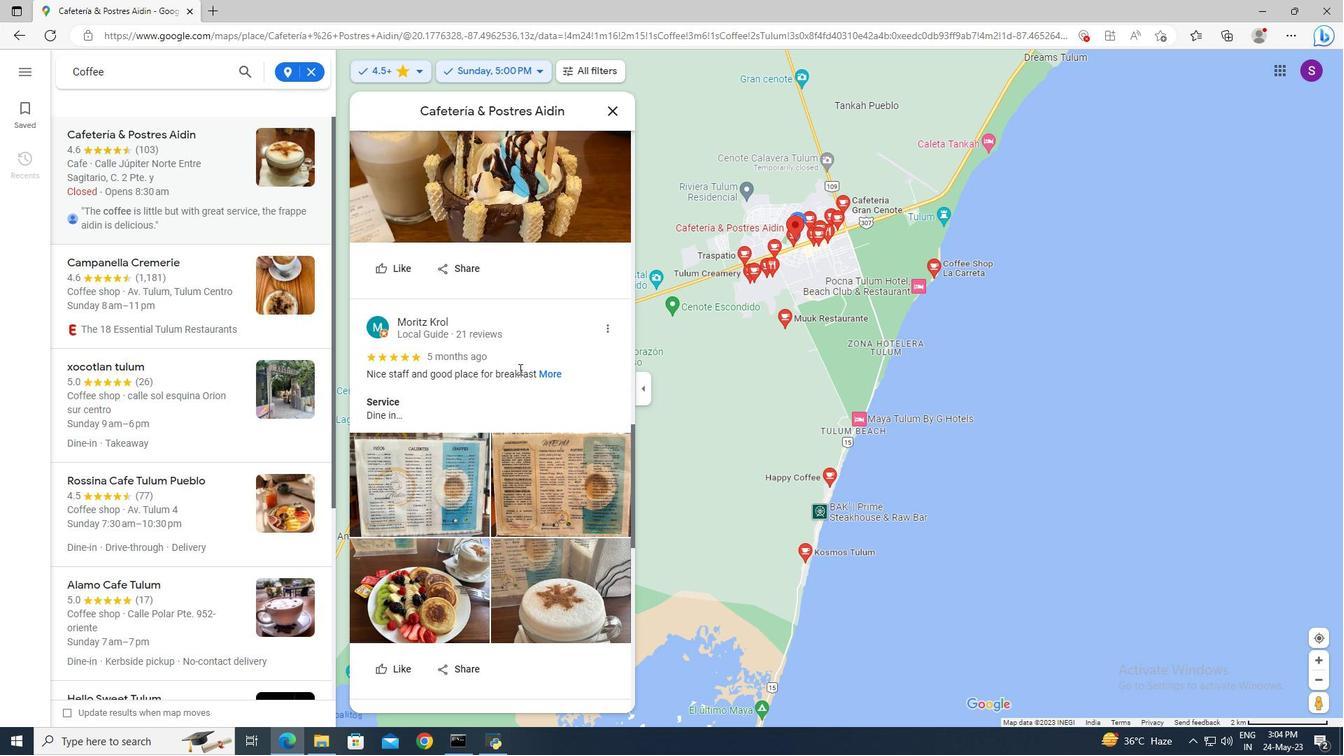 
Action: Mouse scrolled (519, 368) with delta (0, 0)
Screenshot: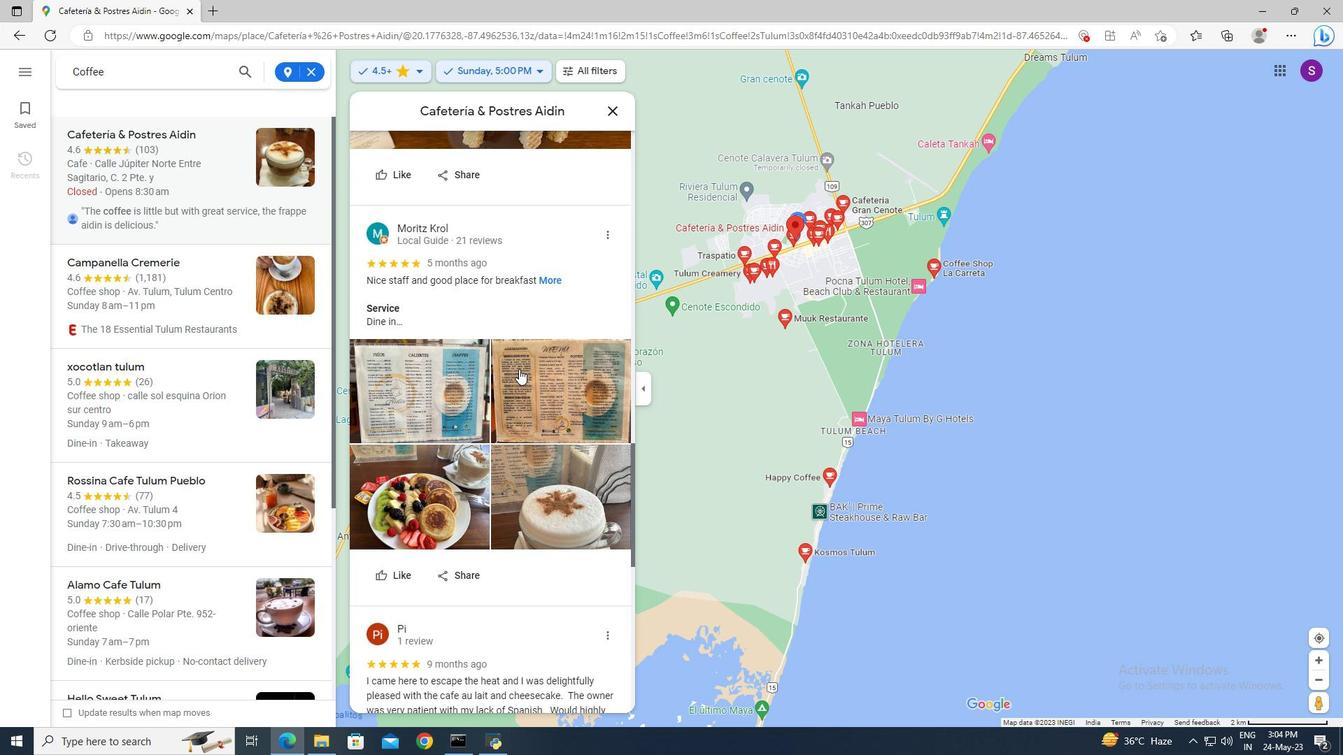 
Action: Mouse scrolled (519, 368) with delta (0, 0)
Screenshot: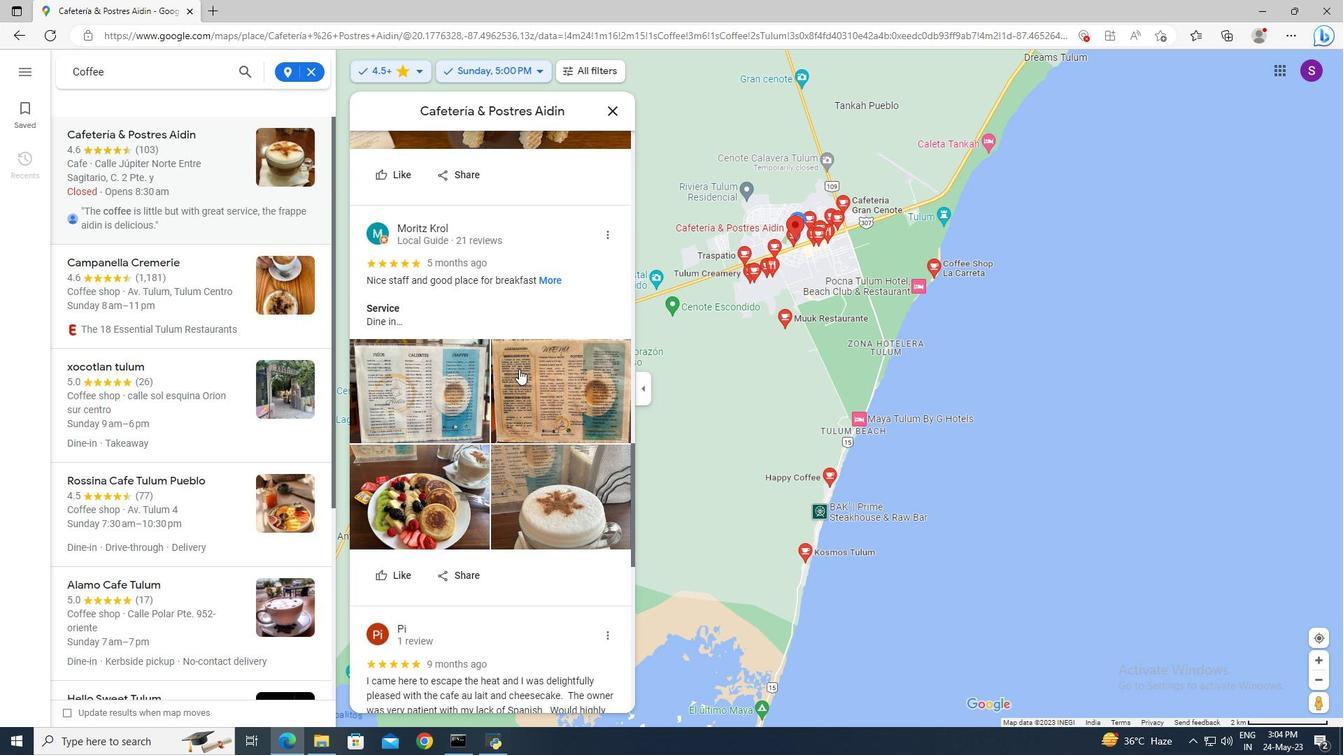 
Action: Mouse scrolled (519, 368) with delta (0, 0)
Screenshot: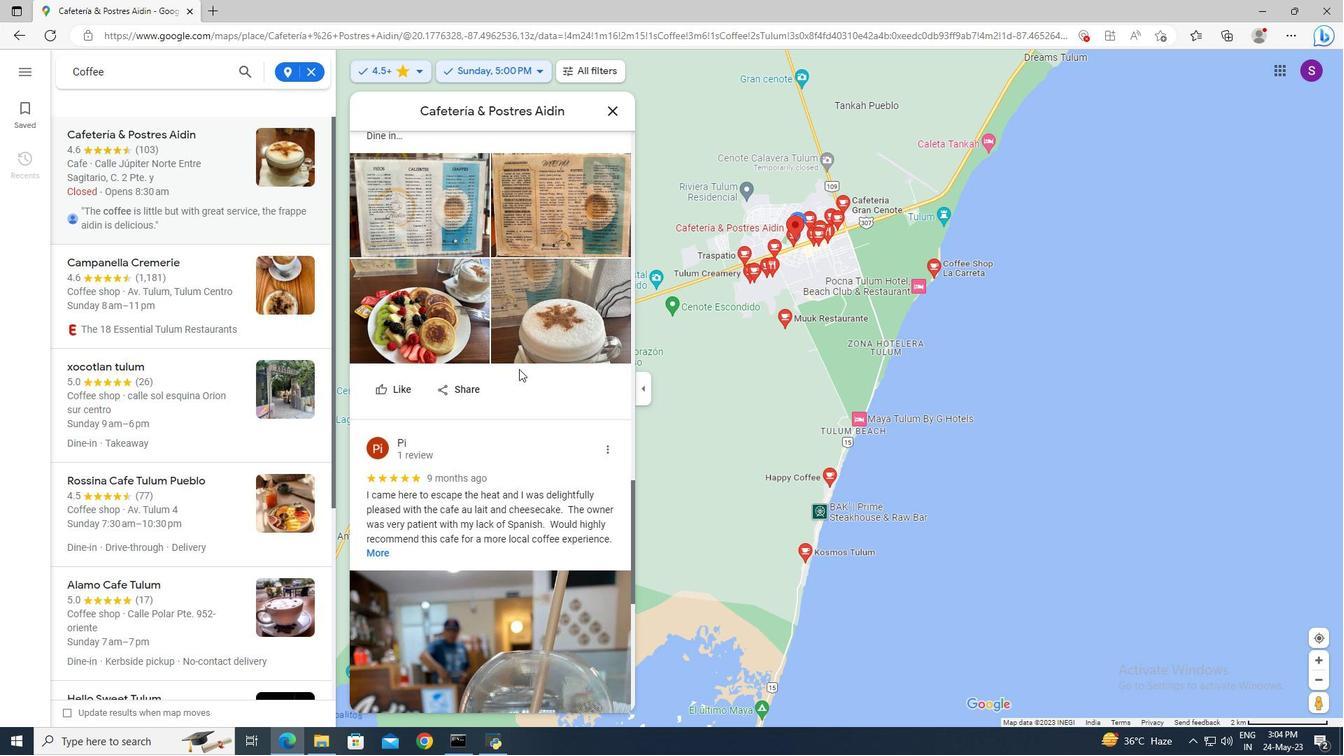 
Action: Mouse scrolled (519, 368) with delta (0, 0)
Screenshot: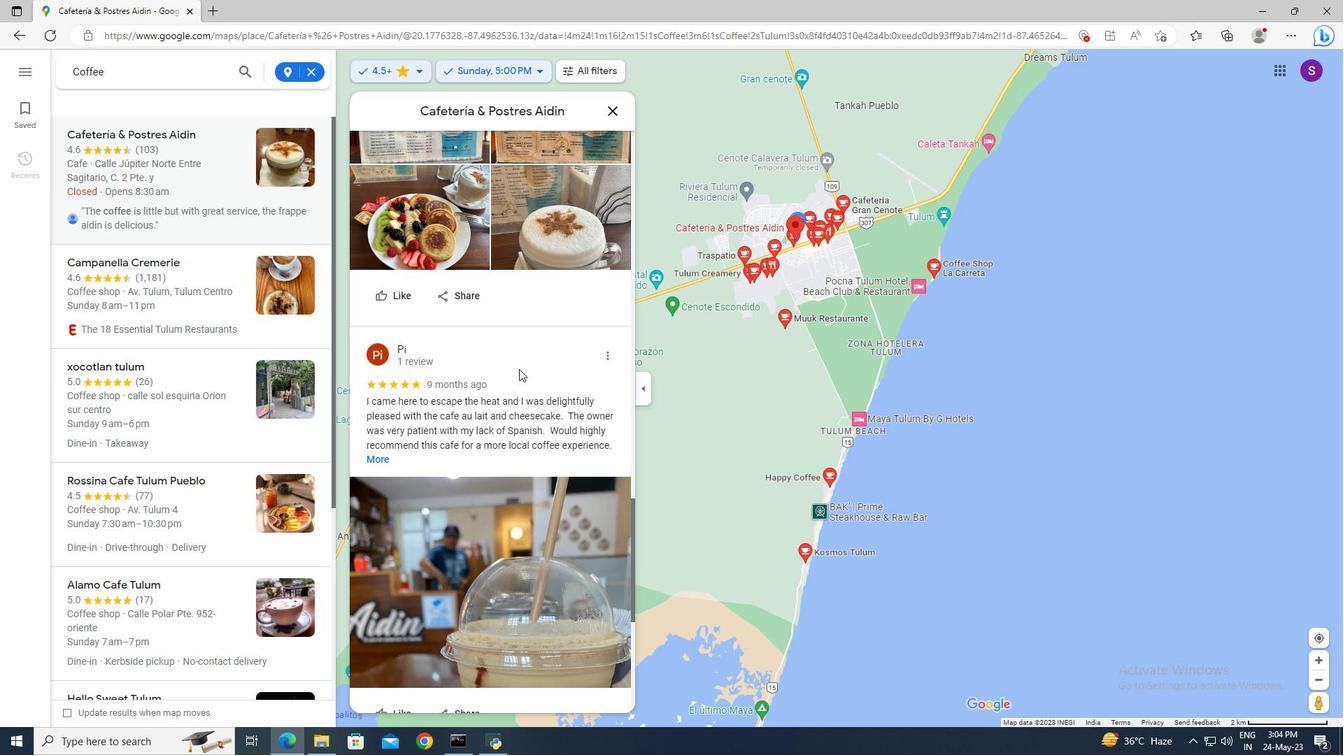 
Action: Mouse scrolled (519, 368) with delta (0, 0)
Screenshot: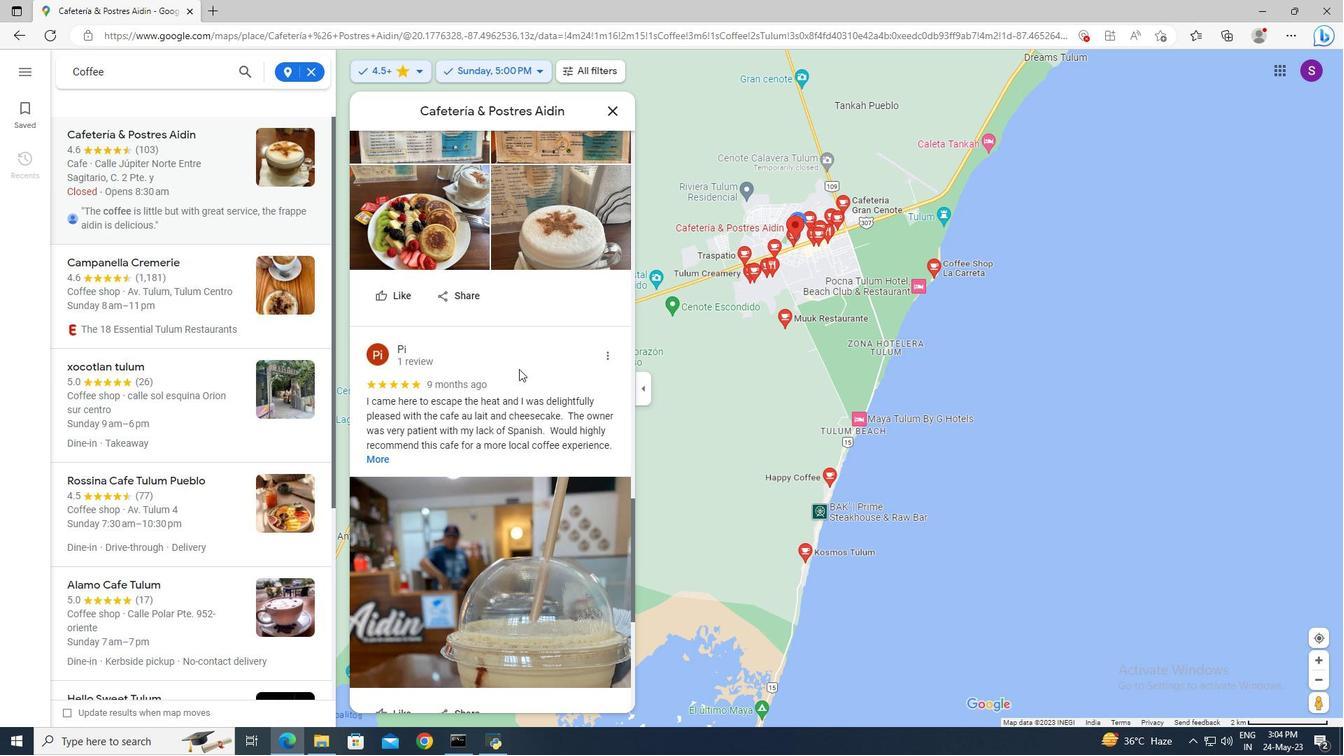
Action: Mouse scrolled (519, 368) with delta (0, 0)
Screenshot: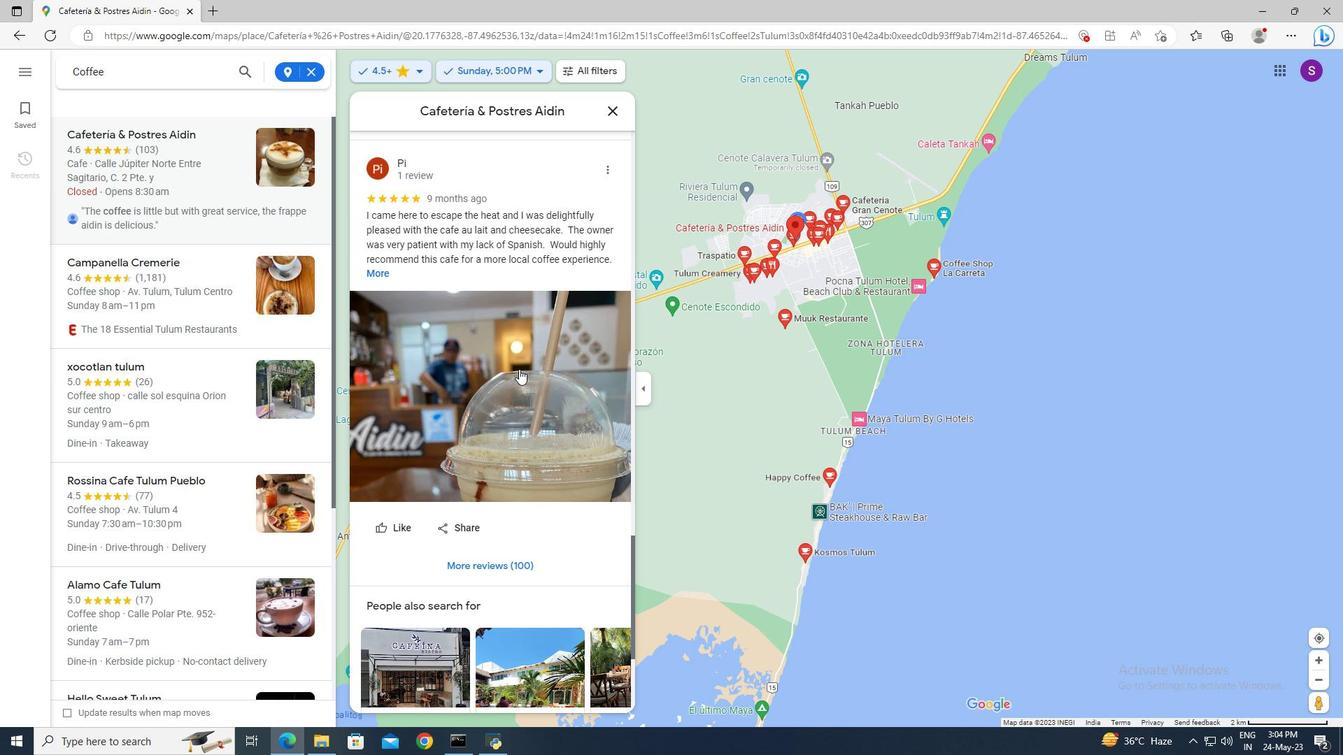 
Action: Mouse scrolled (519, 368) with delta (0, 0)
Screenshot: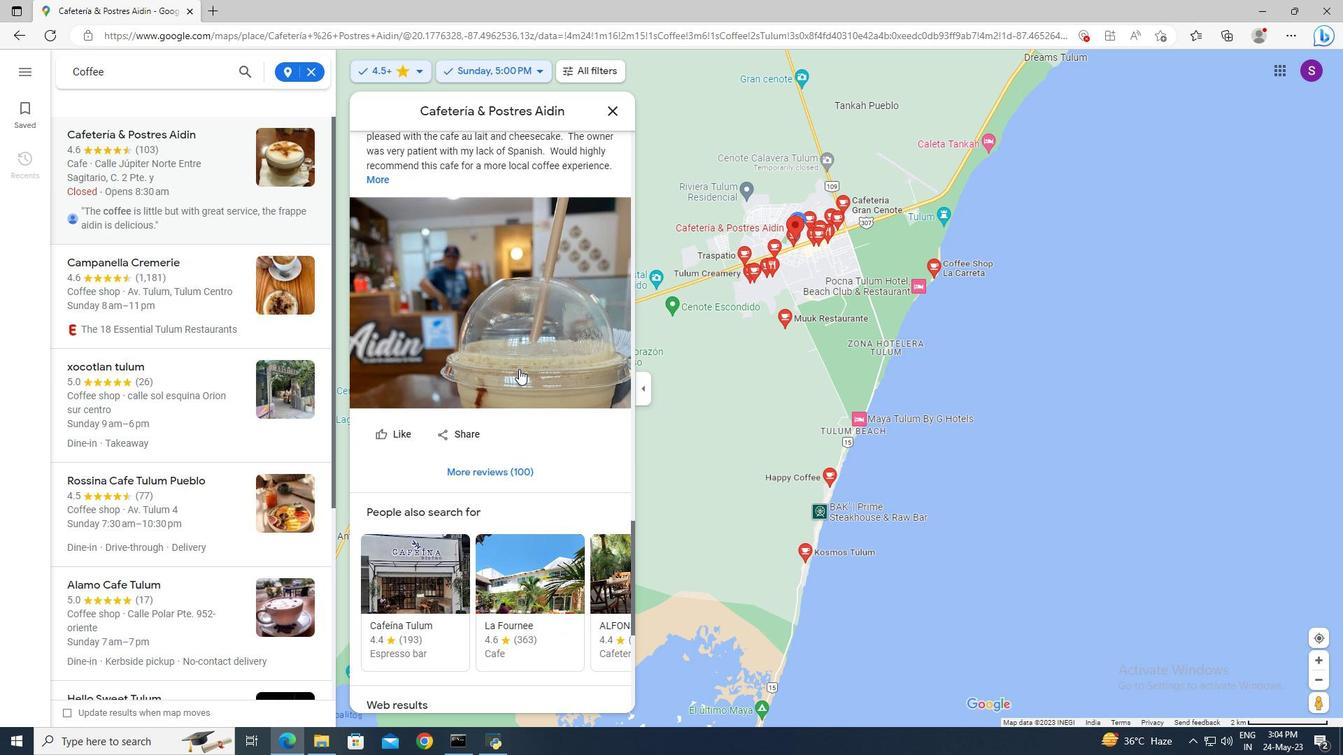 
Action: Mouse moved to (514, 372)
Screenshot: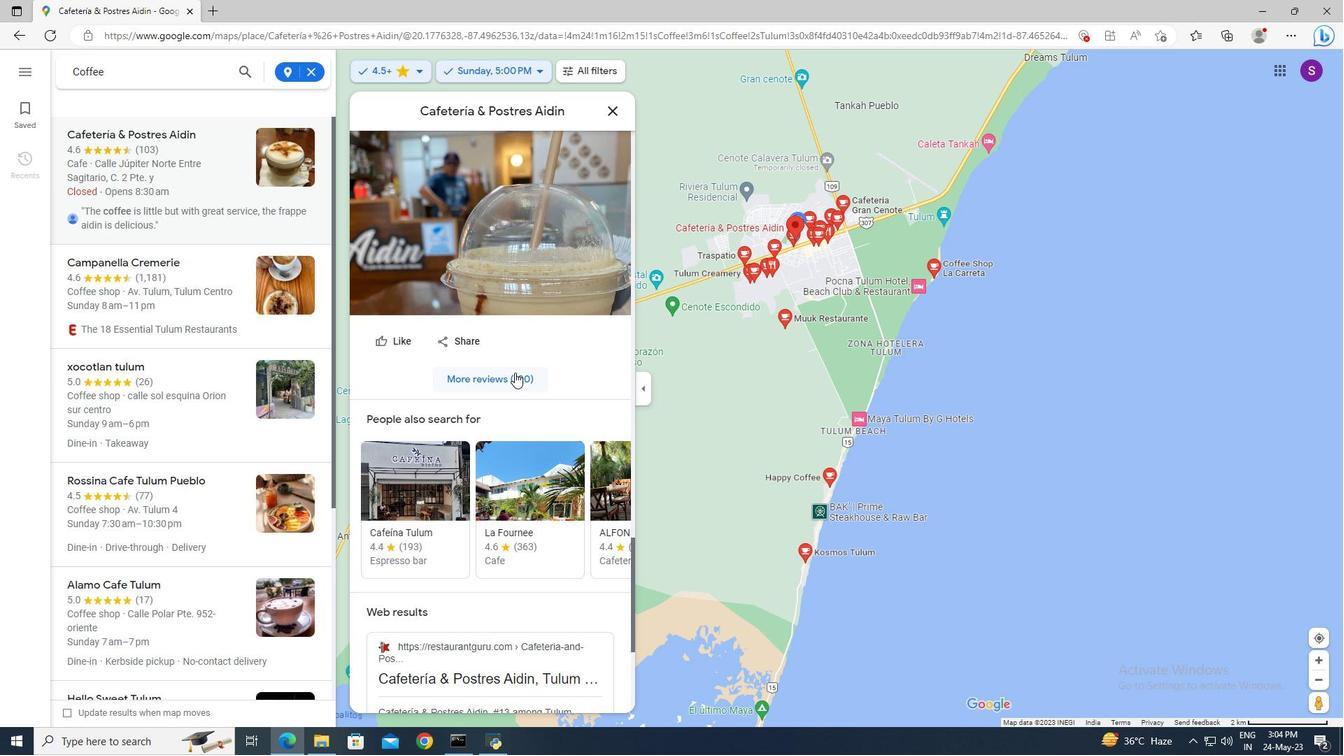 
Action: Mouse scrolled (514, 372) with delta (0, 0)
Screenshot: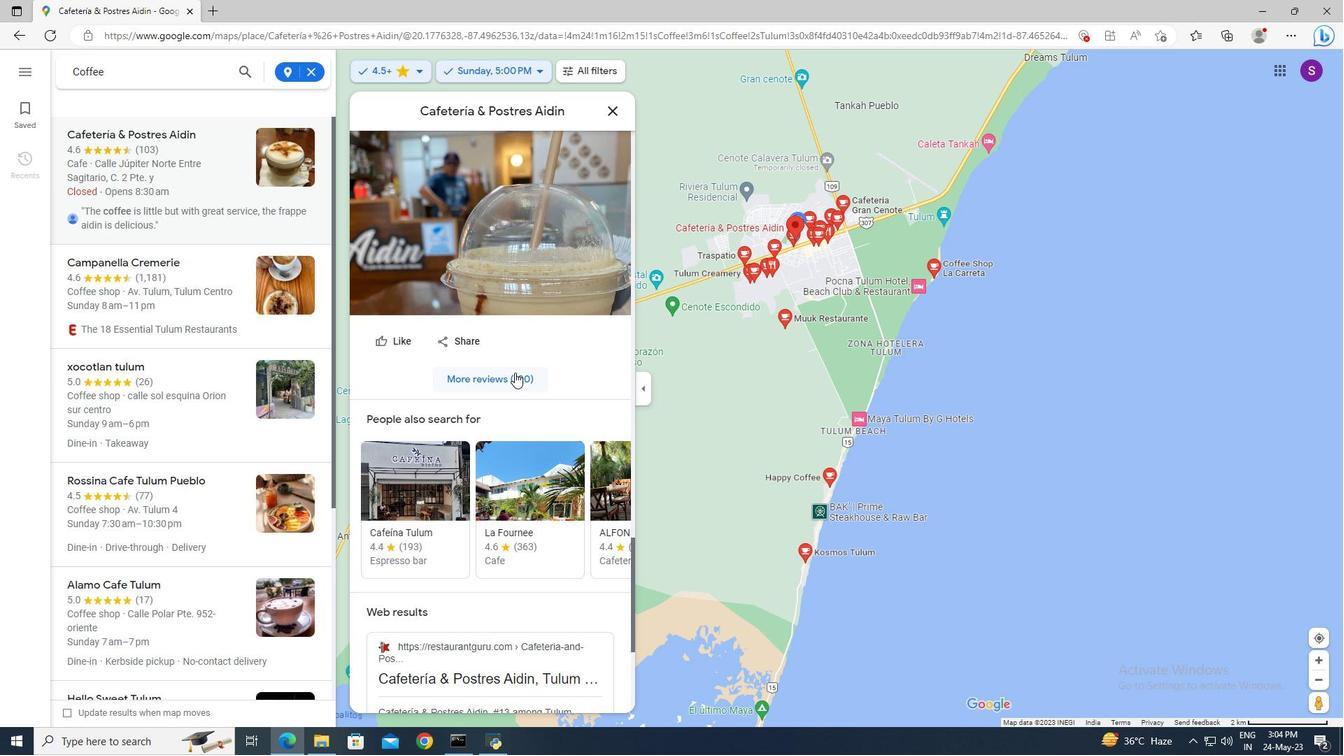
Action: Mouse scrolled (514, 372) with delta (0, 0)
Screenshot: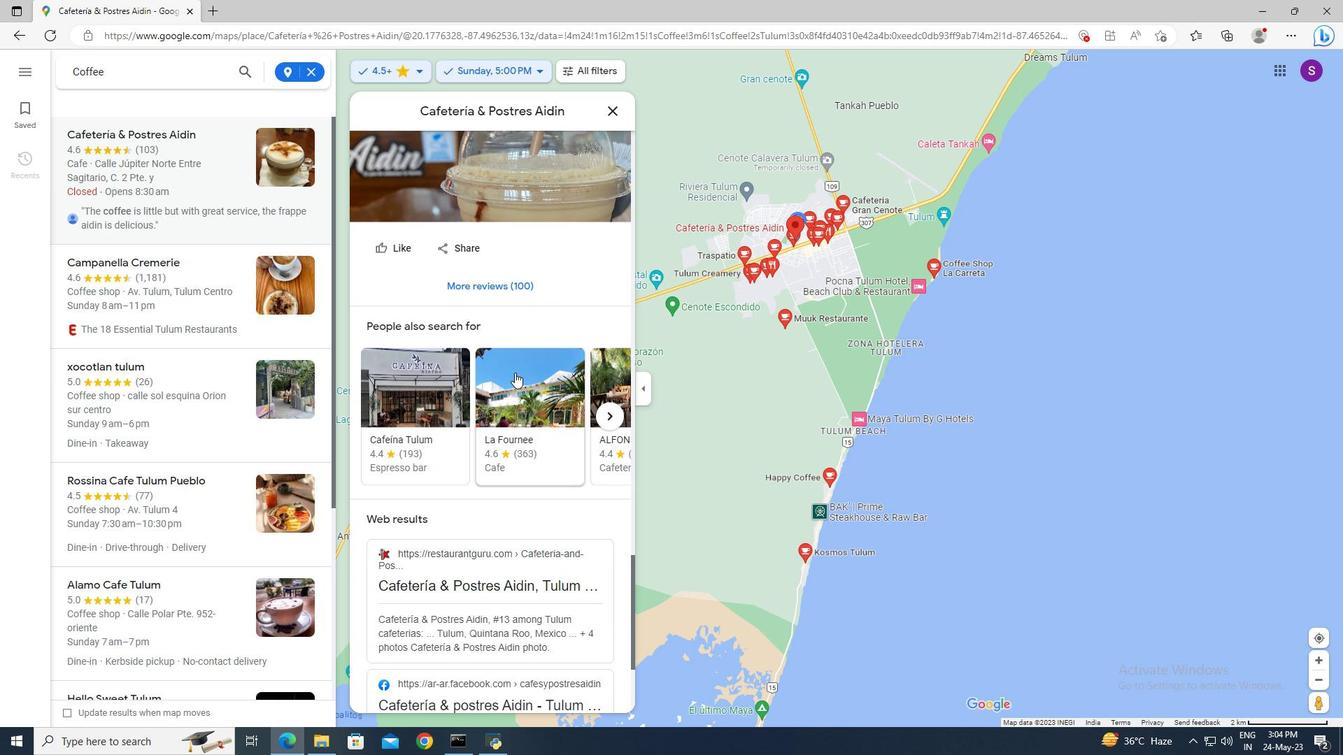 
Action: Mouse scrolled (514, 372) with delta (0, 0)
Screenshot: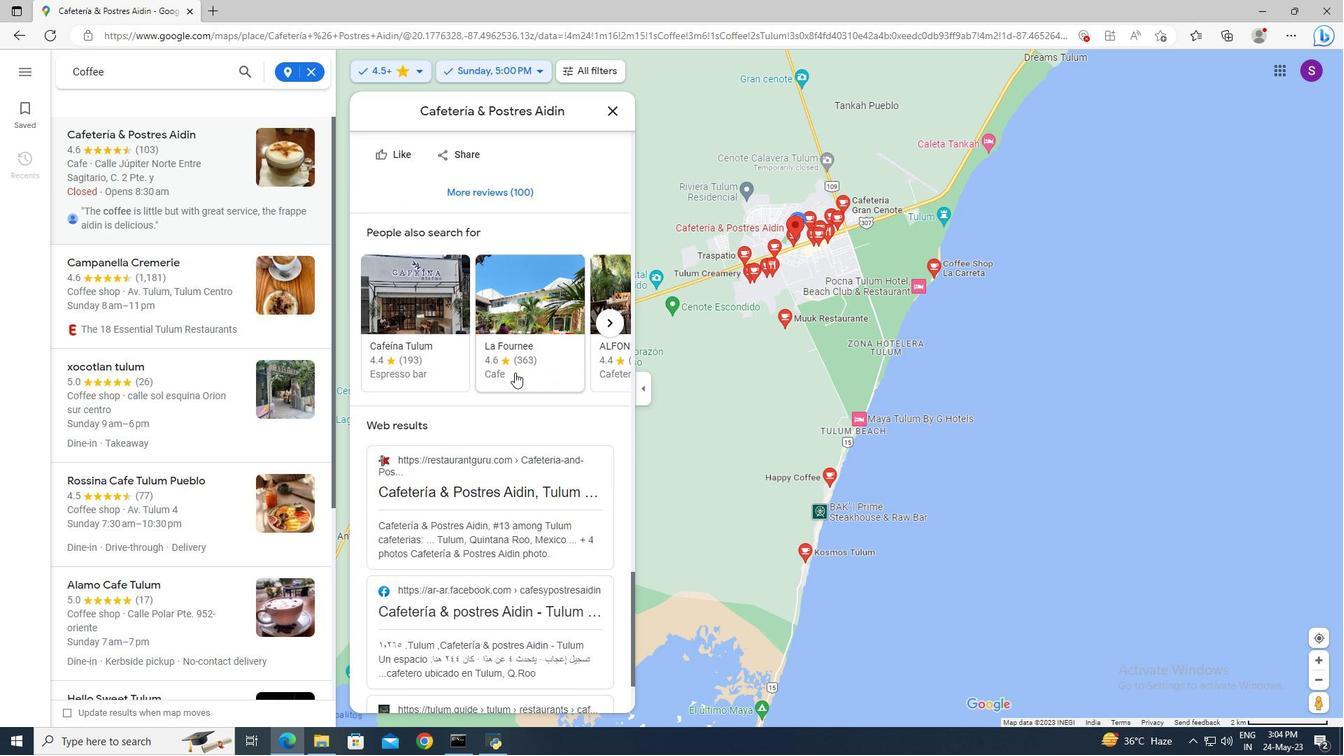 
Action: Mouse scrolled (514, 372) with delta (0, 0)
Screenshot: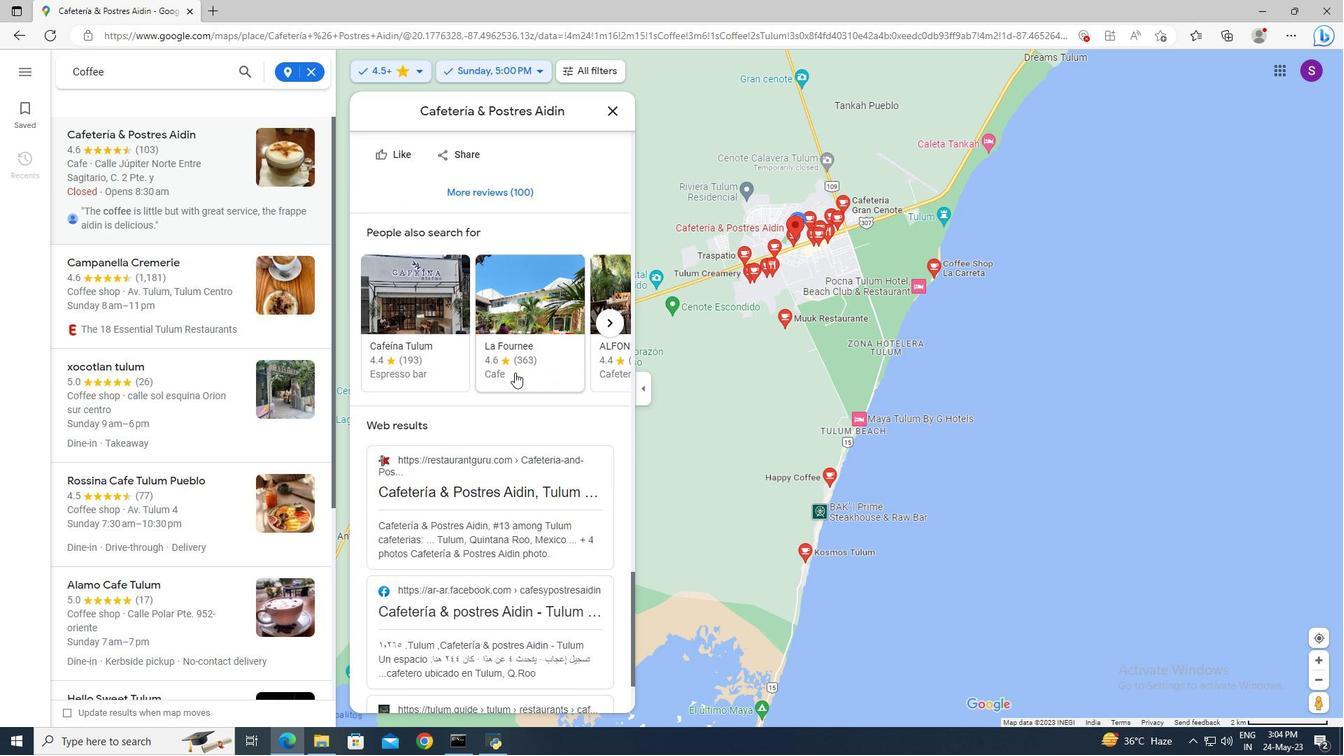 
Action: Mouse scrolled (514, 372) with delta (0, 0)
Screenshot: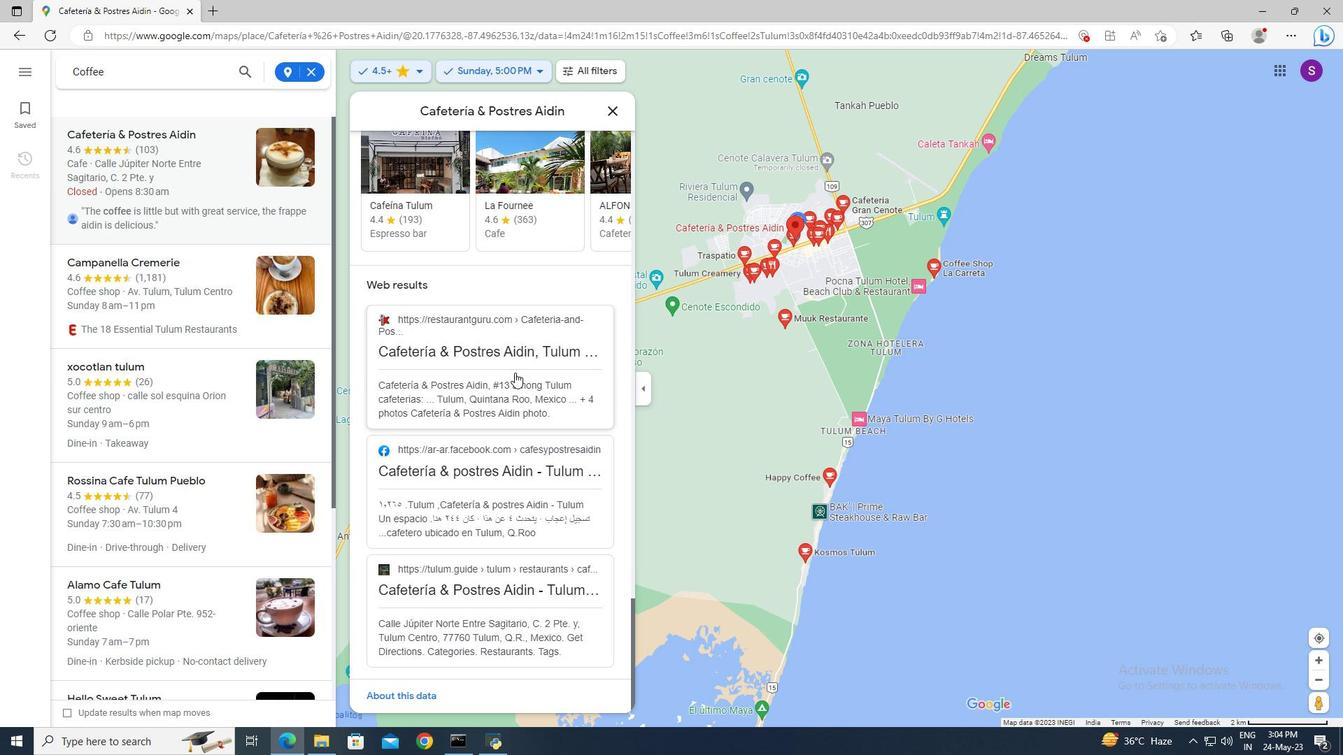 
Action: Mouse scrolled (514, 372) with delta (0, 0)
Screenshot: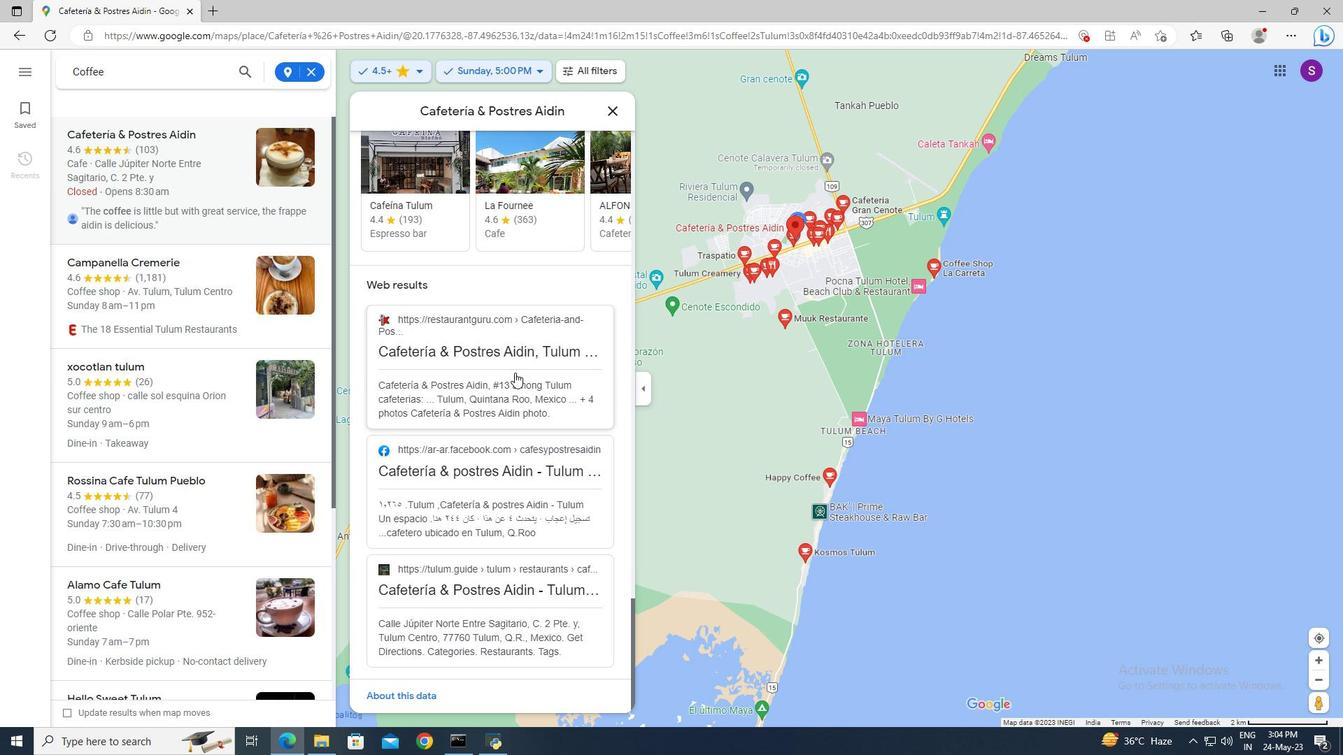 
Action: Mouse scrolled (514, 372) with delta (0, 0)
Screenshot: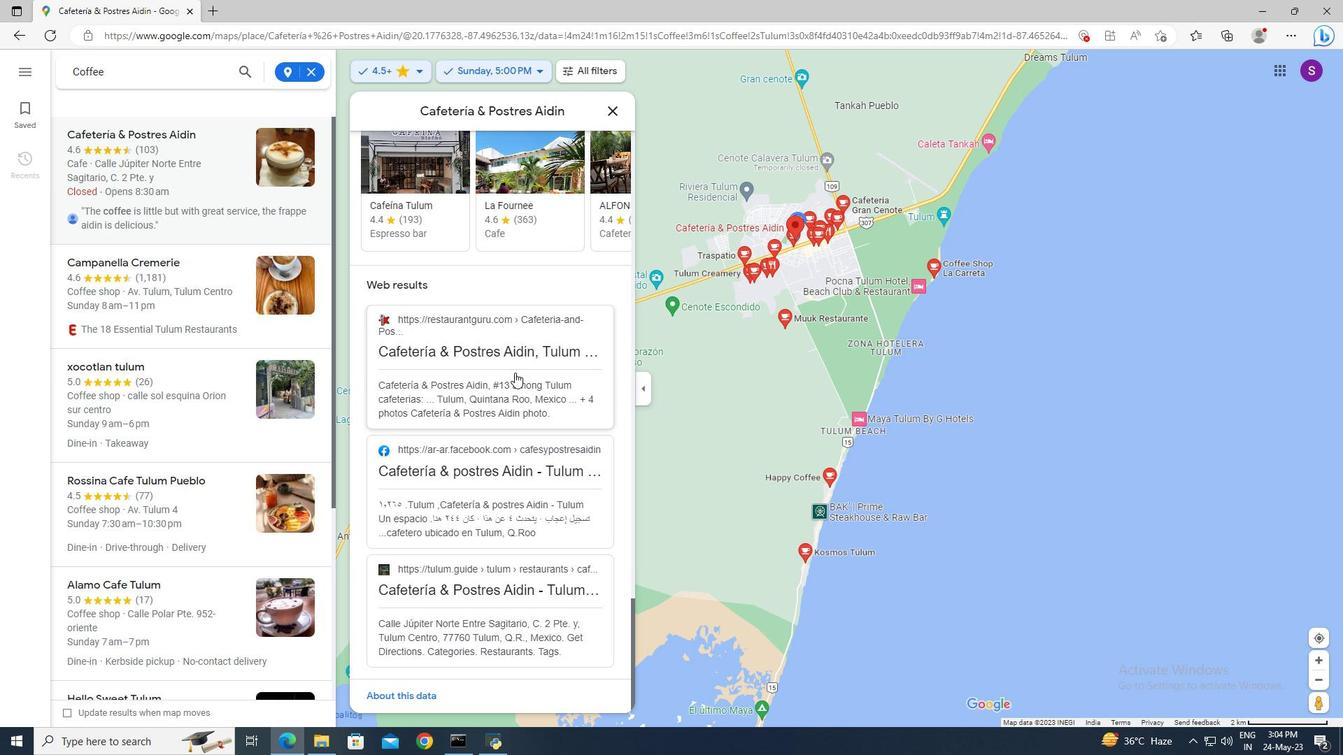
Action: Mouse scrolled (514, 372) with delta (0, 0)
Screenshot: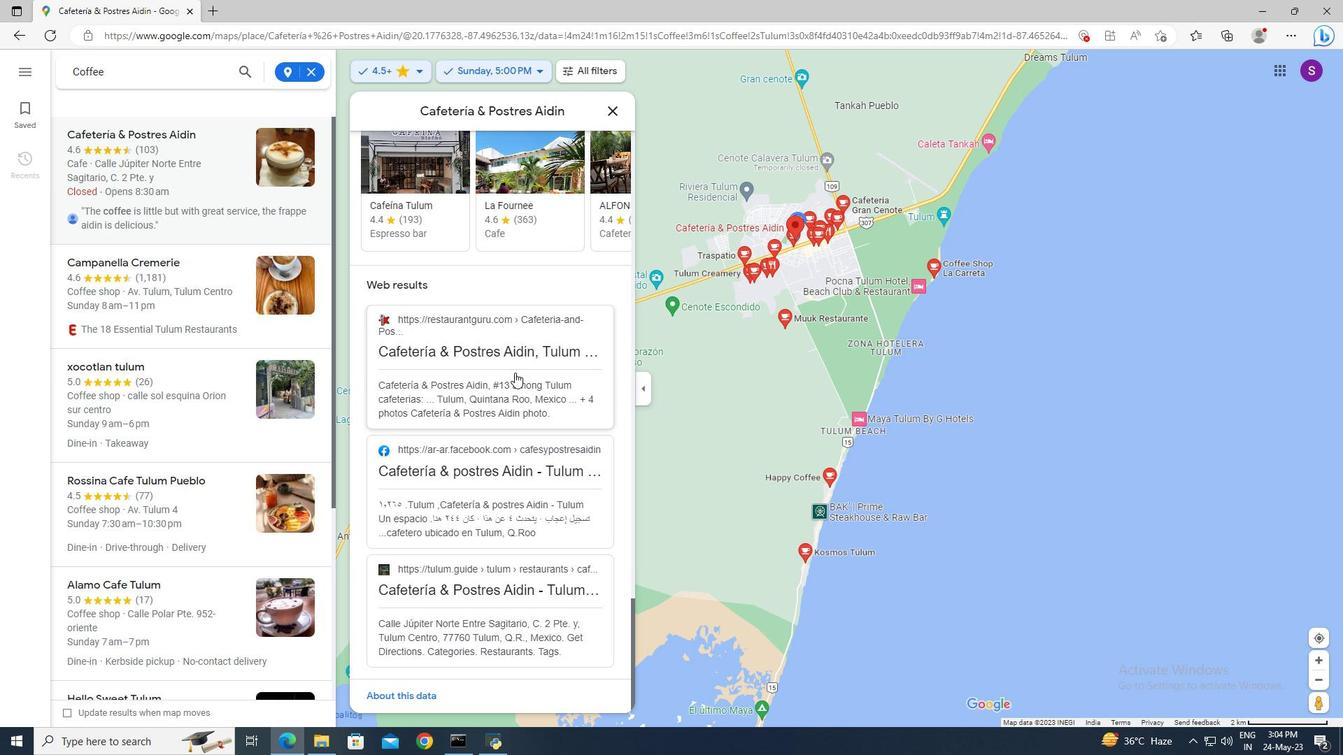 
Action: Mouse moved to (509, 486)
Screenshot: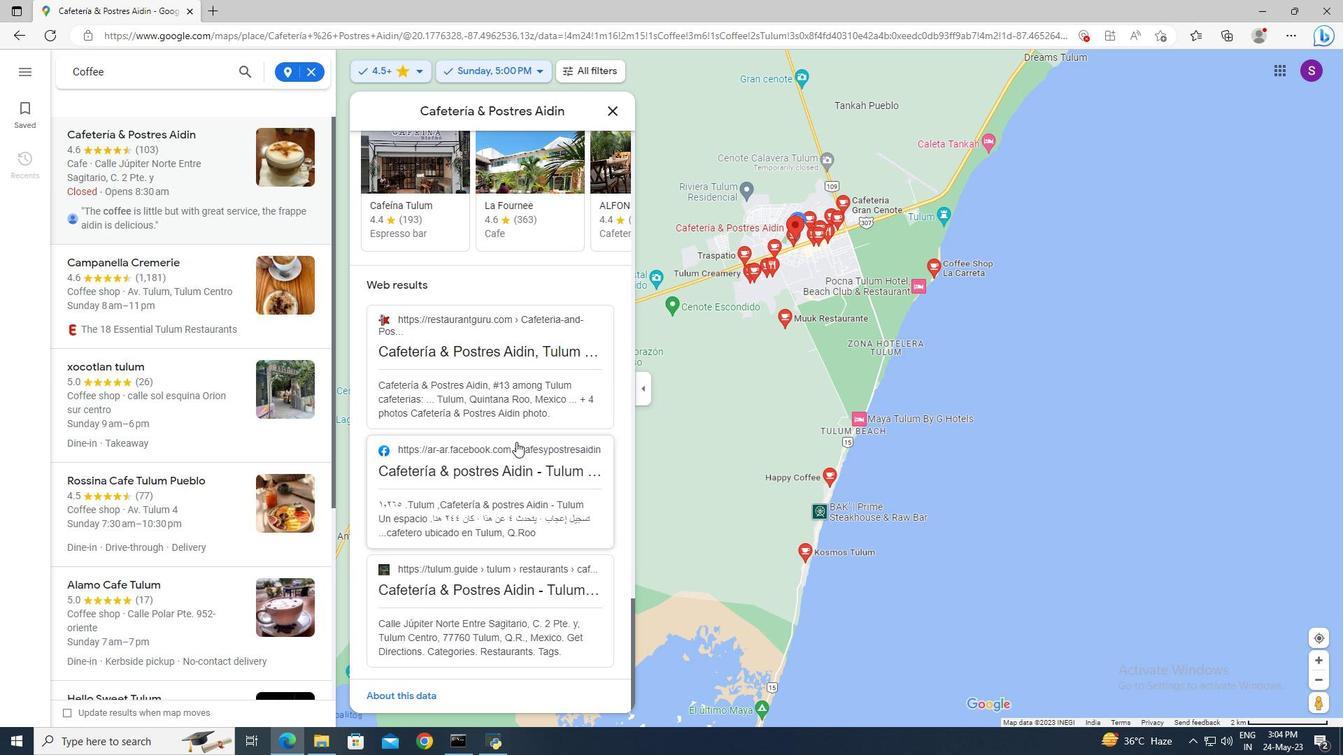 
Action: Mouse scrolled (509, 486) with delta (0, 0)
Screenshot: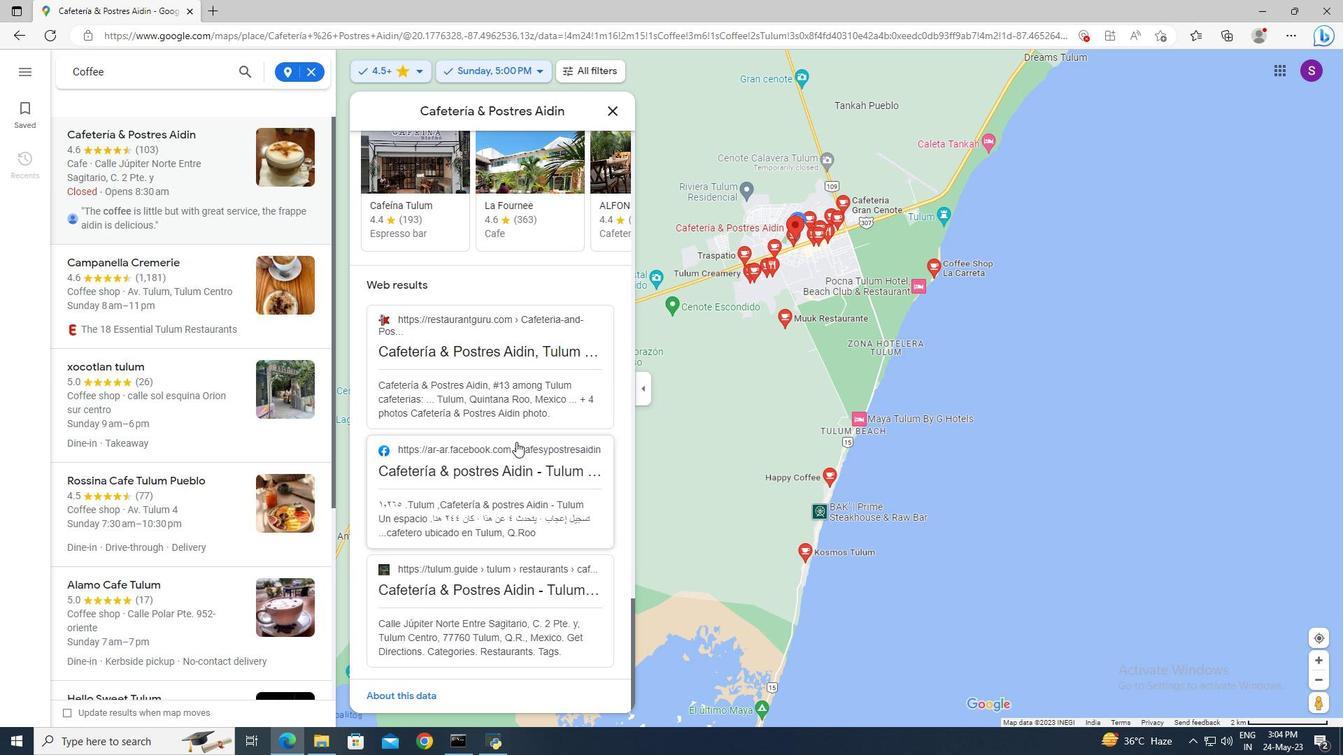 
Action: Mouse moved to (509, 484)
Screenshot: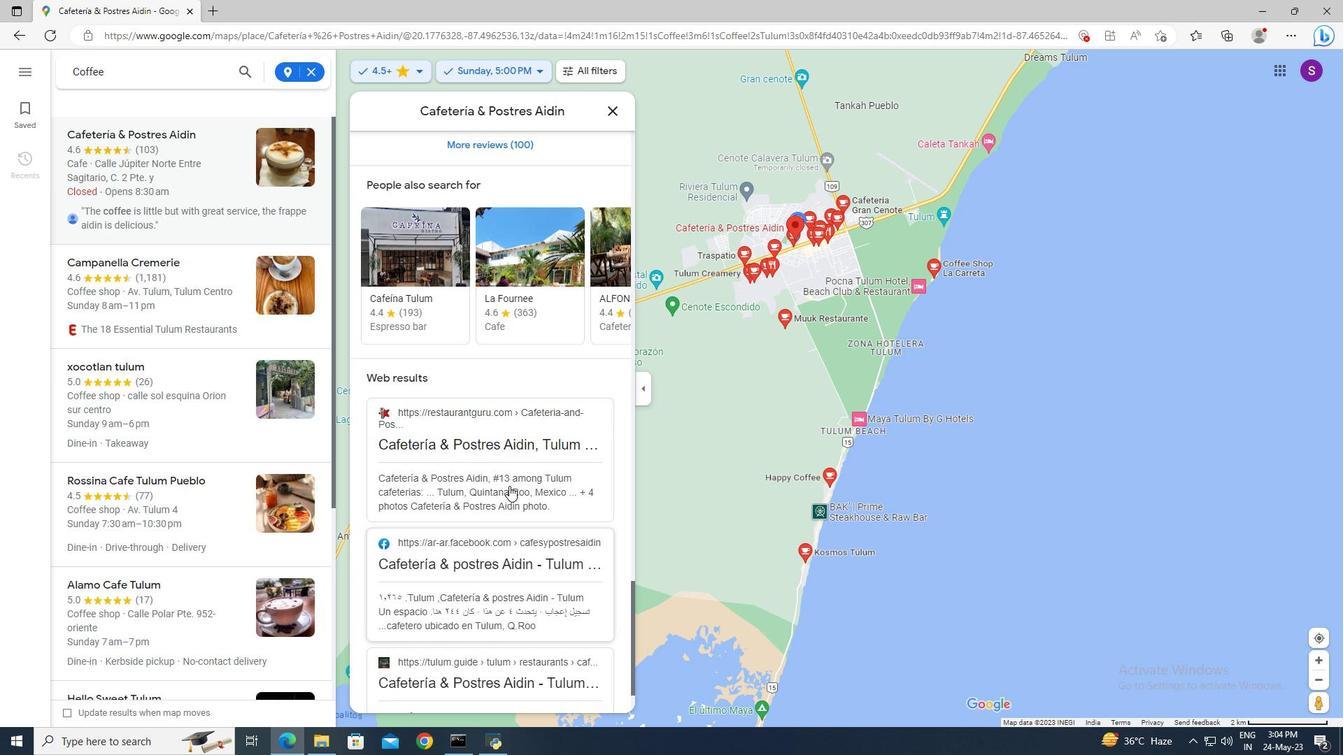 
Action: Mouse scrolled (509, 484) with delta (0, 0)
Screenshot: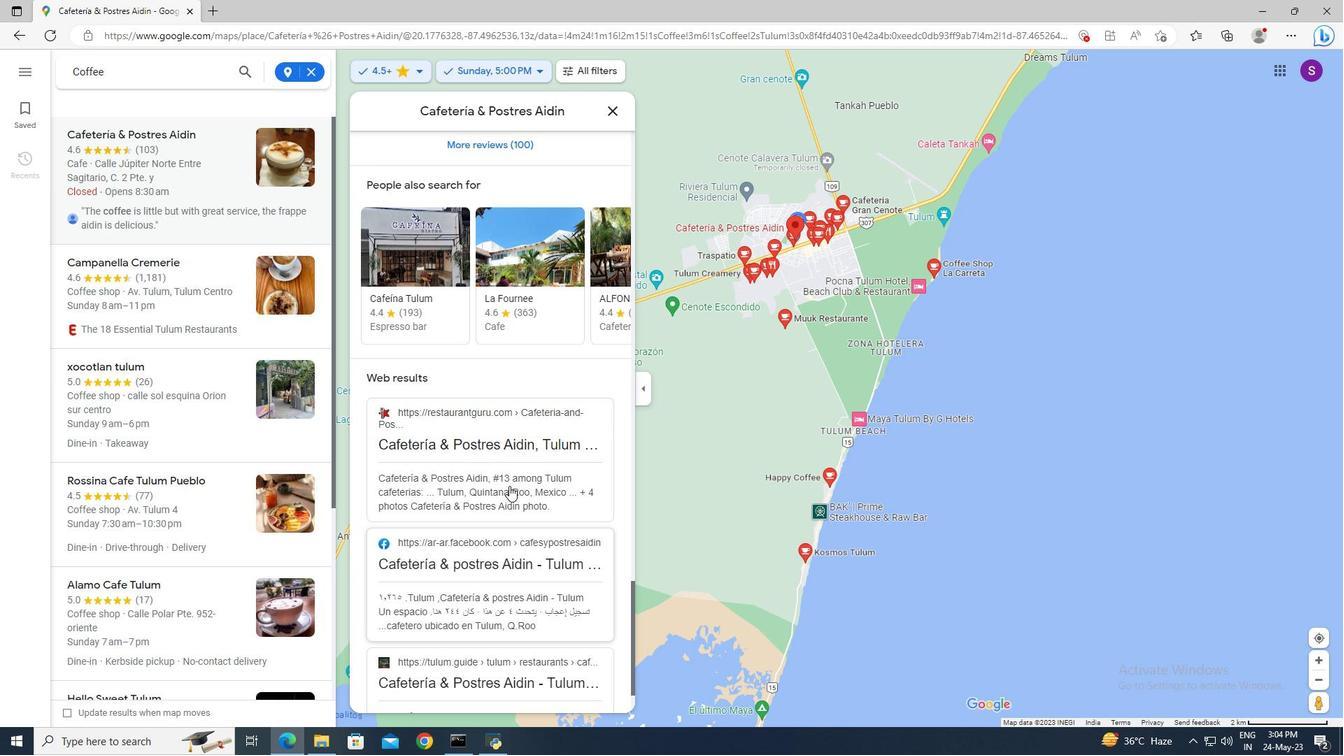 
Action: Mouse scrolled (509, 484) with delta (0, 0)
Screenshot: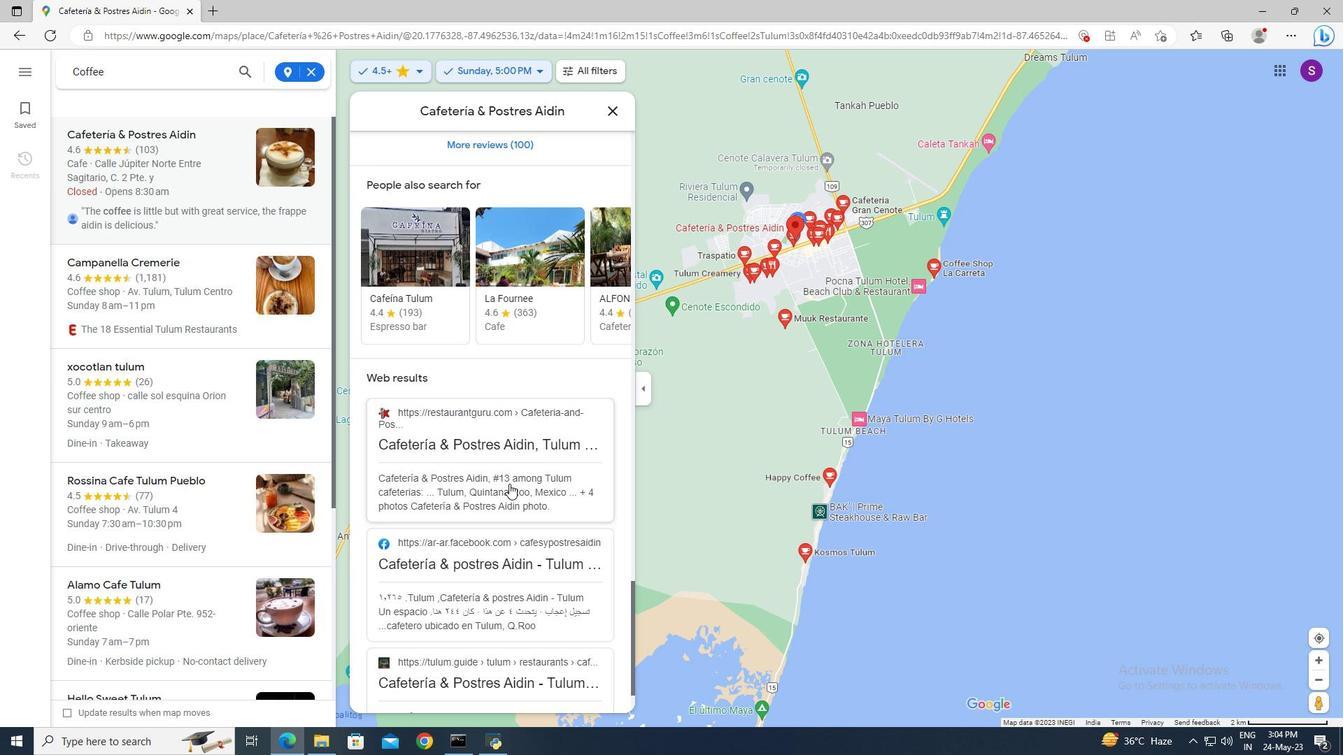 
Action: Mouse moved to (509, 482)
Screenshot: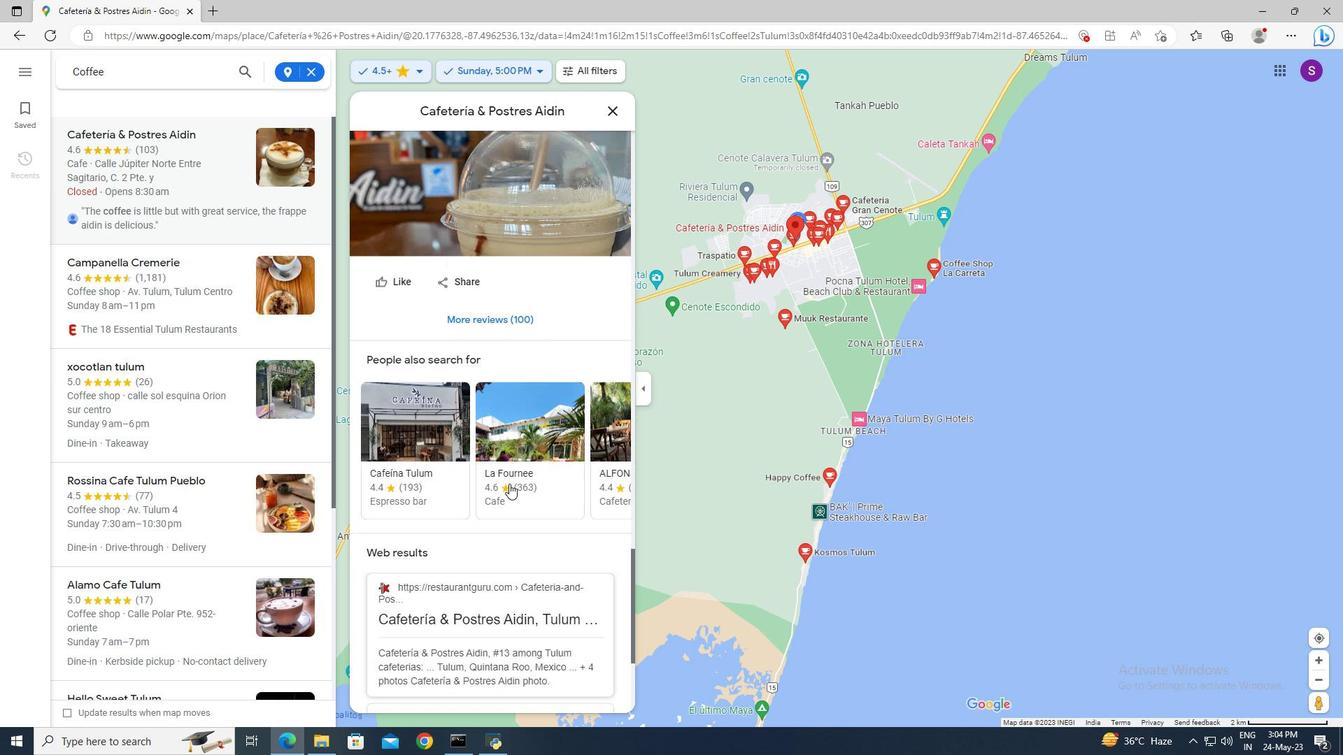 
Action: Mouse scrolled (509, 483) with delta (0, 0)
Screenshot: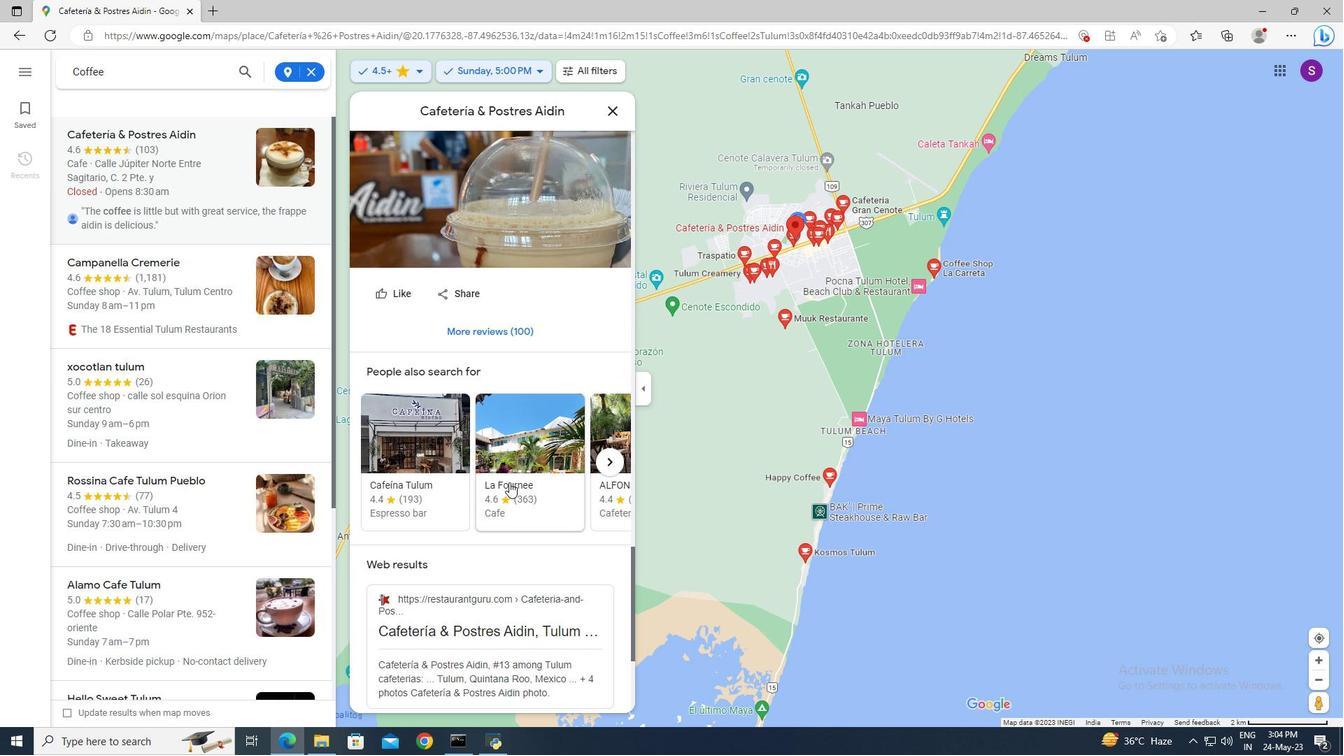 
Action: Mouse scrolled (509, 483) with delta (0, 0)
Screenshot: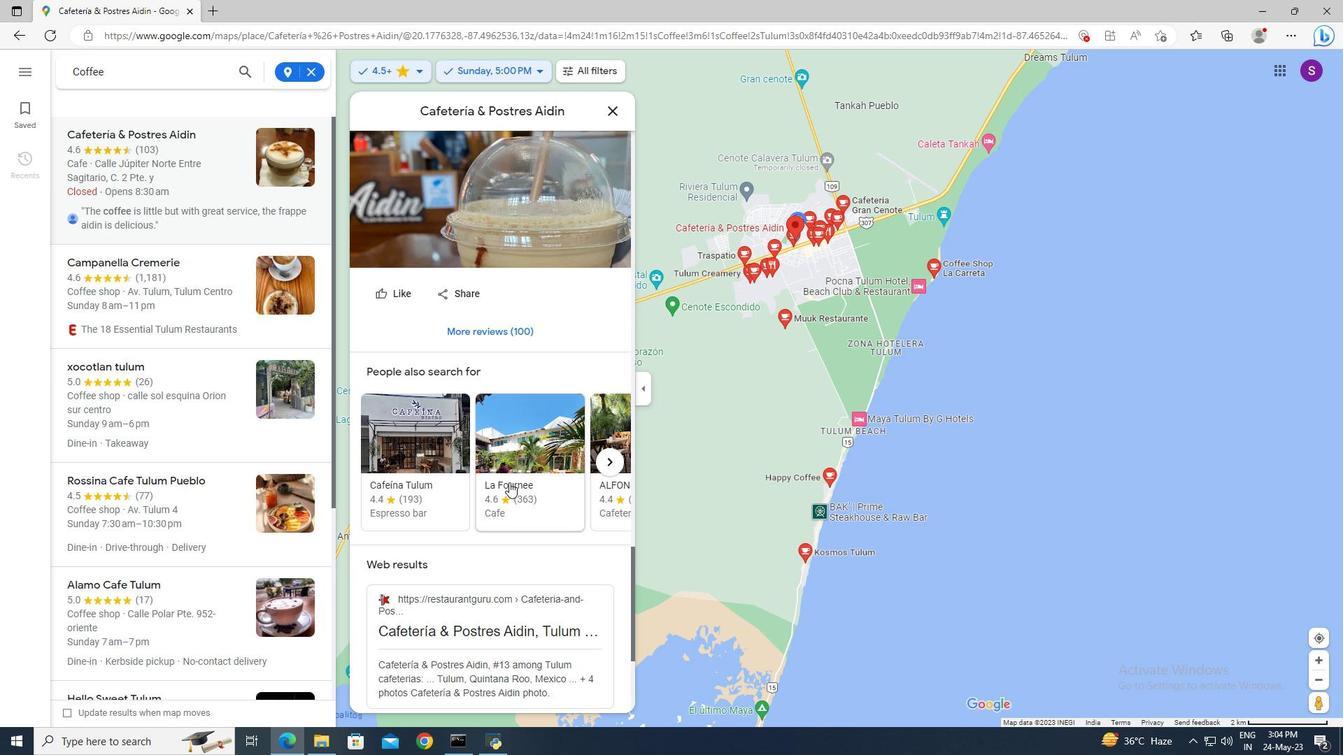 
Action: Mouse moved to (509, 478)
Screenshot: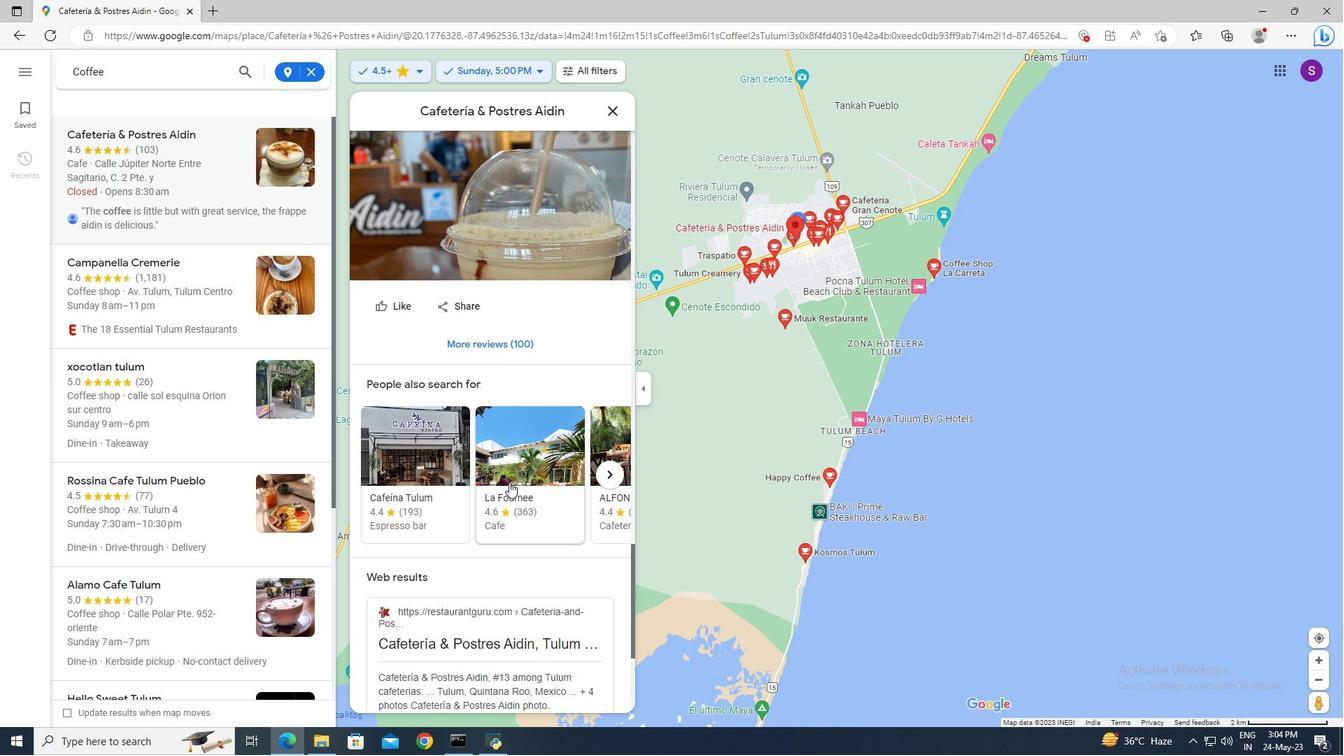 
Action: Mouse scrolled (509, 479) with delta (0, 0)
Screenshot: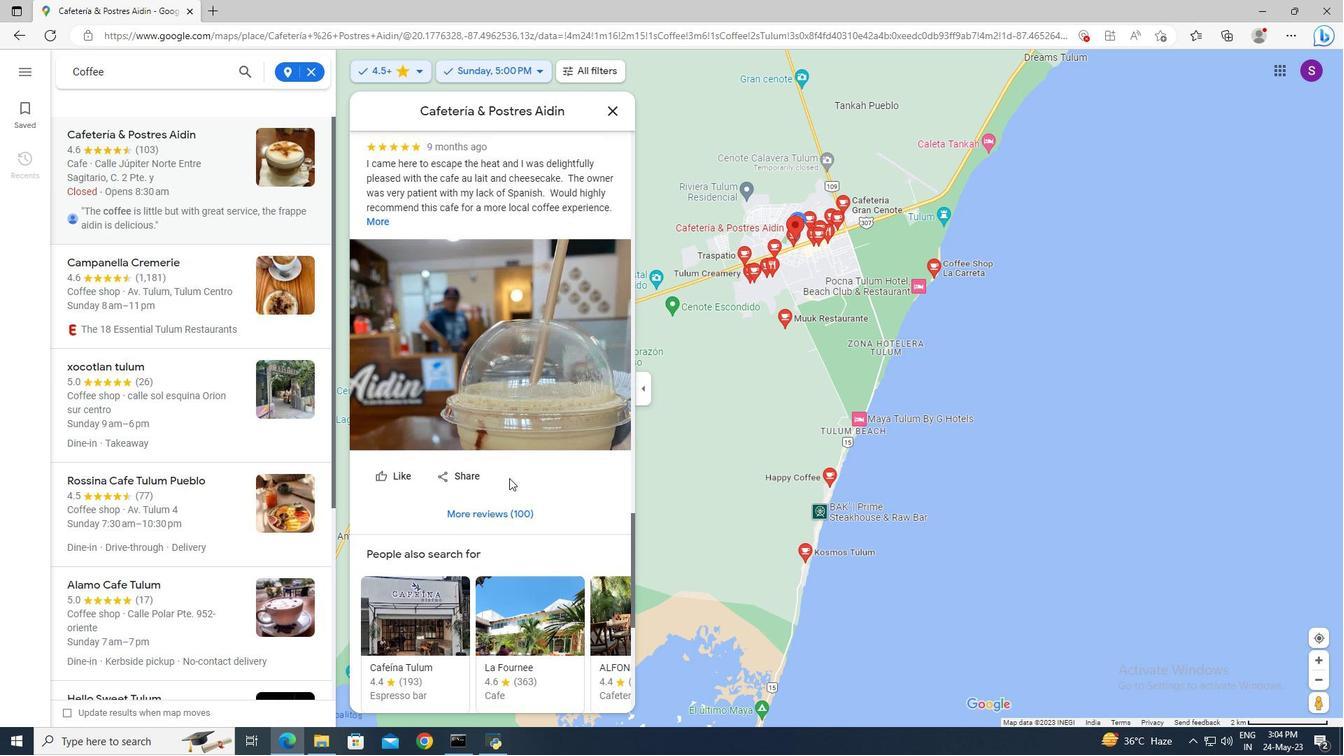 
Action: Mouse scrolled (509, 479) with delta (0, 0)
Screenshot: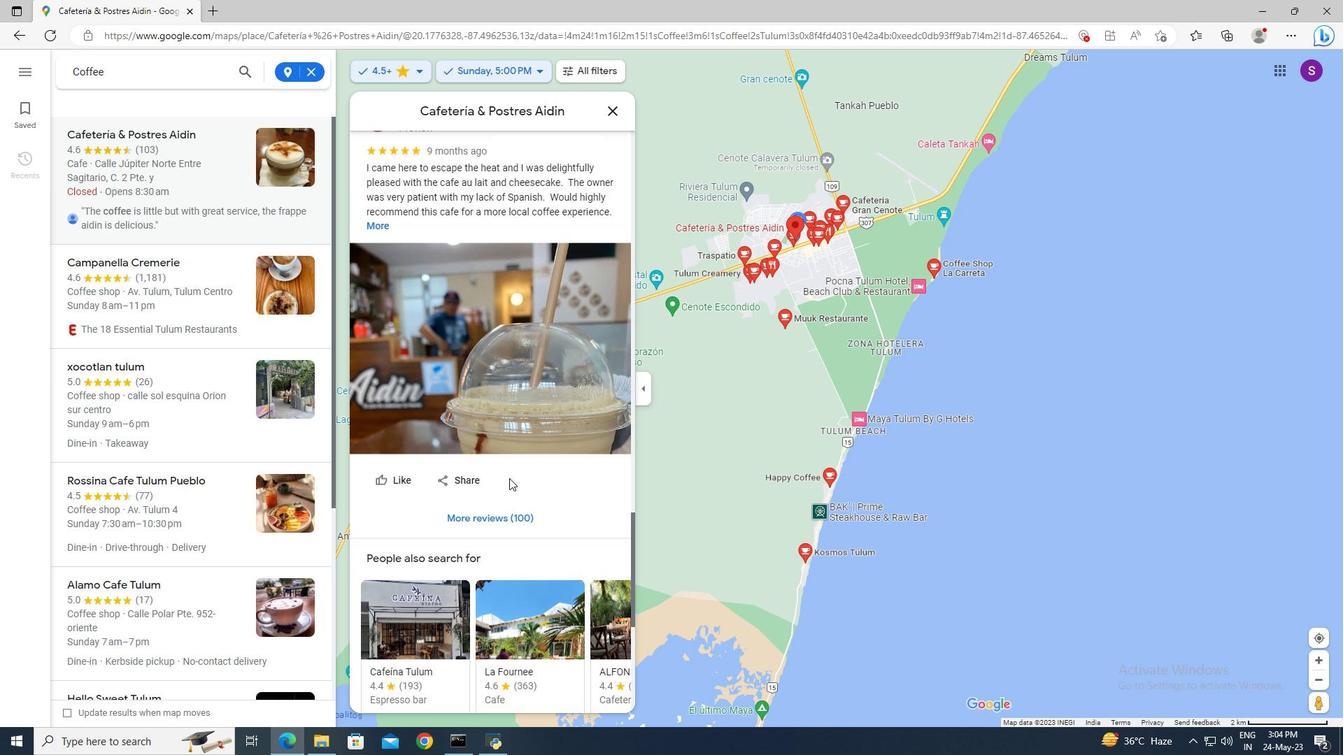 
Action: Mouse scrolled (509, 479) with delta (0, 0)
Screenshot: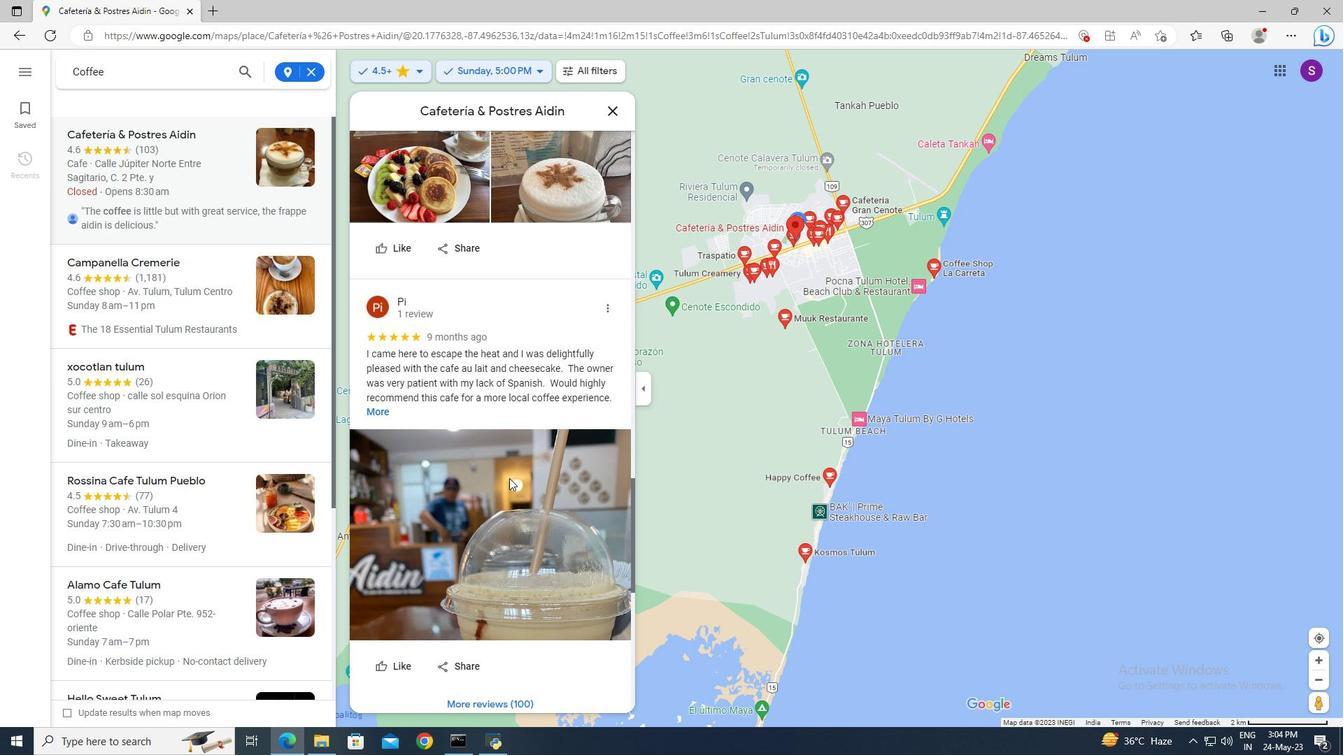 
Action: Mouse scrolled (509, 479) with delta (0, 0)
Screenshot: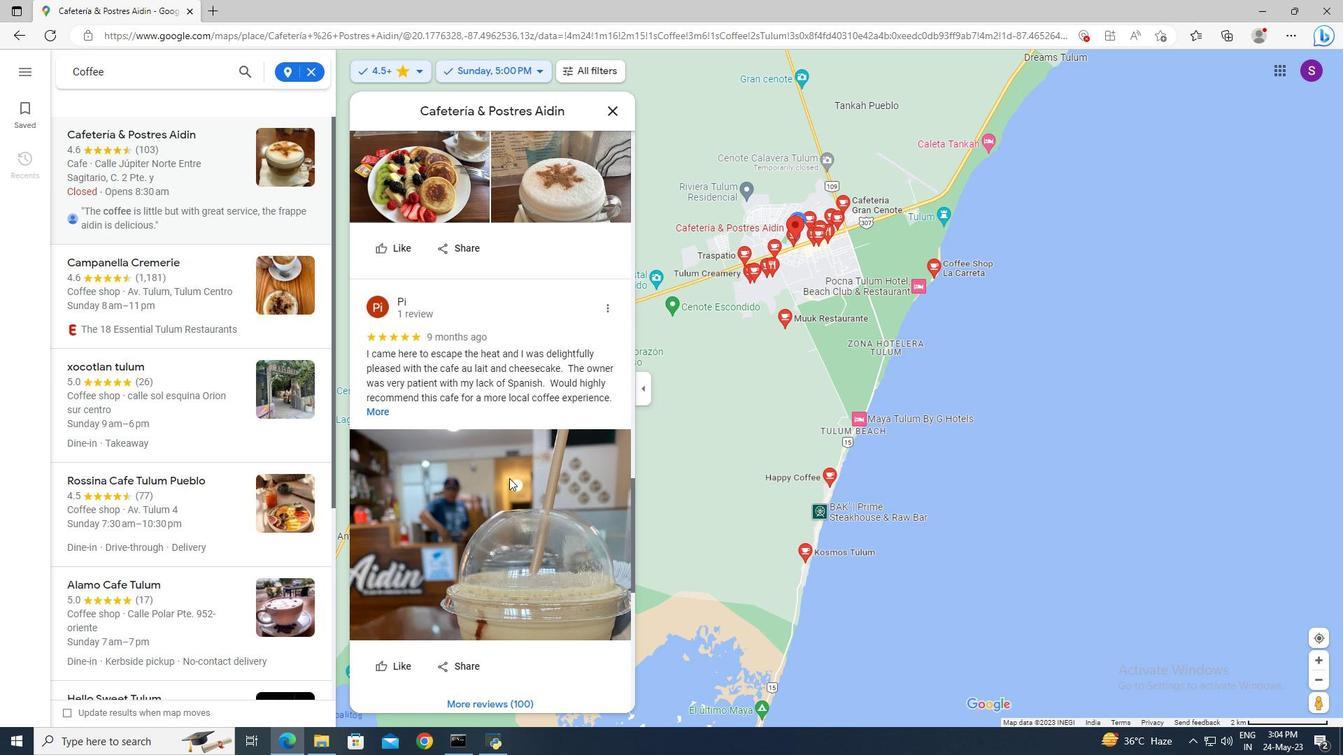 
Action: Mouse scrolled (509, 479) with delta (0, 0)
Screenshot: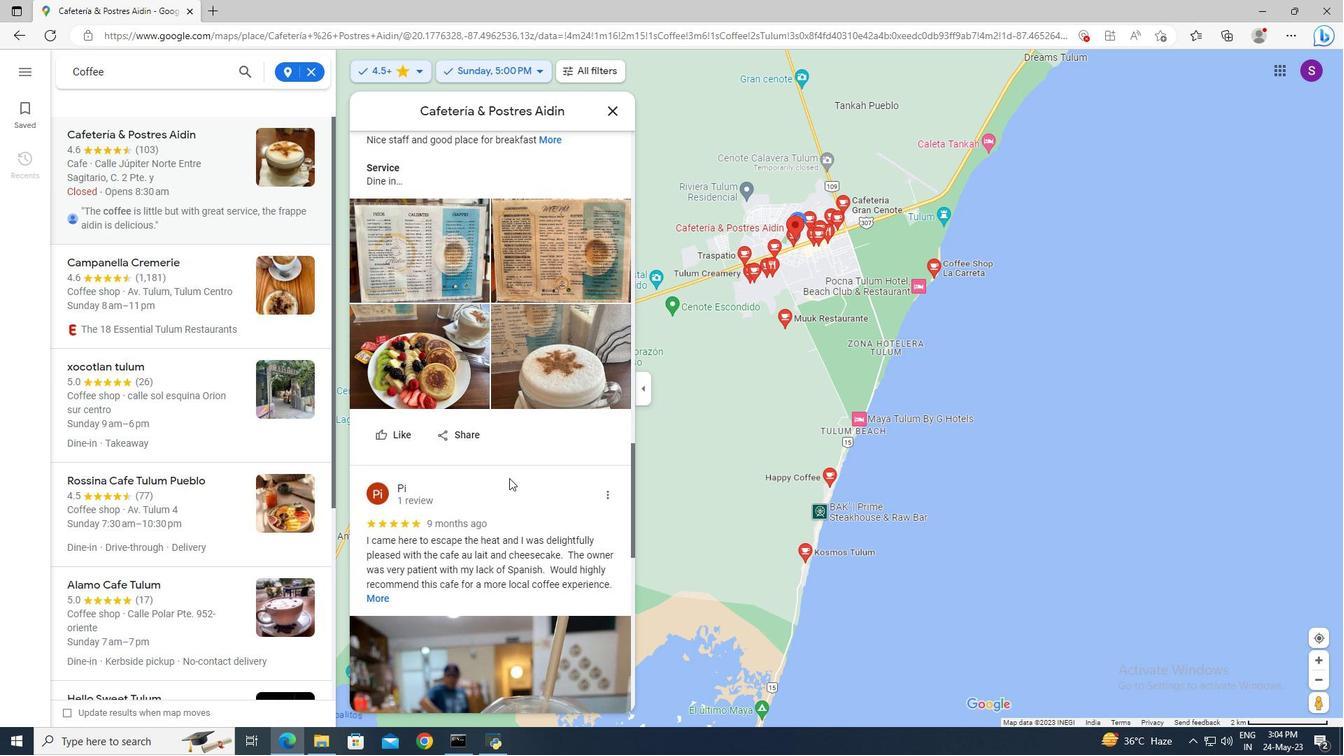 
Action: Mouse scrolled (509, 479) with delta (0, 0)
Screenshot: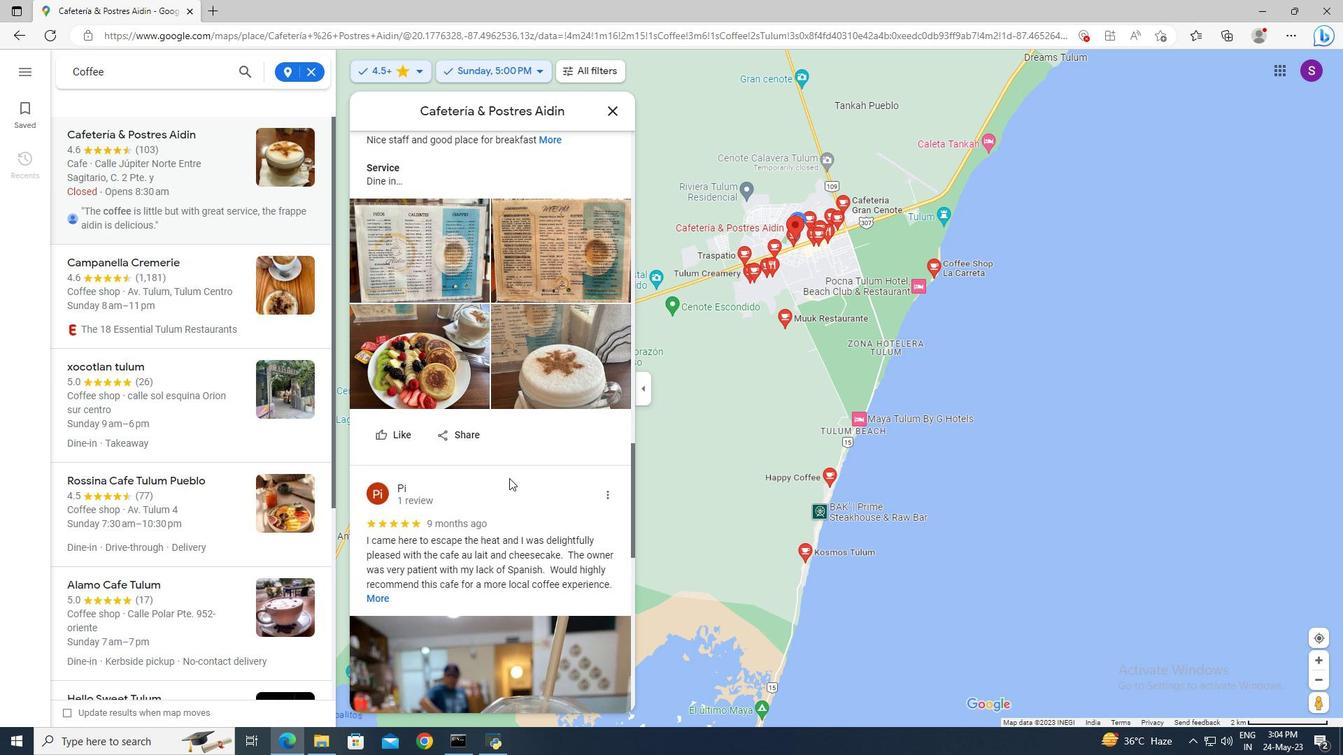 
Action: Mouse scrolled (509, 479) with delta (0, 0)
Screenshot: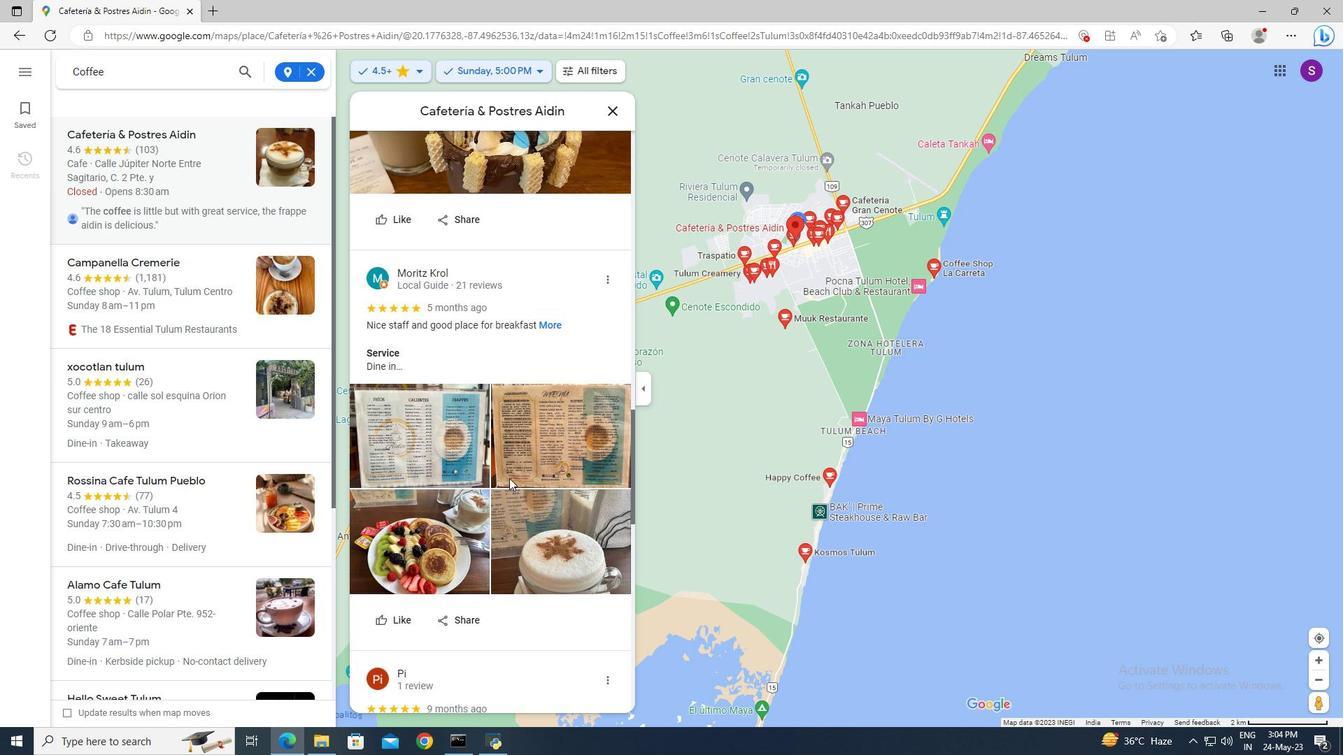
Action: Mouse scrolled (509, 479) with delta (0, 0)
Screenshot: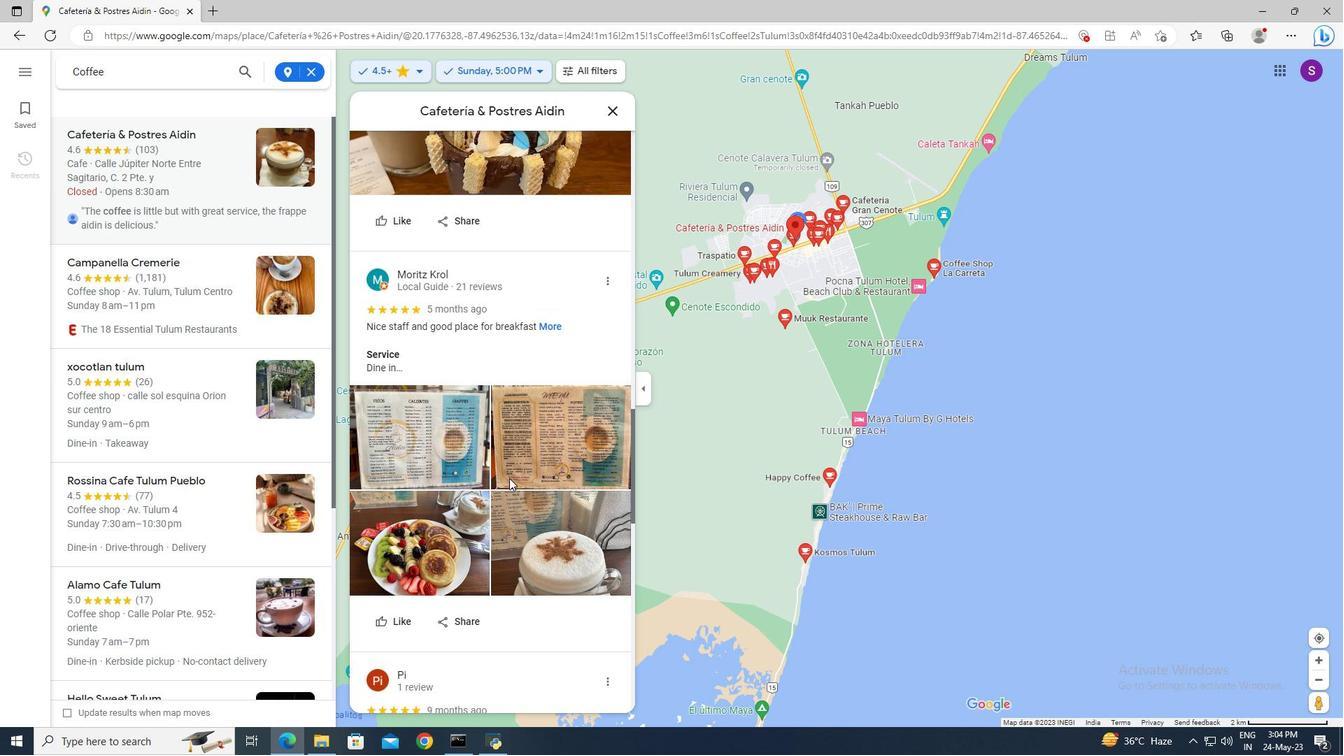 
Action: Mouse scrolled (509, 479) with delta (0, 0)
Screenshot: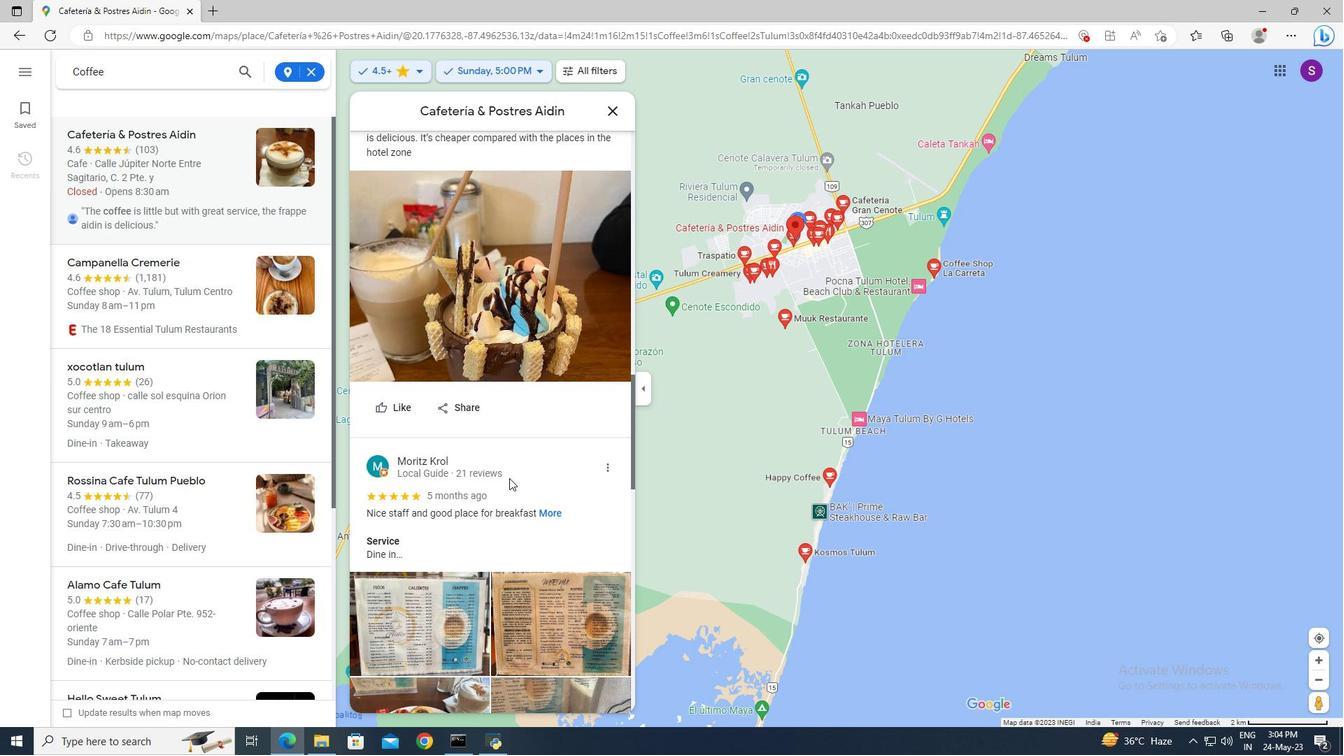 
Action: Mouse scrolled (509, 479) with delta (0, 0)
Screenshot: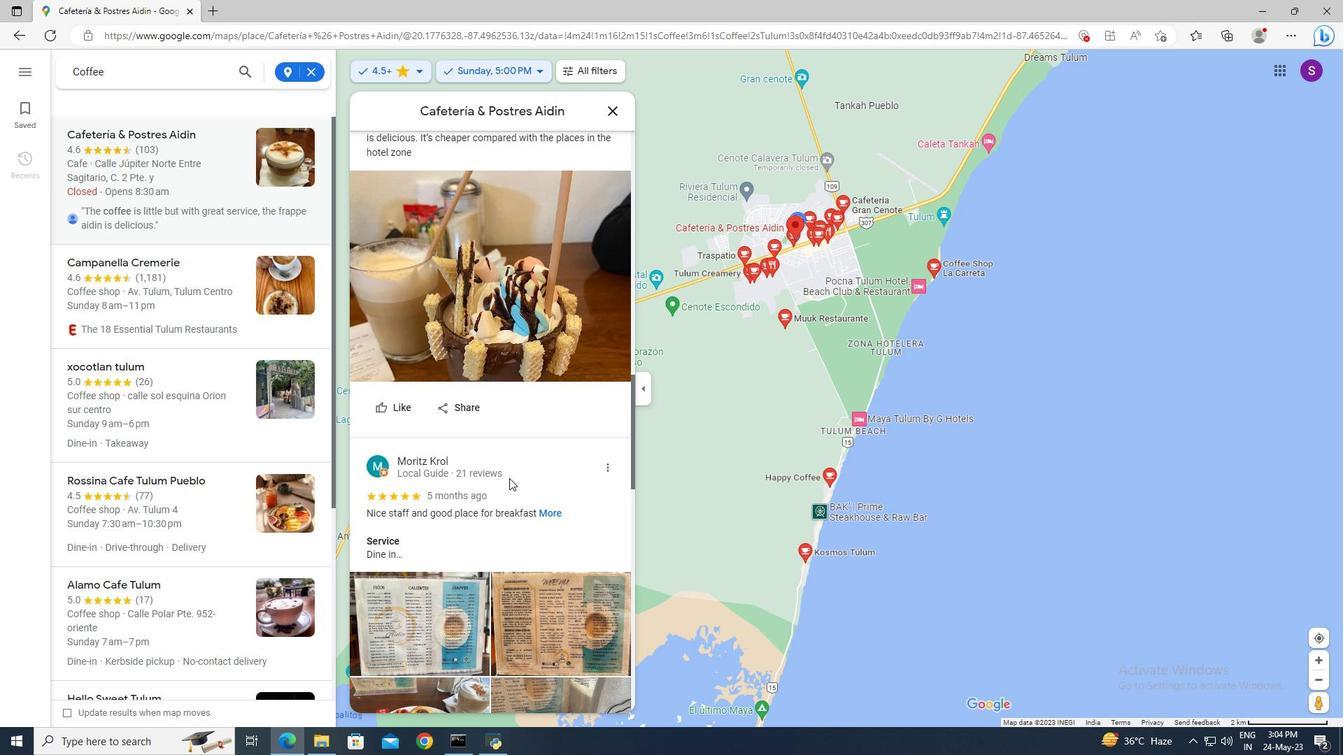 
Action: Mouse scrolled (509, 479) with delta (0, 0)
Screenshot: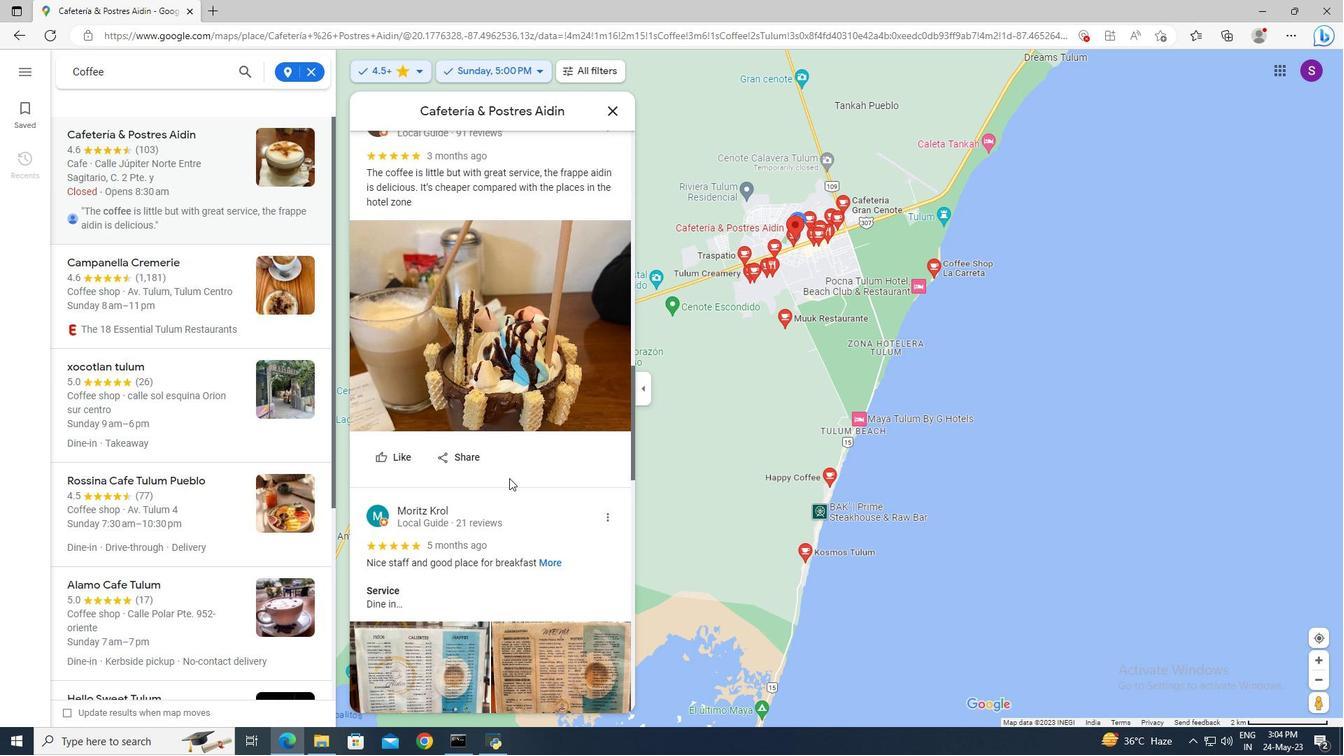 
Action: Mouse scrolled (509, 479) with delta (0, 0)
Screenshot: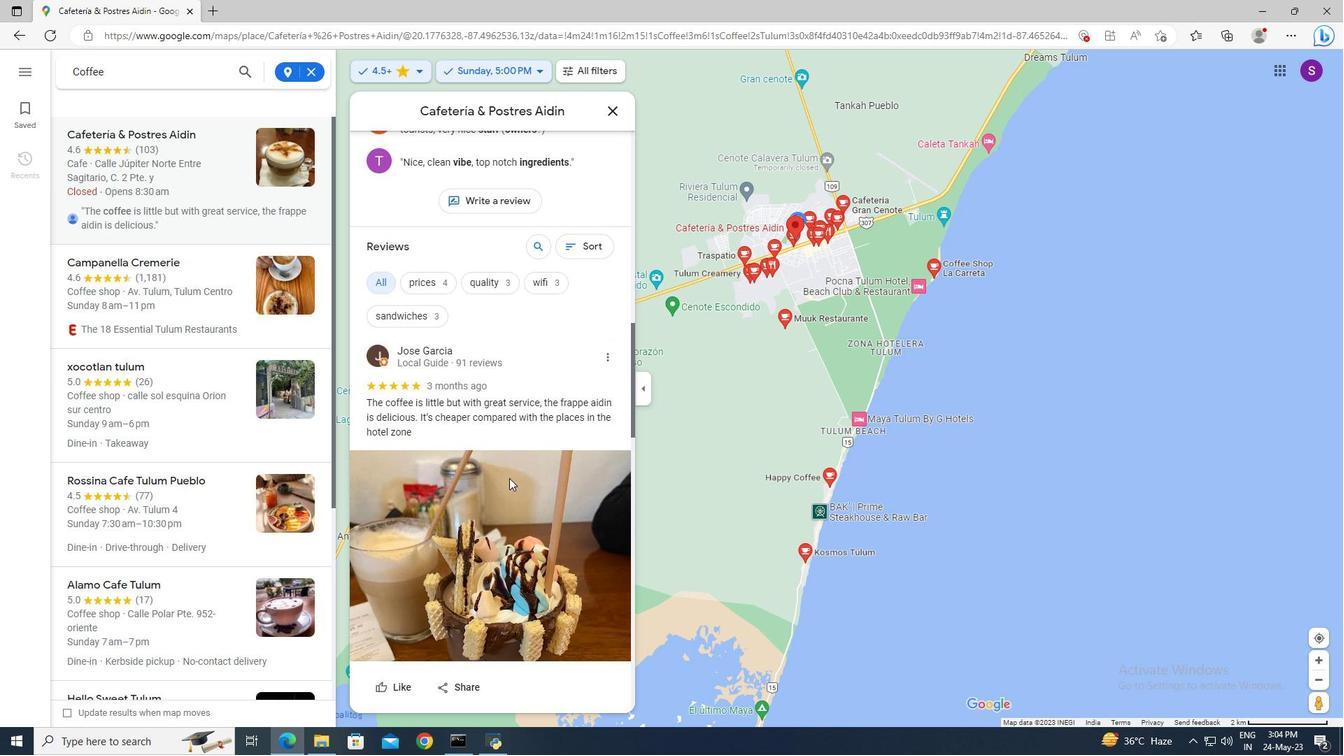 
Action: Mouse scrolled (509, 479) with delta (0, 0)
Screenshot: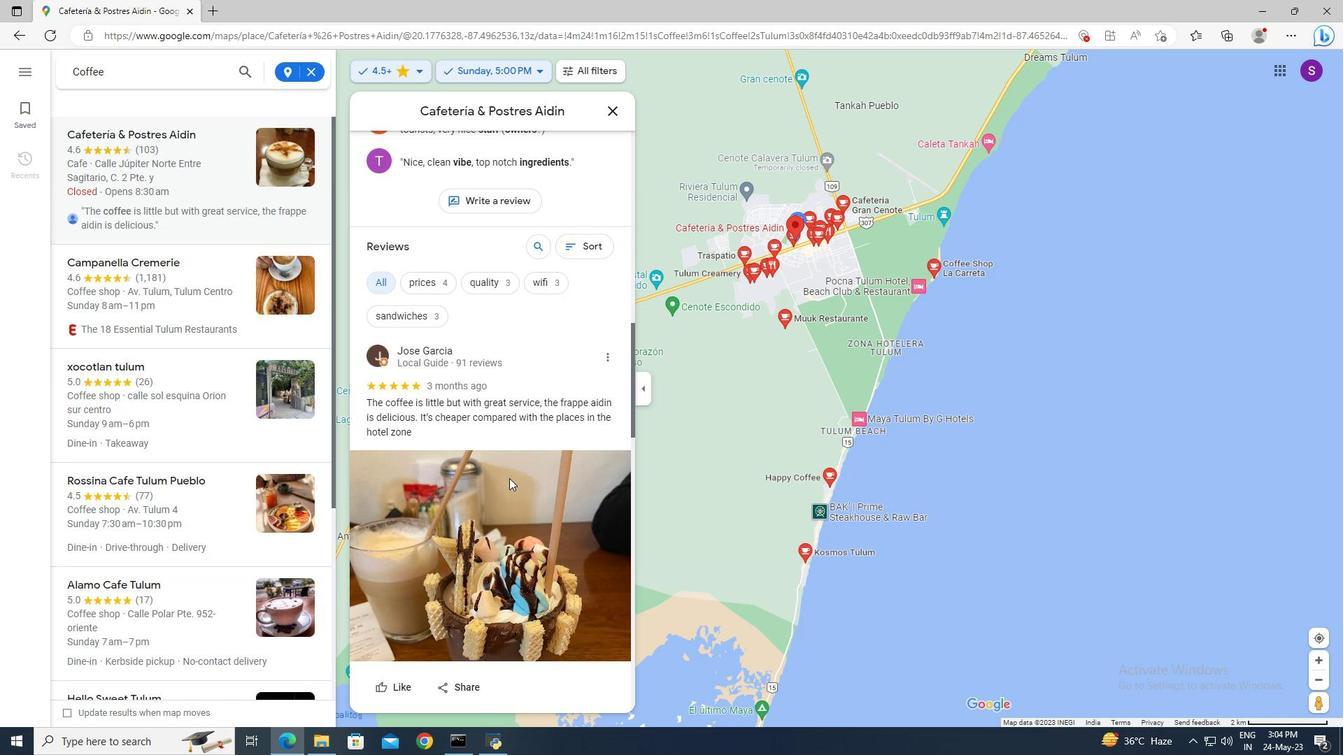 
Action: Mouse scrolled (509, 479) with delta (0, 0)
Screenshot: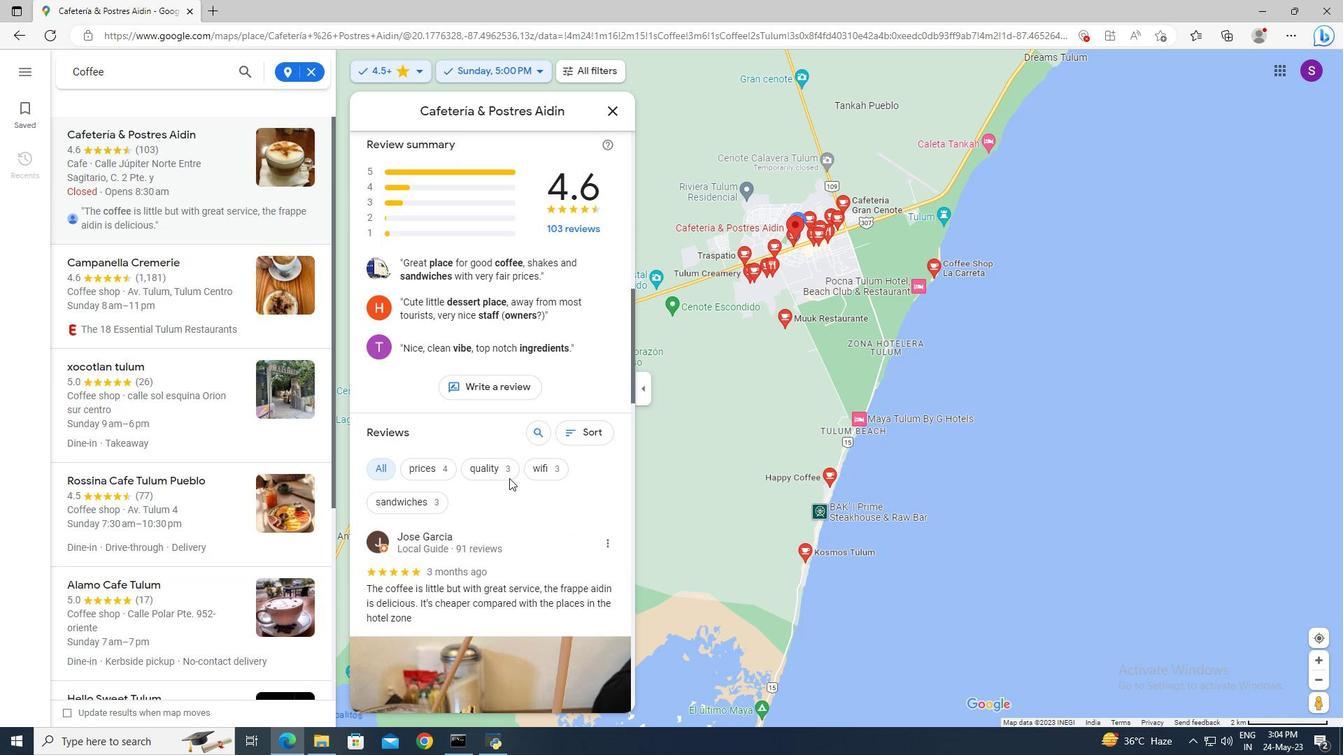 
Action: Mouse scrolled (509, 479) with delta (0, 0)
Screenshot: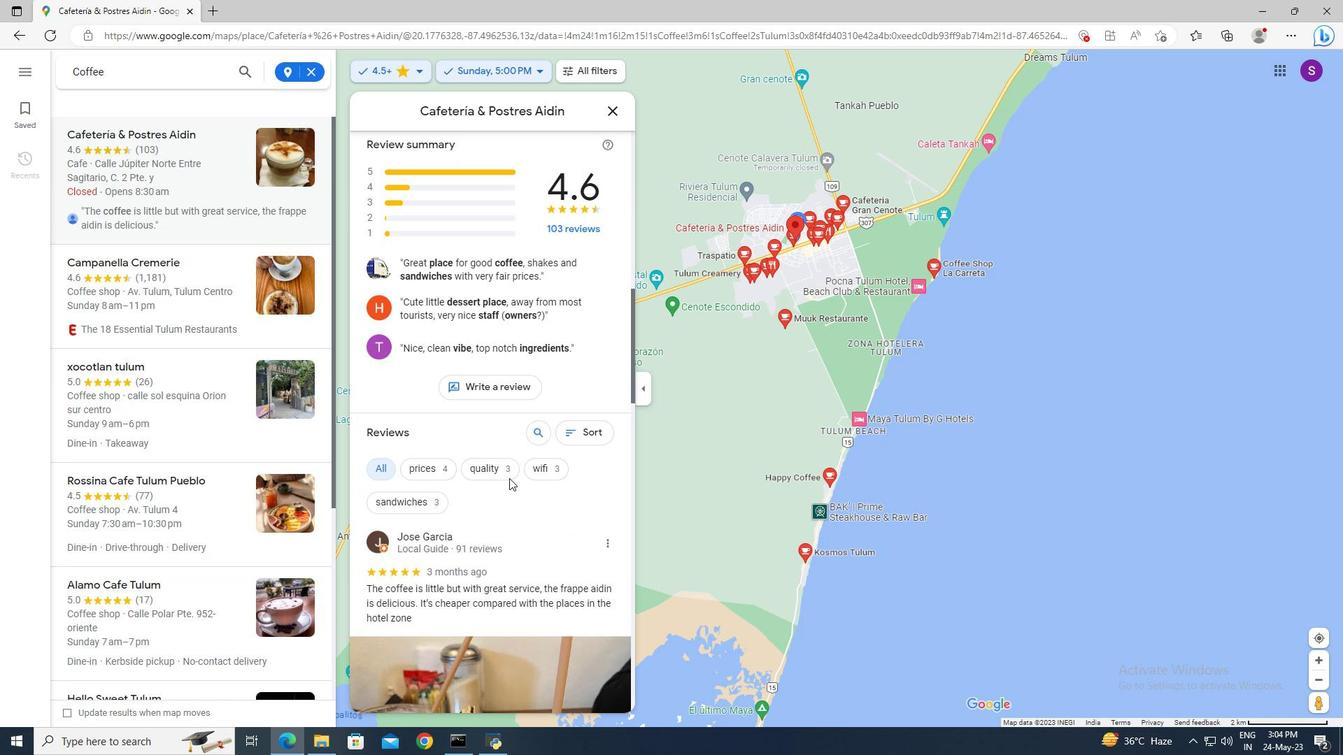 
Action: Mouse scrolled (509, 479) with delta (0, 0)
Screenshot: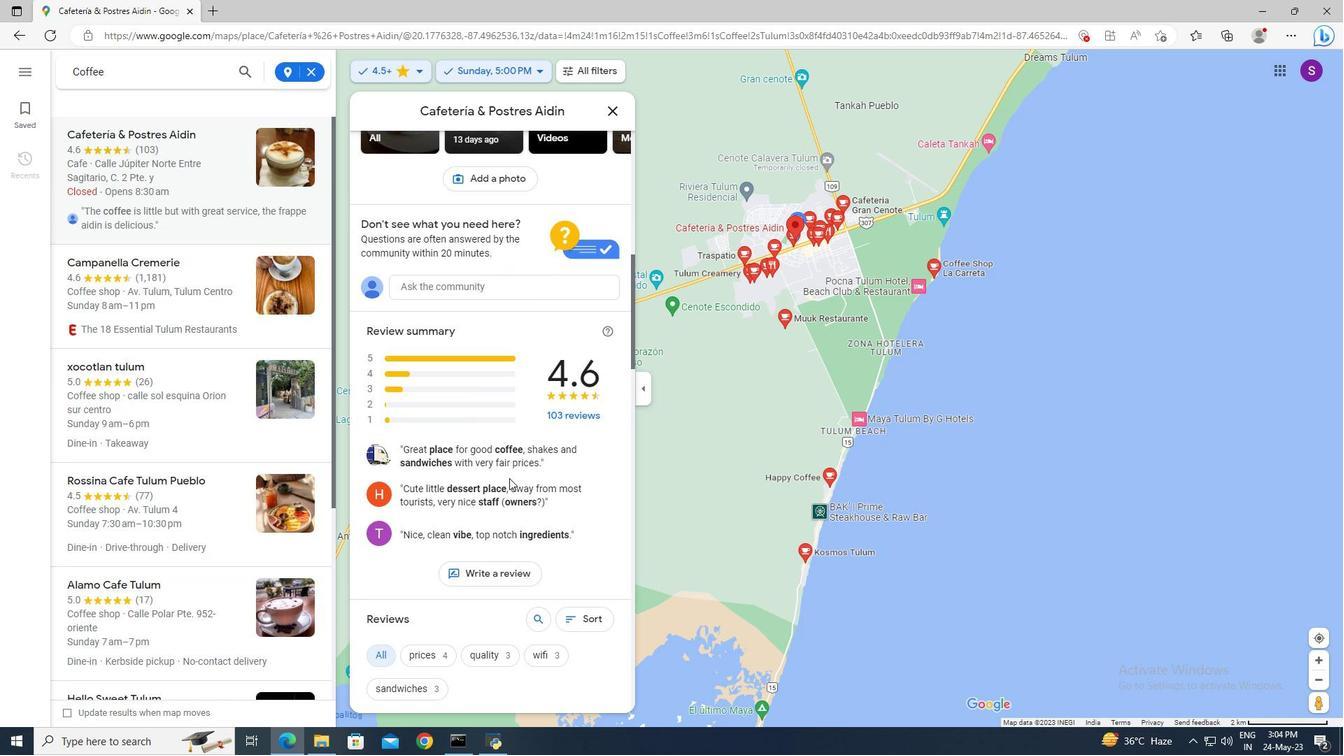 
Action: Mouse scrolled (509, 479) with delta (0, 0)
Screenshot: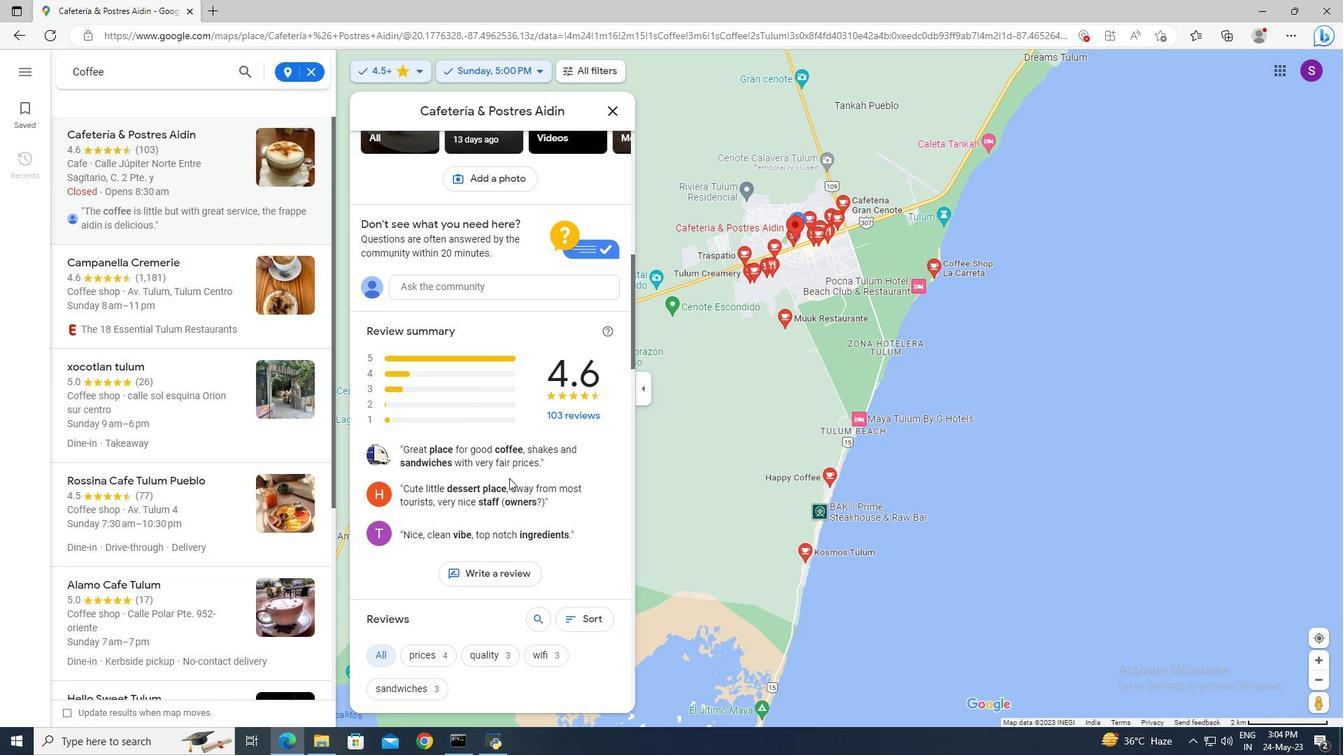 
Action: Mouse moved to (411, 321)
Screenshot: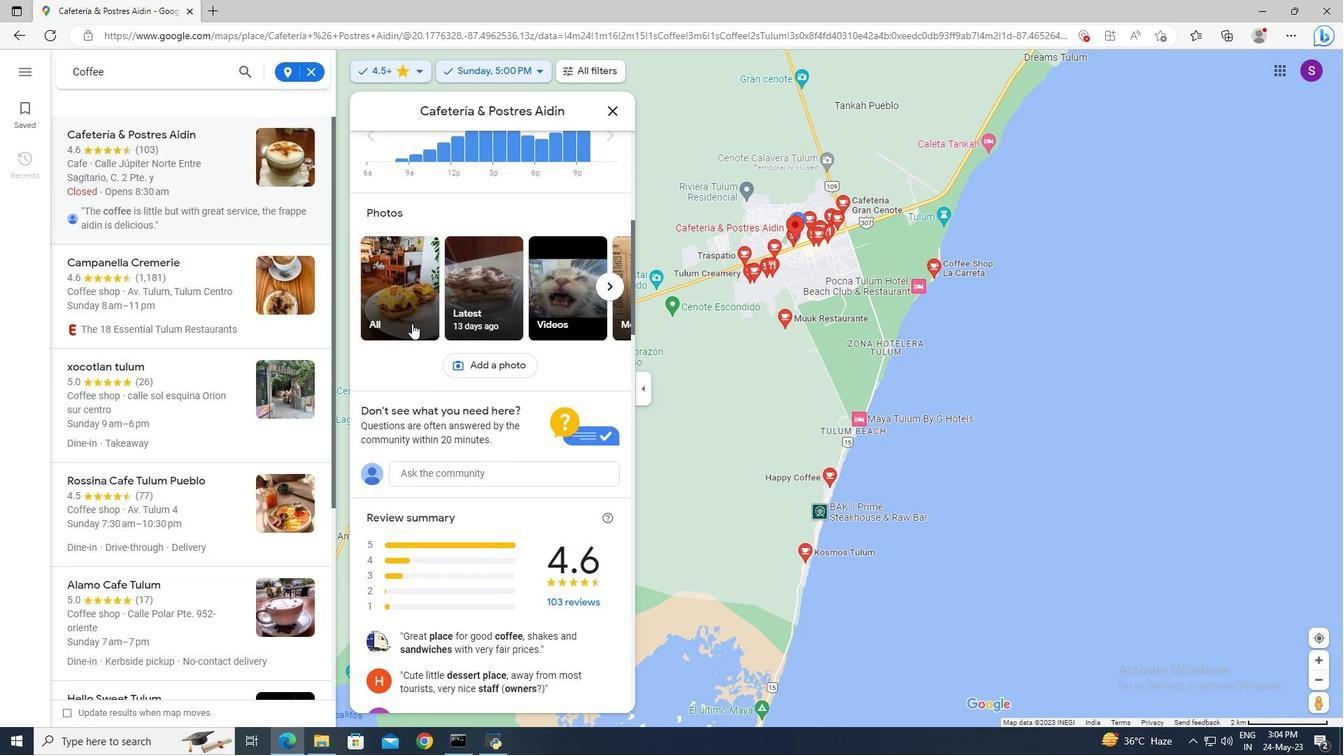 
Action: Mouse pressed left at (411, 321)
Screenshot: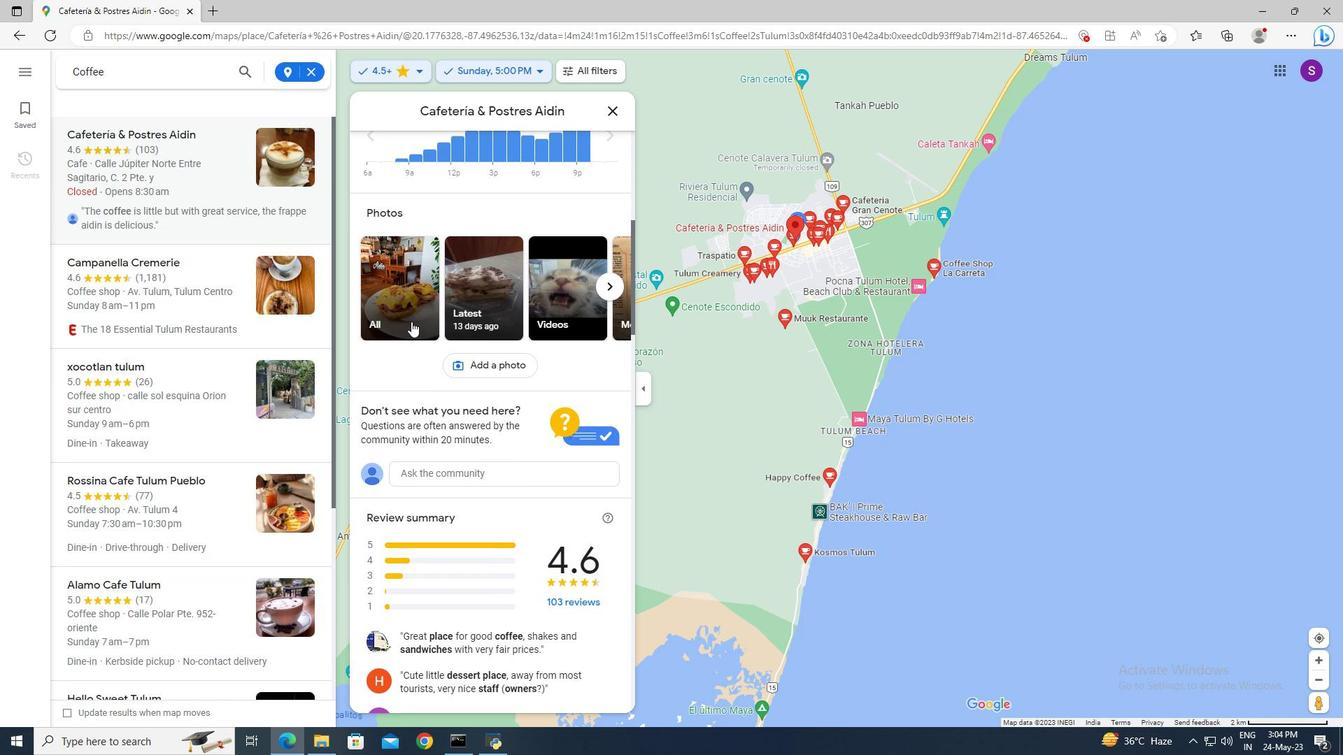 
Action: Mouse moved to (861, 618)
Screenshot: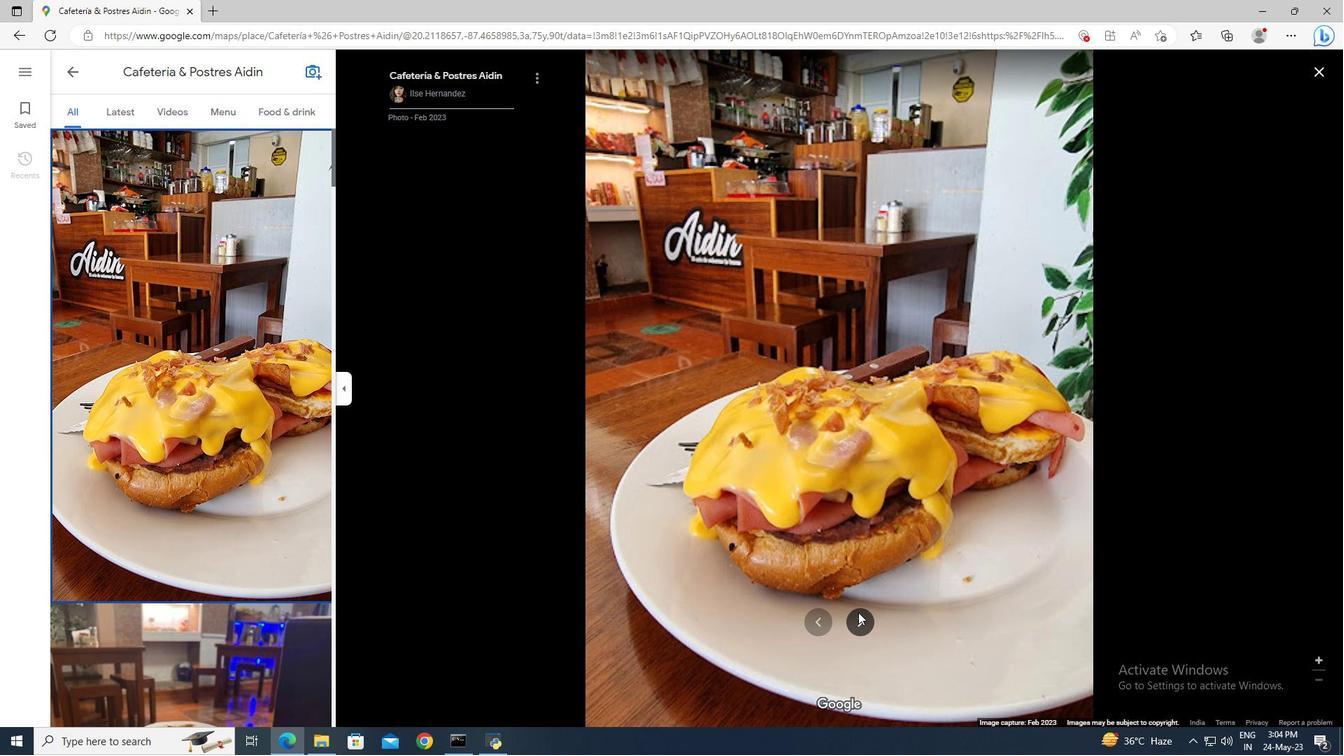 
Action: Mouse pressed left at (861, 618)
Screenshot: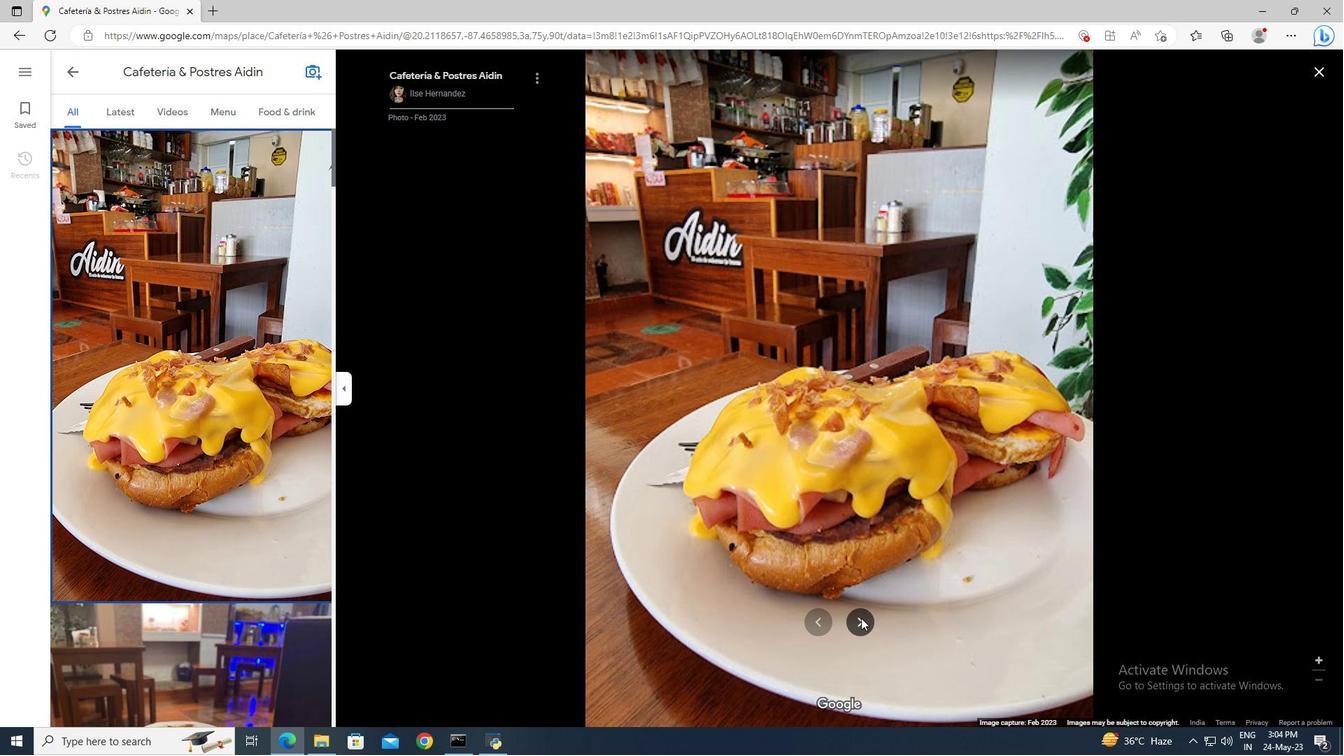 
Action: Mouse pressed left at (861, 618)
Screenshot: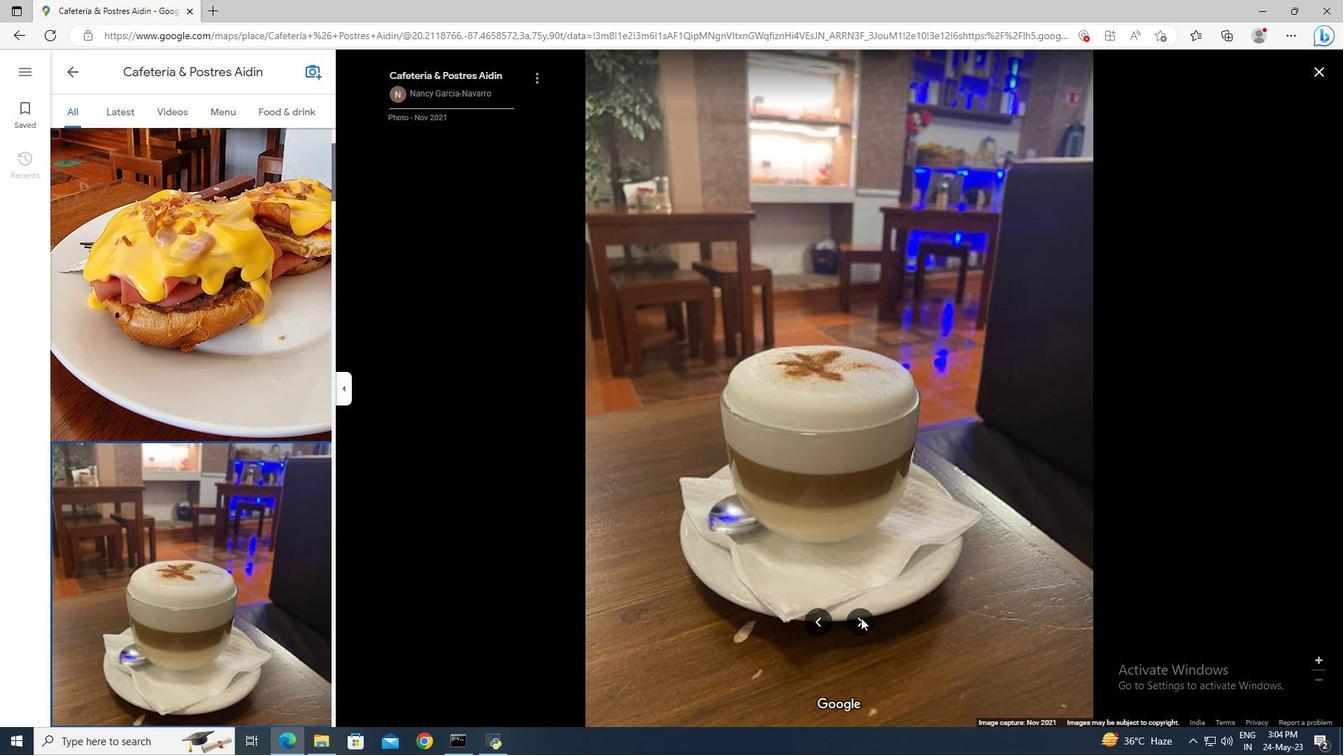 
Action: Mouse pressed left at (861, 618)
Screenshot: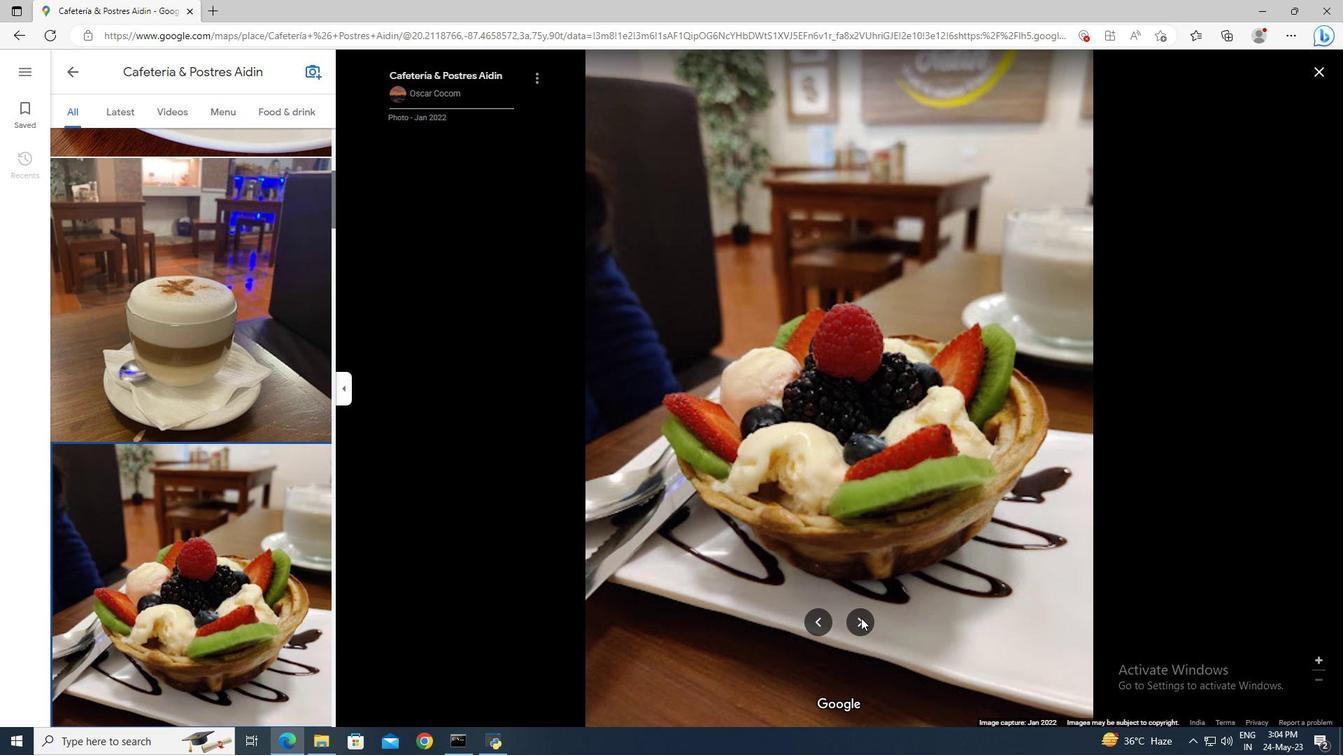 
Action: Mouse pressed left at (861, 618)
Screenshot: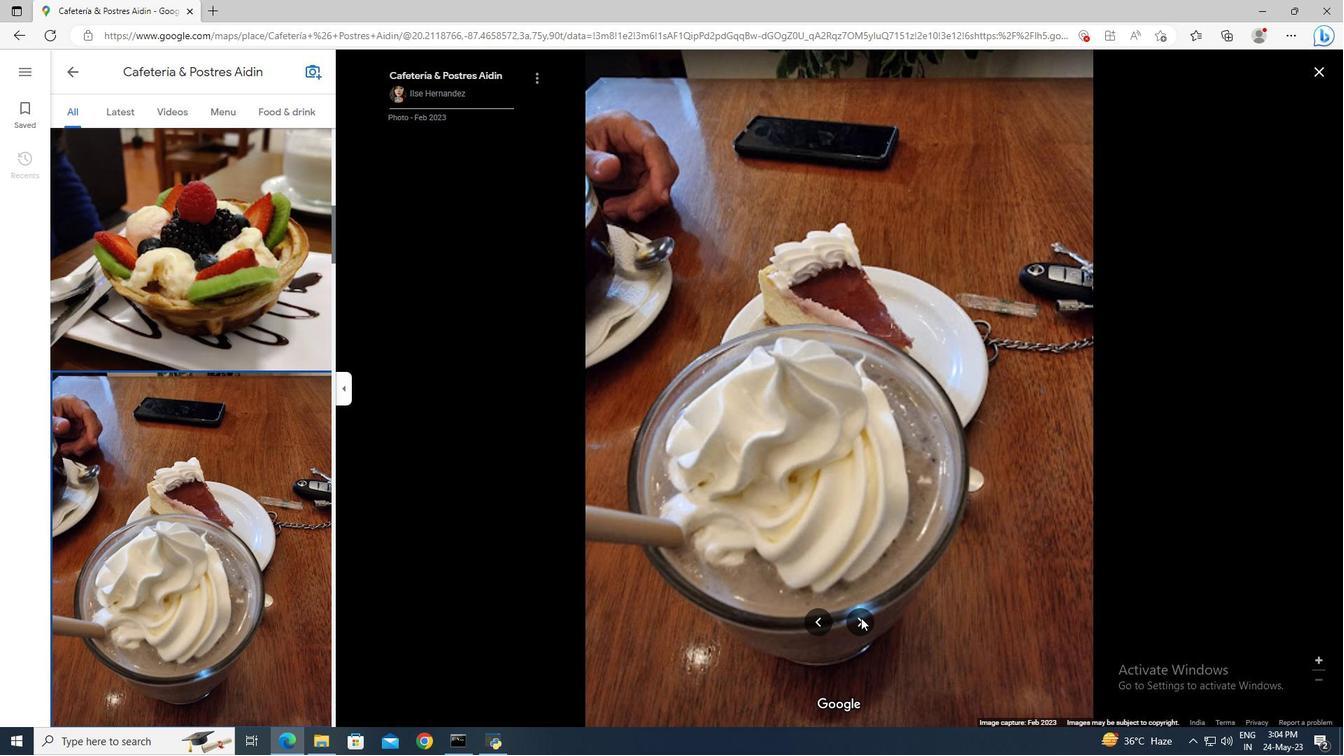 
Action: Mouse moved to (863, 630)
Screenshot: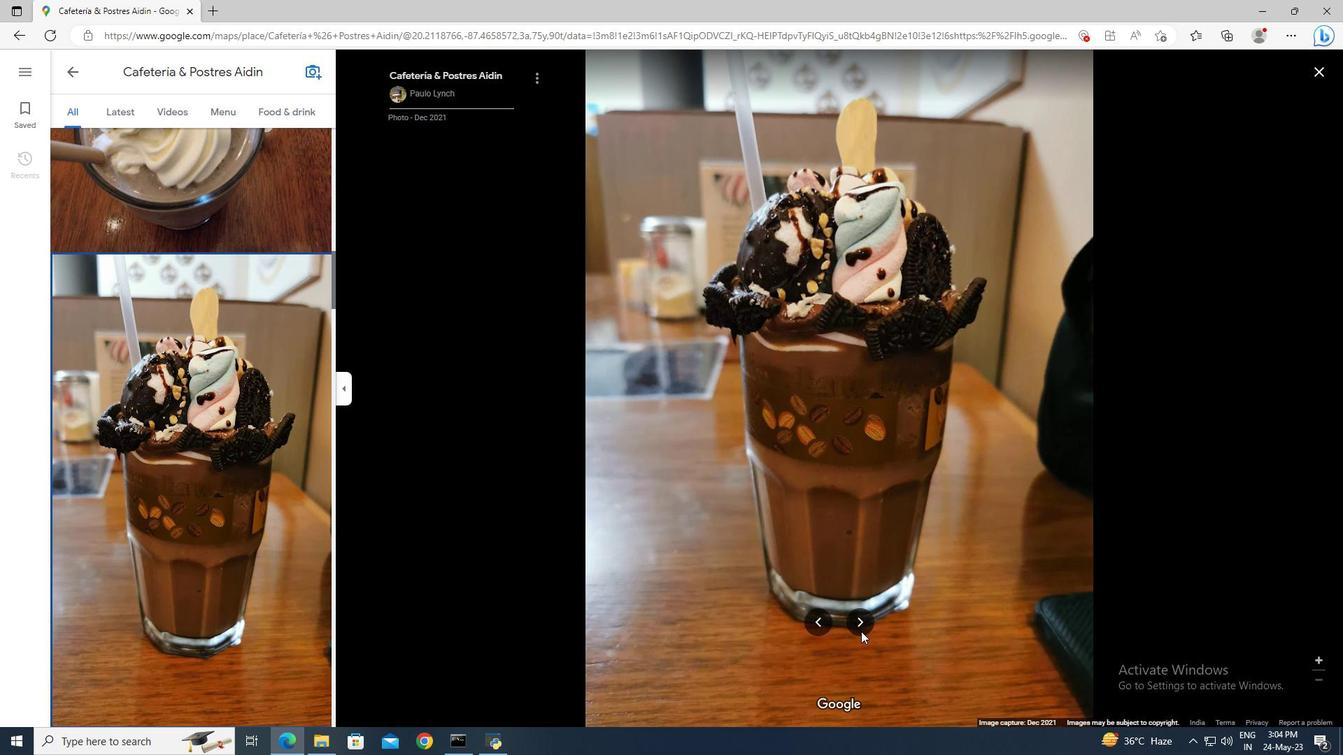
Action: Mouse pressed left at (863, 630)
Screenshot: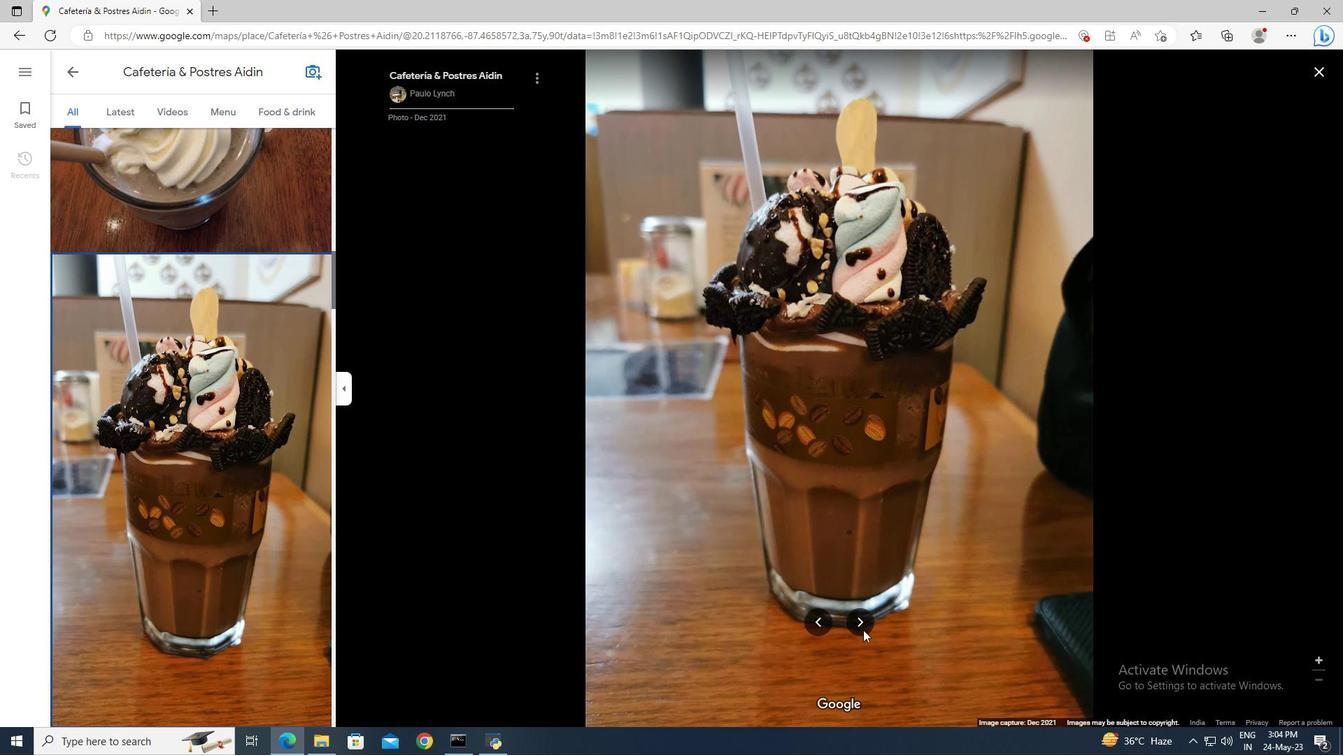 
Action: Mouse moved to (859, 625)
Screenshot: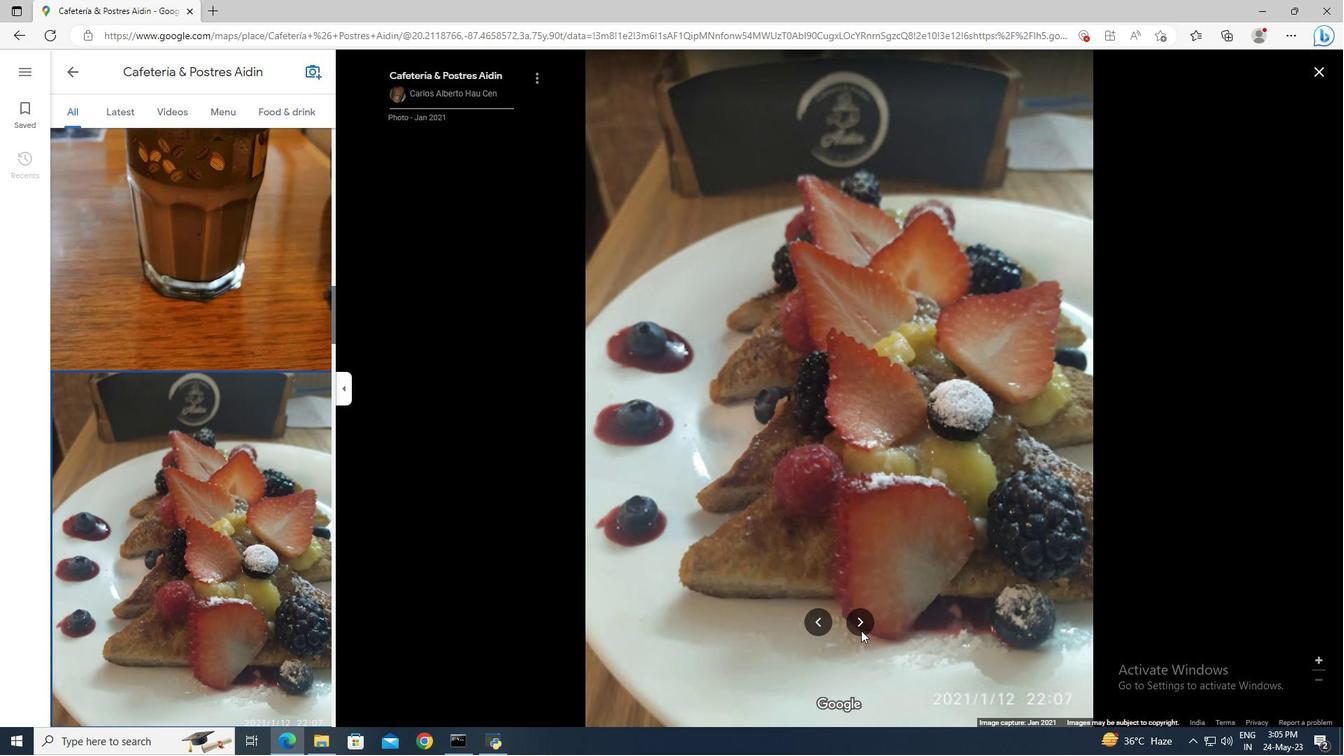 
Action: Mouse pressed left at (859, 625)
Screenshot: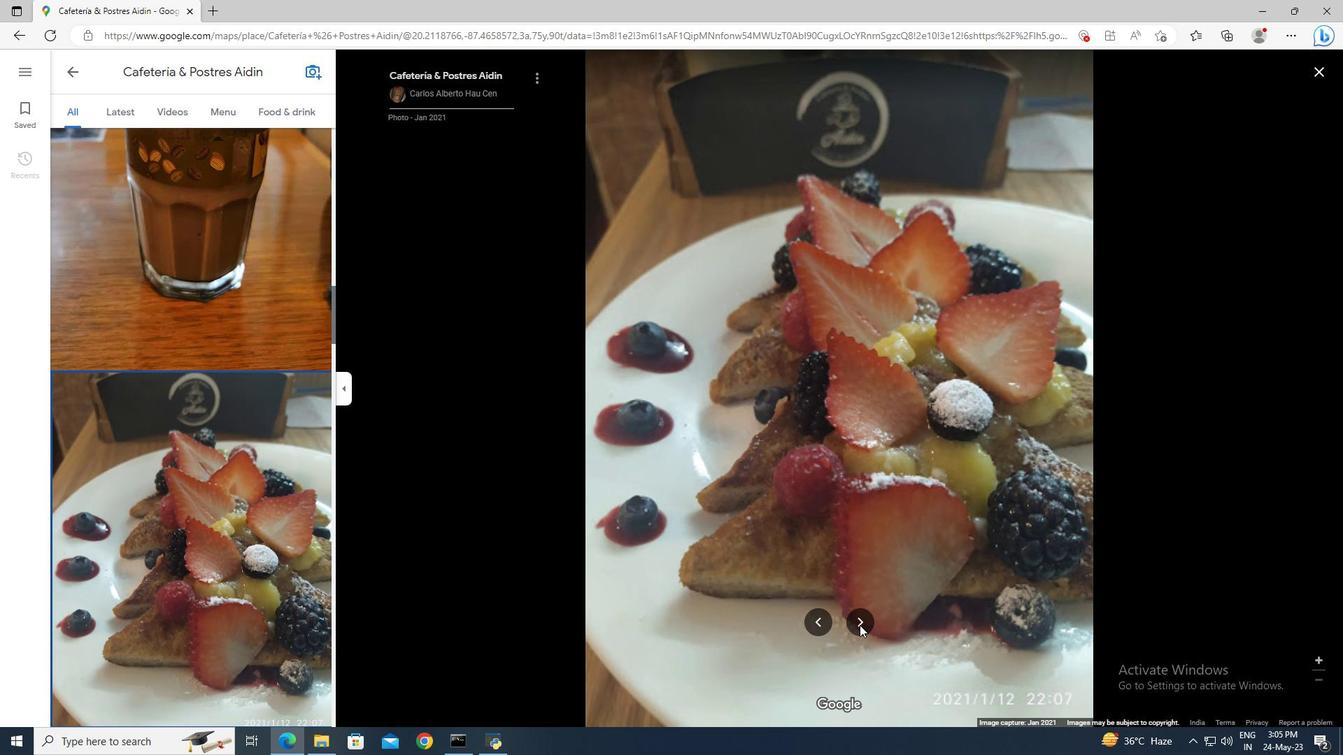 
Action: Mouse pressed left at (859, 625)
Screenshot: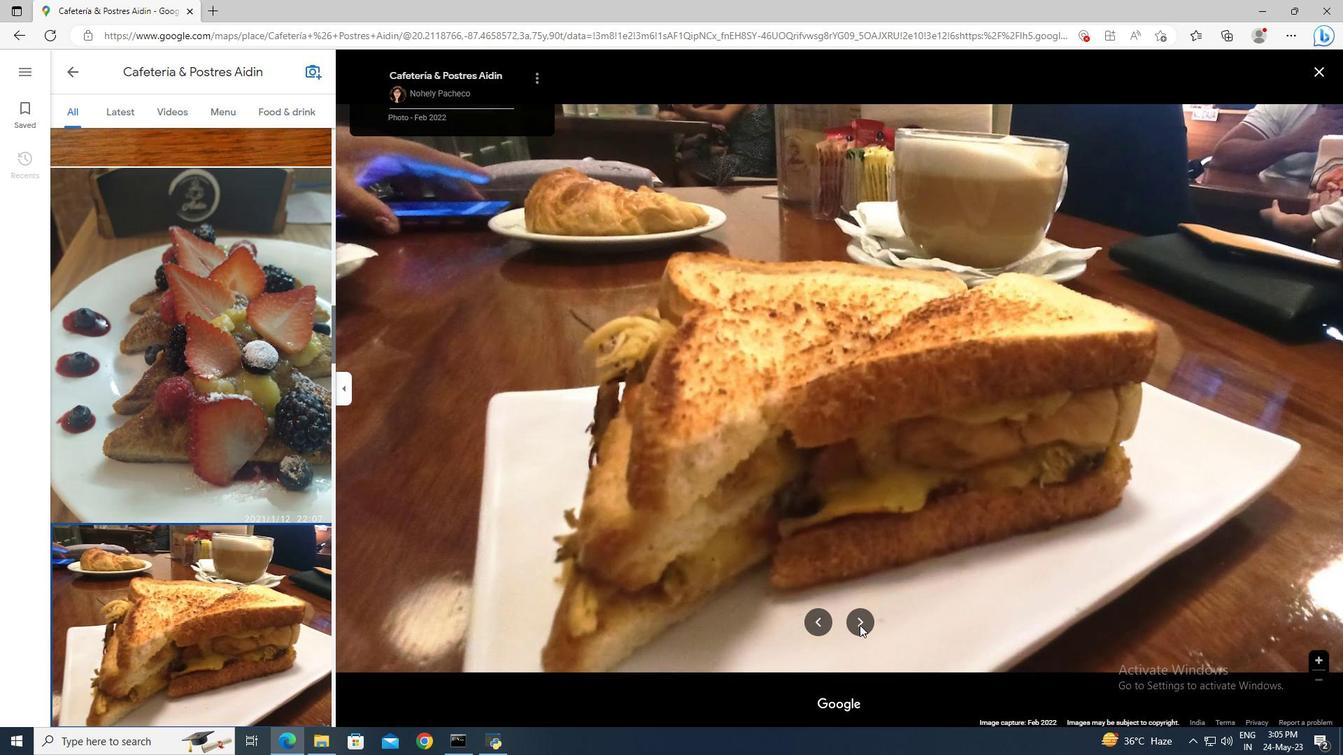 
Action: Mouse pressed left at (859, 625)
Screenshot: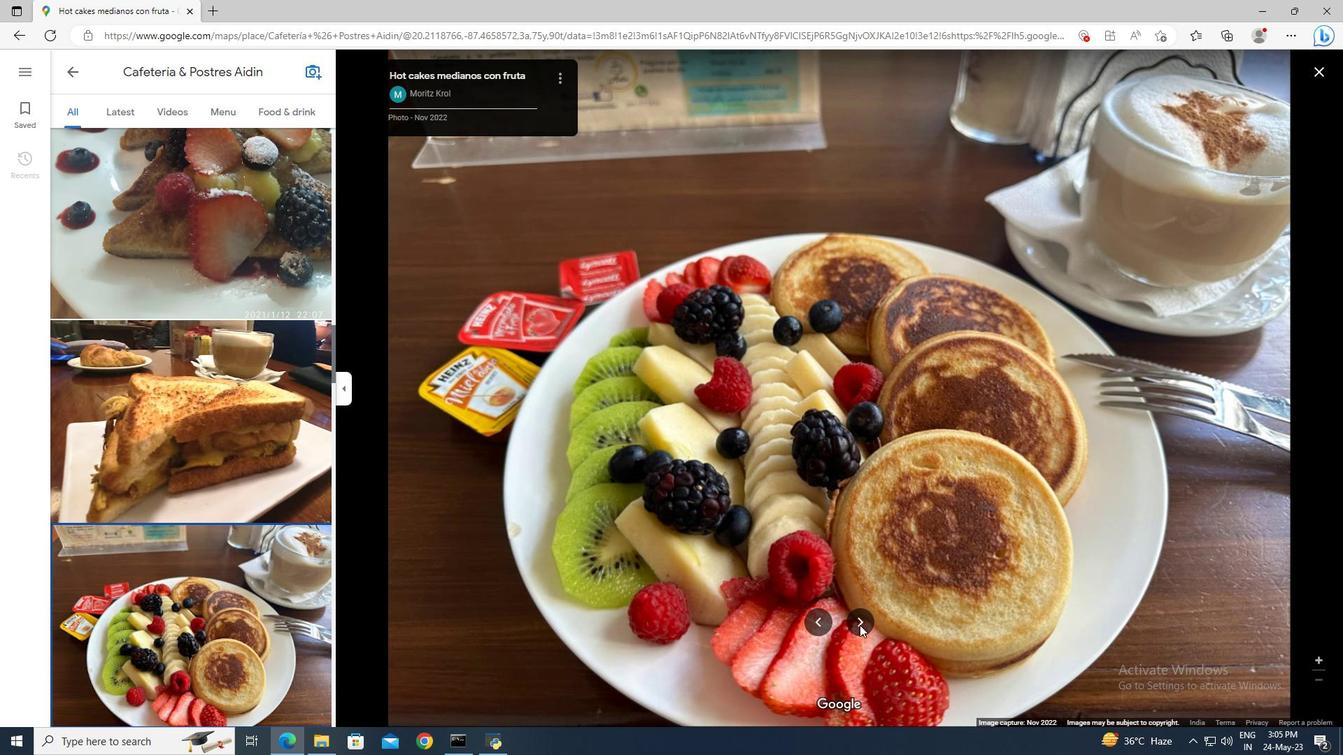
Action: Mouse pressed left at (859, 625)
Screenshot: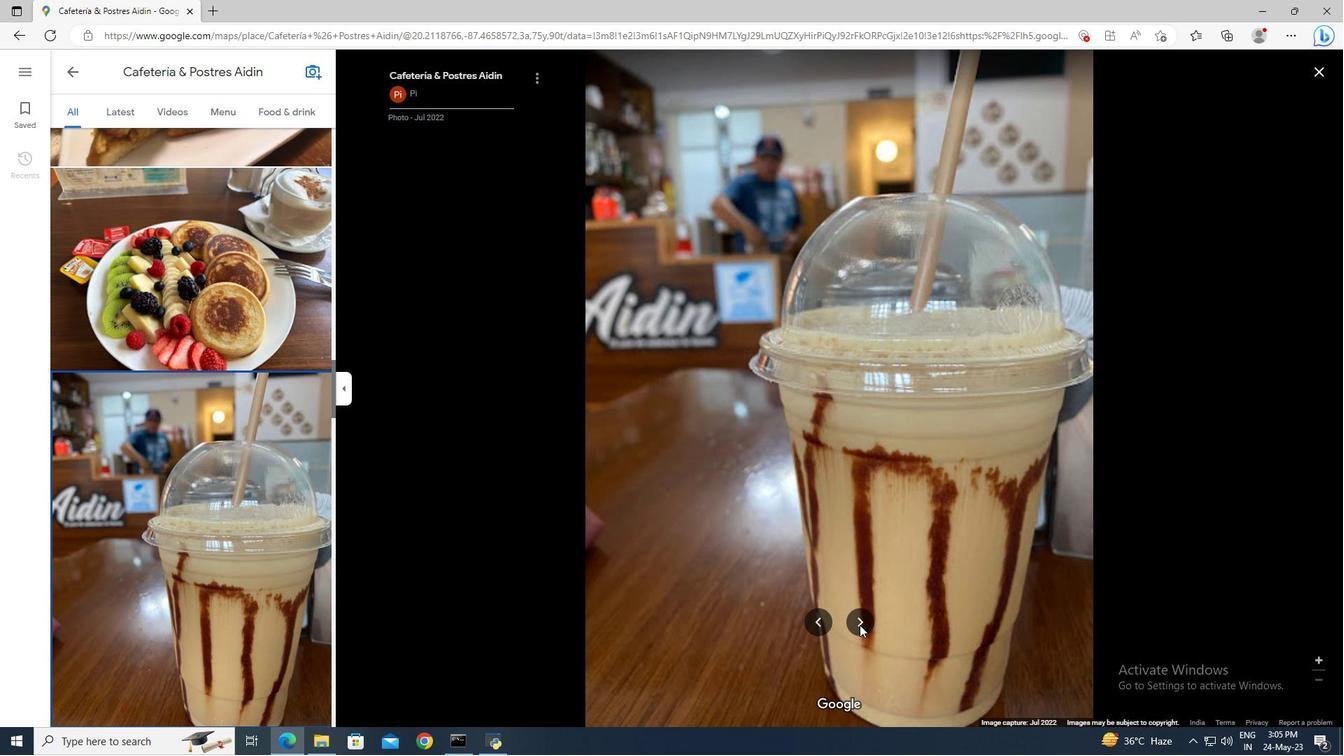 
Action: Mouse pressed left at (859, 625)
Screenshot: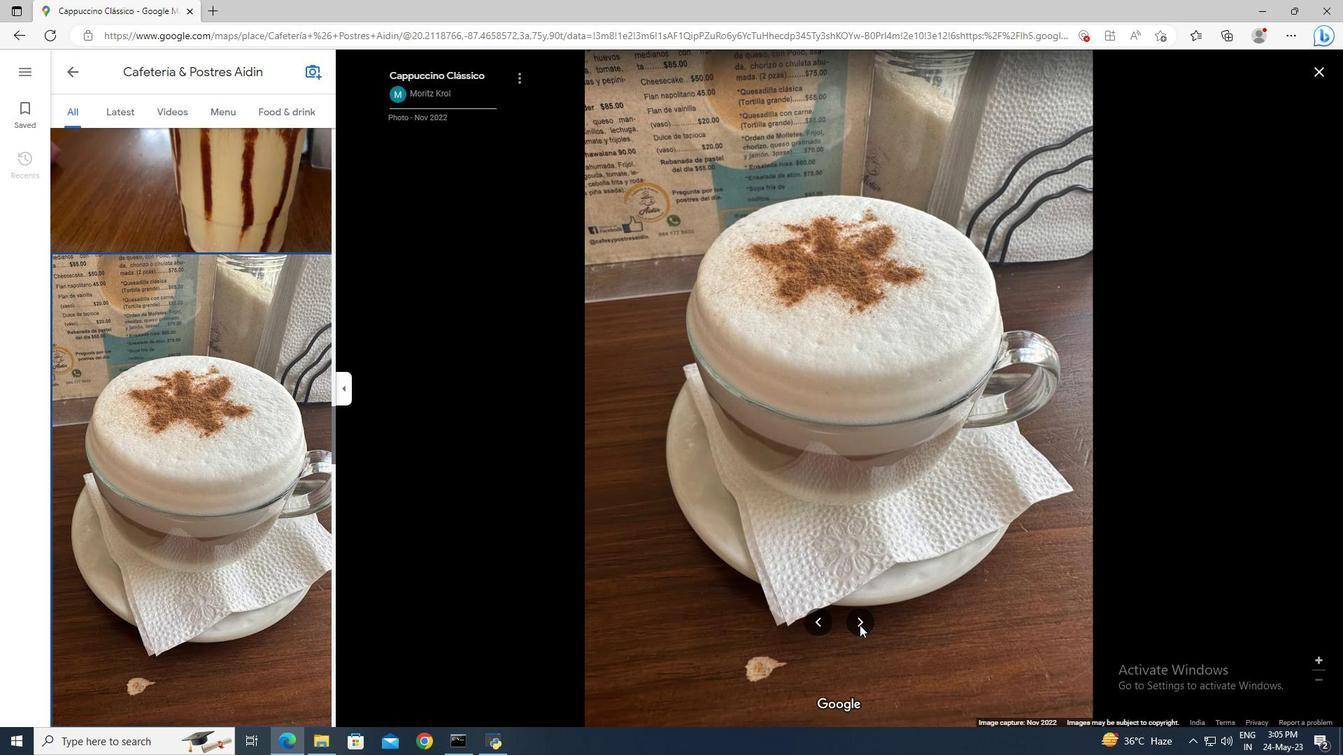 
Action: Mouse moved to (861, 628)
Screenshot: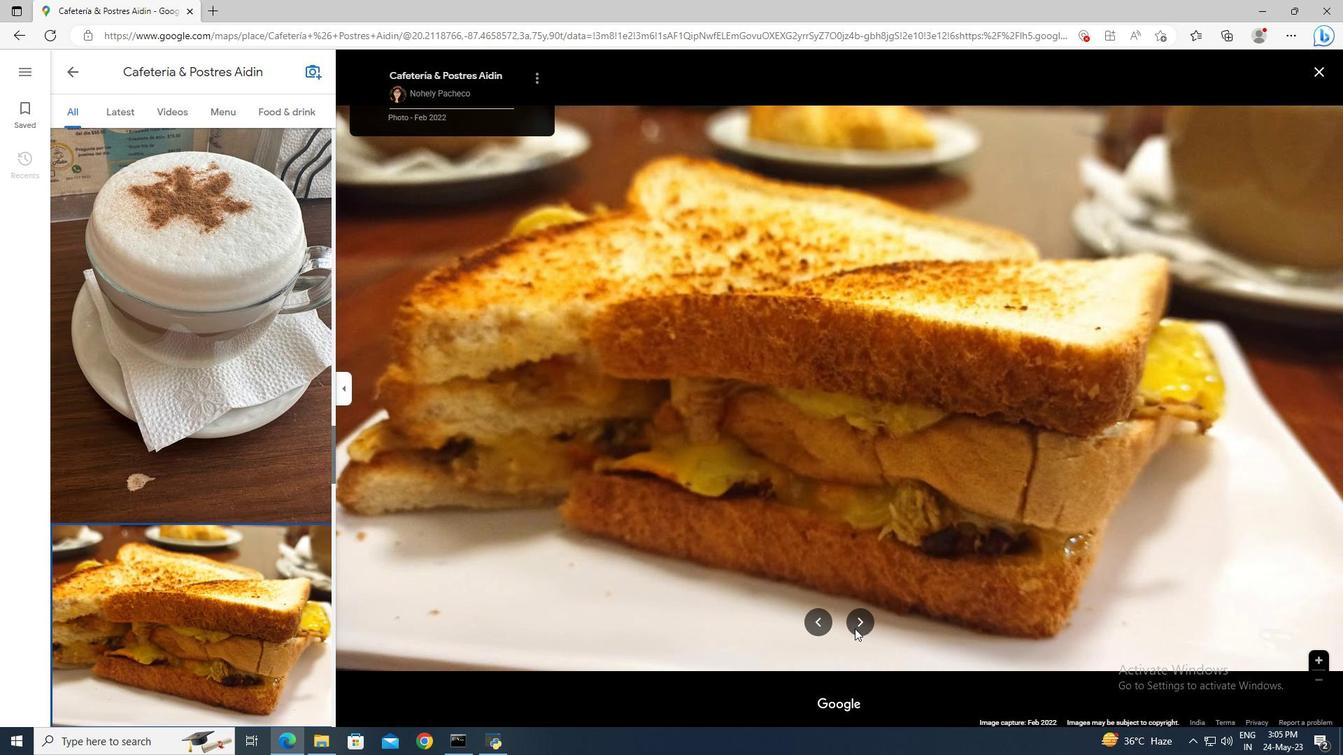 
Action: Mouse pressed left at (861, 628)
Screenshot: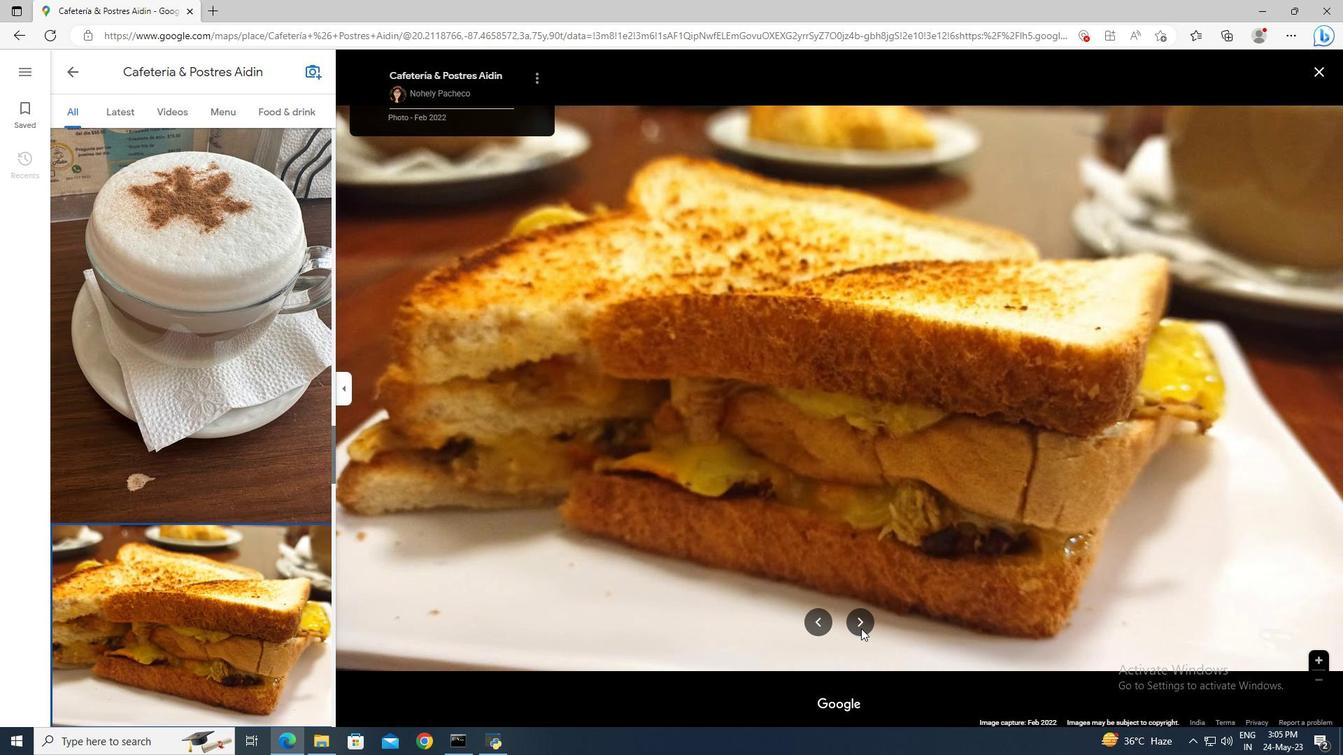 
Action: Mouse pressed left at (861, 628)
Screenshot: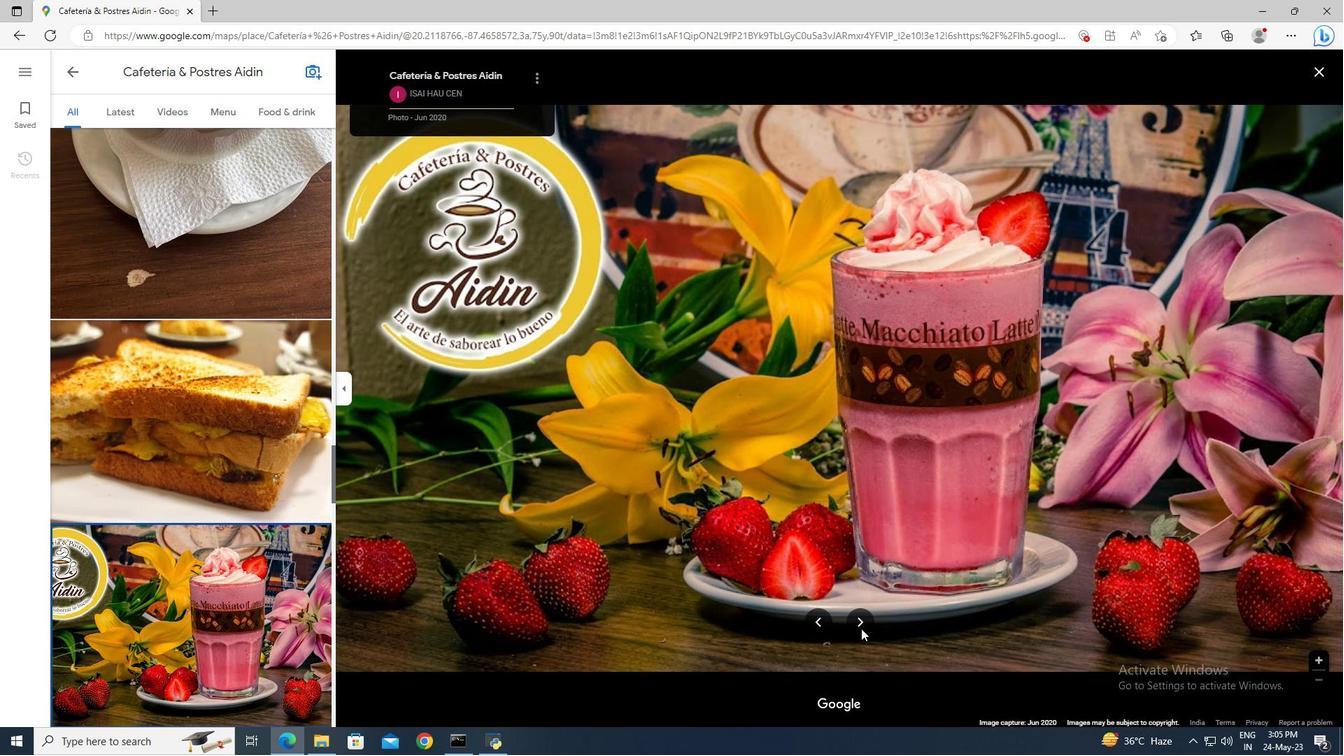 
Action: Mouse pressed left at (861, 628)
Screenshot: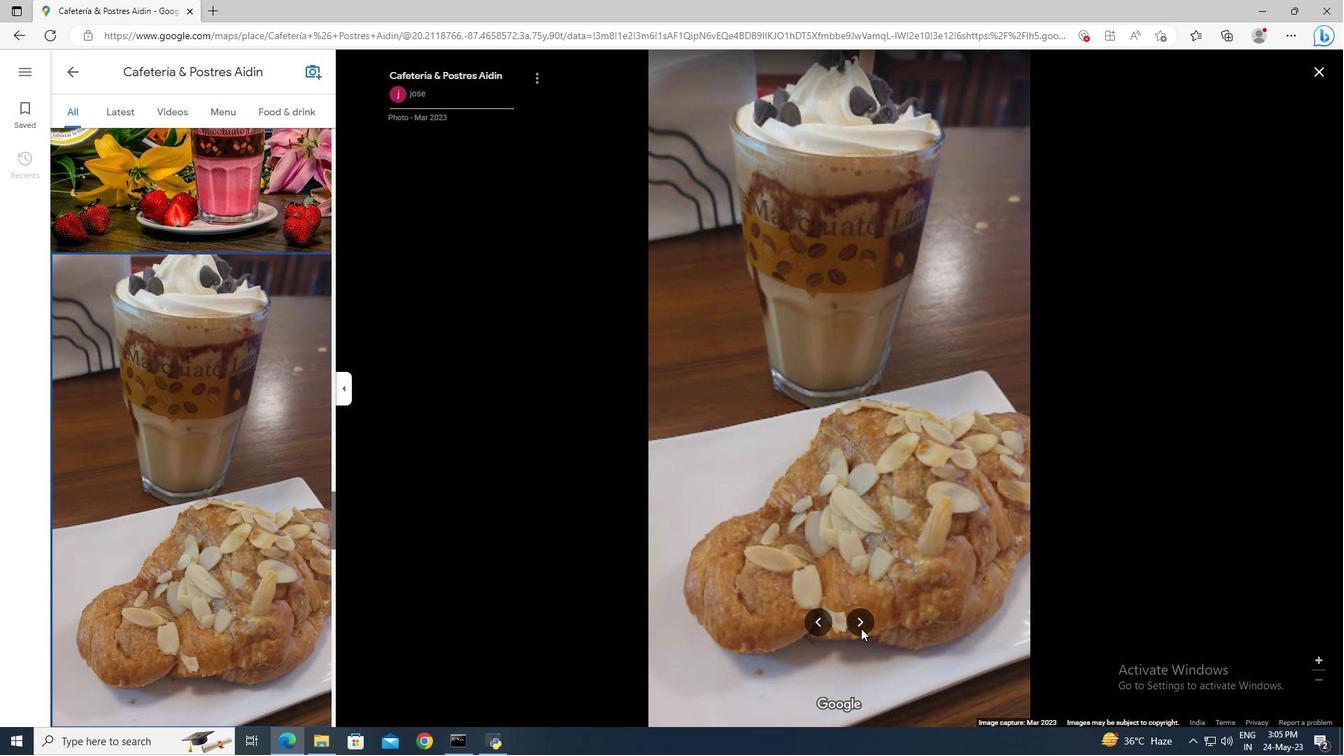 
Action: Mouse pressed left at (861, 628)
Screenshot: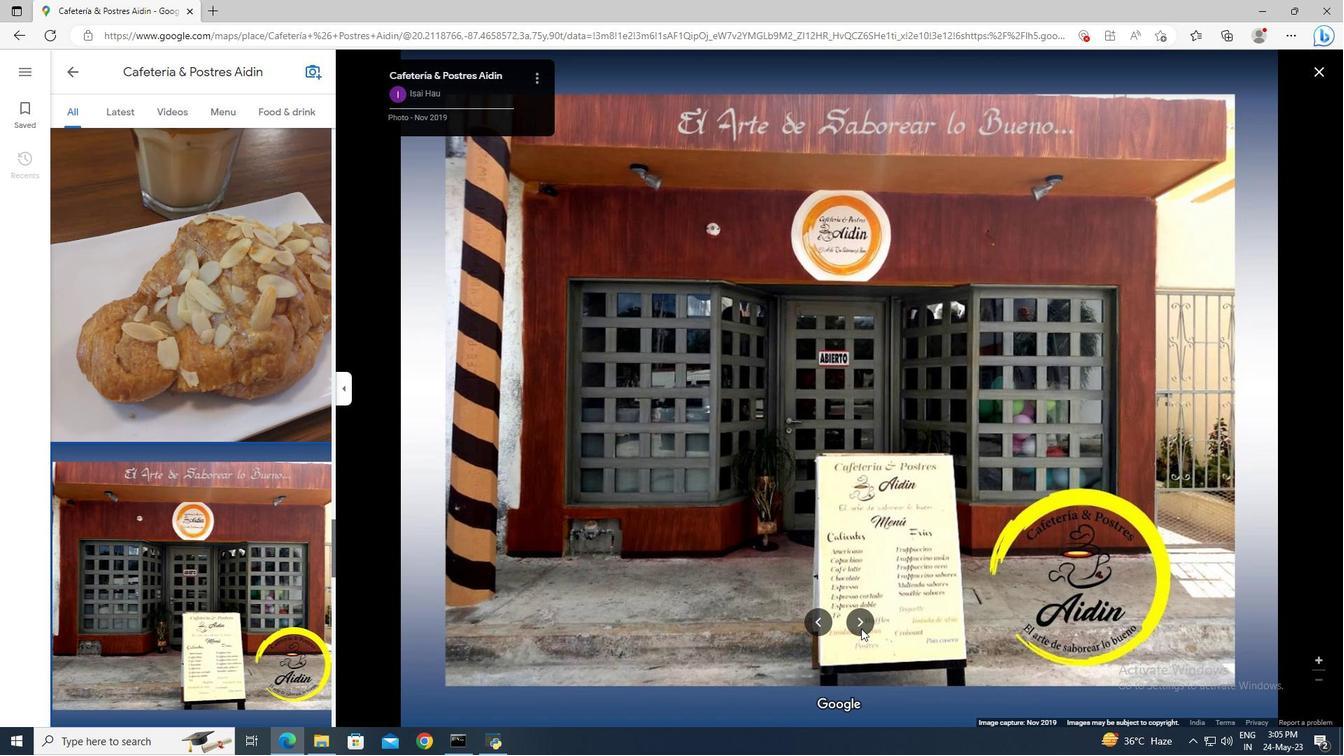 
Action: Mouse pressed left at (861, 628)
Screenshot: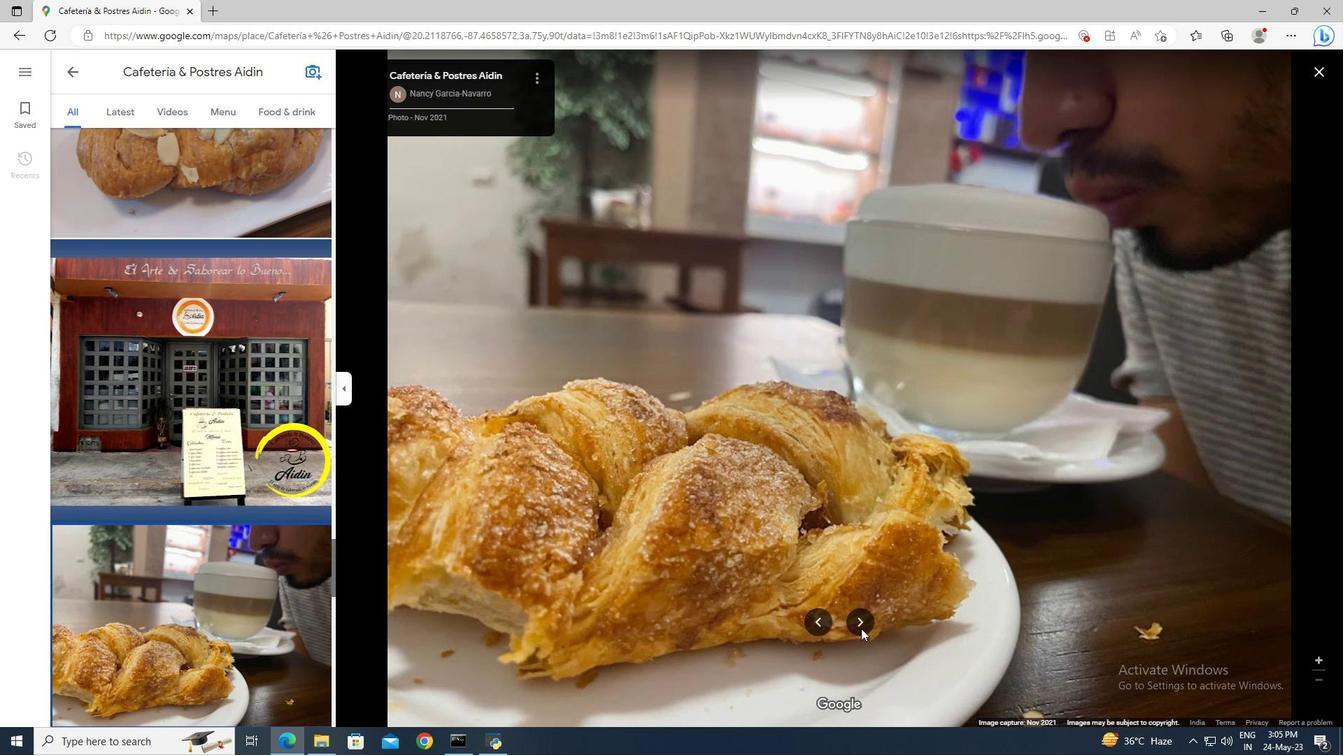 
Action: Mouse moved to (318, 350)
Screenshot: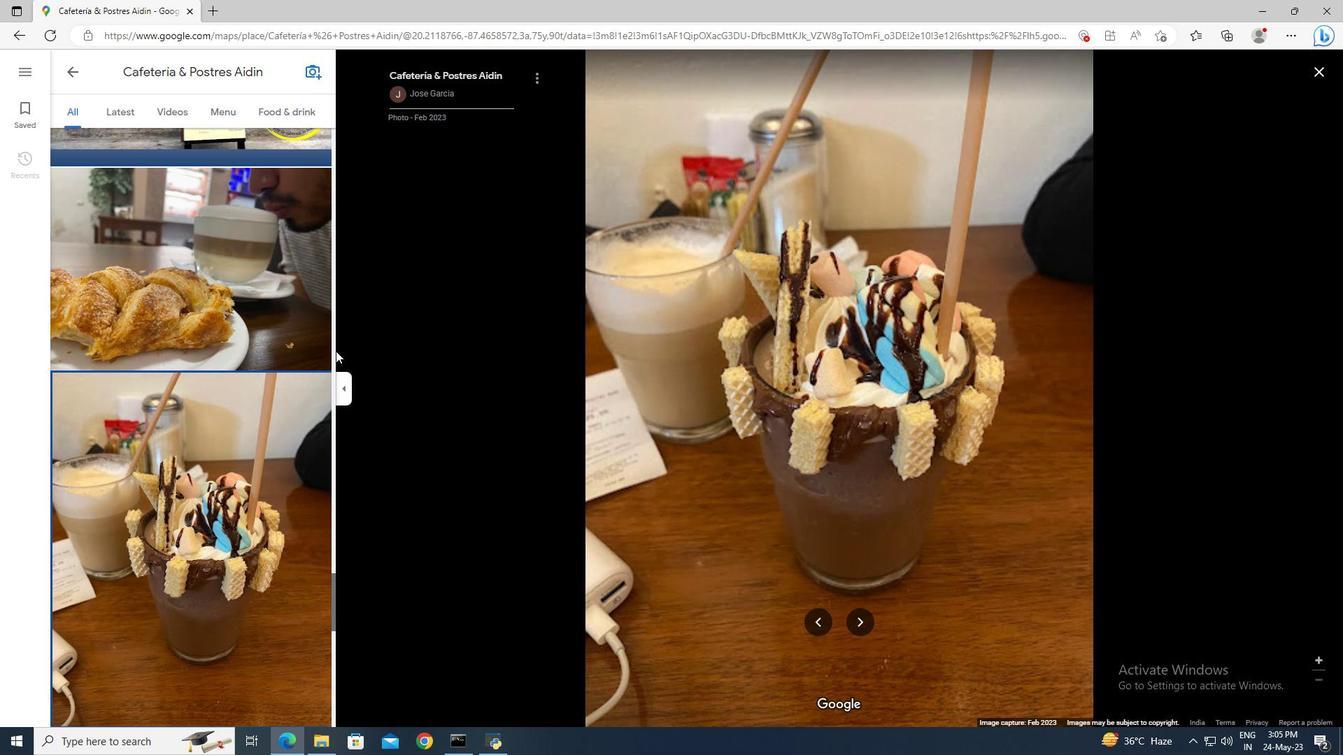 
Action: Mouse scrolled (318, 349) with delta (0, 0)
Screenshot: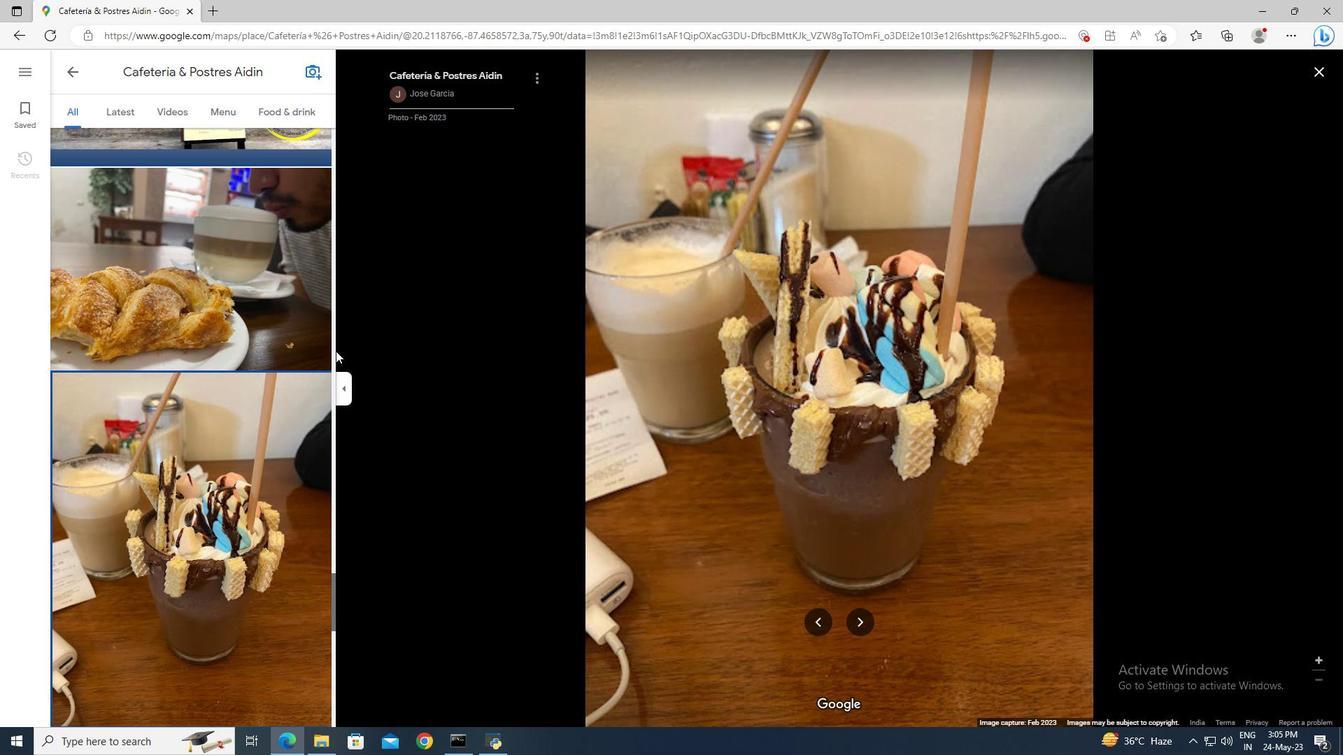
Action: Mouse scrolled (318, 349) with delta (0, 0)
Screenshot: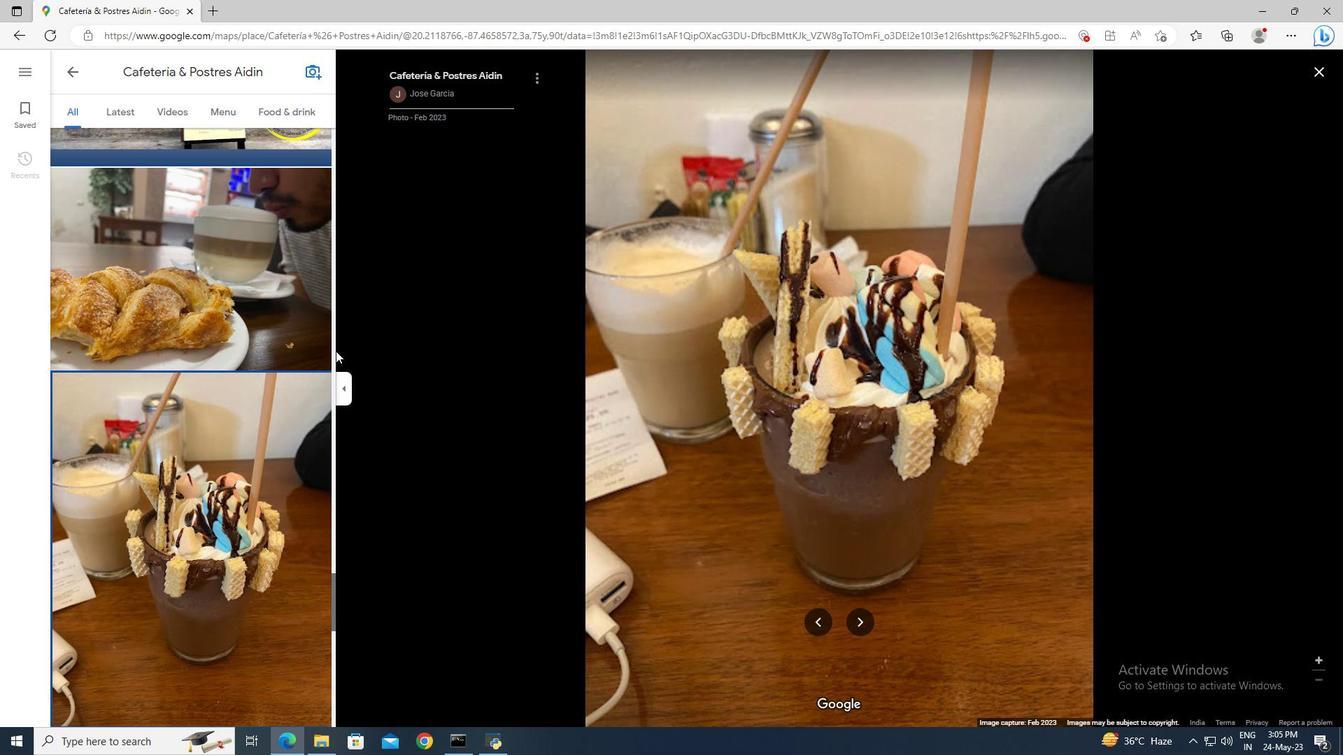 
Action: Mouse scrolled (318, 349) with delta (0, 0)
Screenshot: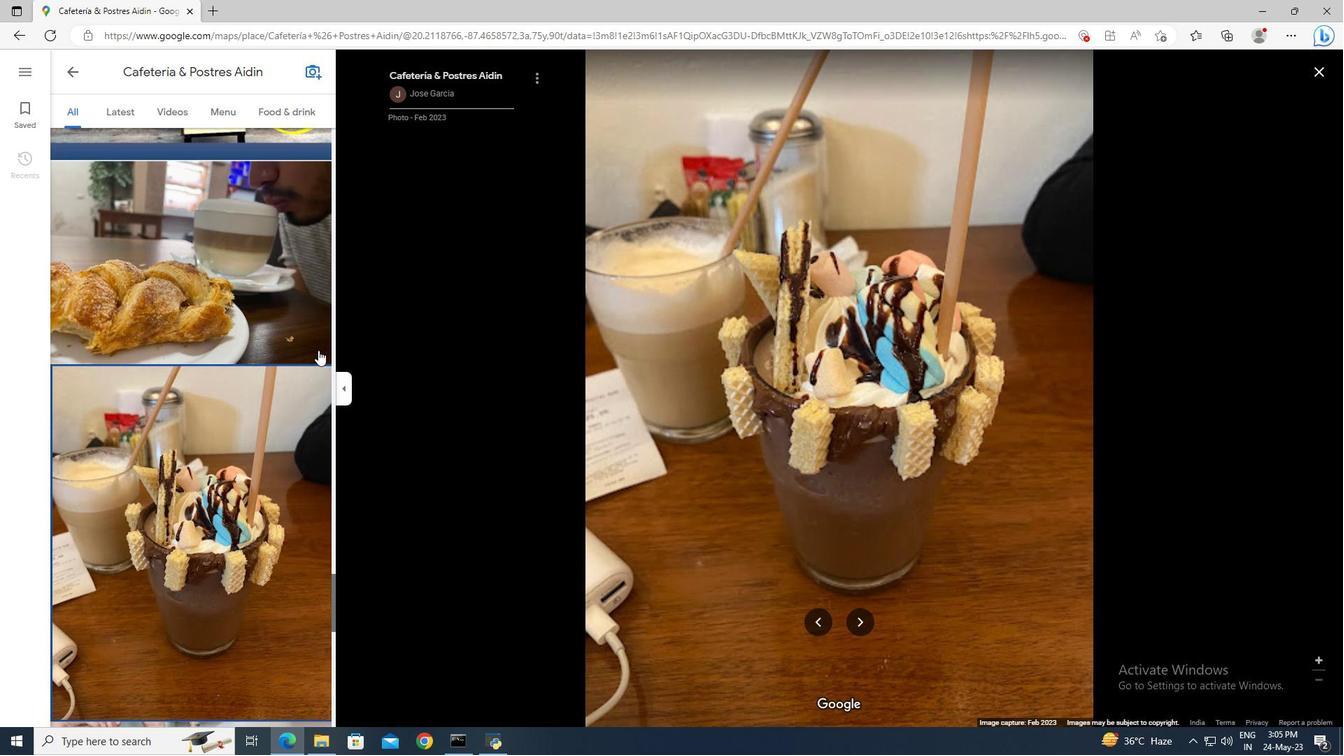 
Action: Mouse moved to (74, 66)
Screenshot: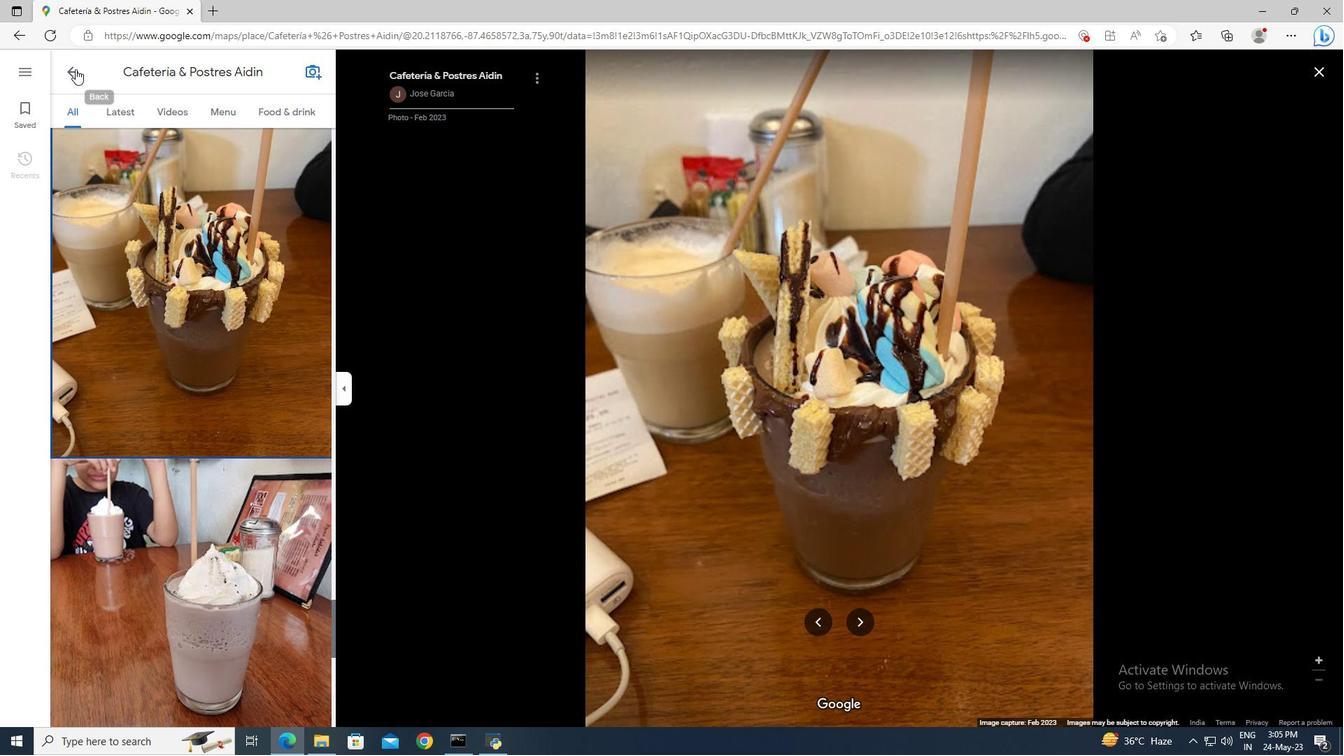 
Action: Mouse pressed left at (74, 66)
Screenshot: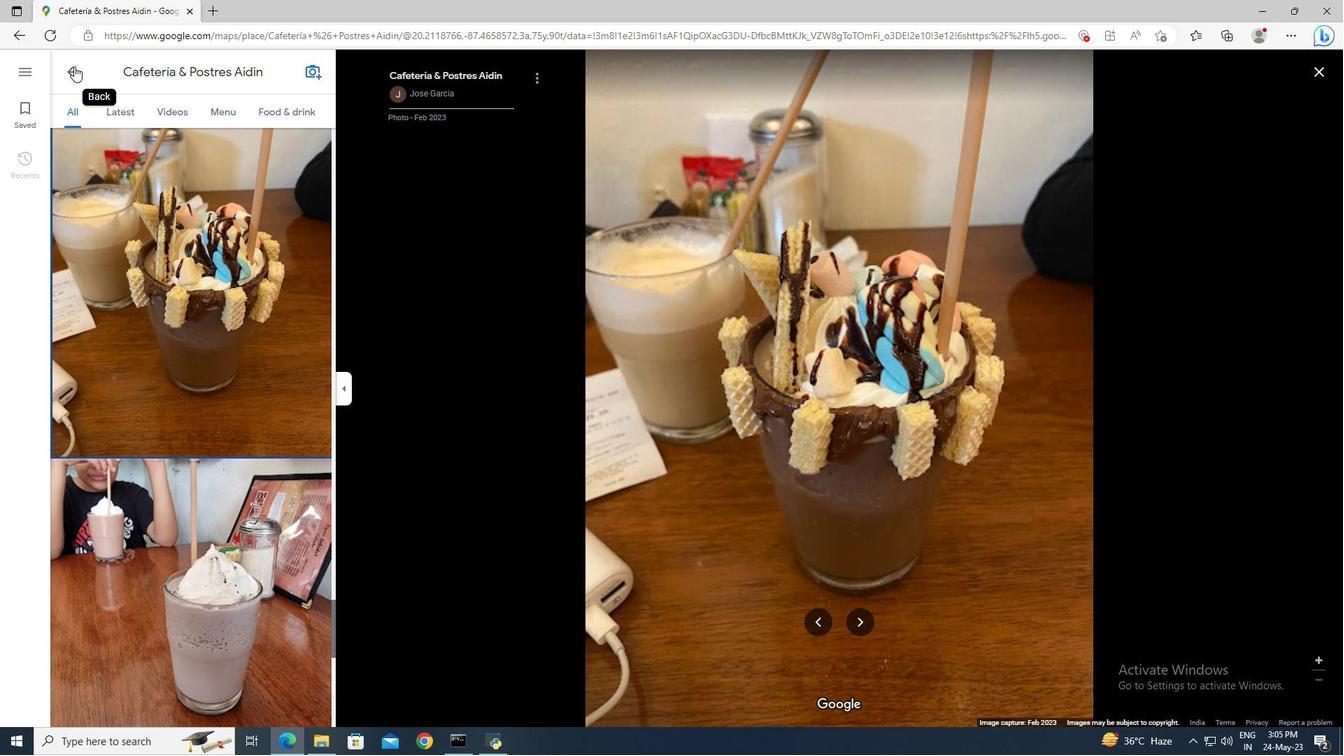 
Action: Mouse moved to (281, 377)
Screenshot: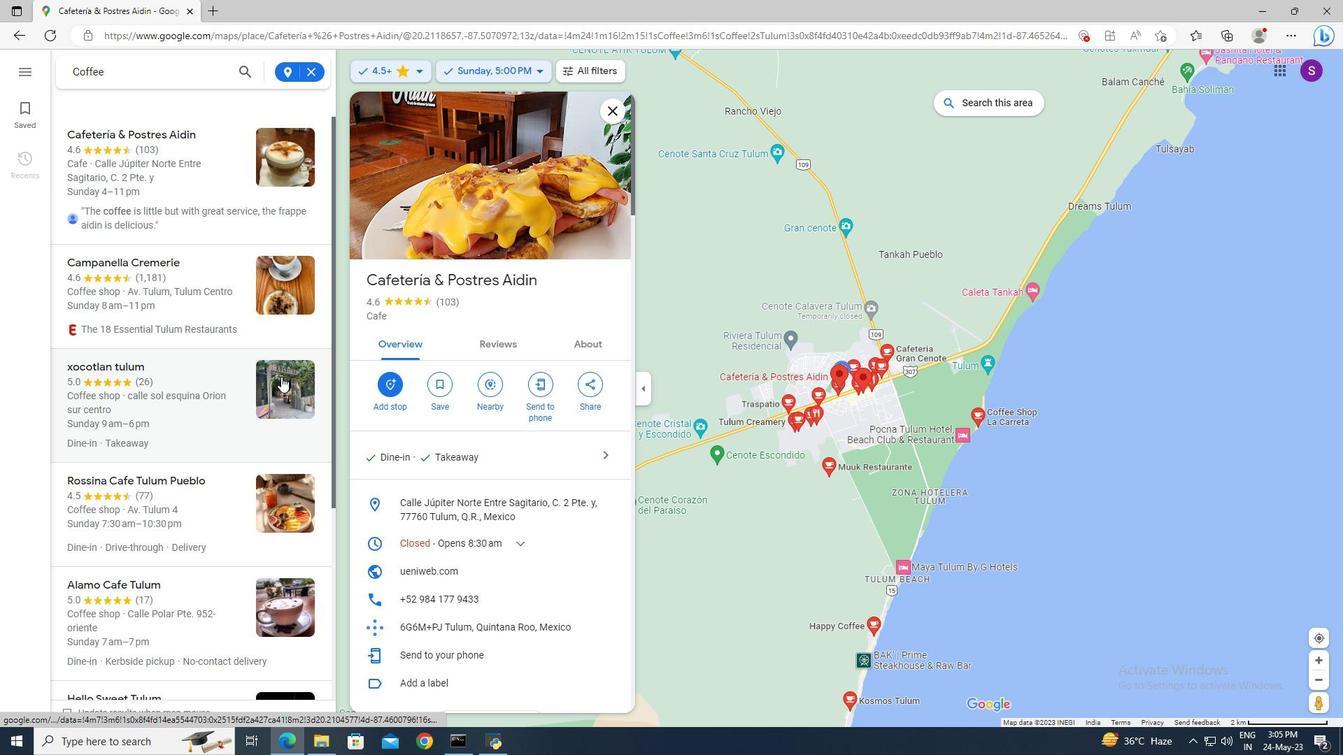 
Action: Mouse scrolled (281, 376) with delta (0, 0)
Screenshot: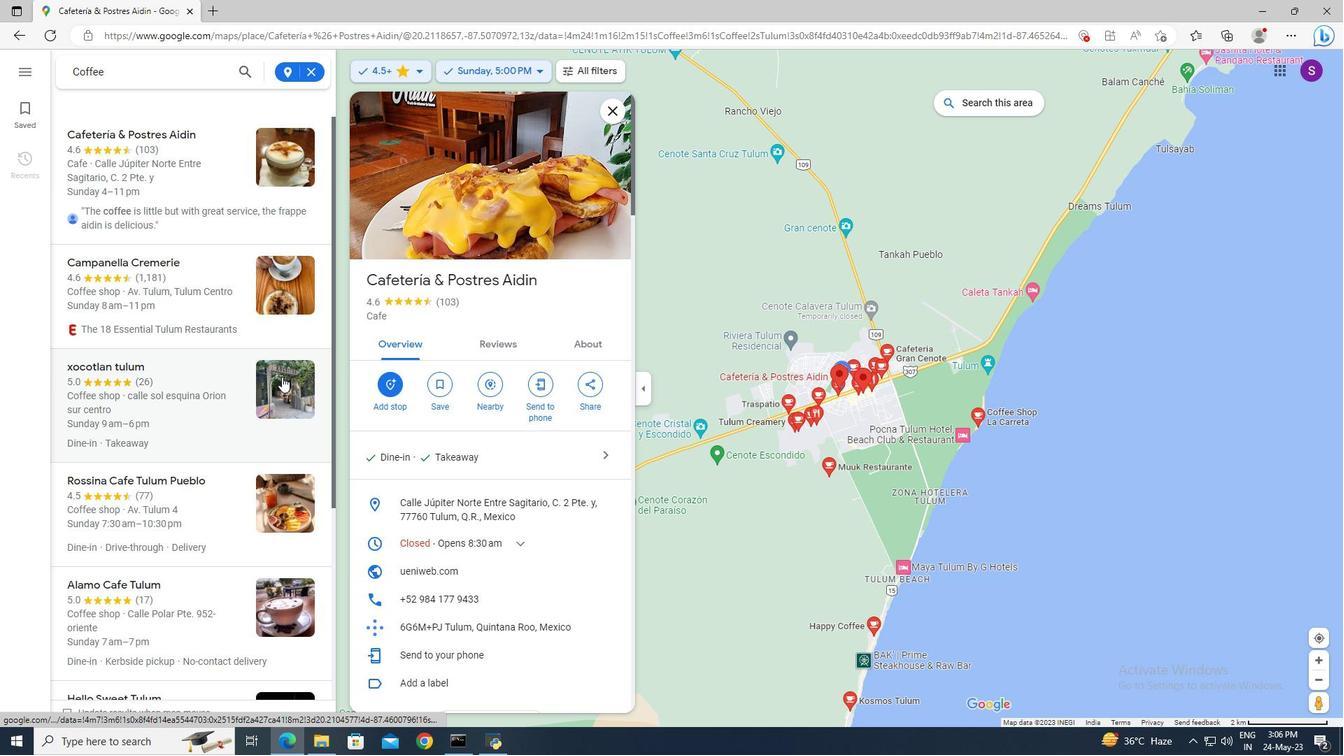 
Action: Mouse scrolled (281, 377) with delta (0, 0)
Screenshot: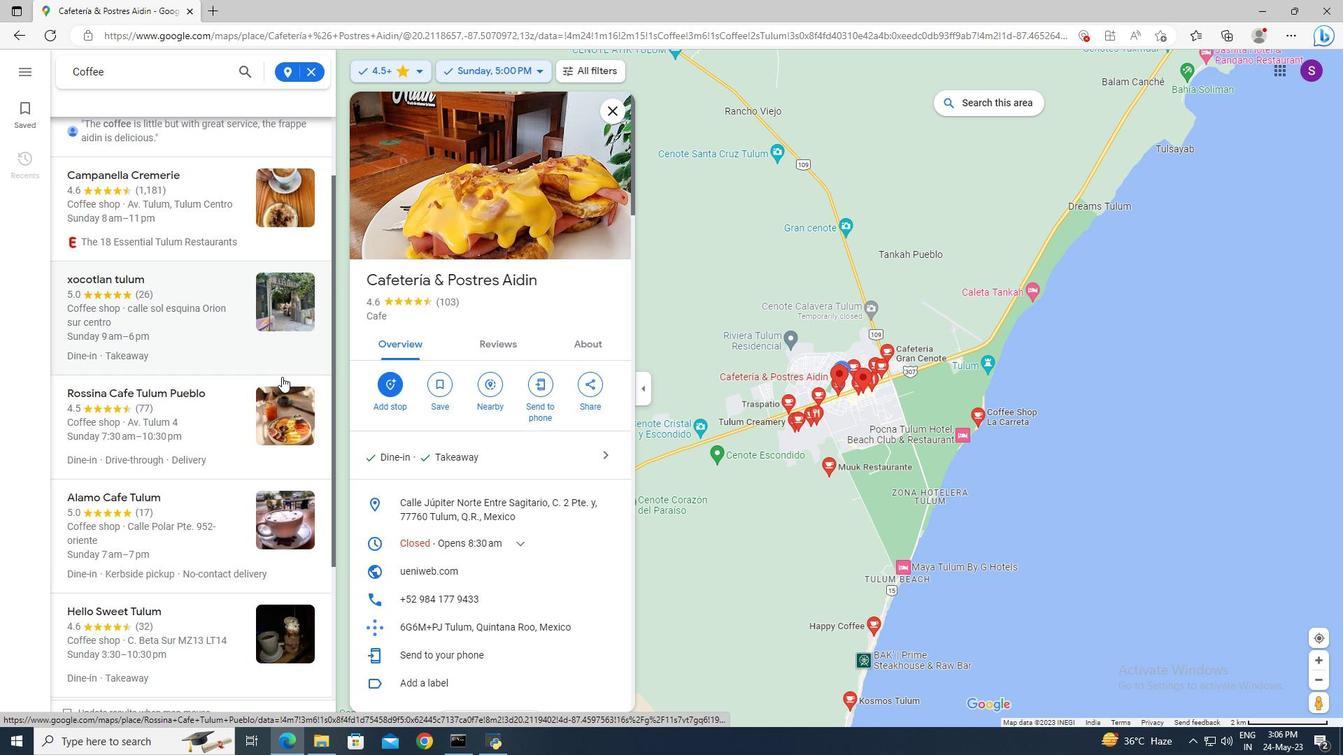 
Action: Mouse moved to (260, 137)
Screenshot: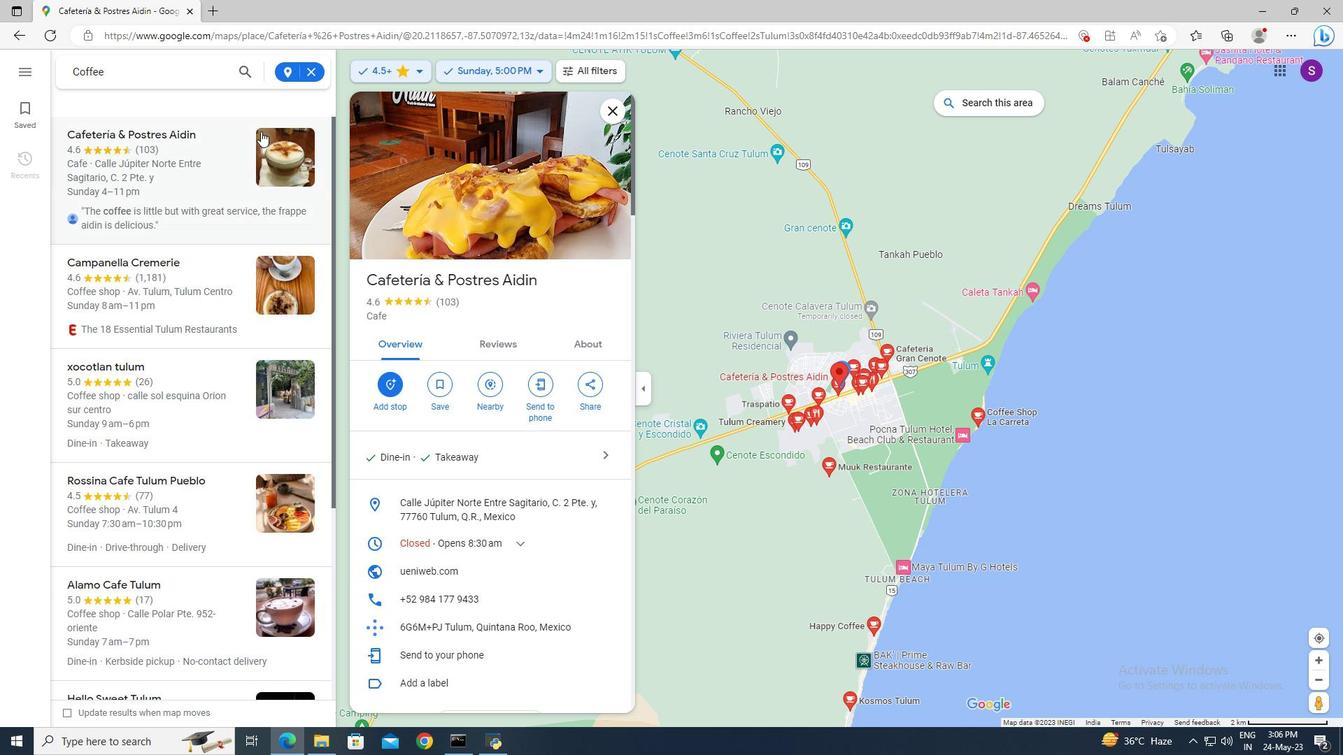 
Action: Mouse scrolled (260, 137) with delta (0, 0)
Screenshot: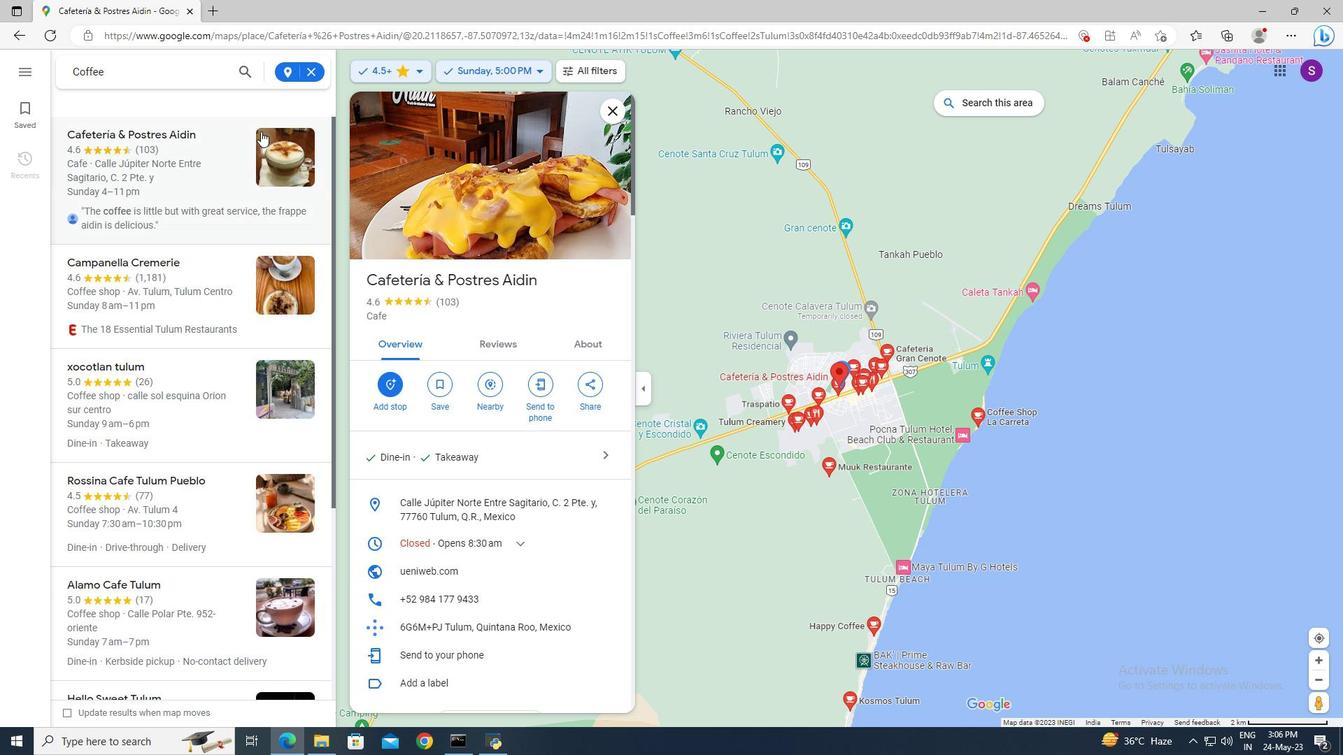 
Action: Mouse moved to (260, 150)
Screenshot: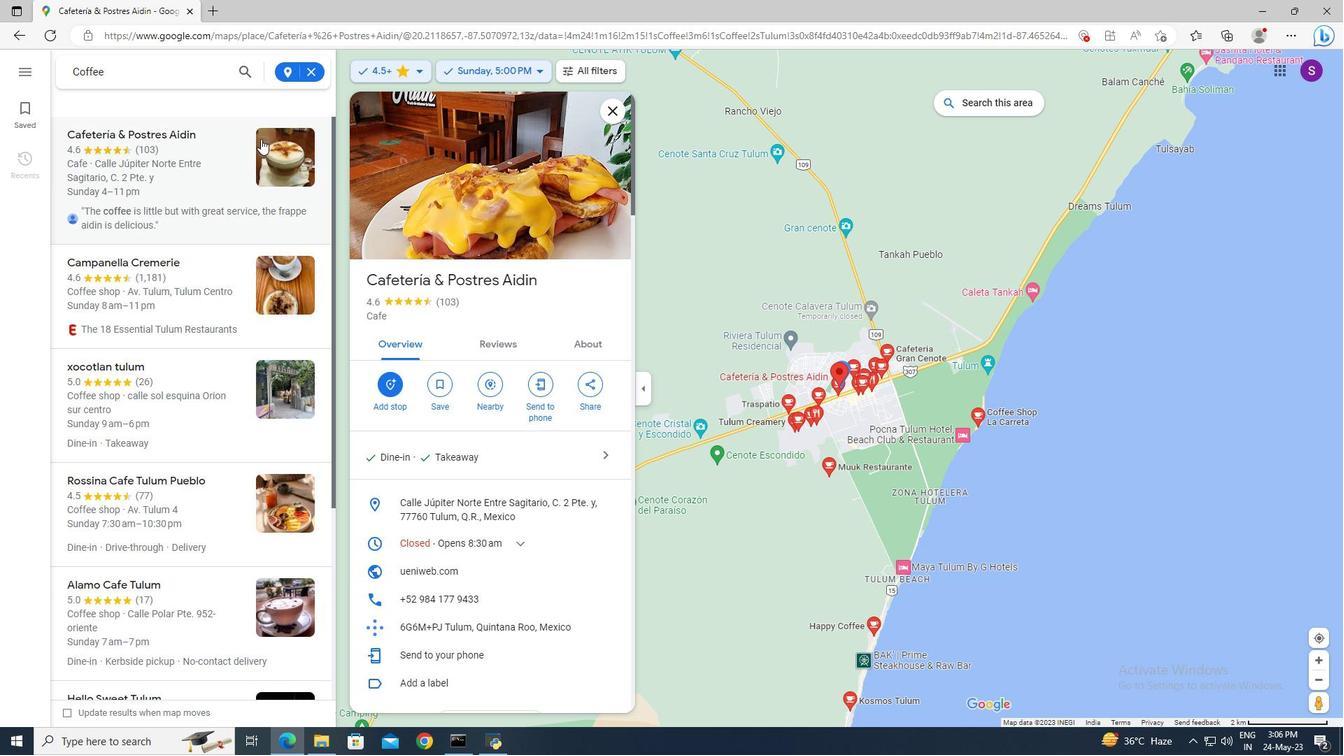 
Action: Mouse scrolled (260, 151) with delta (0, 0)
Screenshot: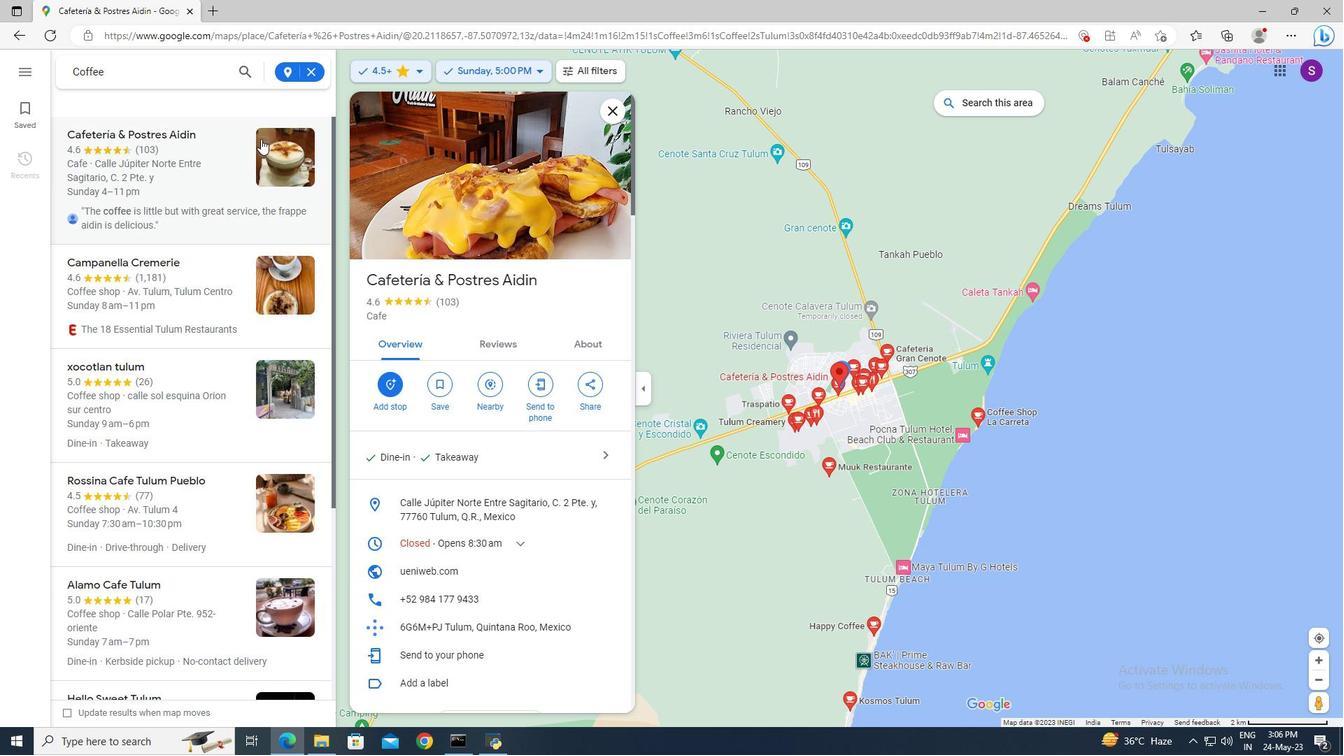
Action: Mouse moved to (260, 251)
Screenshot: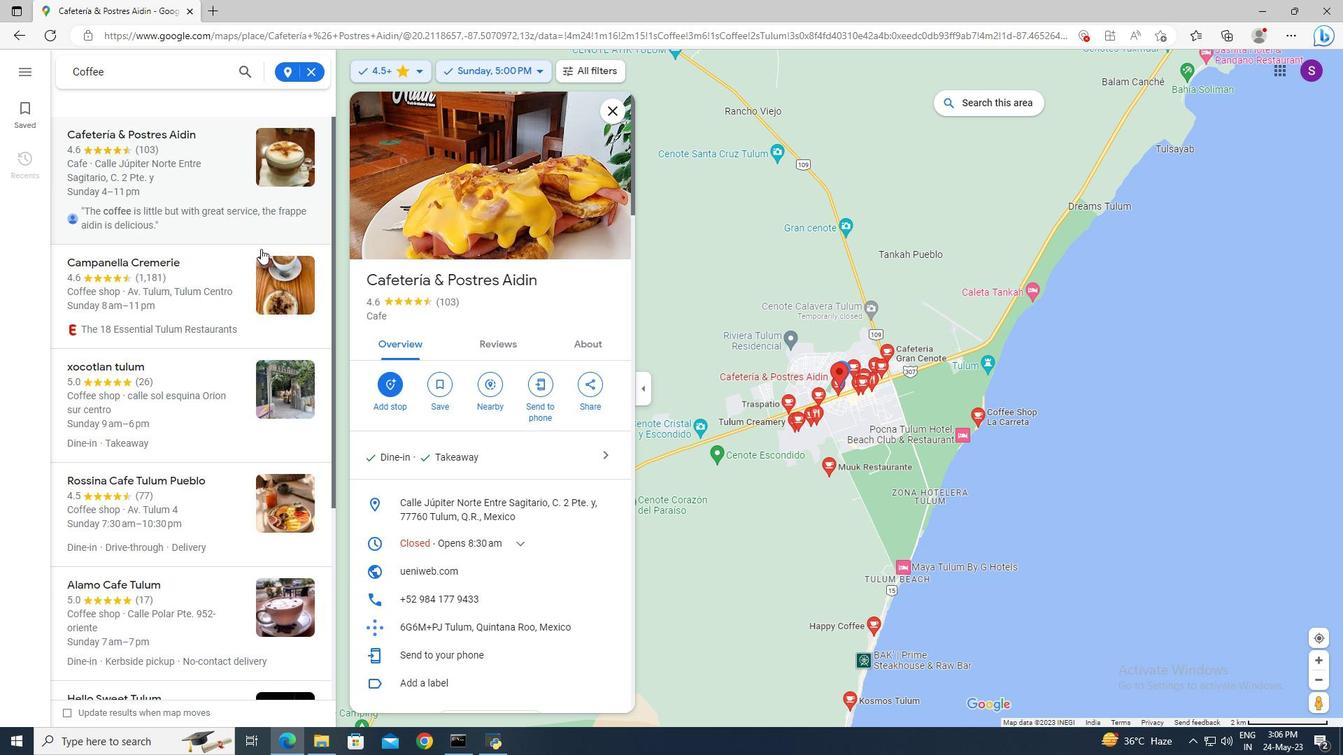 
Action: Mouse scrolled (260, 250) with delta (0, 0)
Screenshot: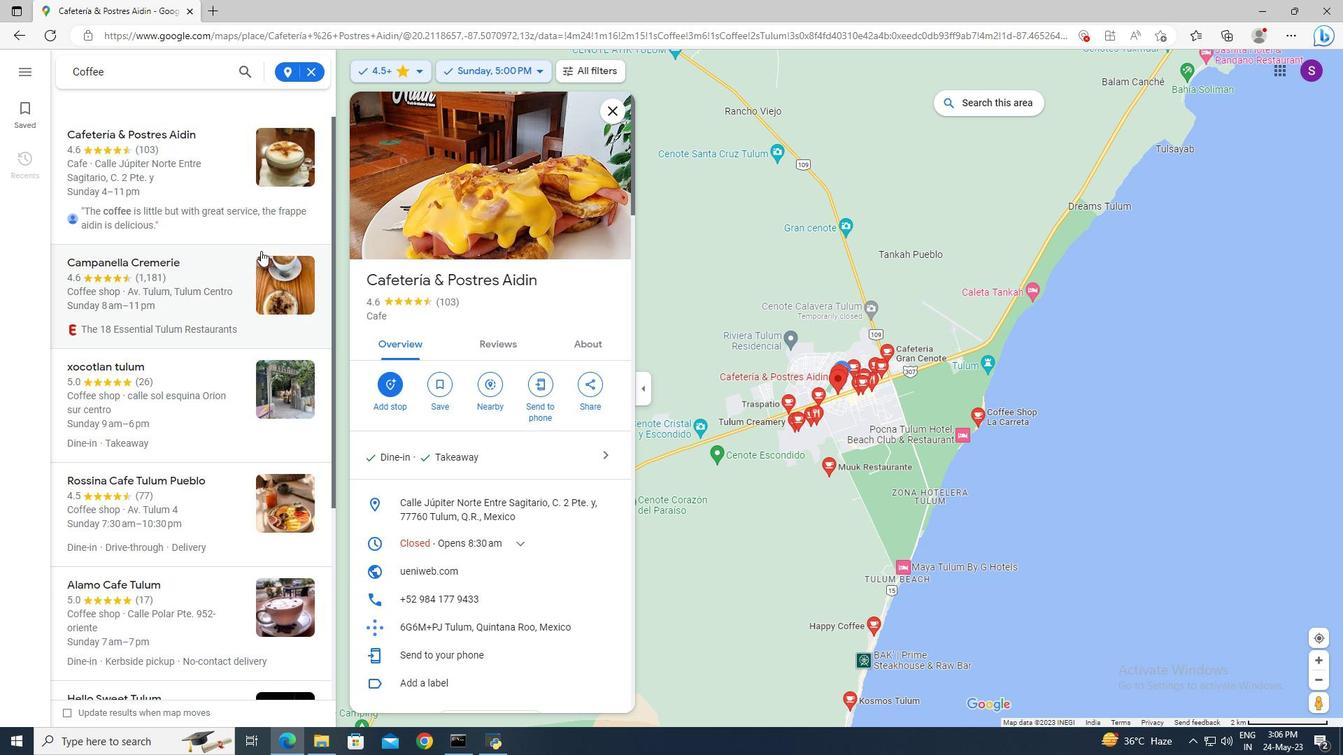 
Action: Mouse scrolled (260, 251) with delta (0, 0)
Screenshot: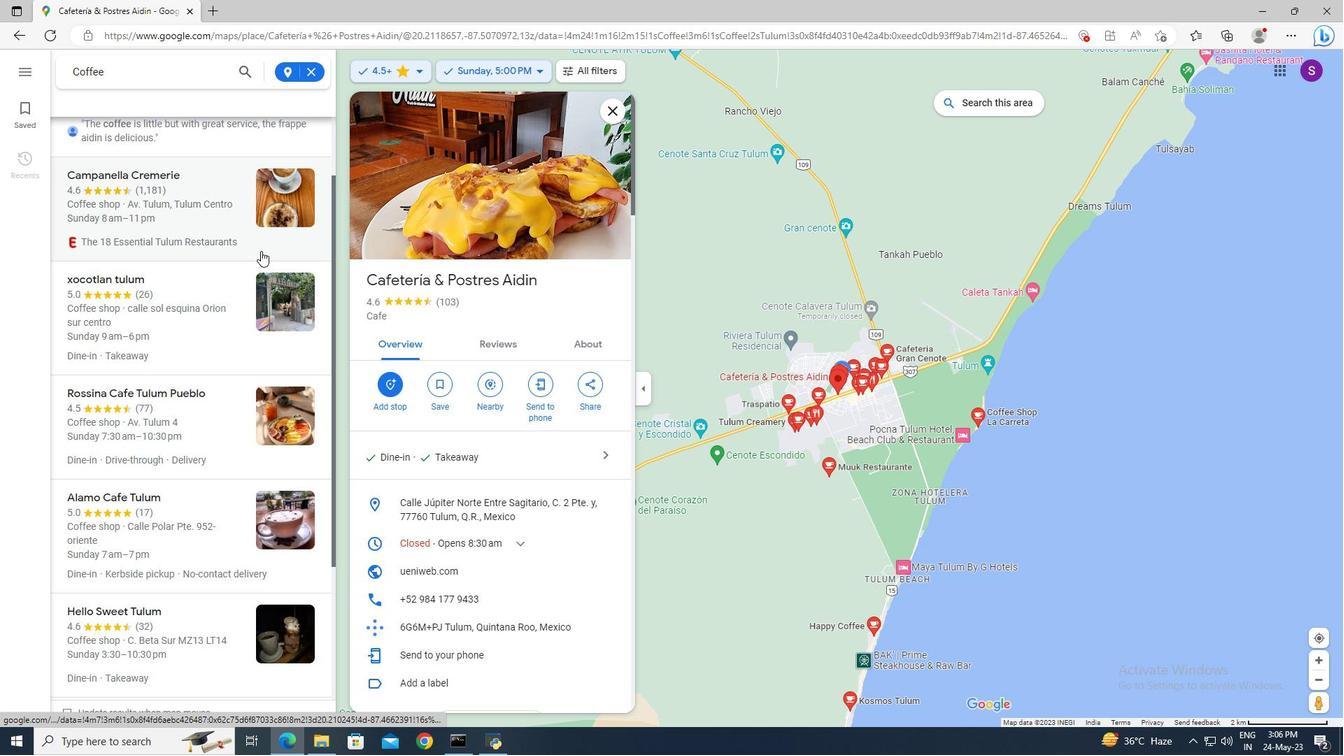 
Action: Mouse scrolled (260, 251) with delta (0, 0)
Screenshot: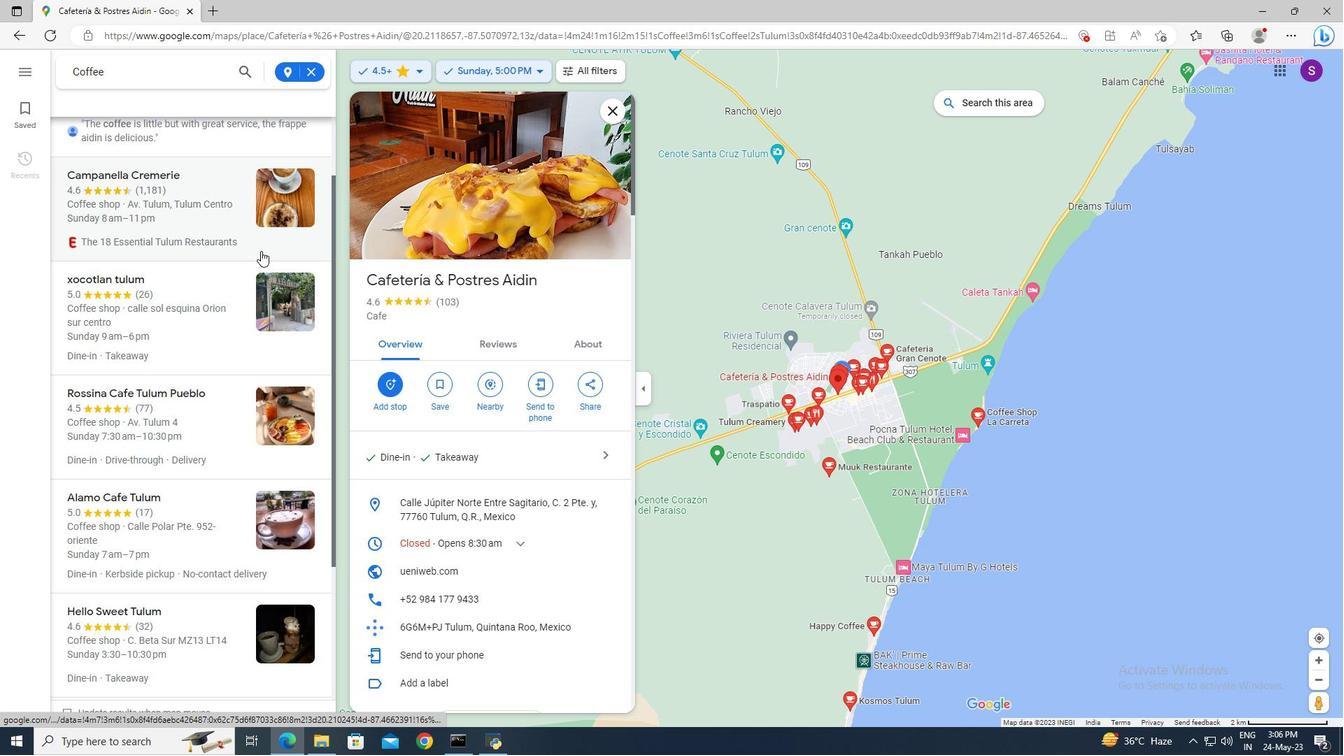 
Action: Mouse moved to (16, 34)
Screenshot: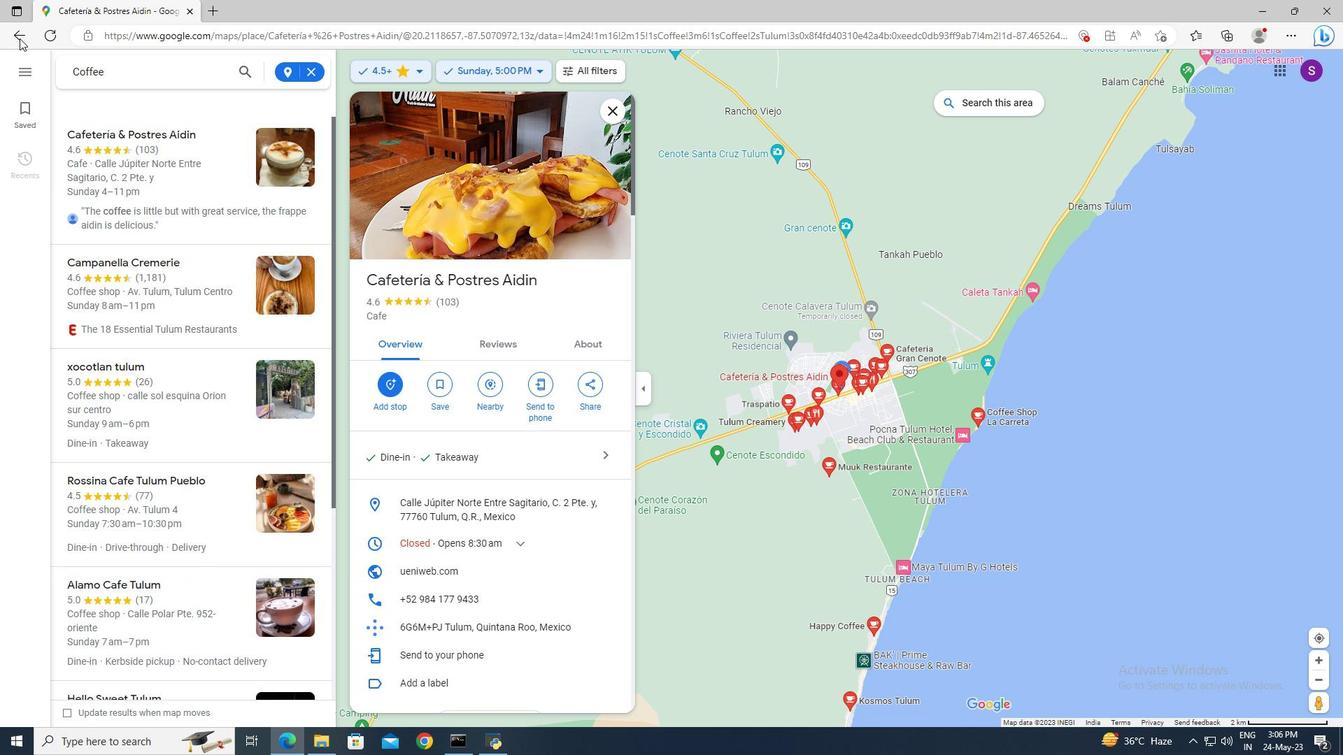
Action: Mouse pressed left at (16, 34)
Screenshot: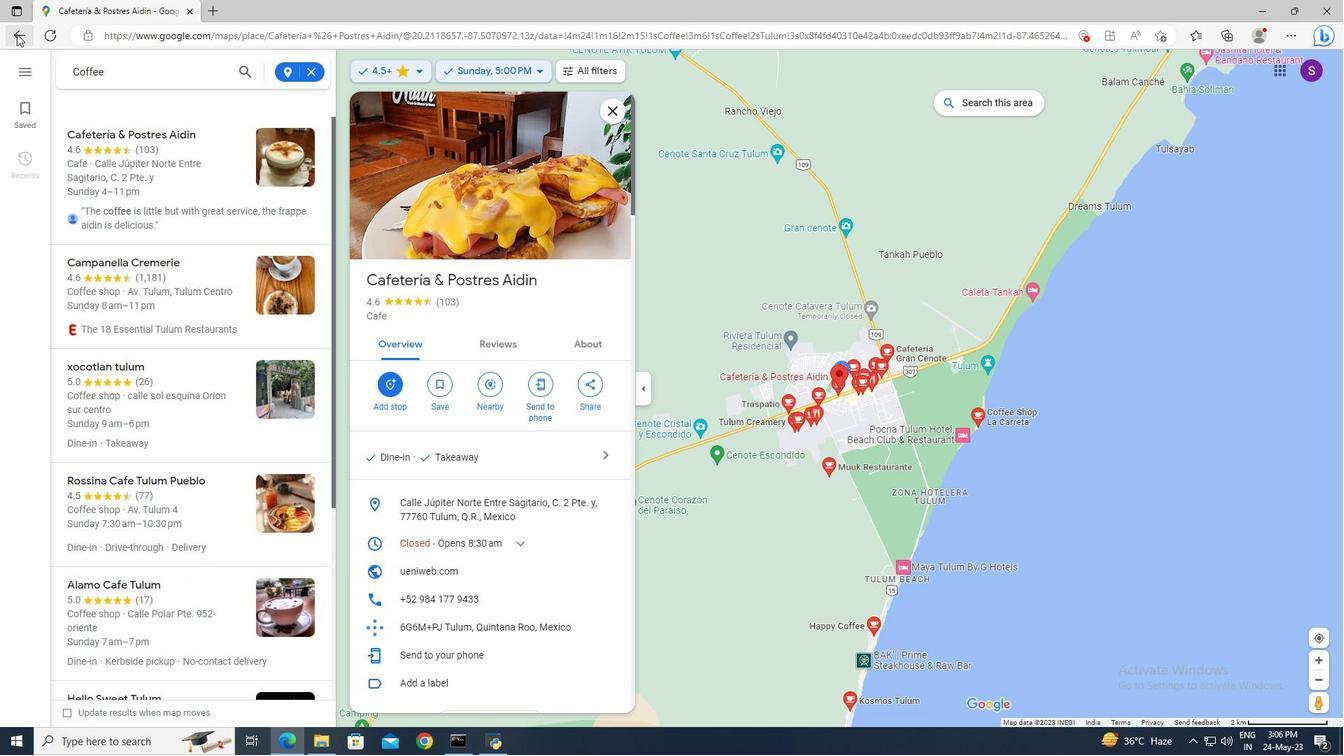 
Action: Mouse moved to (69, 67)
Screenshot: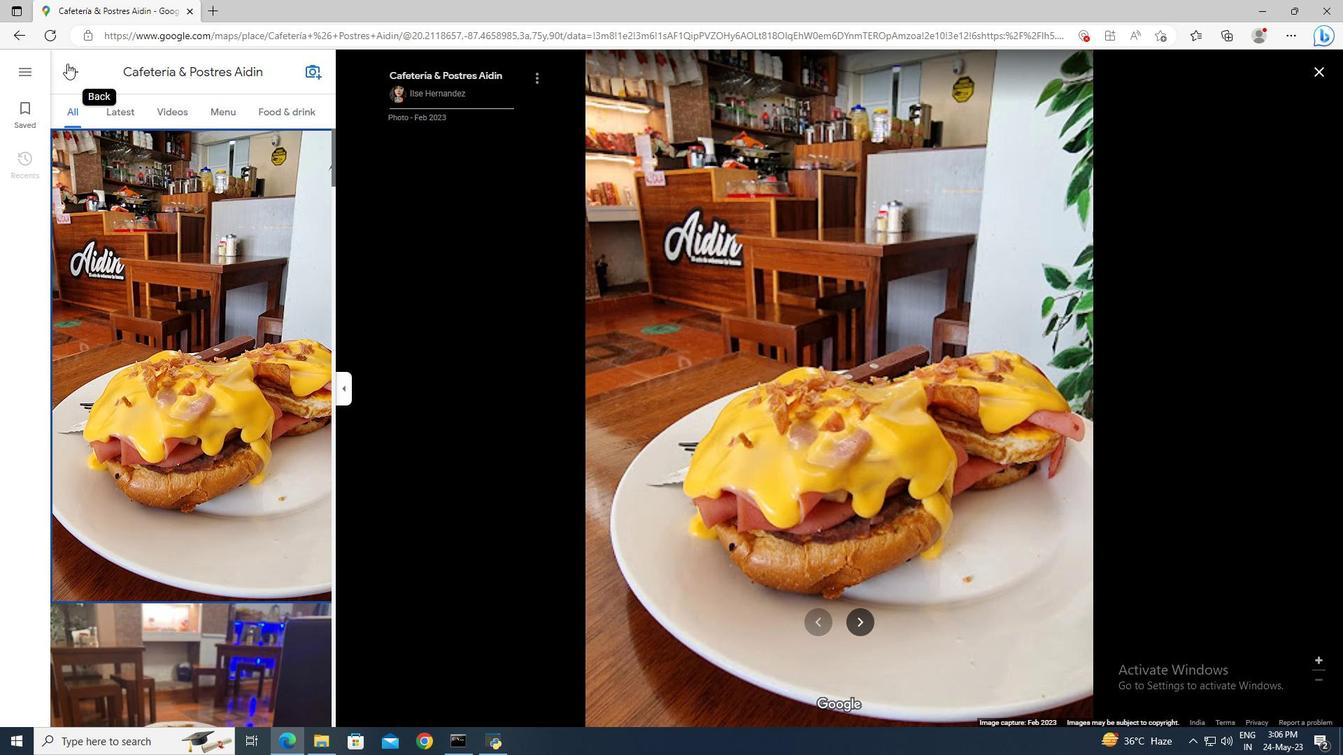 
Action: Mouse pressed left at (69, 67)
Screenshot: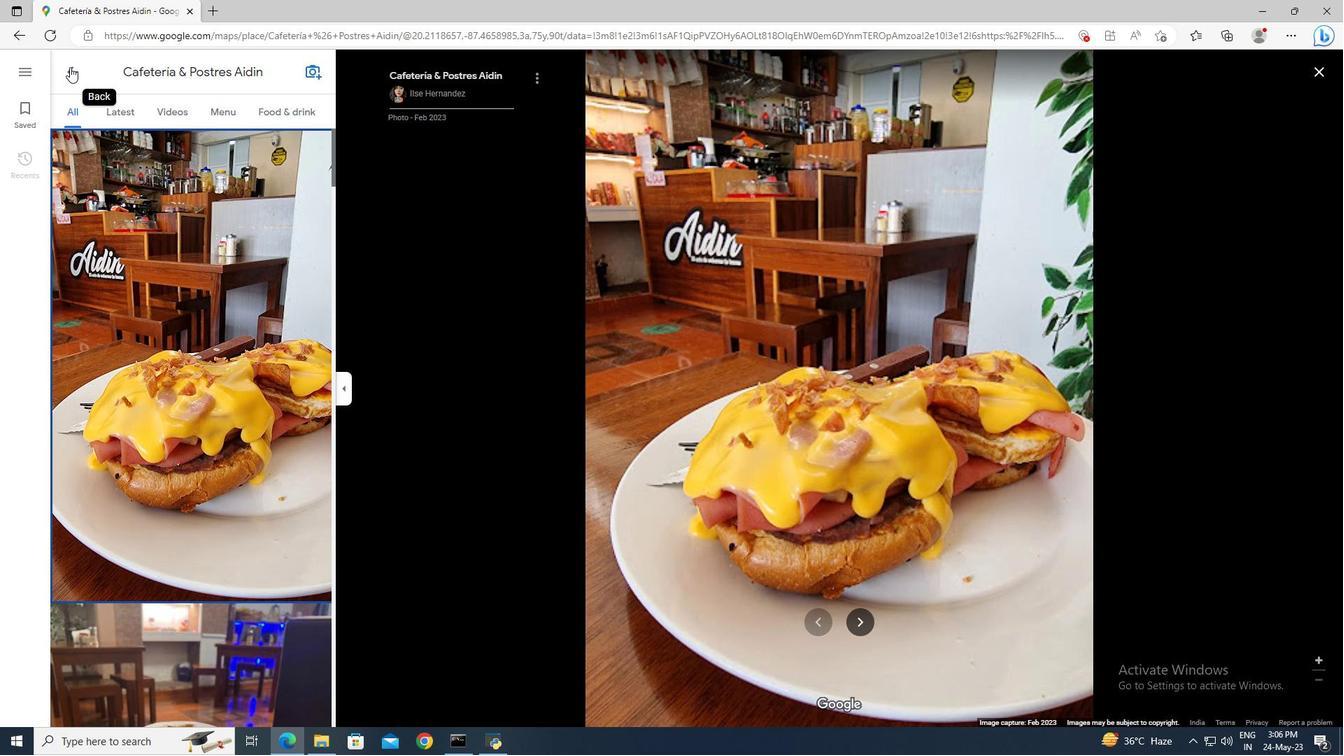 
Action: Mouse moved to (284, 74)
Screenshot: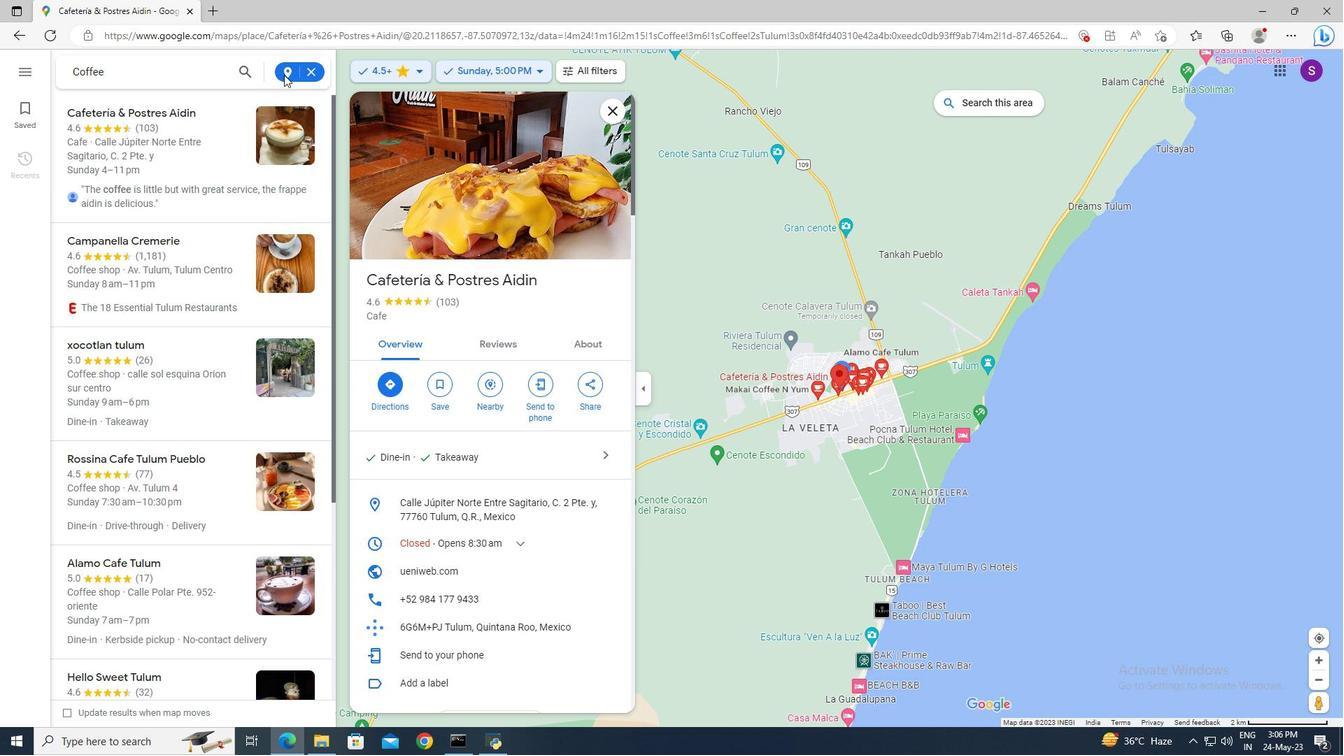 
Action: Mouse pressed left at (284, 74)
Screenshot: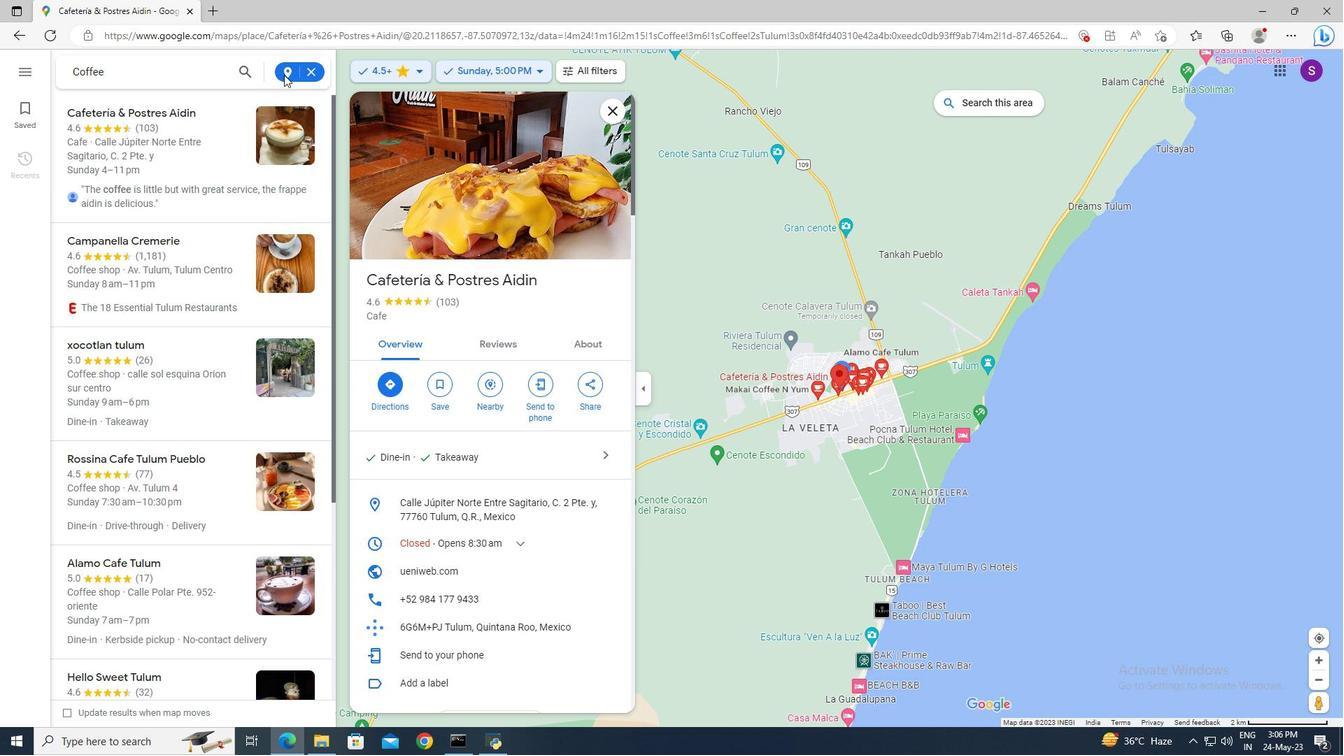
Action: Mouse moved to (305, 279)
Screenshot: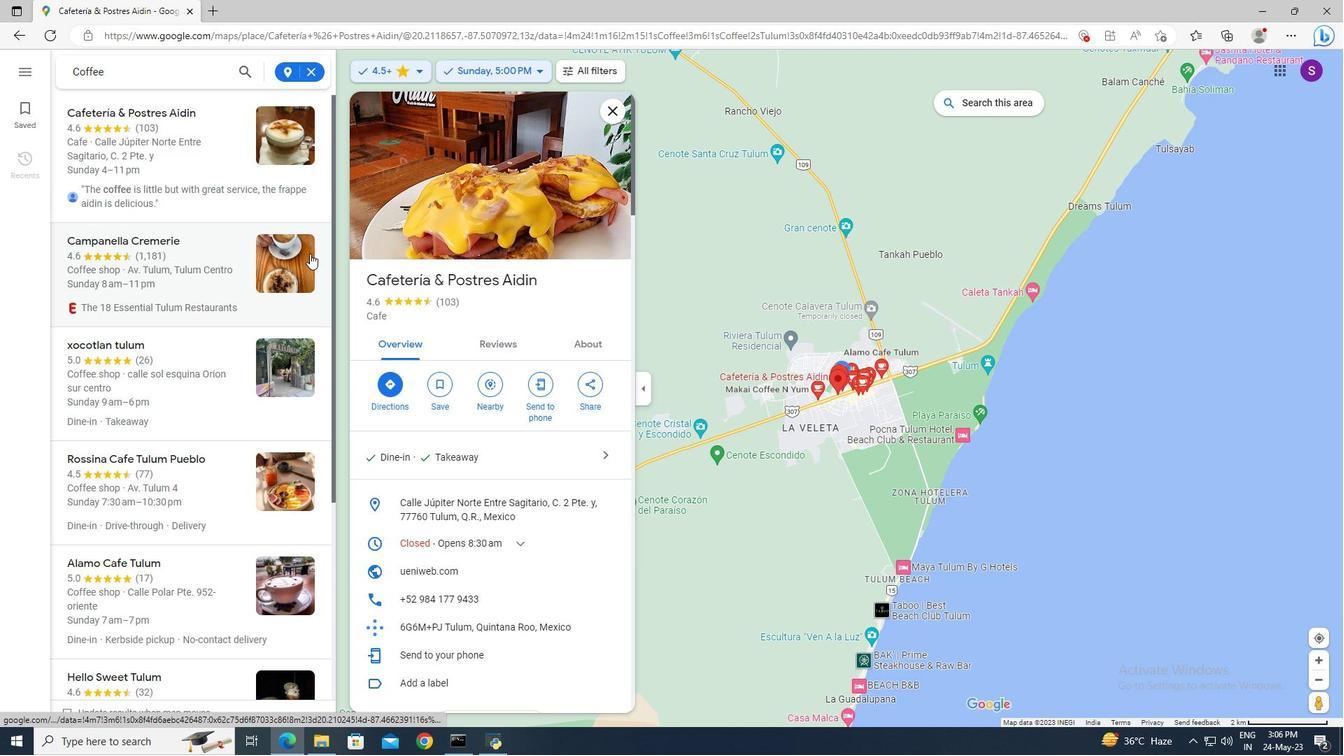 
Action: Mouse scrolled (305, 279) with delta (0, 0)
Screenshot: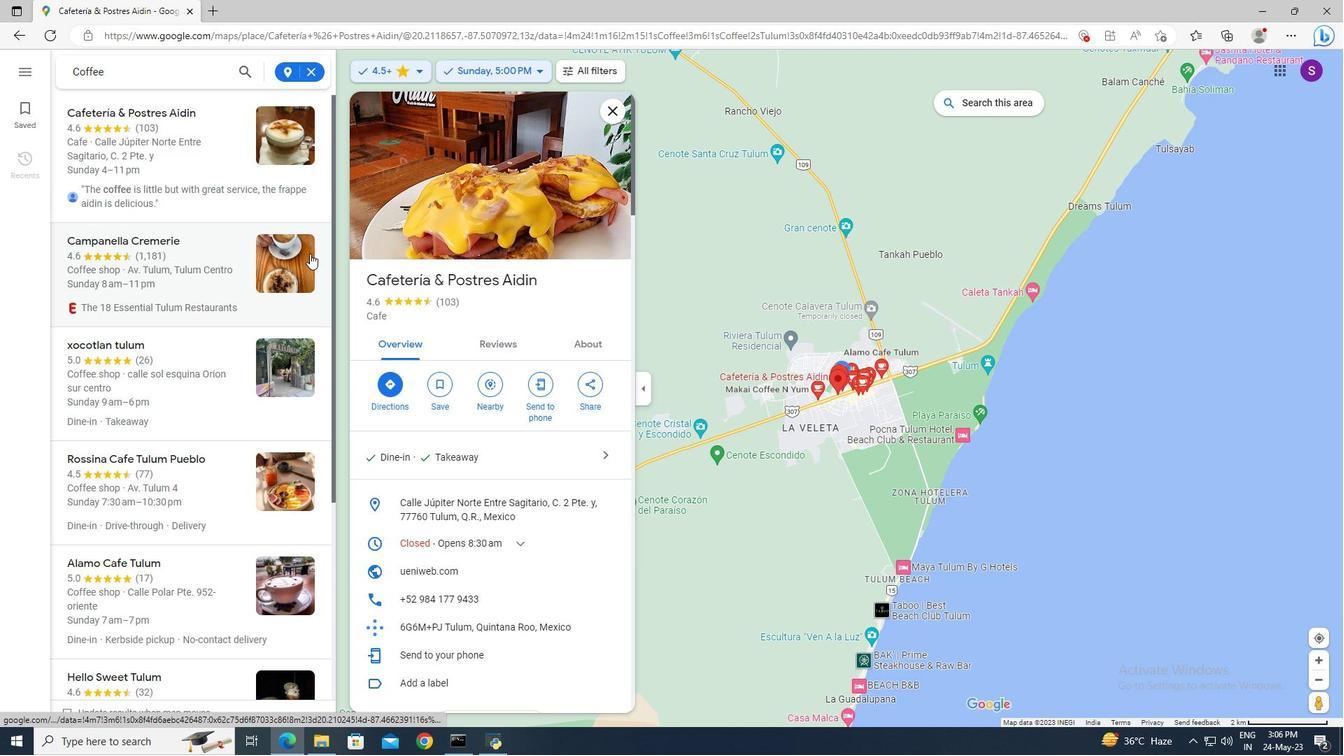 
Action: Mouse moved to (305, 282)
Screenshot: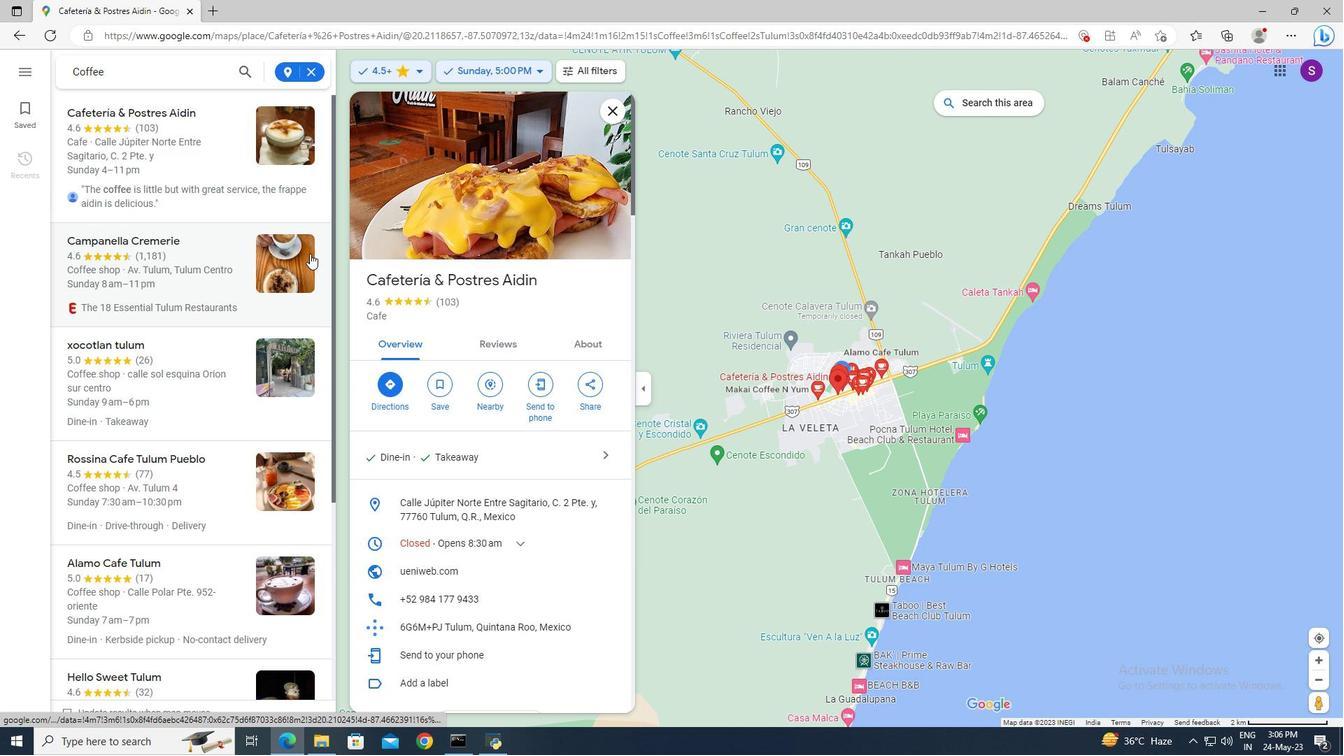 
Action: Mouse scrolled (305, 281) with delta (0, 0)
Screenshot: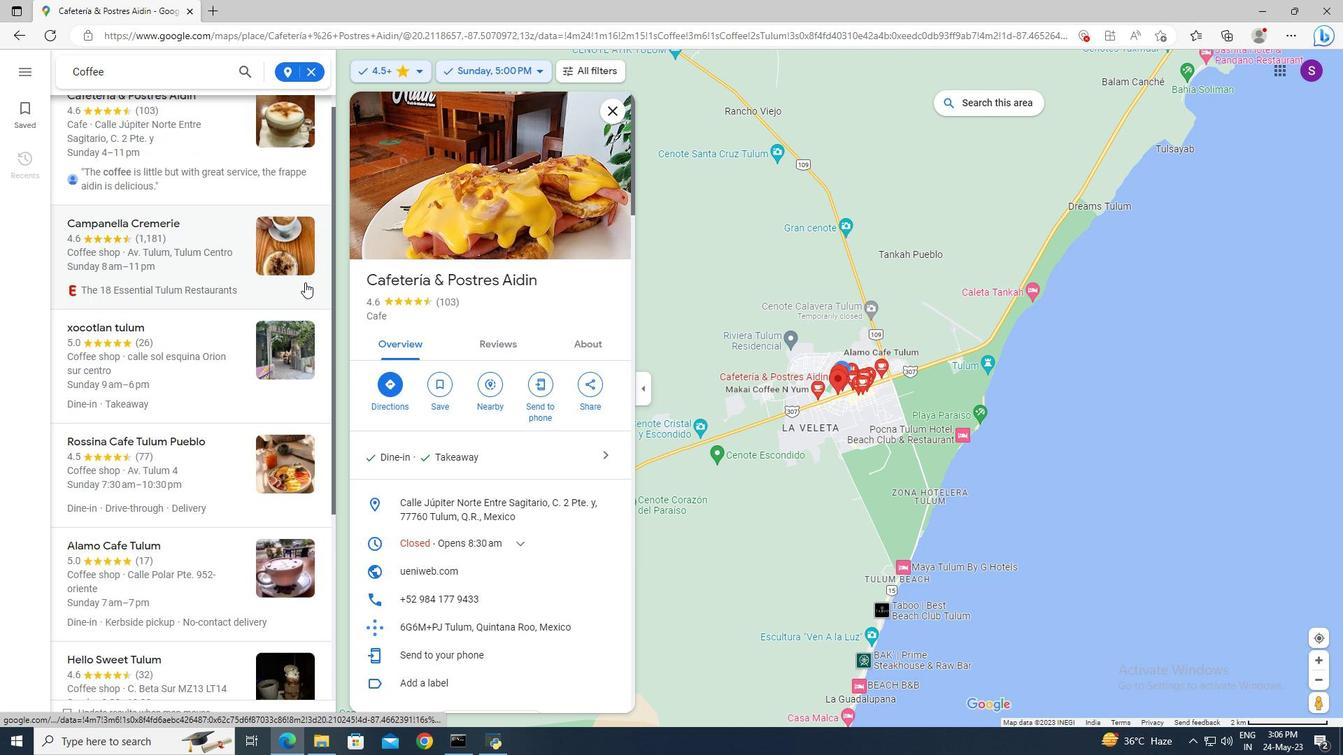 
Action: Mouse scrolled (305, 281) with delta (0, 0)
Screenshot: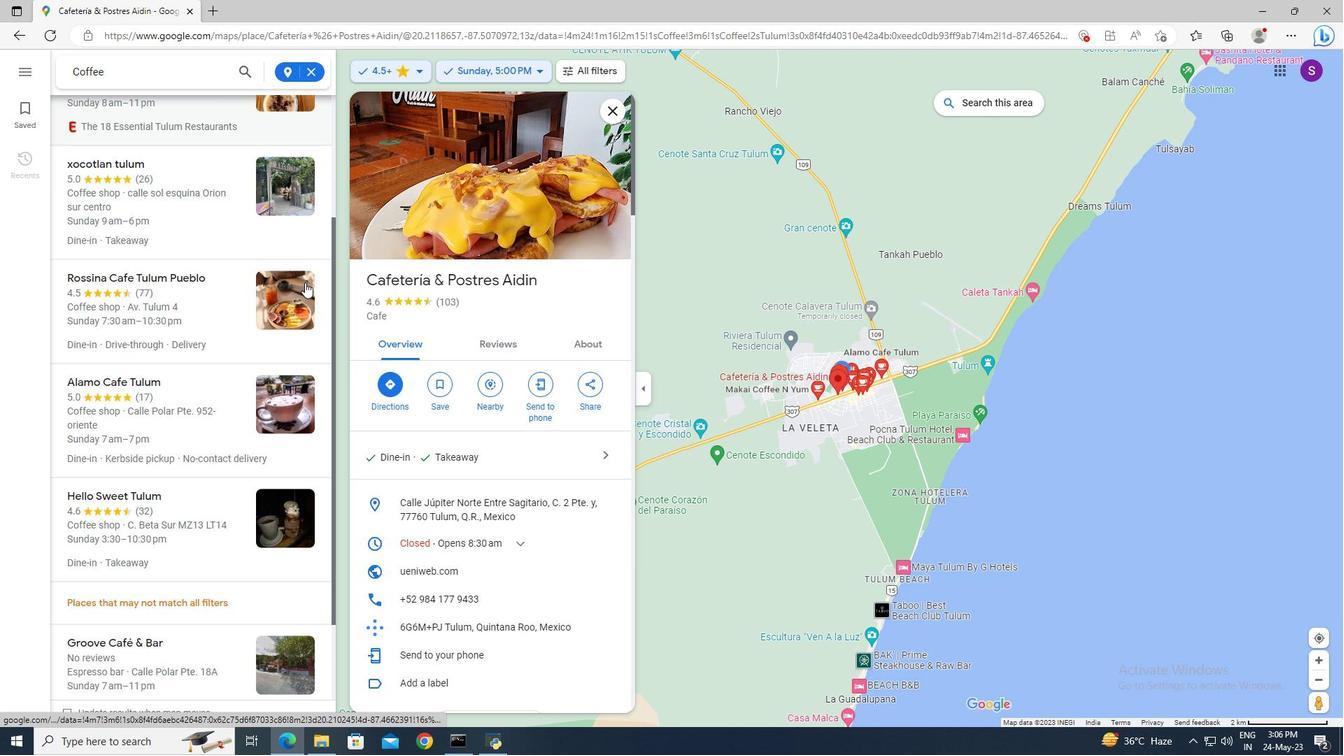 
Action: Mouse scrolled (305, 281) with delta (0, 0)
Screenshot: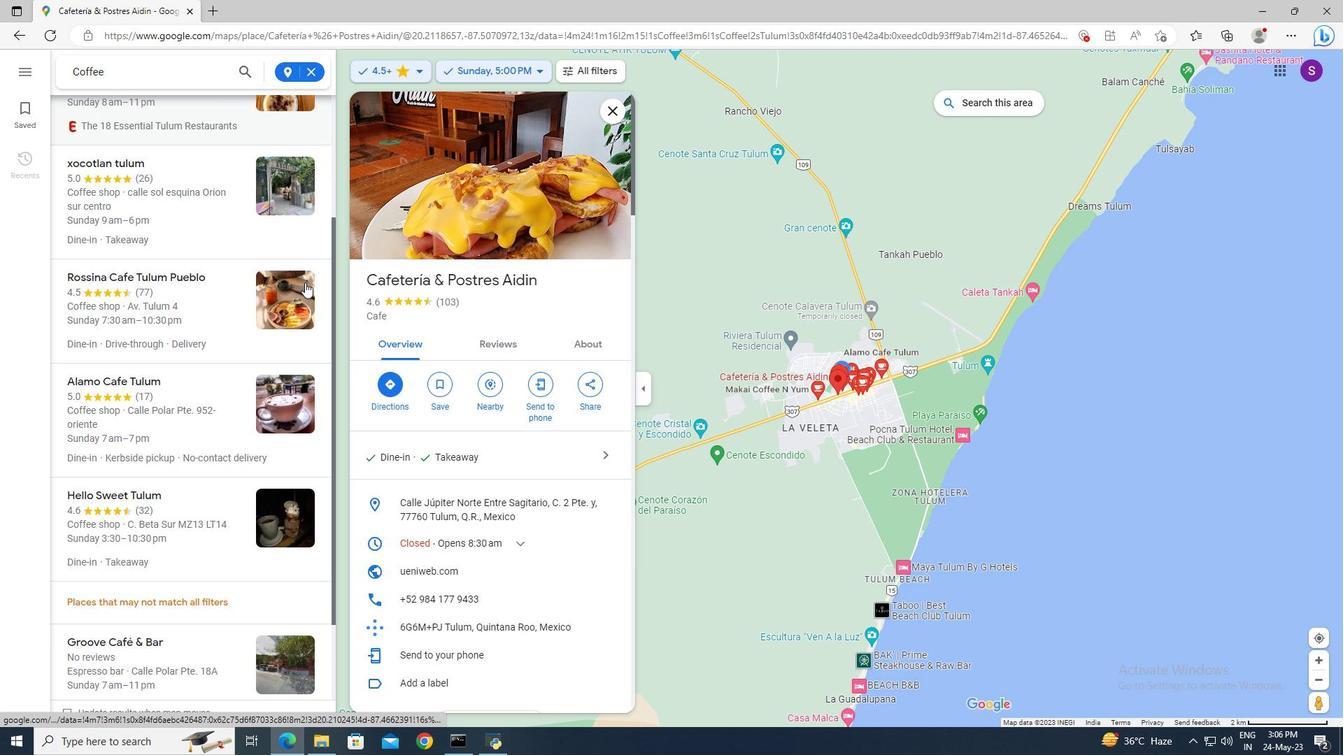 
Action: Mouse scrolled (305, 281) with delta (0, 0)
Screenshot: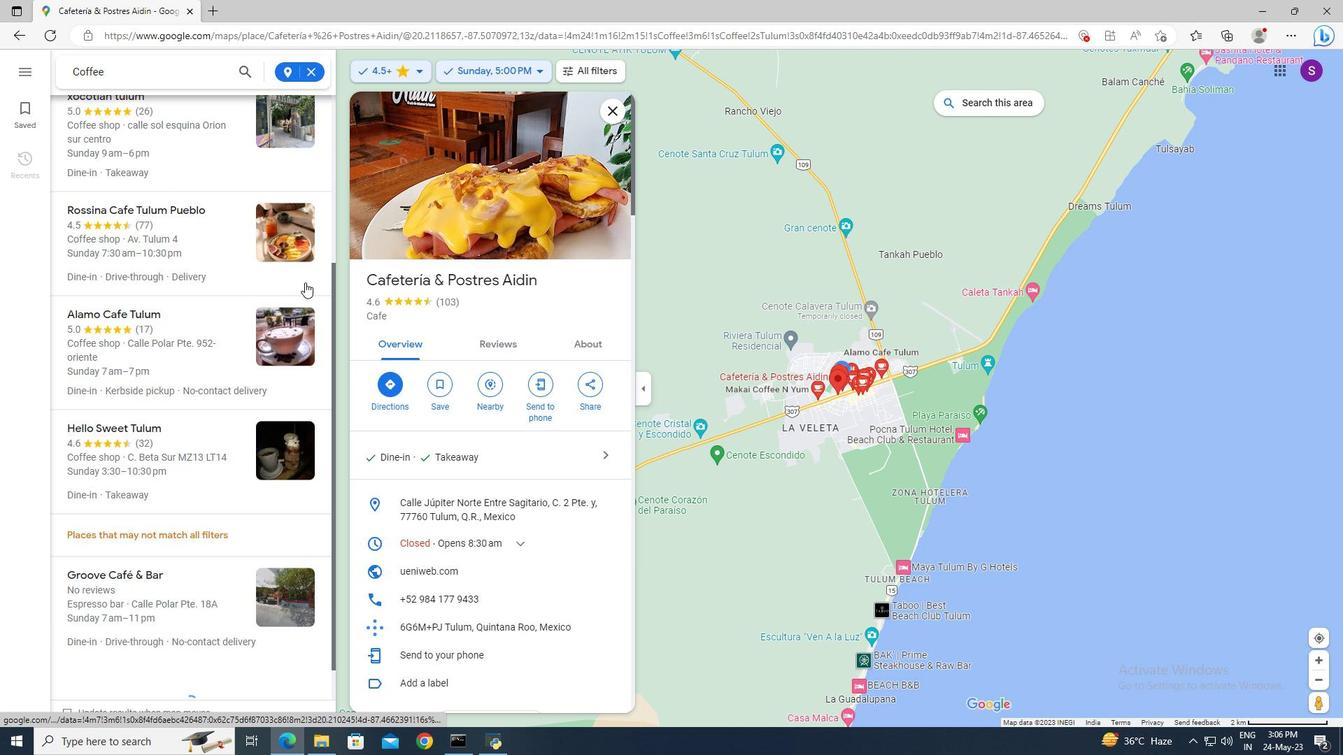 
Action: Mouse scrolled (305, 281) with delta (0, 0)
Screenshot: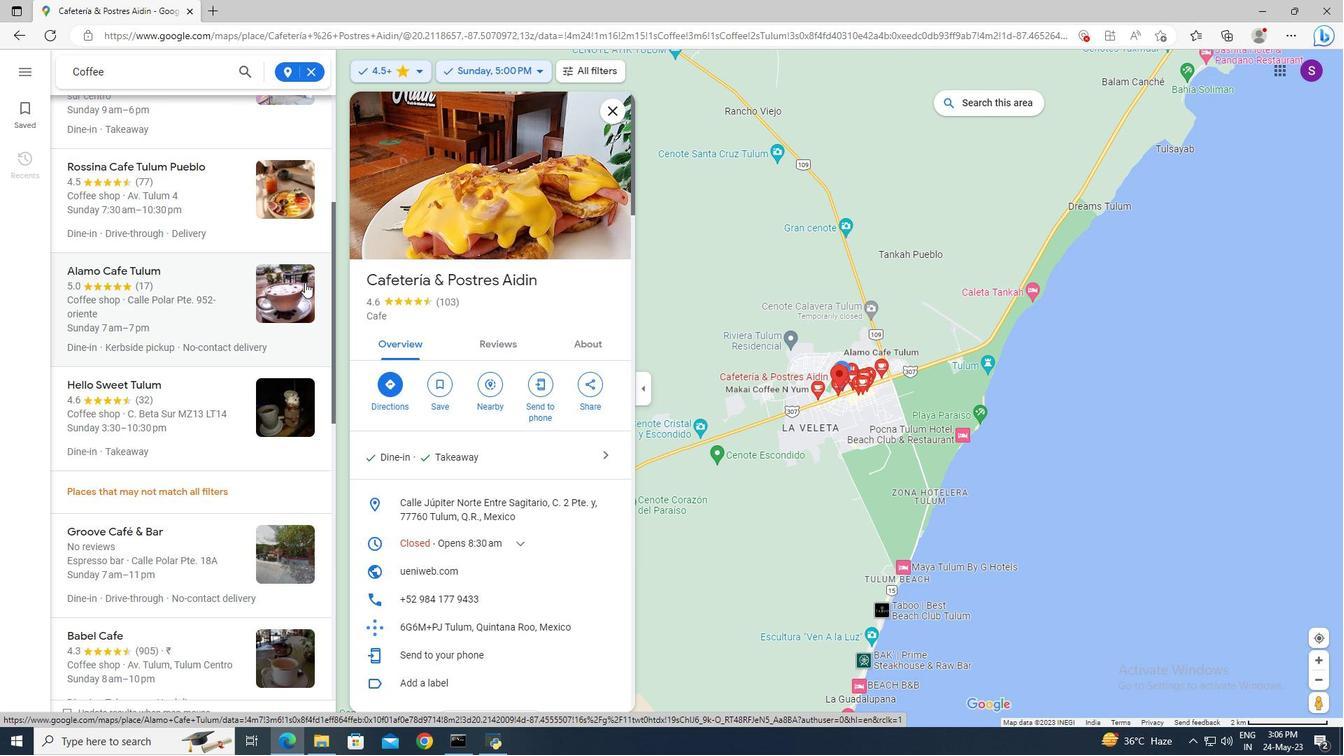 
Action: Mouse scrolled (305, 281) with delta (0, 0)
Screenshot: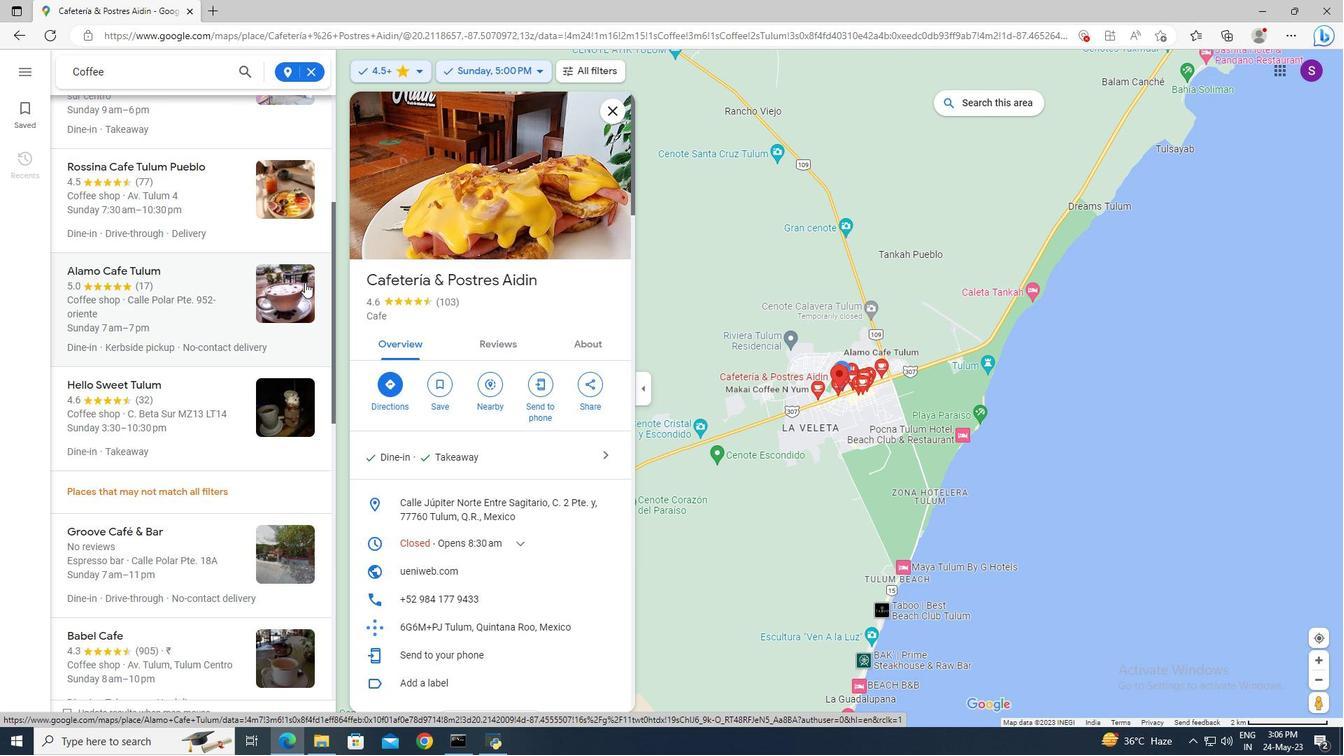 
Action: Mouse scrolled (305, 283) with delta (0, 0)
Screenshot: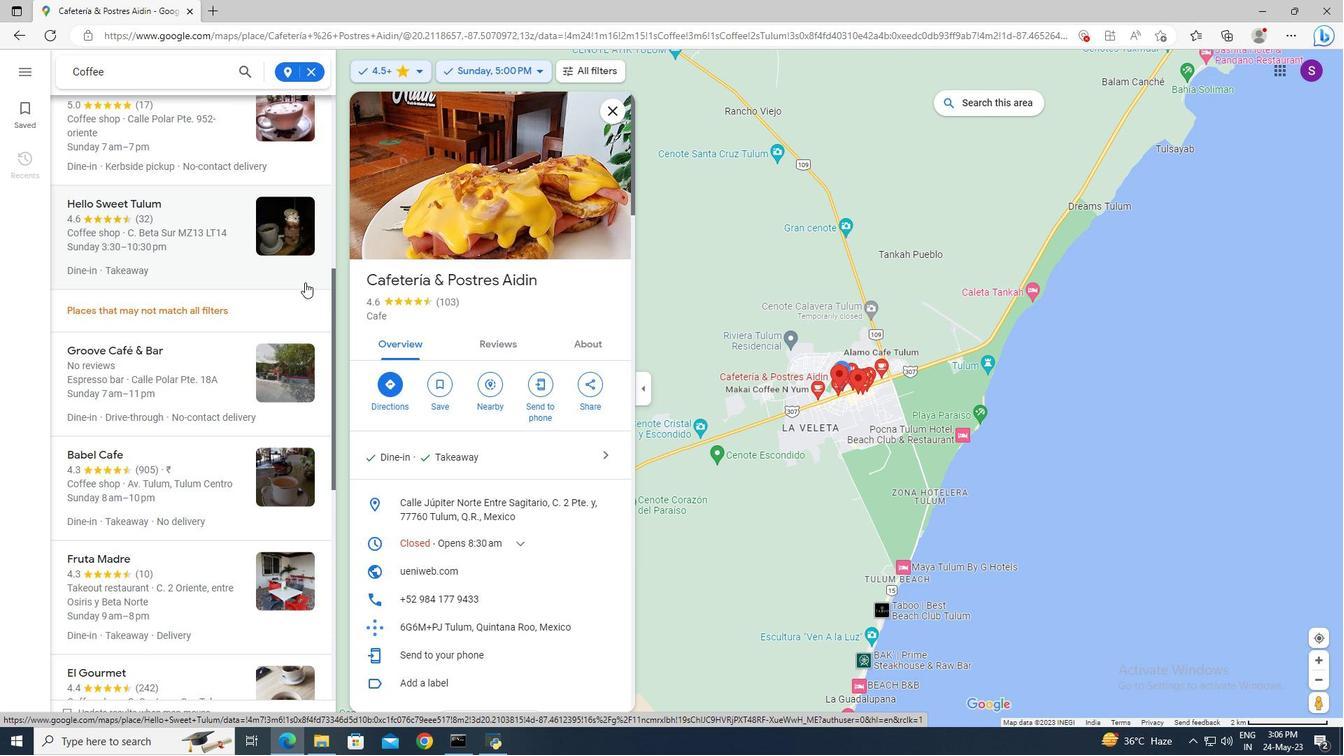 
Action: Mouse scrolled (305, 283) with delta (0, 0)
Screenshot: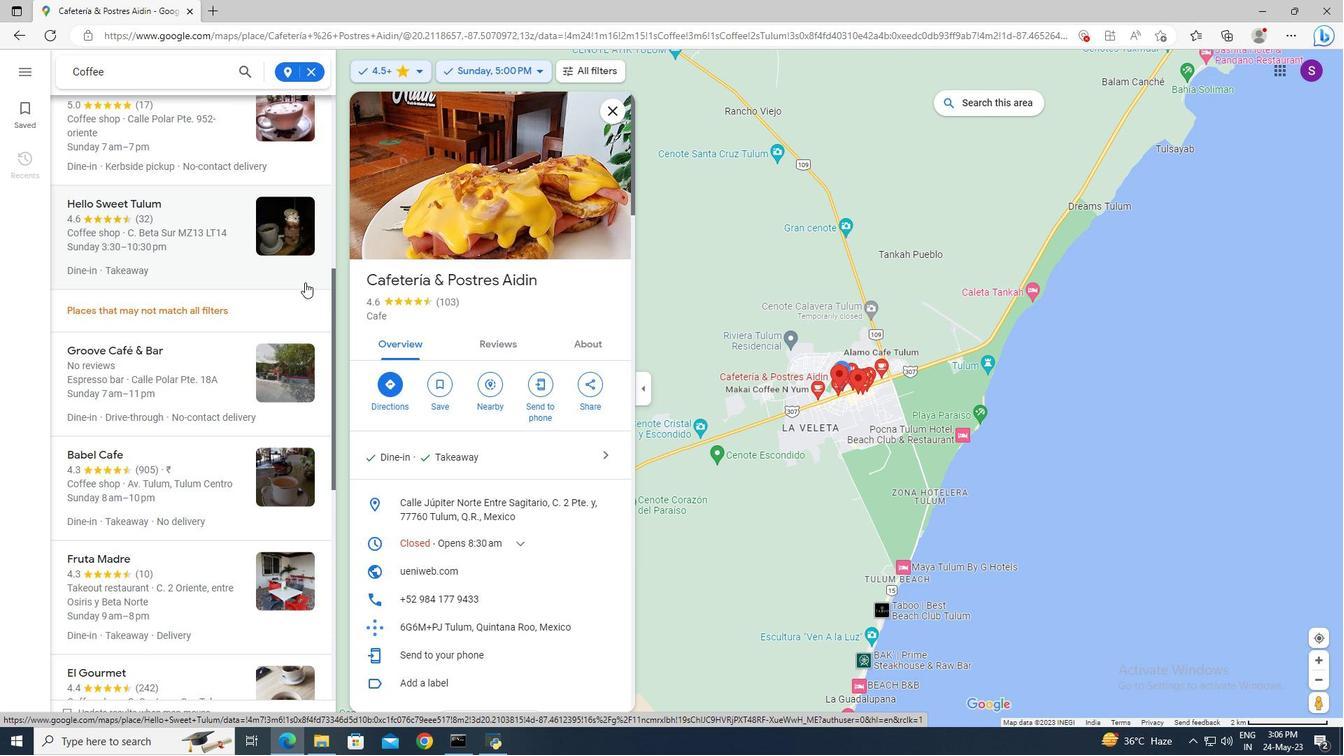 
Action: Mouse scrolled (305, 283) with delta (0, 0)
Screenshot: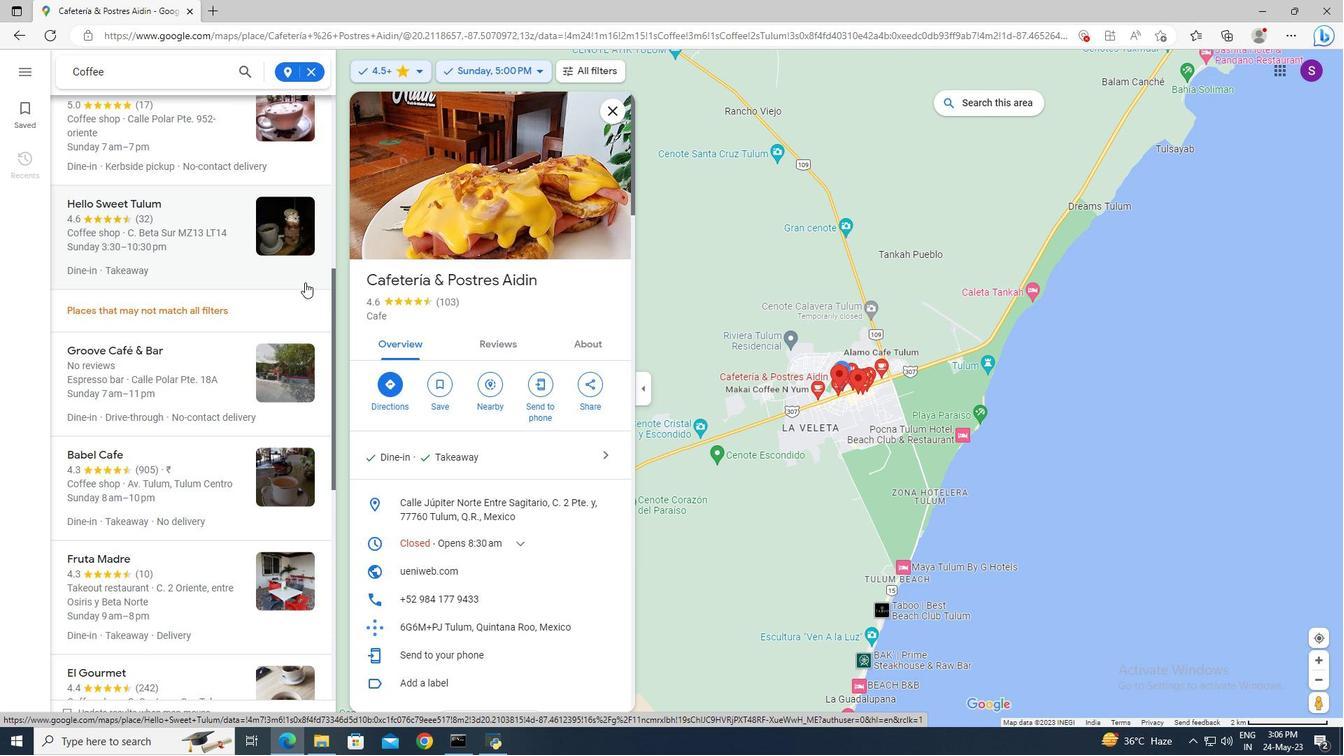 
Action: Mouse scrolled (305, 283) with delta (0, 0)
Screenshot: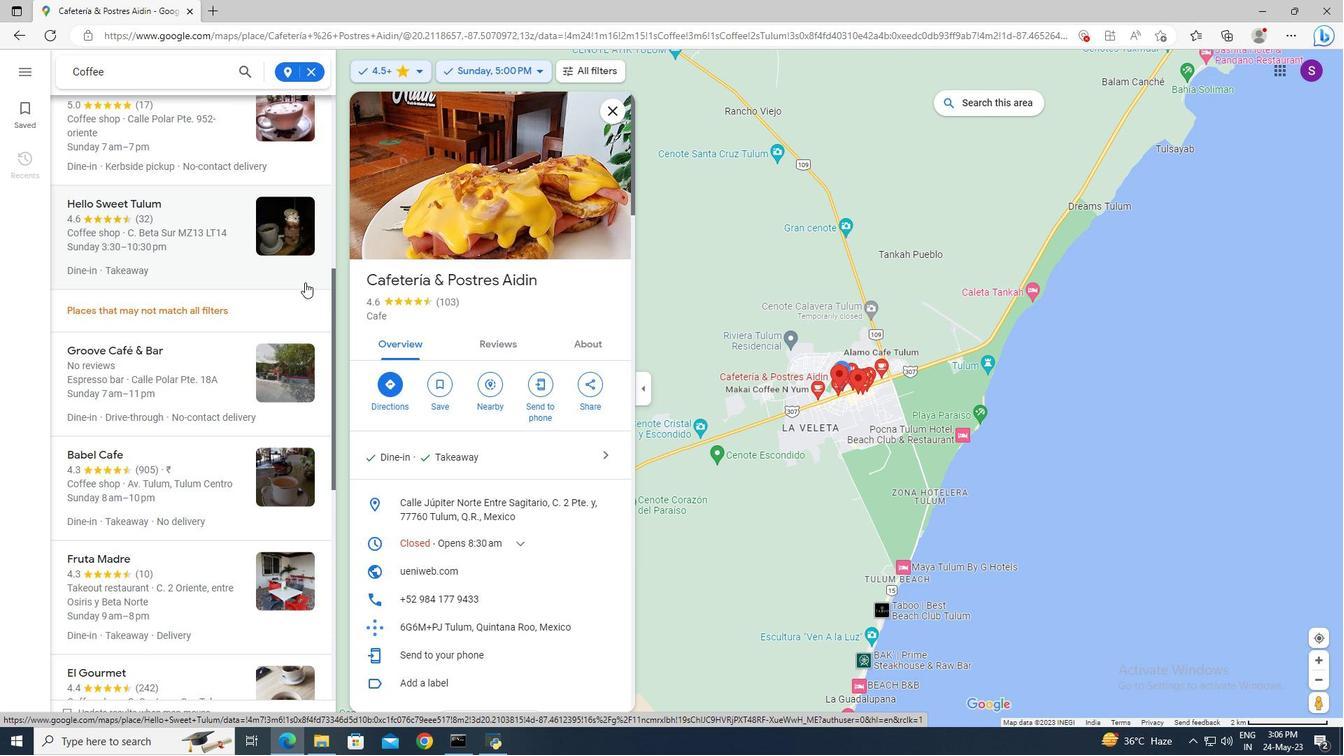
Action: Mouse scrolled (305, 281) with delta (0, 0)
Screenshot: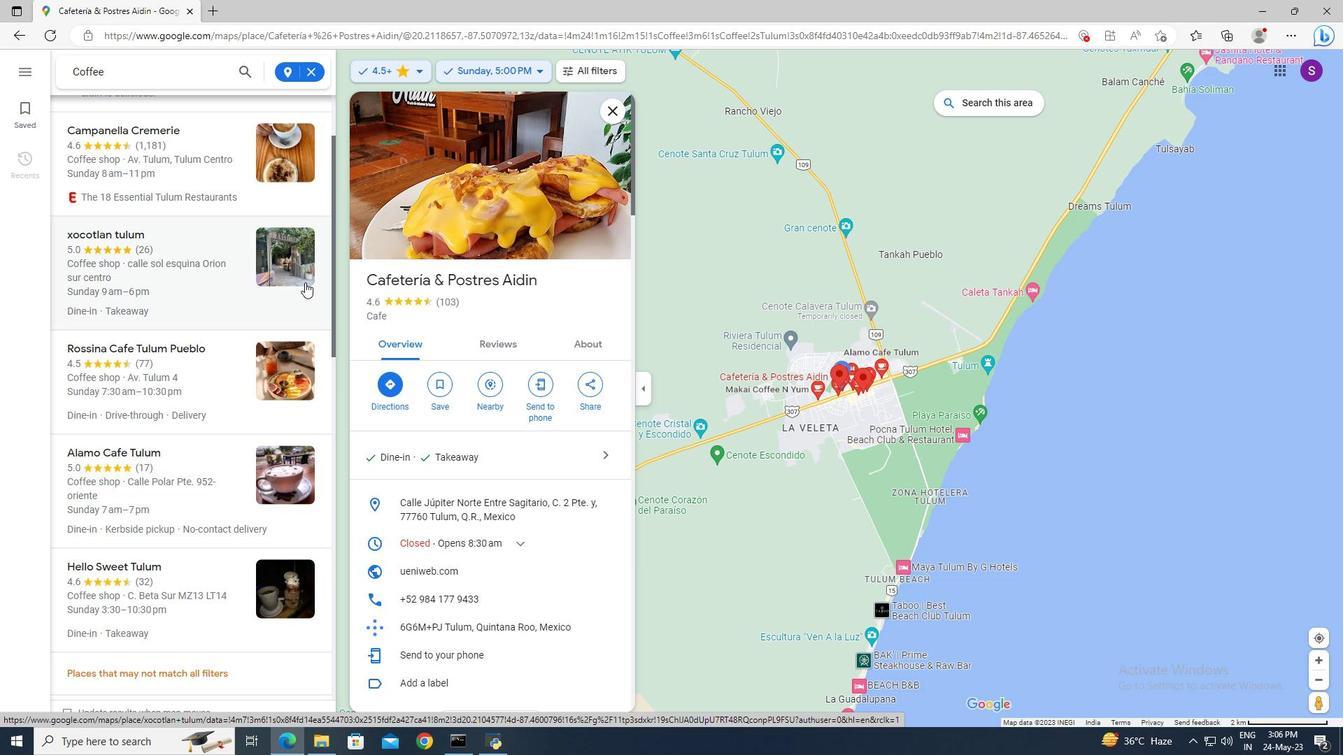 
Action: Mouse scrolled (305, 281) with delta (0, 0)
Screenshot: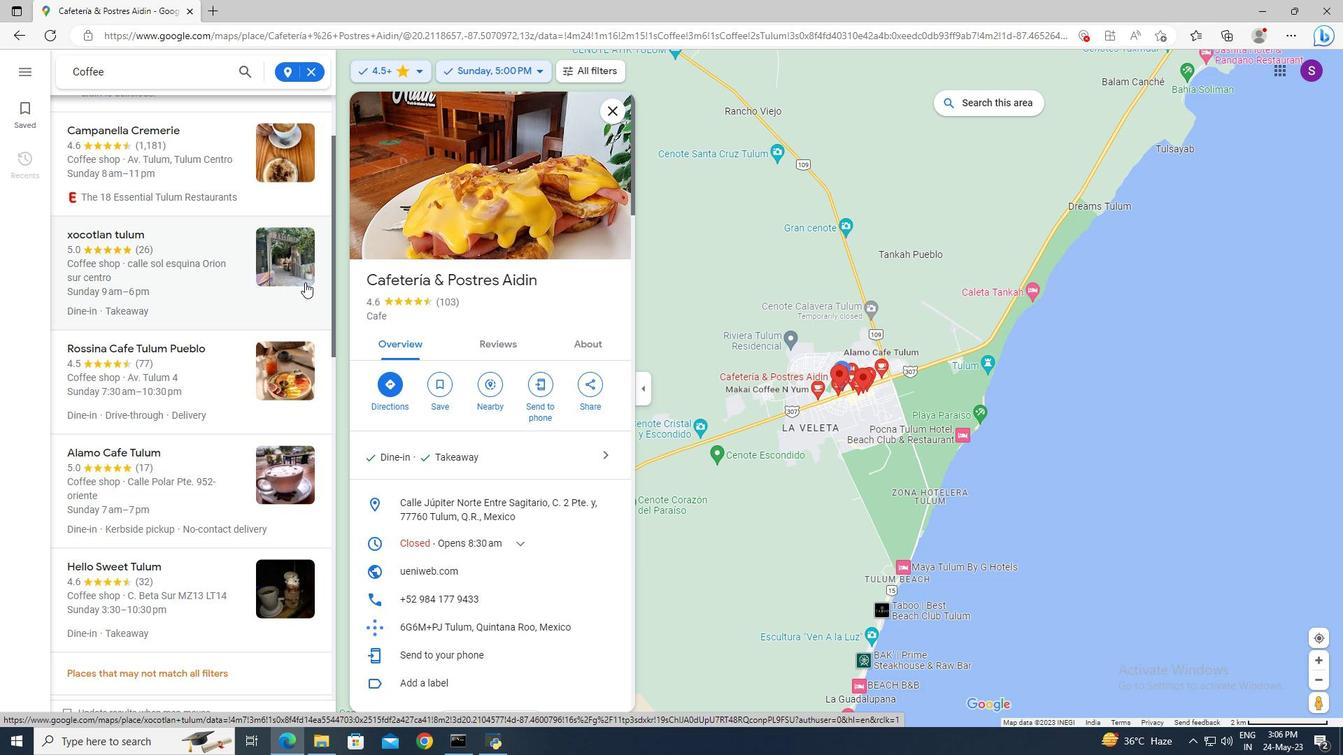 
Action: Mouse moved to (118, 279)
Screenshot: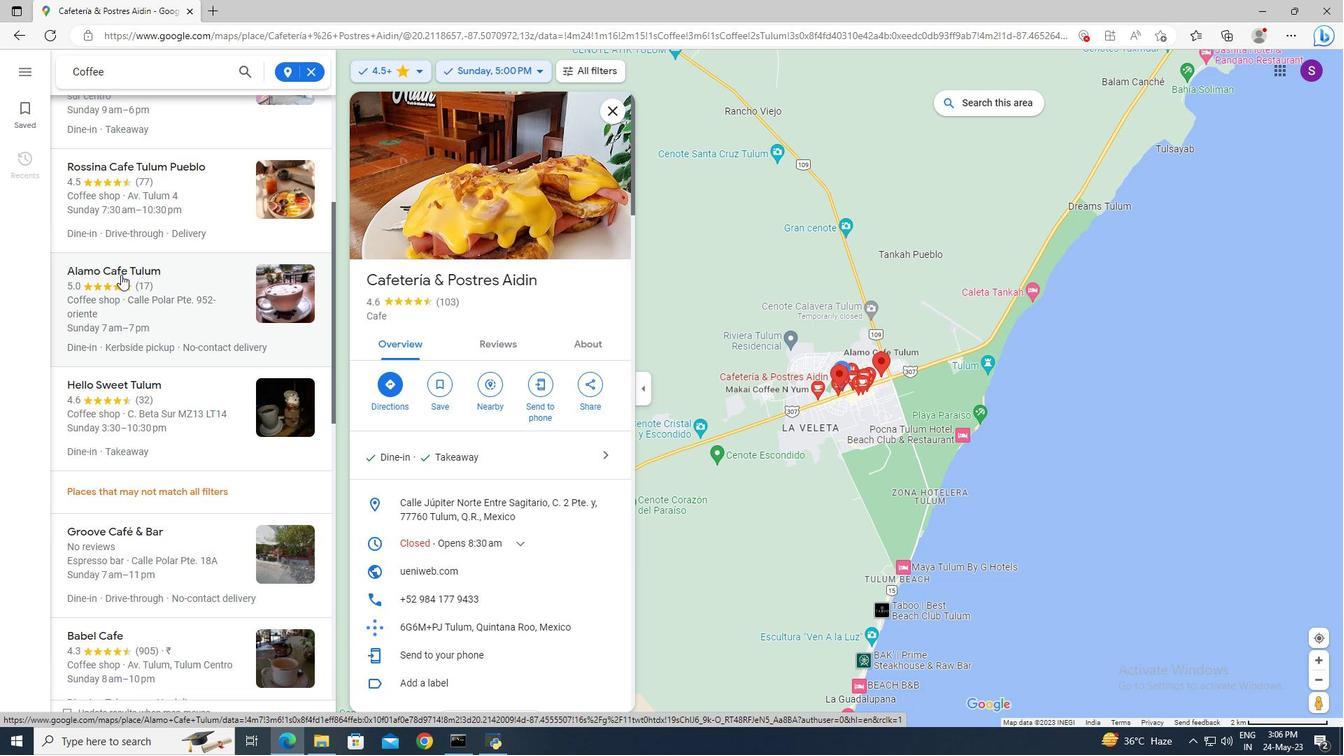 
Action: Mouse scrolled (118, 278) with delta (0, 0)
Screenshot: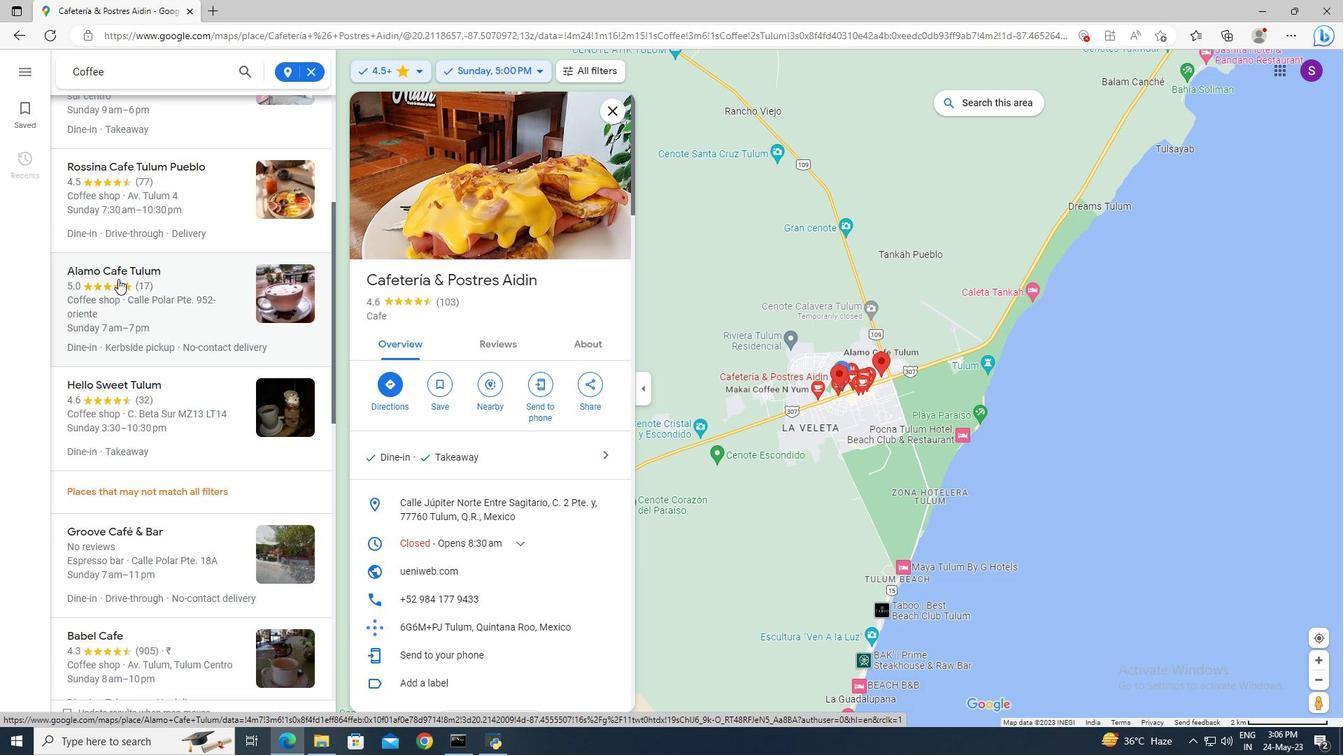 
Action: Mouse scrolled (118, 278) with delta (0, 0)
Screenshot: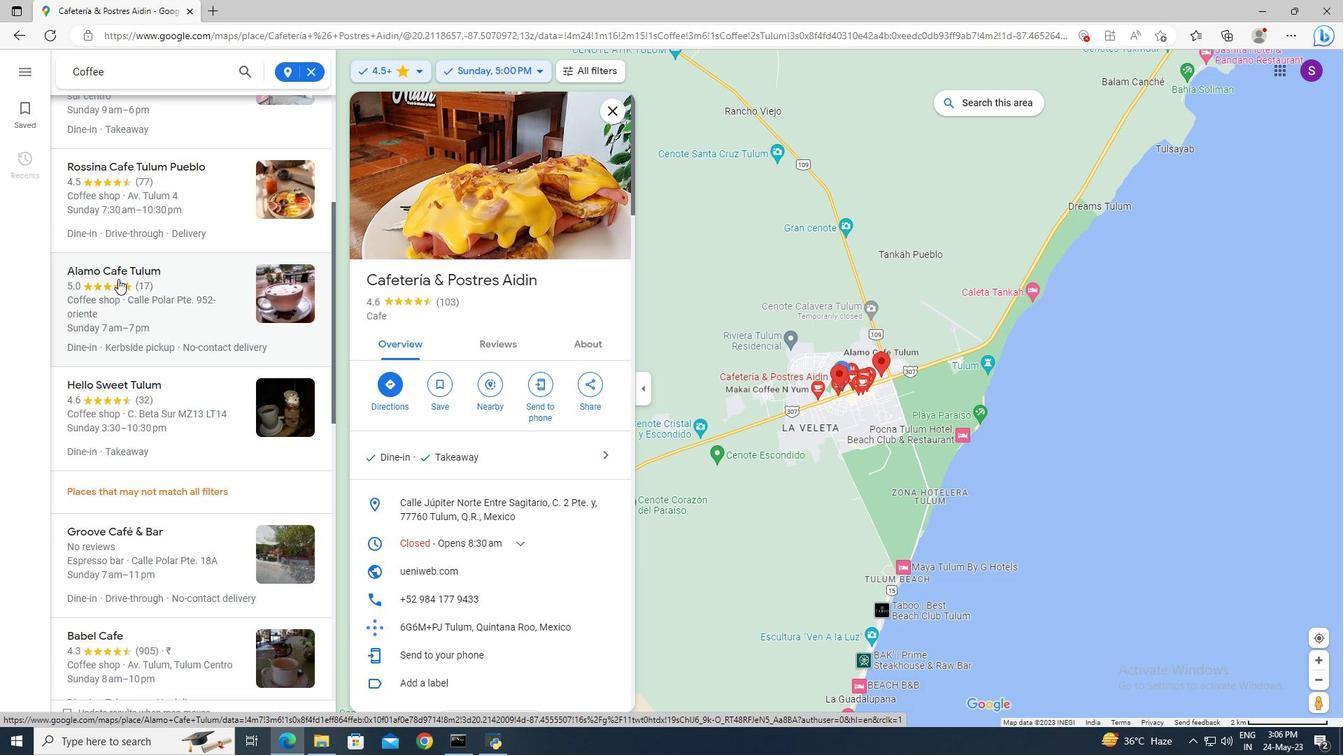 
Action: Mouse scrolled (118, 278) with delta (0, 0)
